 Task: Buy 4 Straws from Kitchen Utensils & Gadgets section under best seller category for shipping address: Mia Wilson, 1983 Bartlett Avenue, Southfield, Michigan 48076, Cell Number 2485598029. Pay from credit card ending with 7965, CVV 549
Action: Mouse moved to (9, 83)
Screenshot: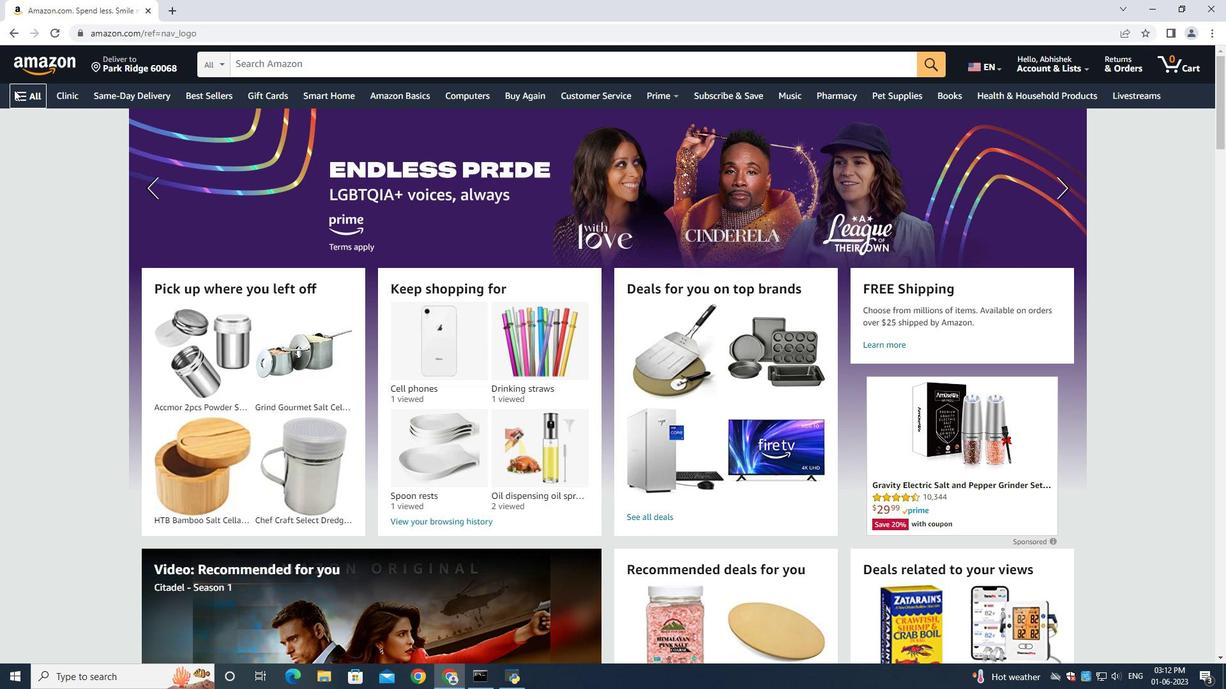 
Action: Mouse pressed left at (9, 83)
Screenshot: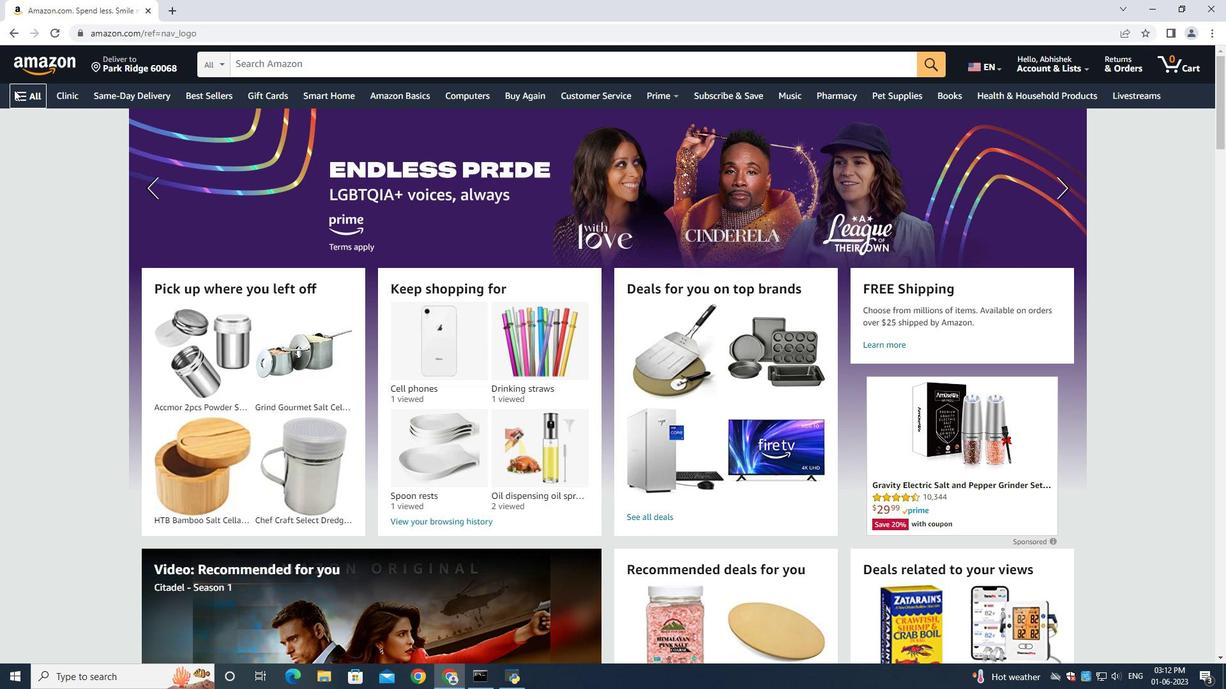 
Action: Mouse moved to (14, 90)
Screenshot: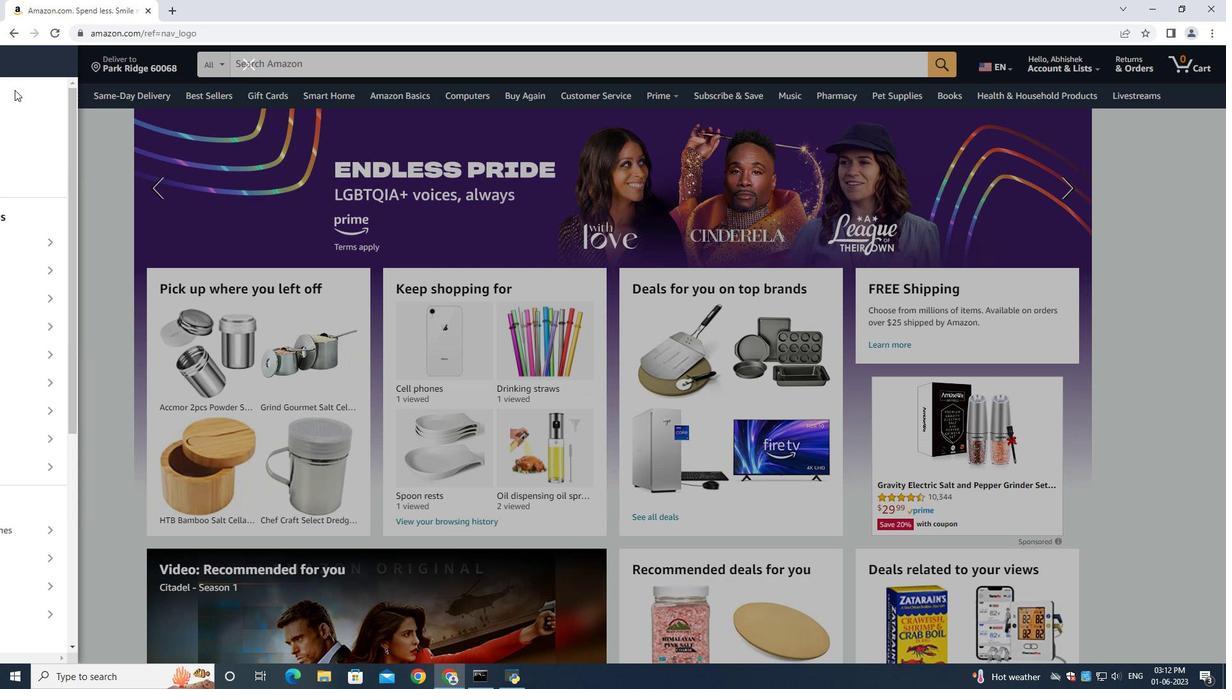 
Action: Mouse pressed left at (14, 90)
Screenshot: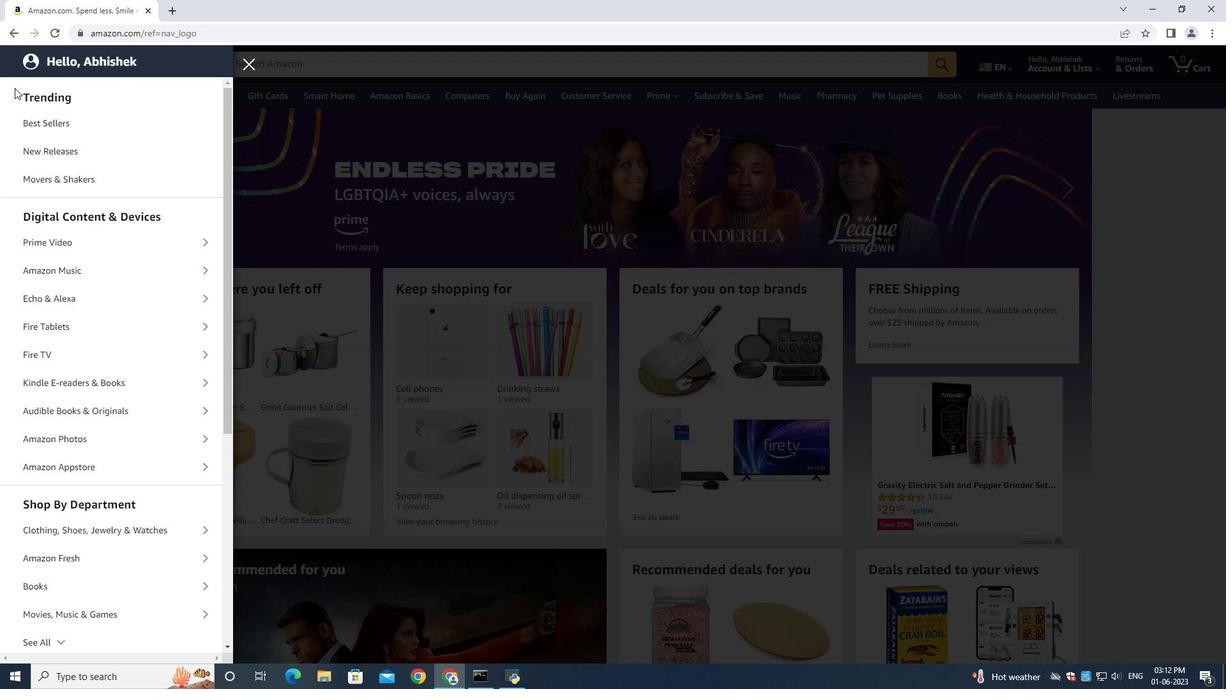 
Action: Mouse moved to (63, 123)
Screenshot: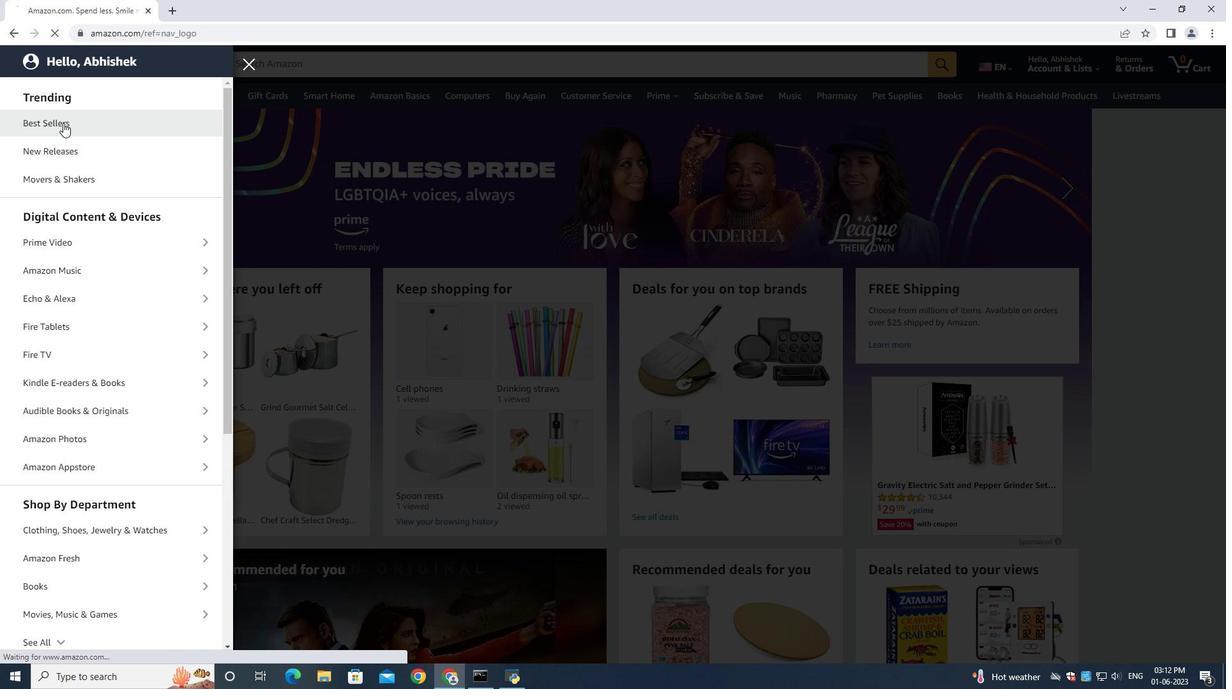 
Action: Mouse pressed left at (63, 123)
Screenshot: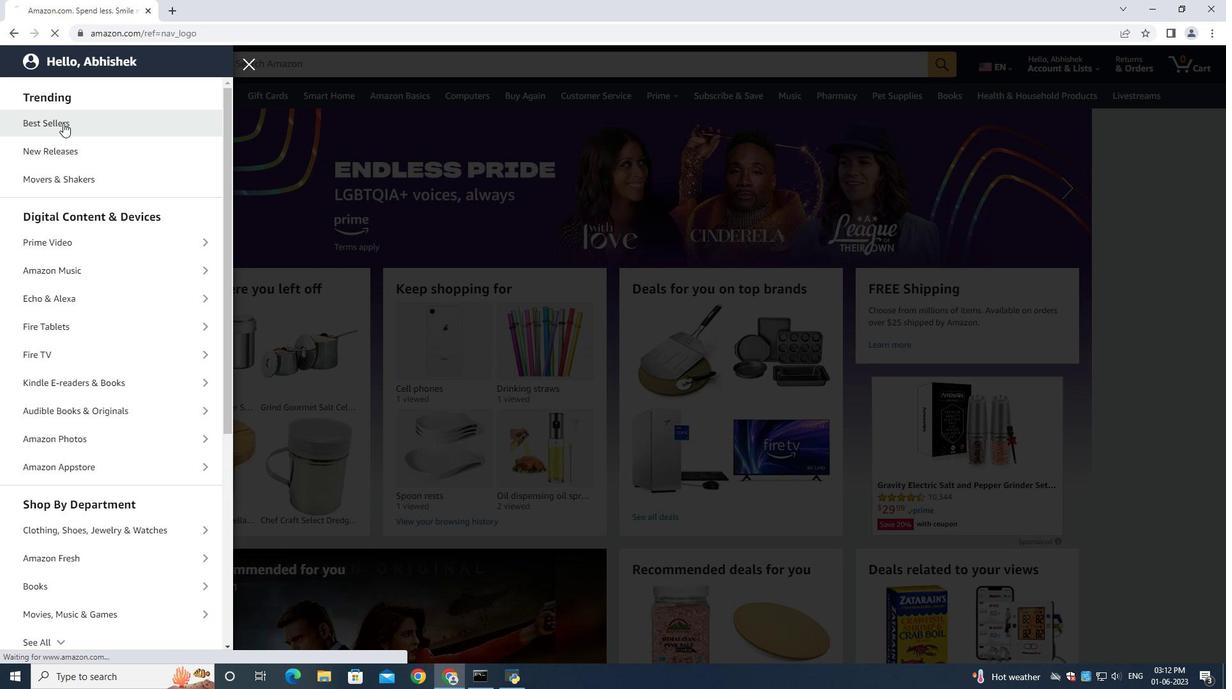 
Action: Mouse moved to (290, 66)
Screenshot: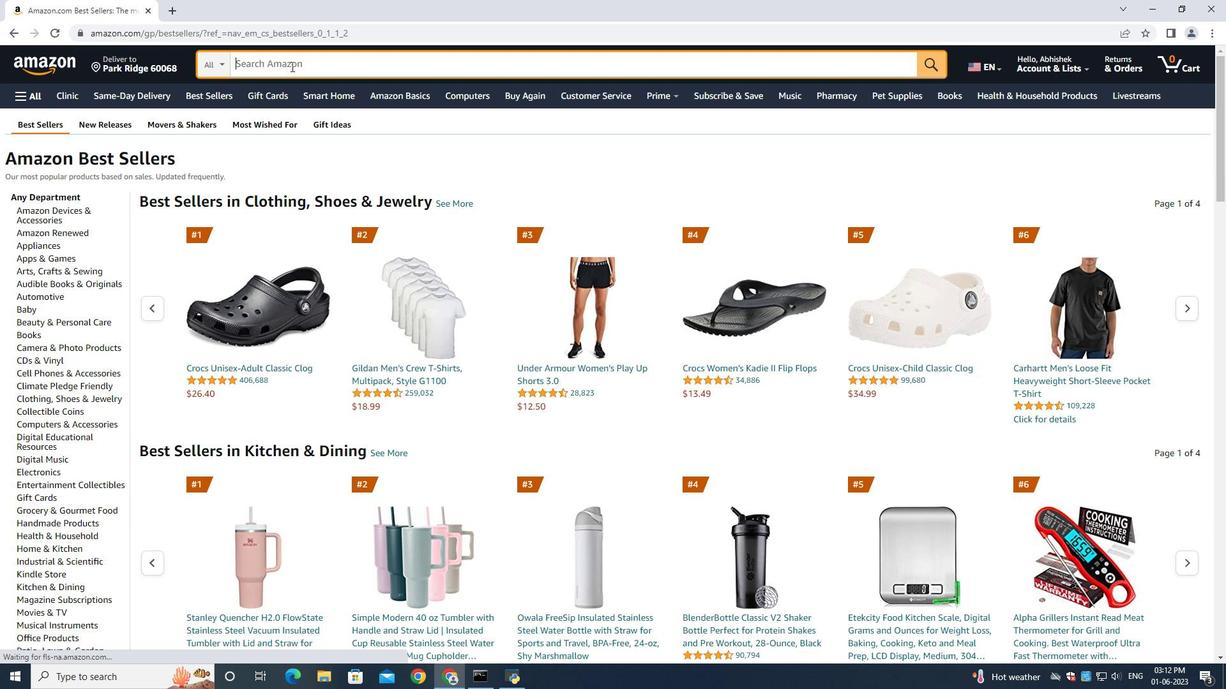 
Action: Mouse pressed left at (290, 66)
Screenshot: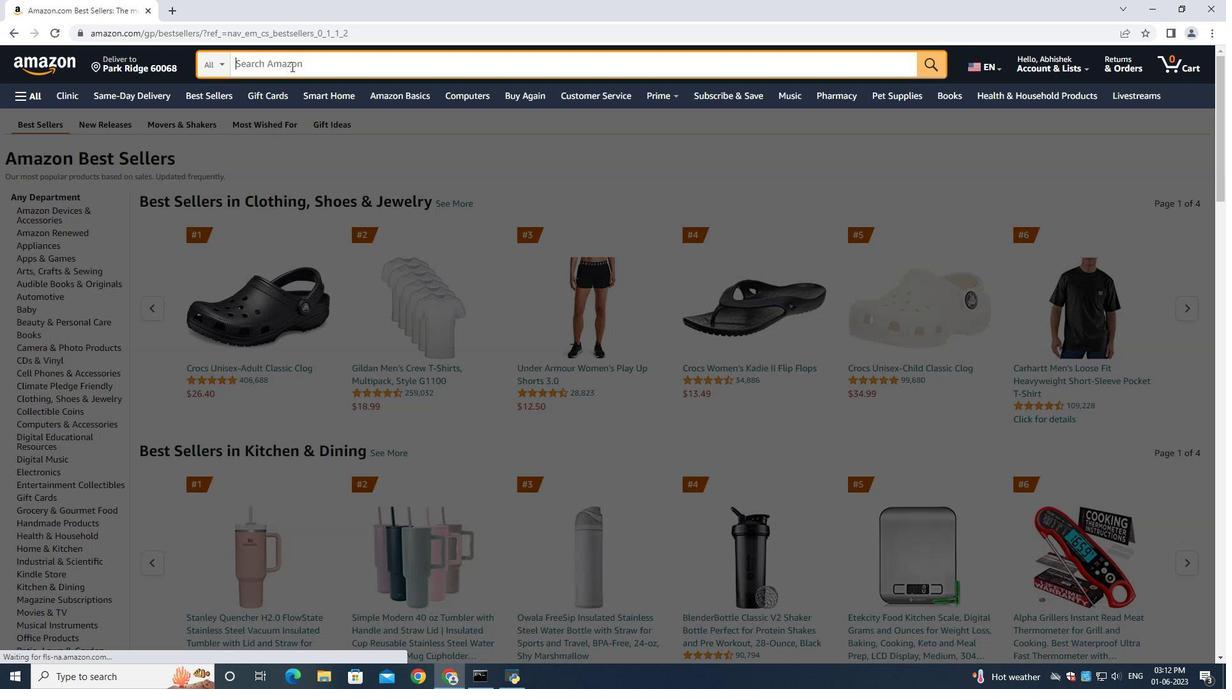 
Action: Mouse moved to (291, 66)
Screenshot: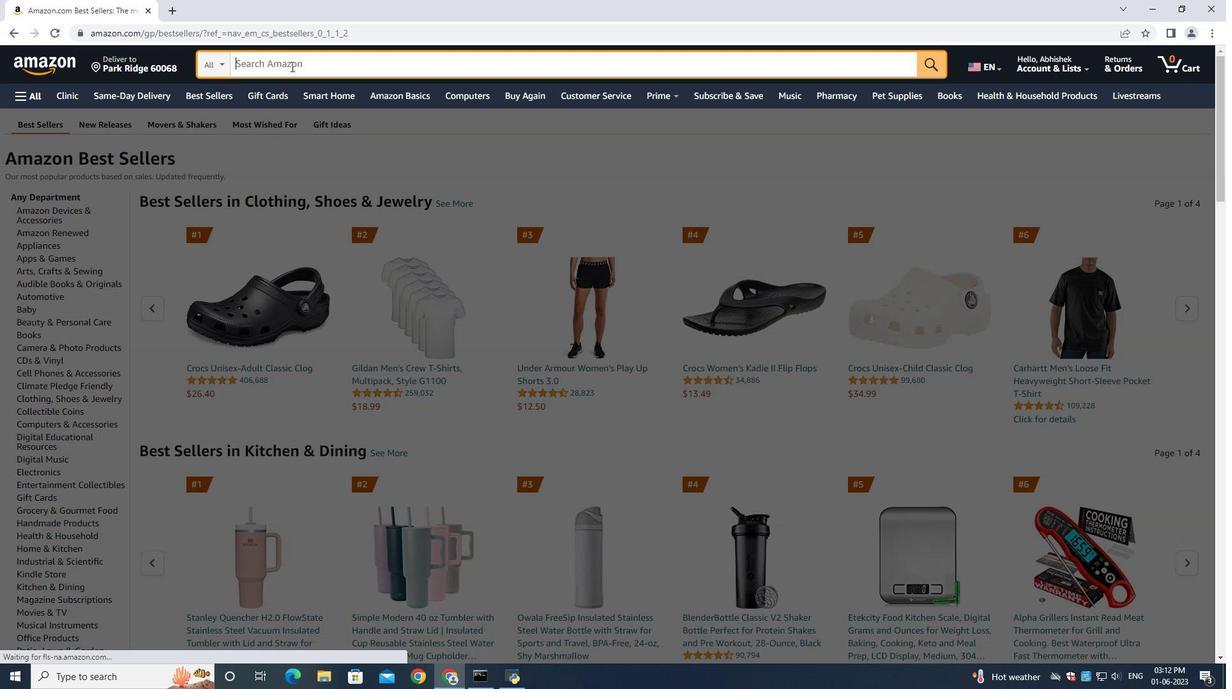 
Action: Key pressed straws<Key.enter>
Screenshot: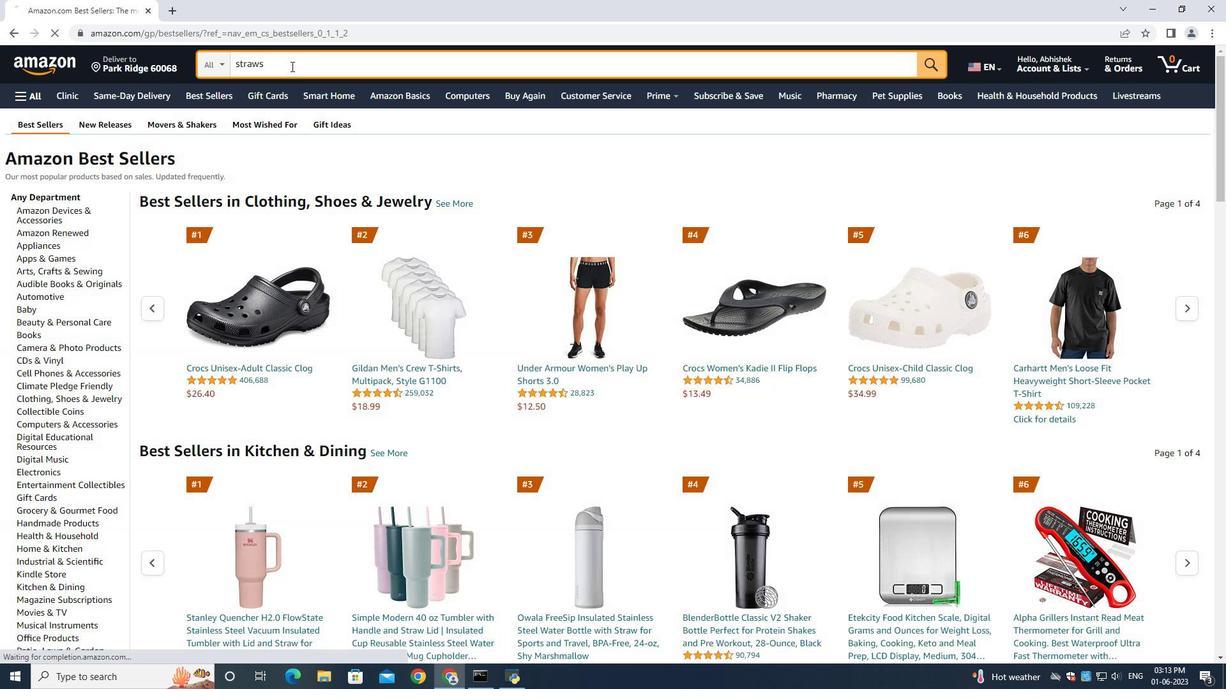 
Action: Mouse moved to (327, 65)
Screenshot: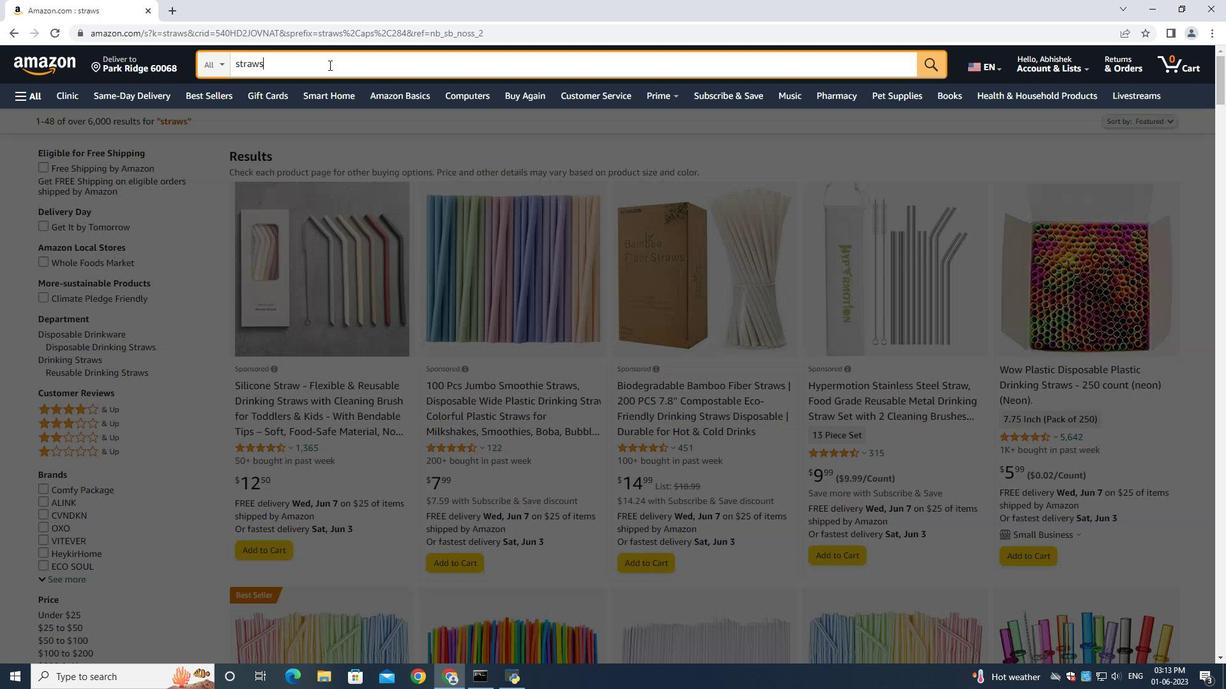 
Action: Mouse pressed left at (327, 65)
Screenshot: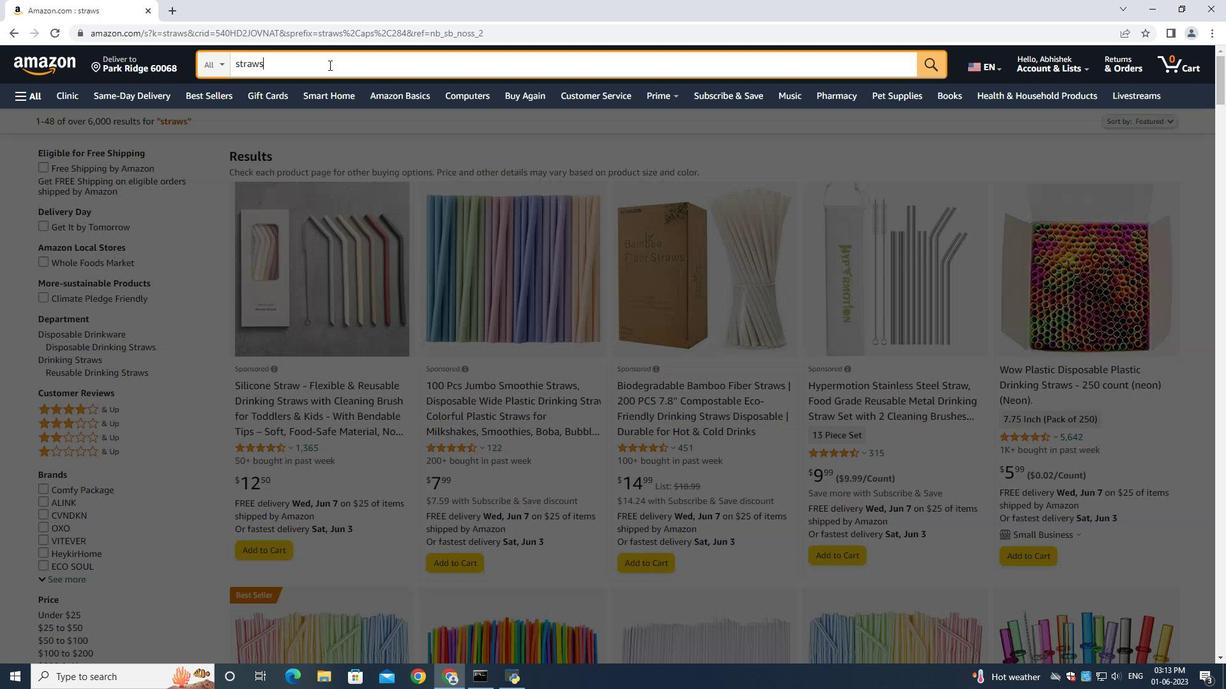 
Action: Mouse moved to (328, 65)
Screenshot: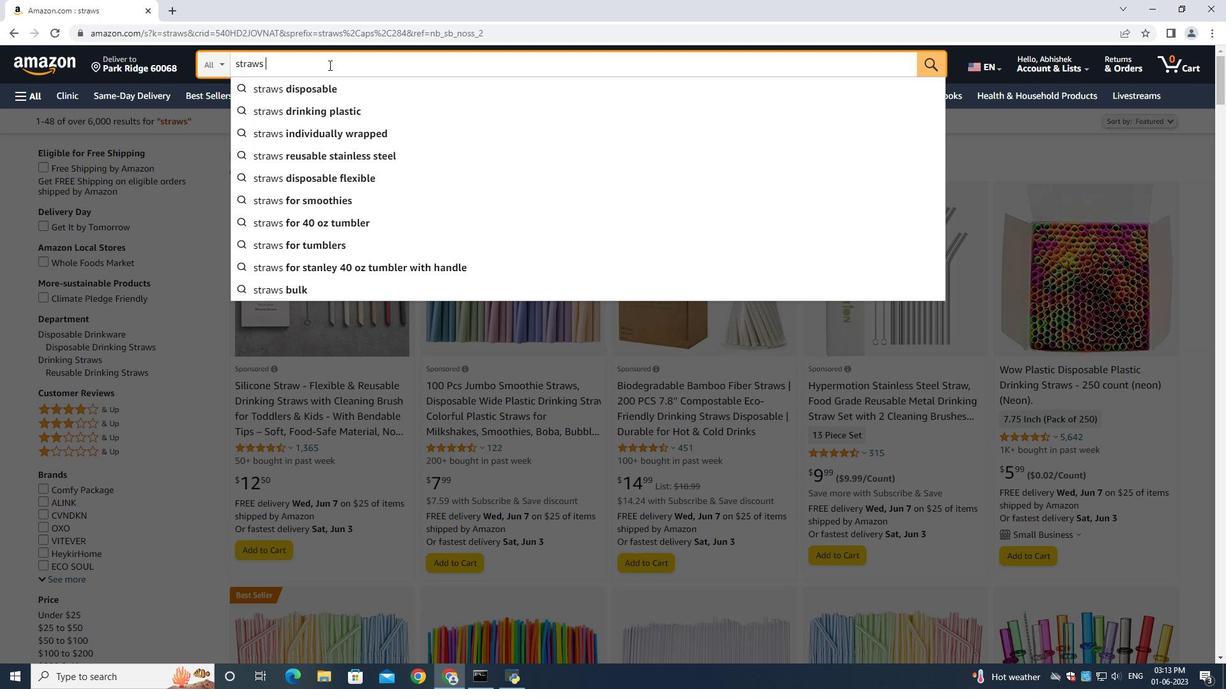 
Action: Key pressed <Key.space>jit<Key.enter>
Screenshot: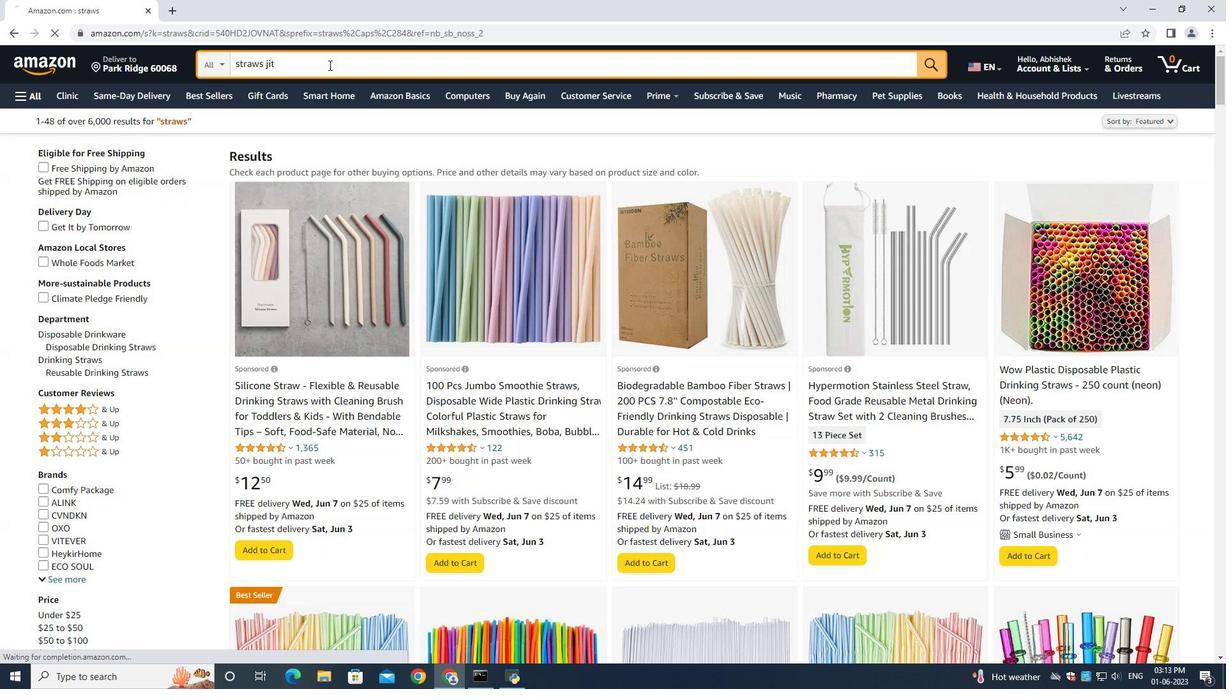 
Action: Mouse moved to (302, 65)
Screenshot: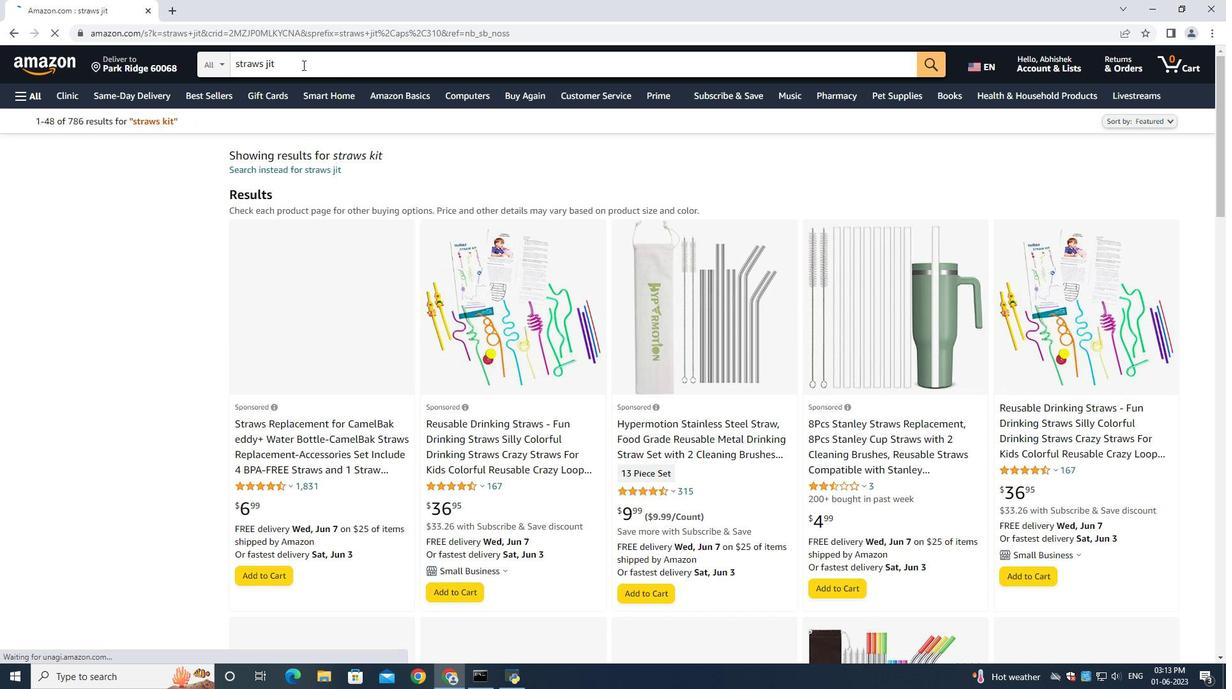 
Action: Mouse pressed left at (302, 65)
Screenshot: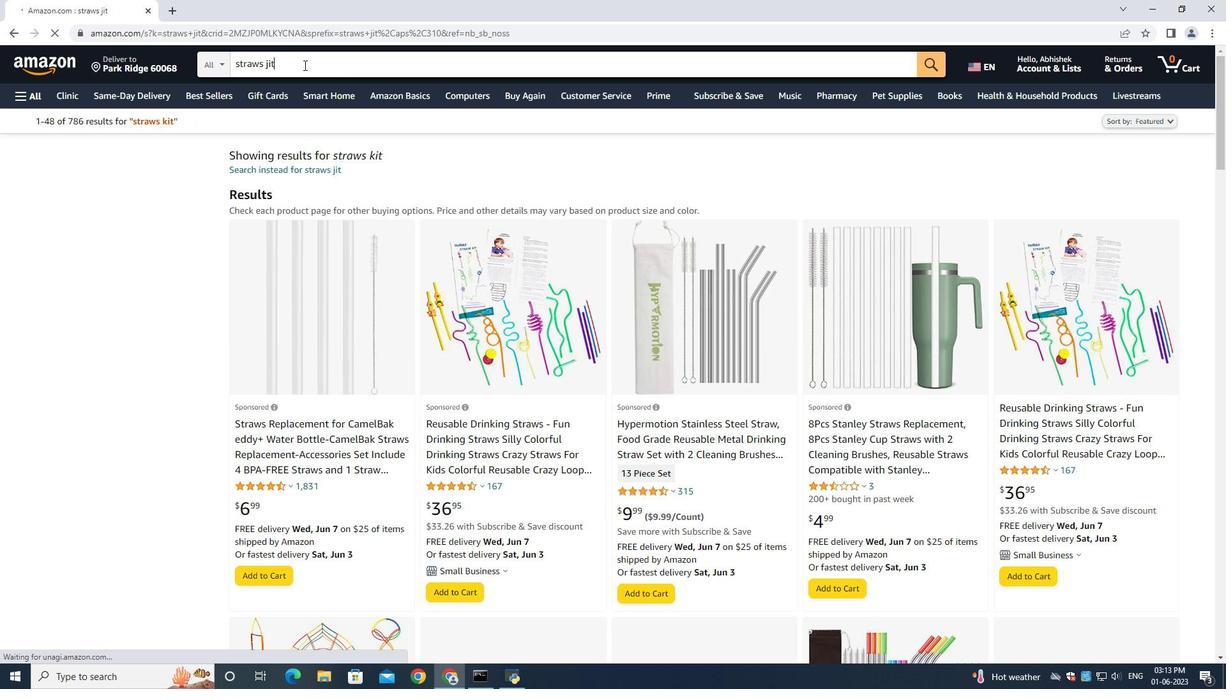 
Action: Mouse moved to (304, 65)
Screenshot: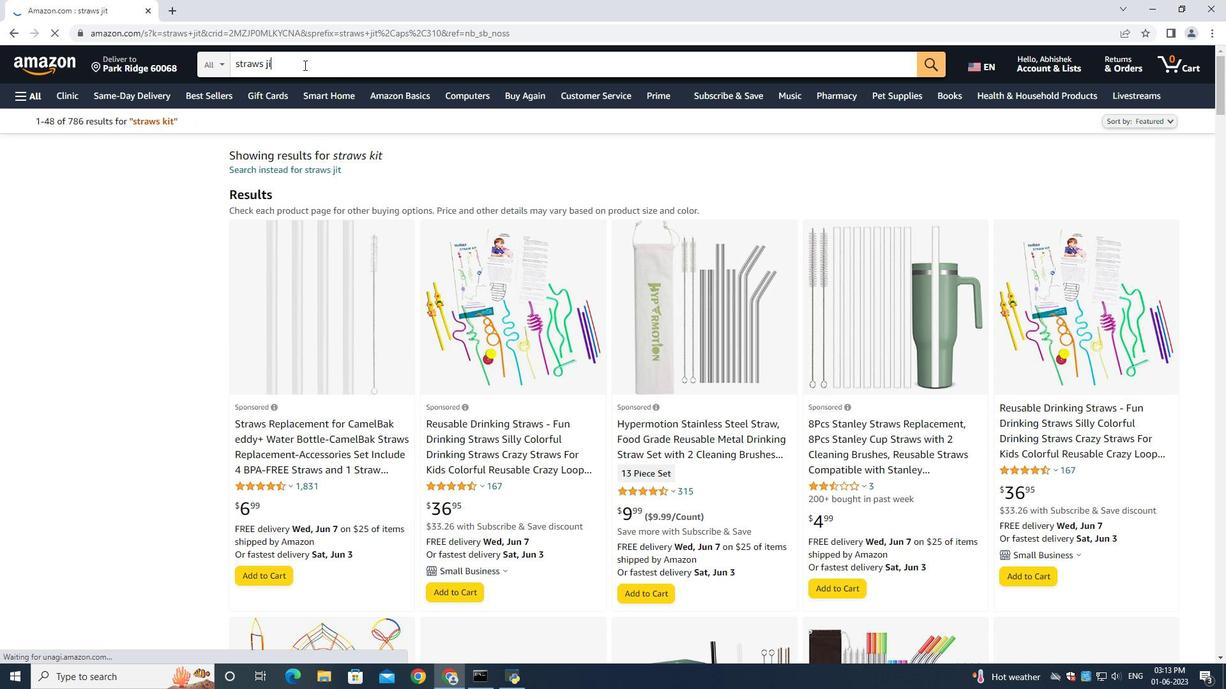 
Action: Key pressed <Key.backspace><Key.backspace><Key.backspace>kit<Key.enter>
Screenshot: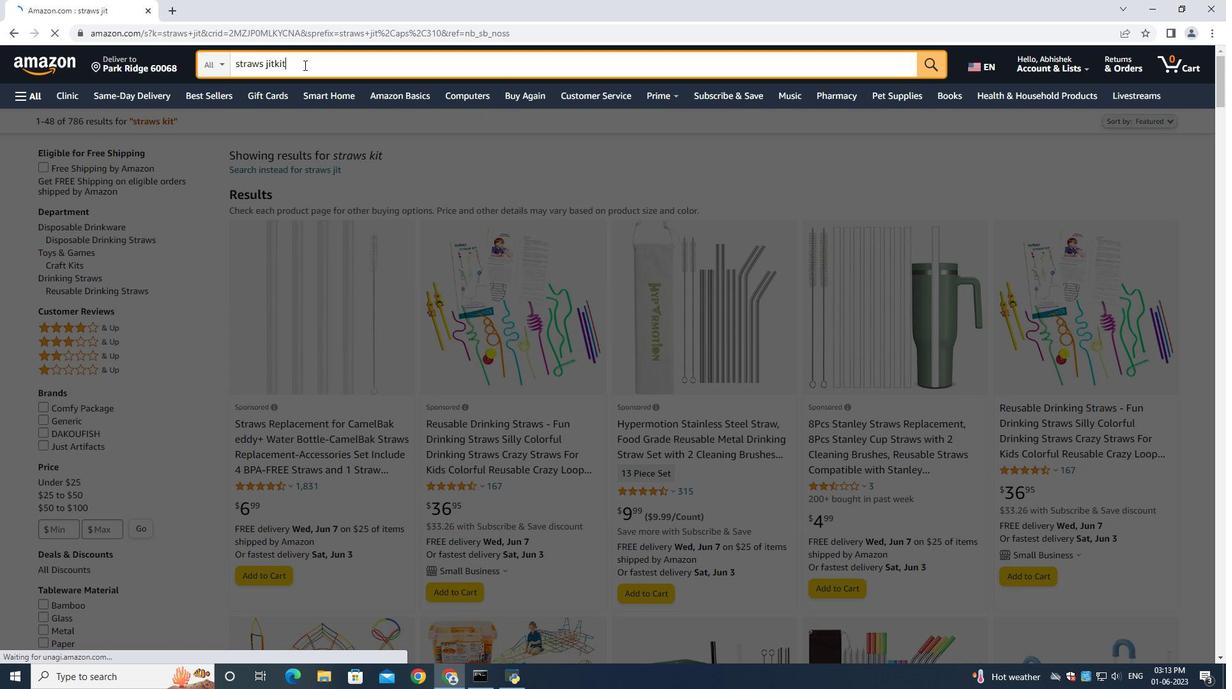 
Action: Mouse moved to (272, 64)
Screenshot: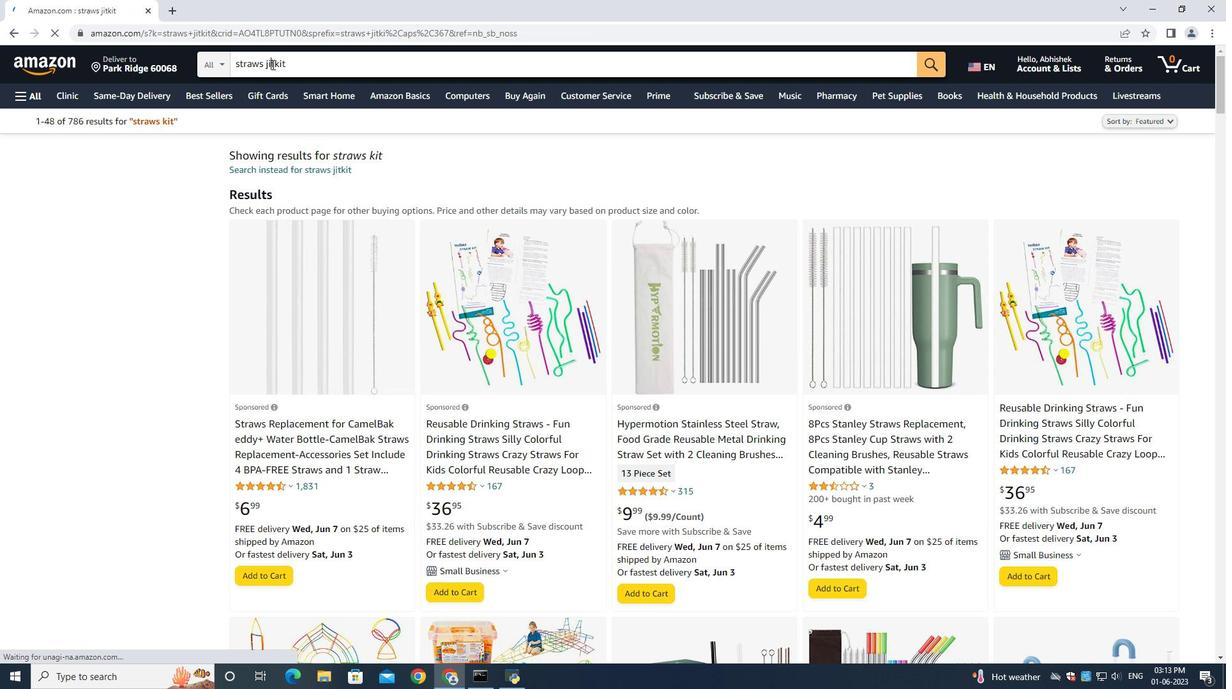 
Action: Mouse pressed left at (272, 64)
Screenshot: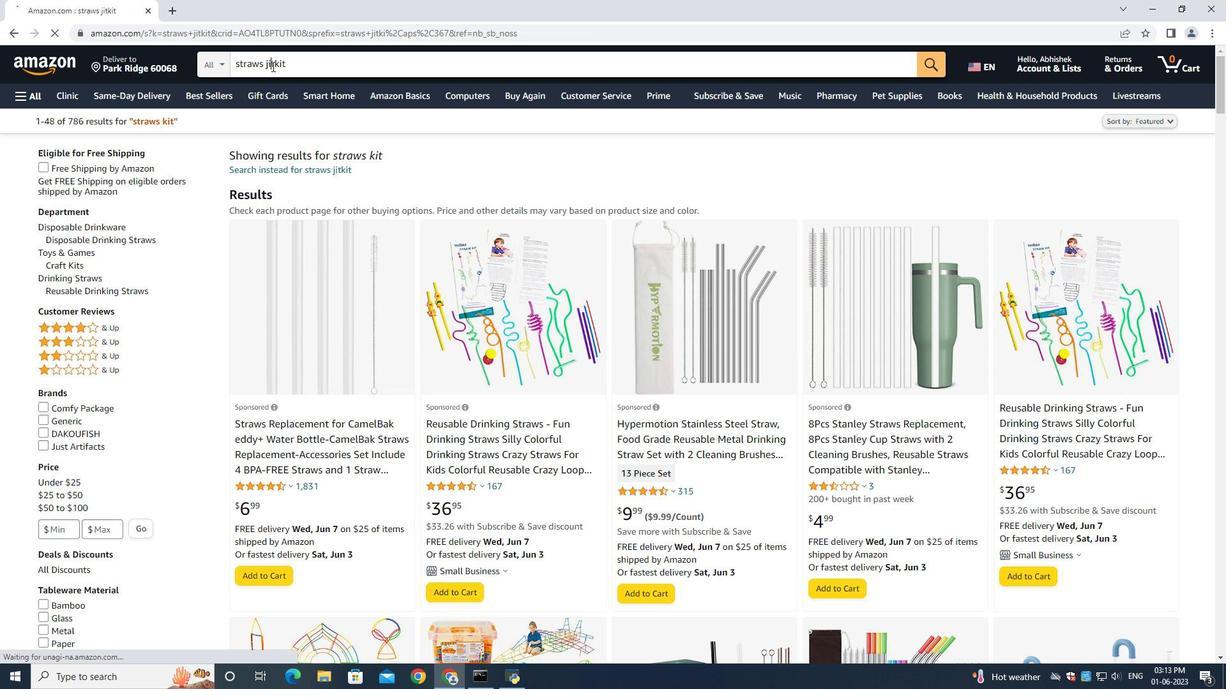 
Action: Mouse moved to (272, 67)
Screenshot: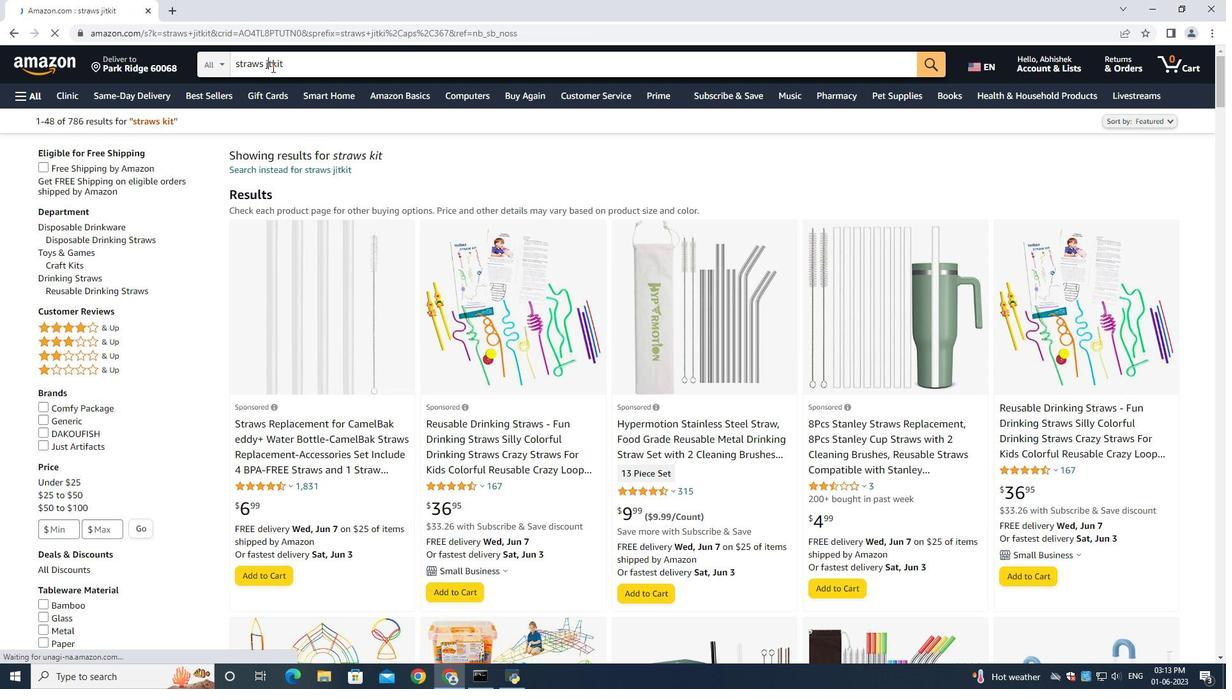 
Action: Key pressed <Key.backspace>
Screenshot: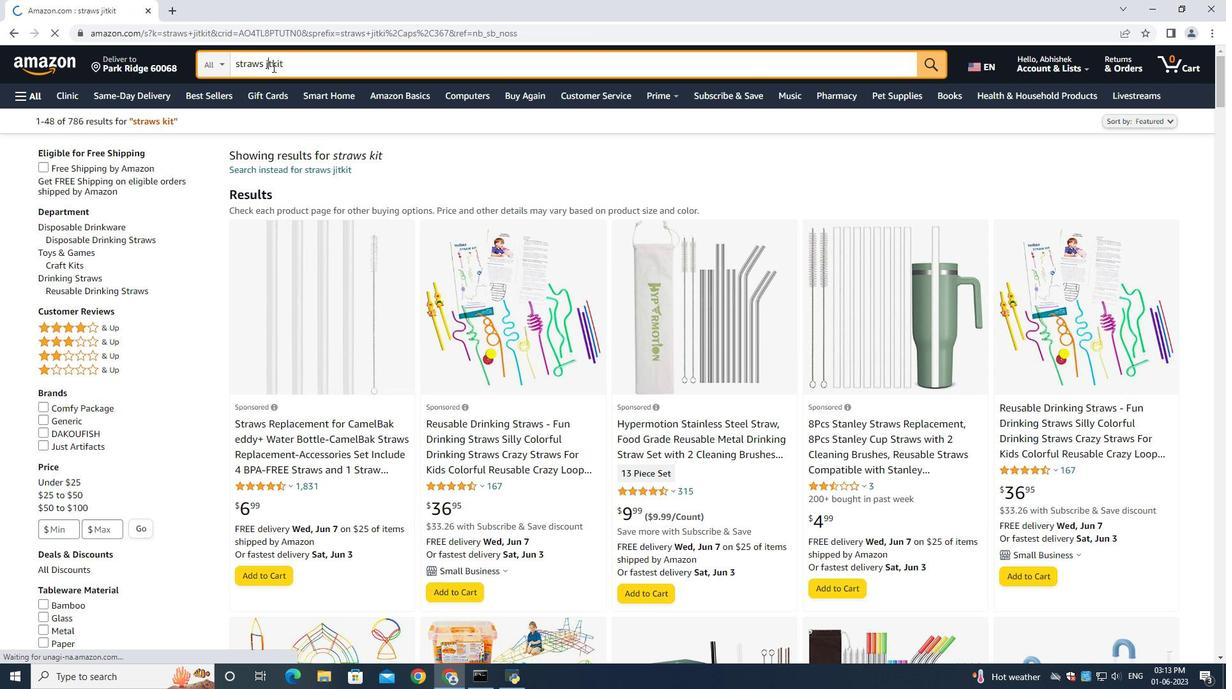 
Action: Mouse moved to (274, 63)
Screenshot: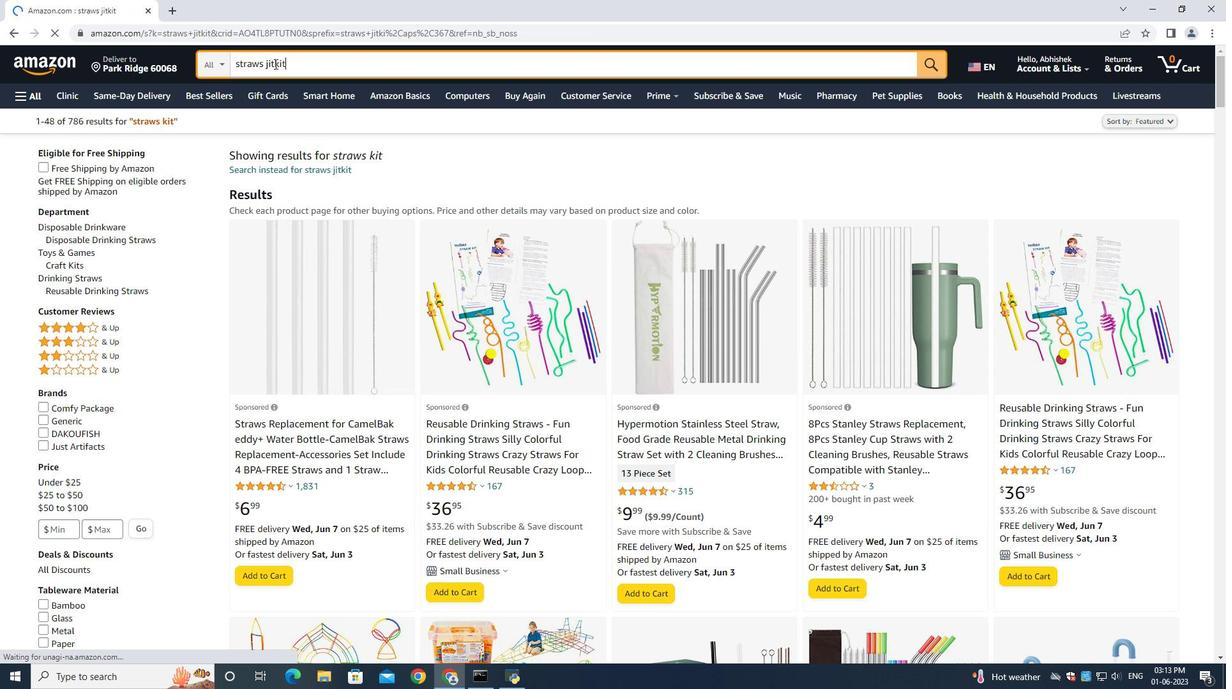 
Action: Mouse pressed left at (274, 63)
Screenshot: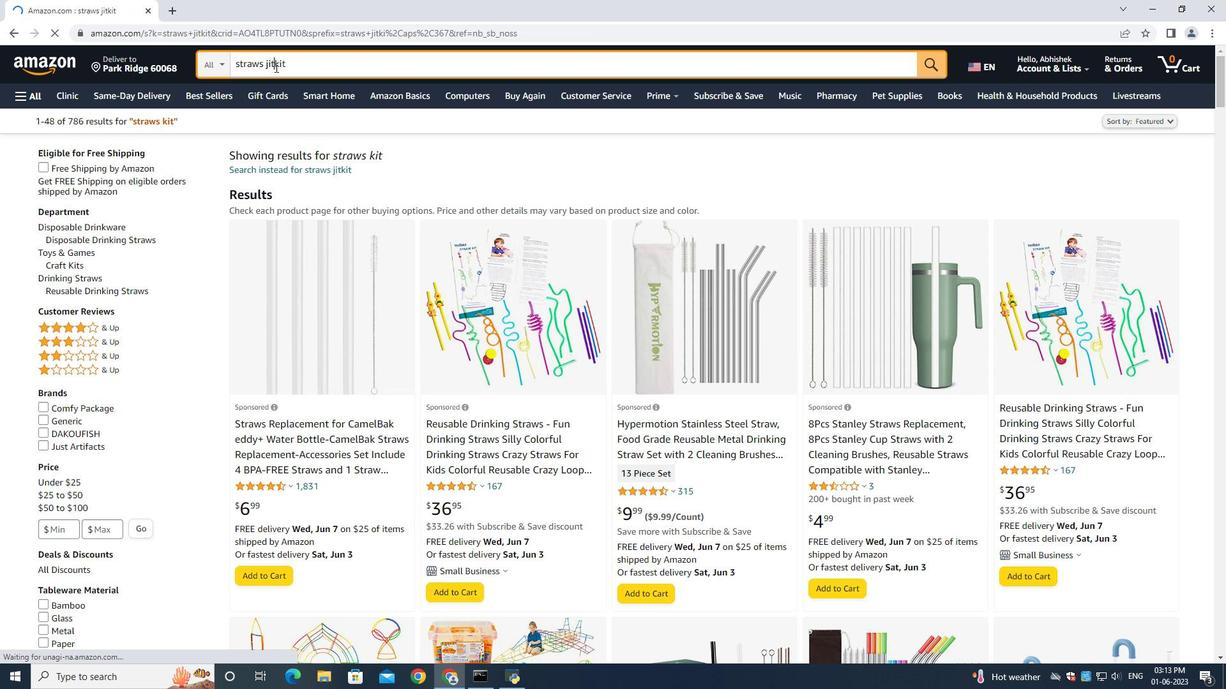 
Action: Mouse moved to (278, 71)
Screenshot: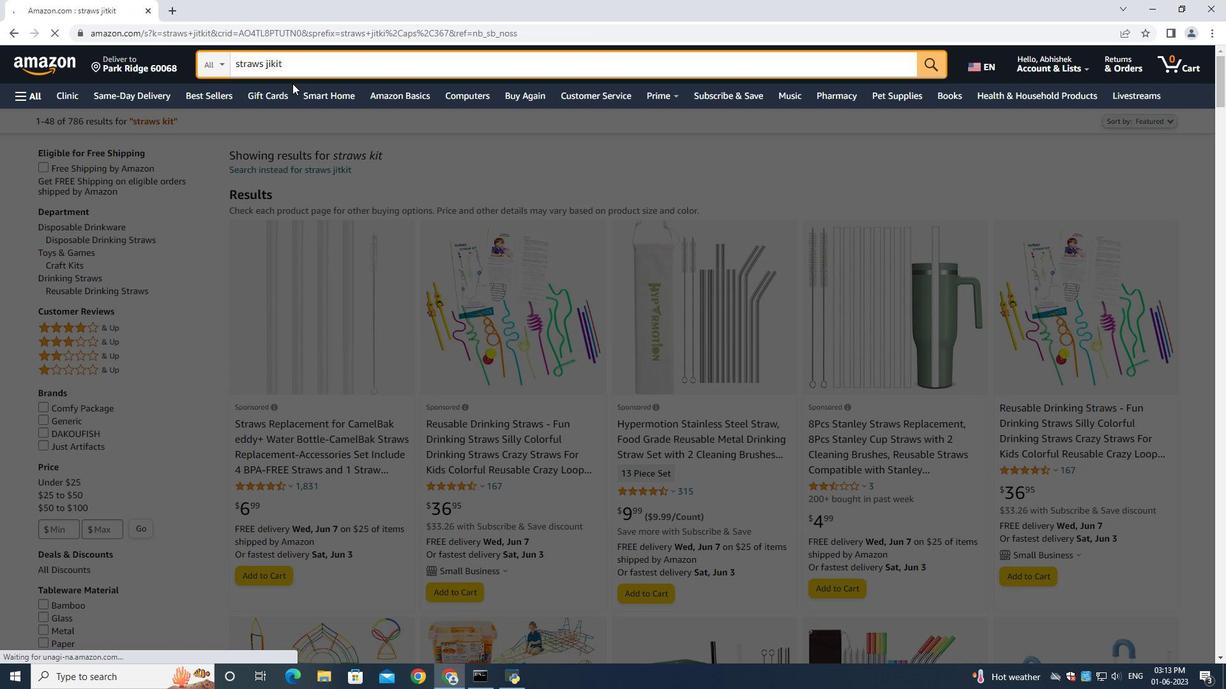 
Action: Key pressed <Key.backspace>
Screenshot: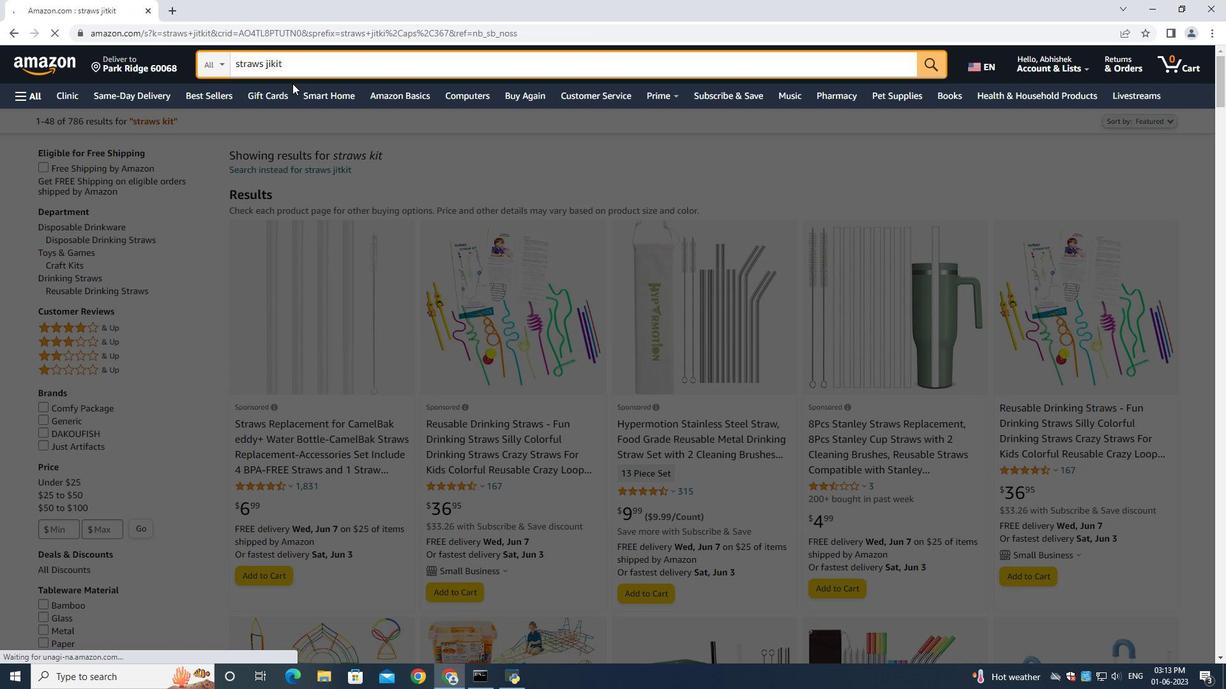 
Action: Mouse moved to (292, 83)
Screenshot: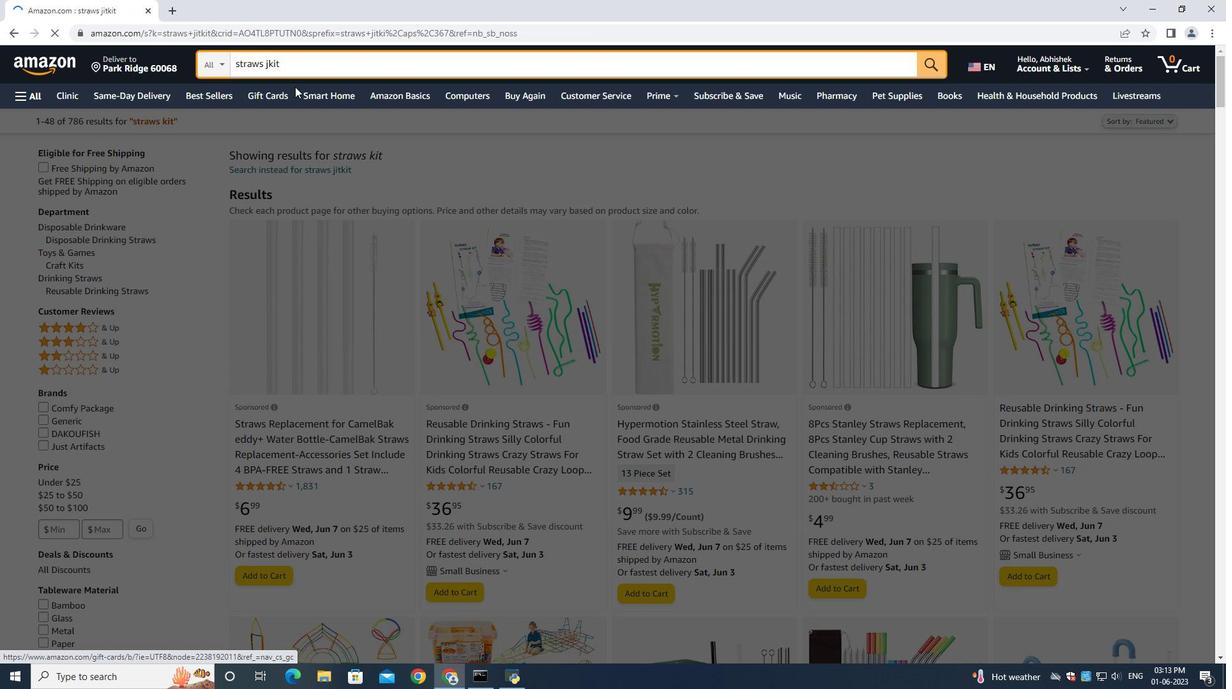 
Action: Key pressed <Key.backspace>
Screenshot: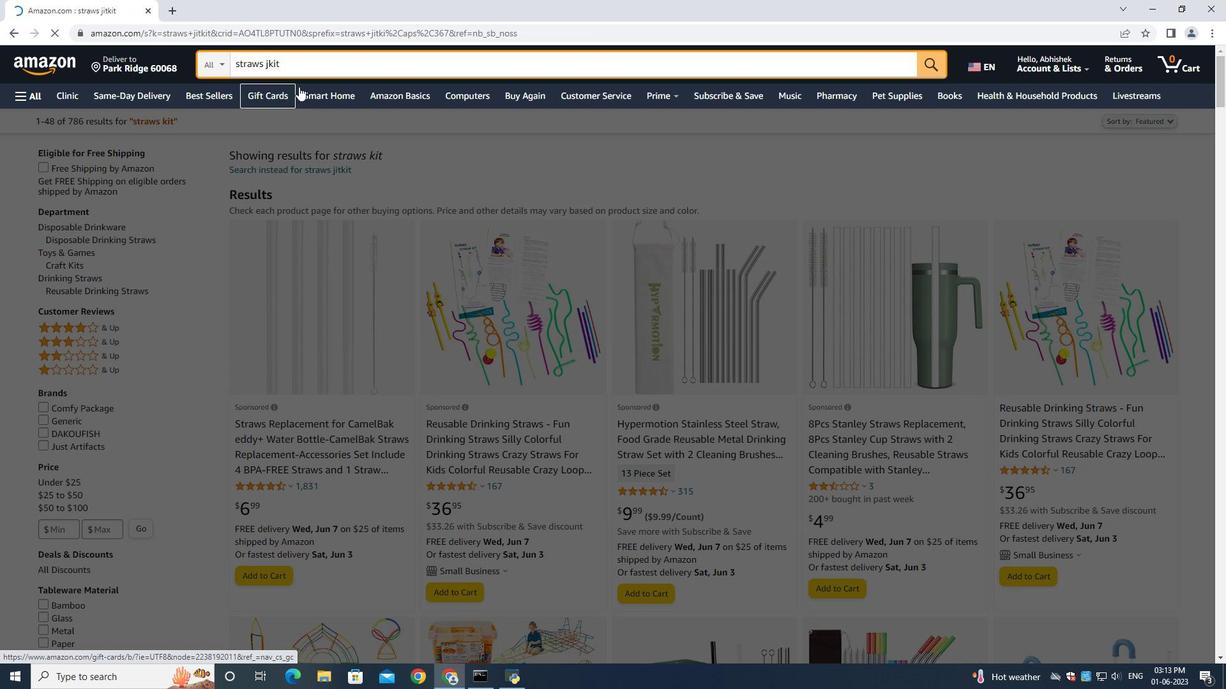 
Action: Mouse moved to (301, 90)
Screenshot: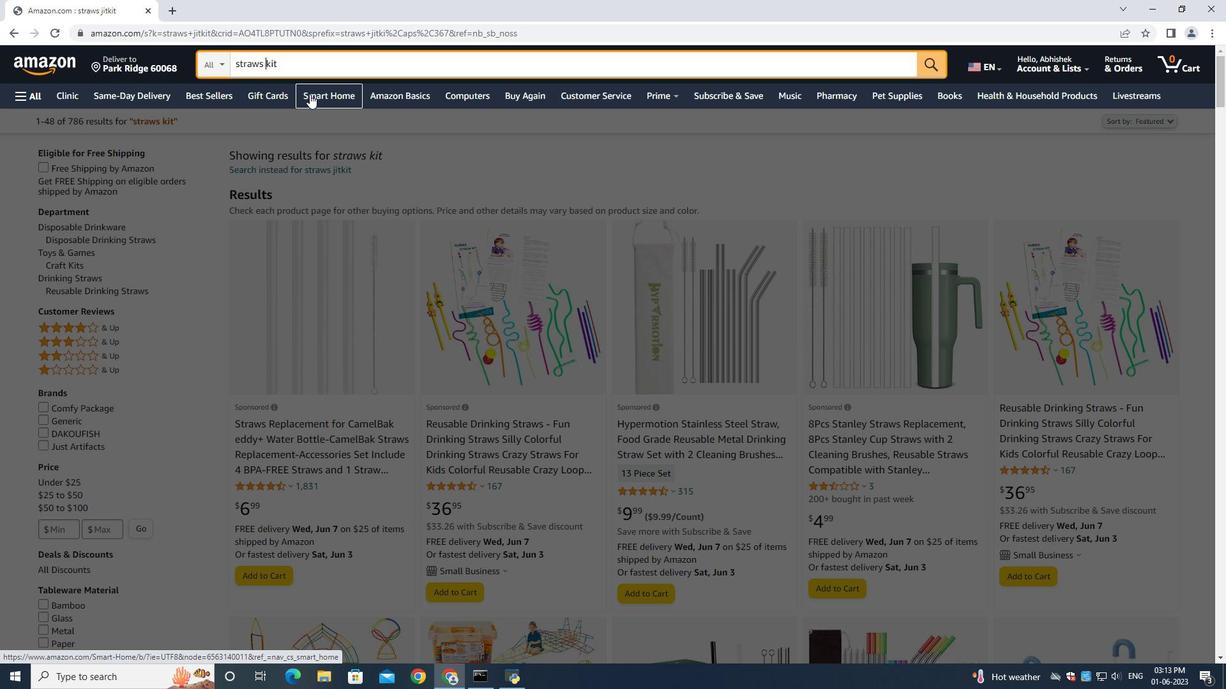 
Action: Key pressed <Key.backspace>
Screenshot: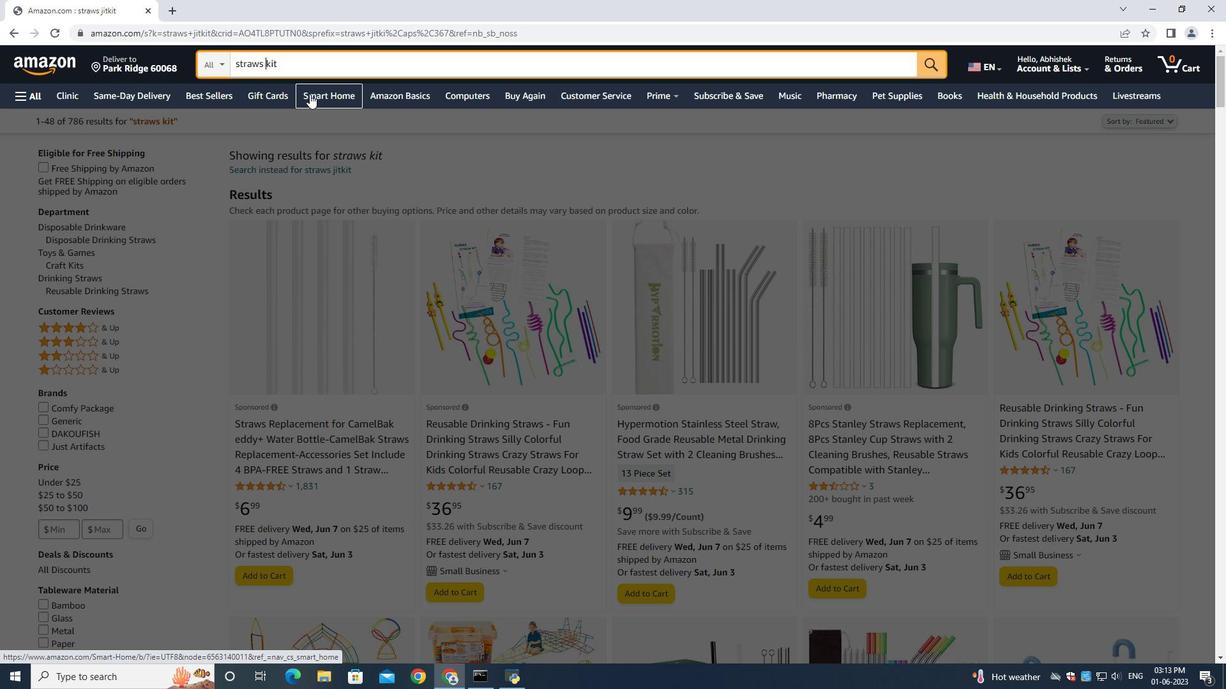 
Action: Mouse moved to (319, 62)
Screenshot: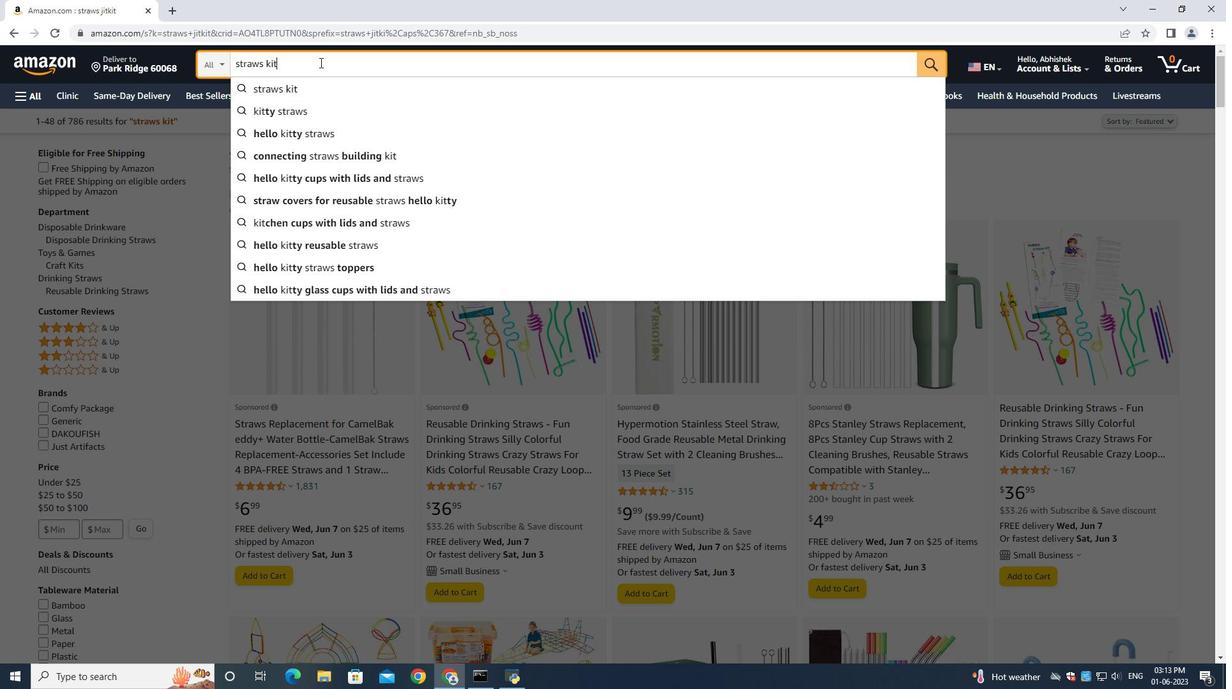 
Action: Mouse pressed left at (319, 62)
Screenshot: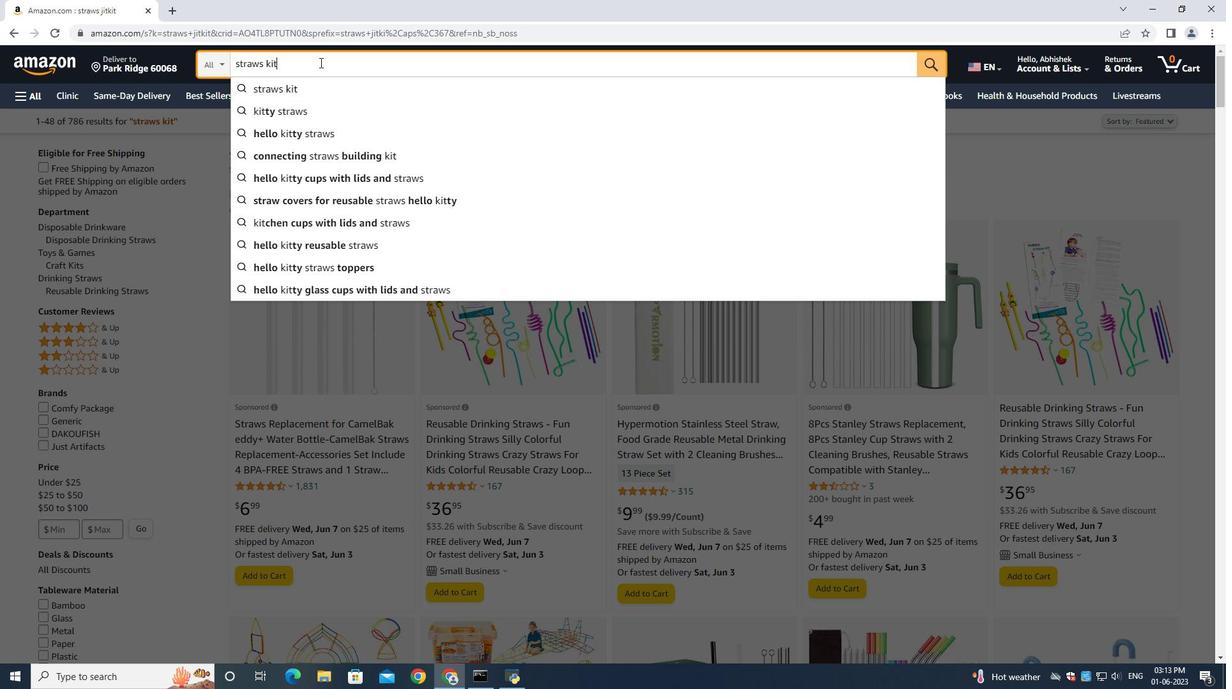 
Action: Mouse moved to (319, 62)
Screenshot: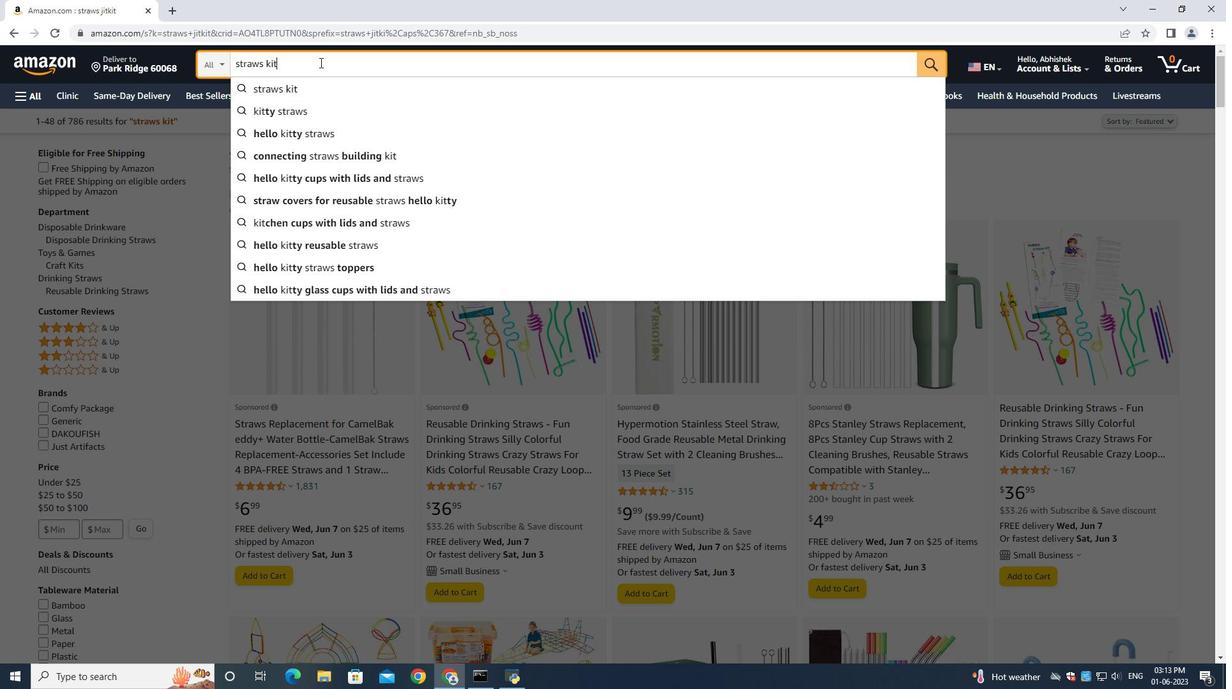
Action: Key pressed chen<Key.enter>
Screenshot: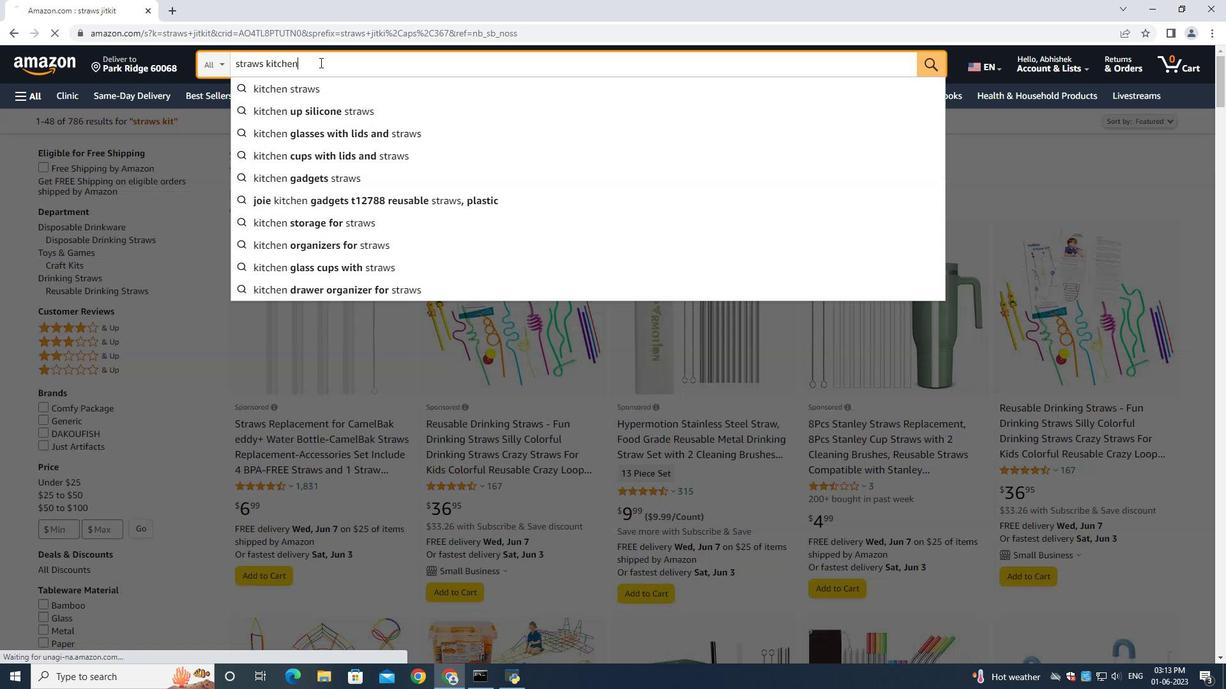 
Action: Mouse moved to (86, 358)
Screenshot: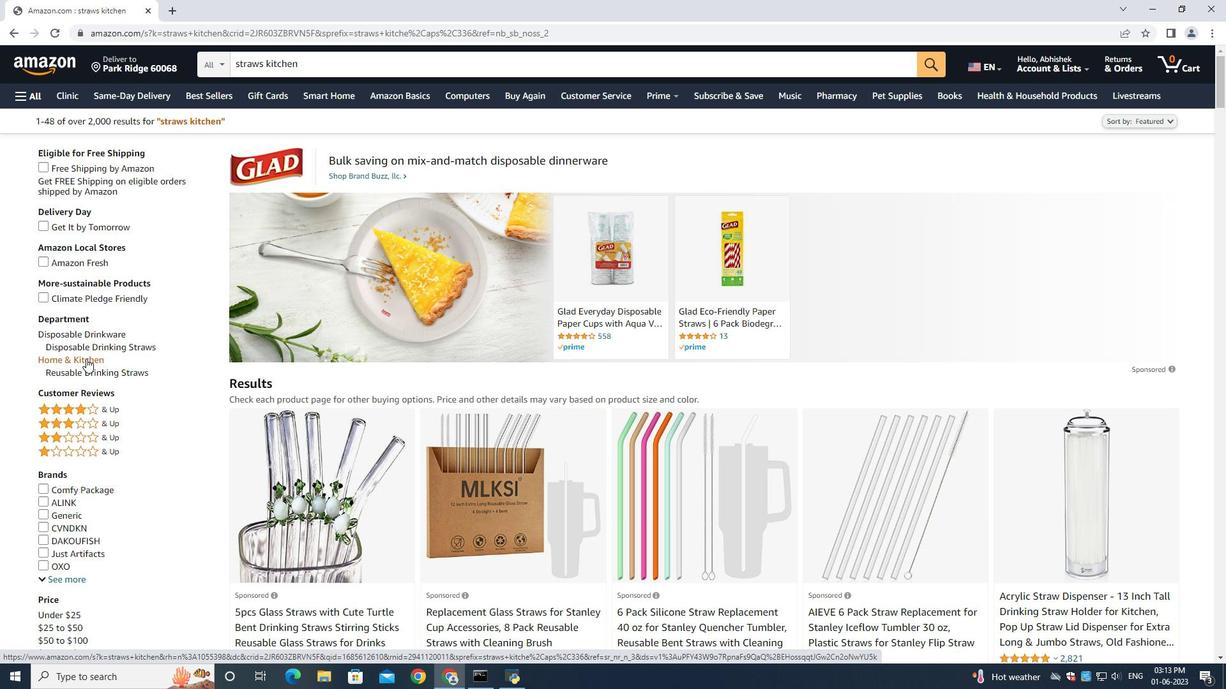 
Action: Mouse pressed left at (86, 358)
Screenshot: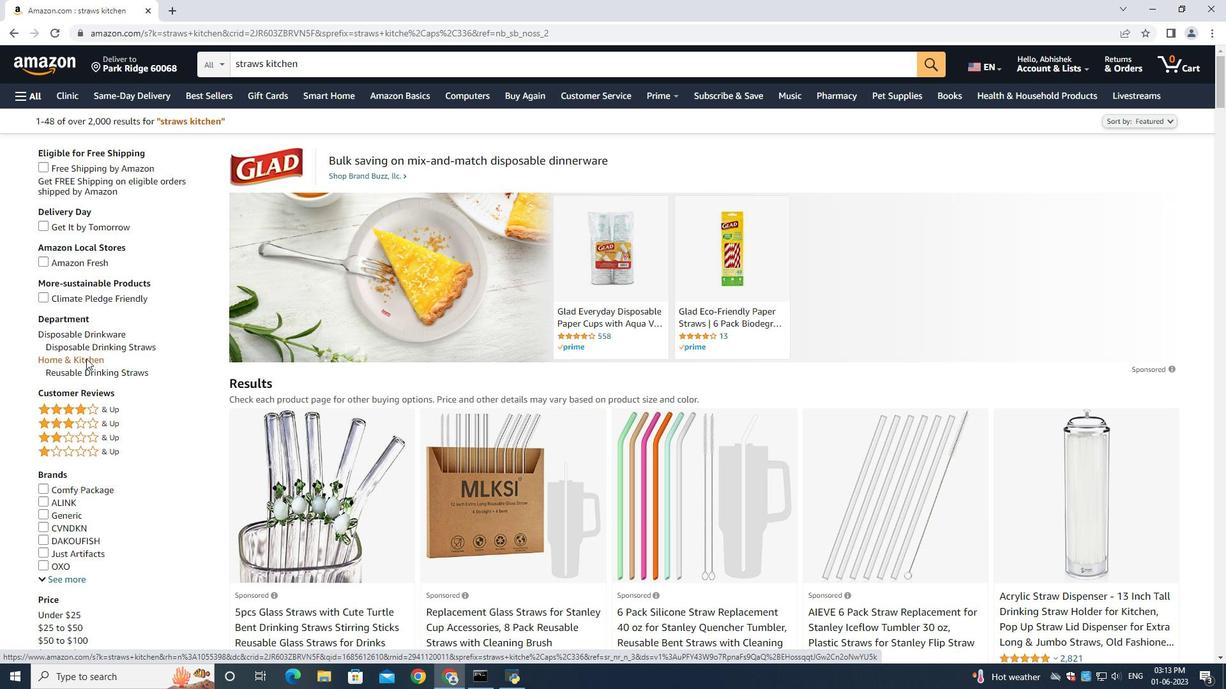 
Action: Mouse moved to (417, 436)
Screenshot: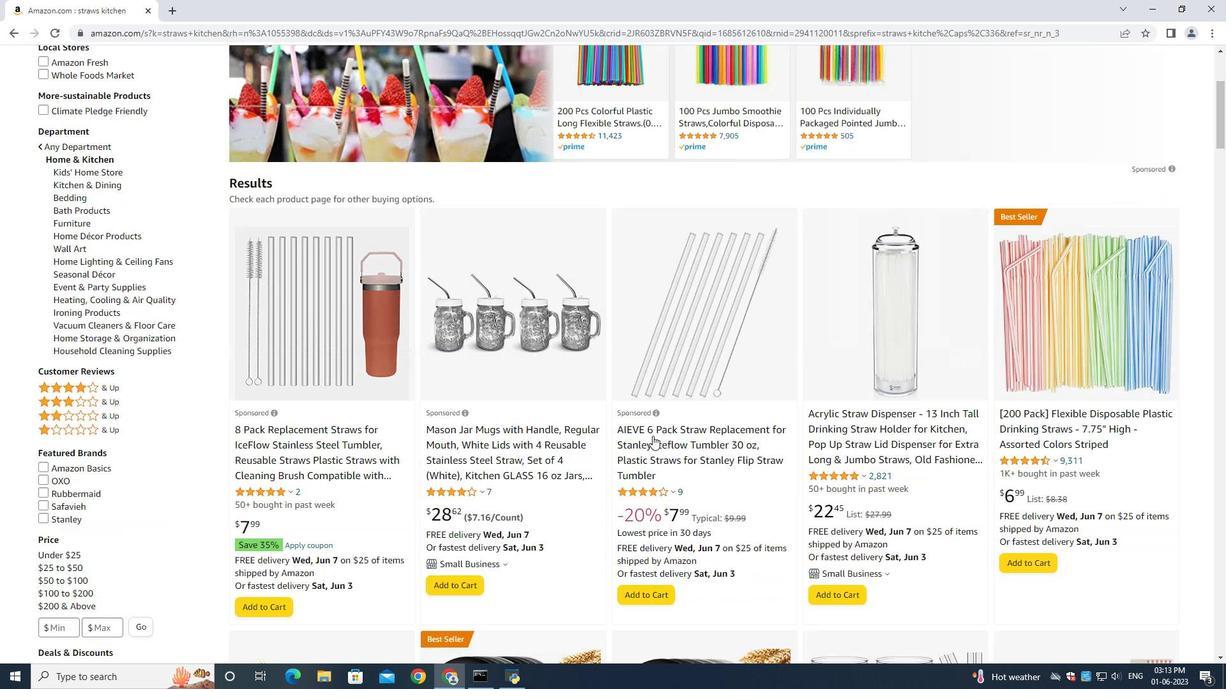 
Action: Mouse scrolled (404, 433) with delta (0, 0)
Screenshot: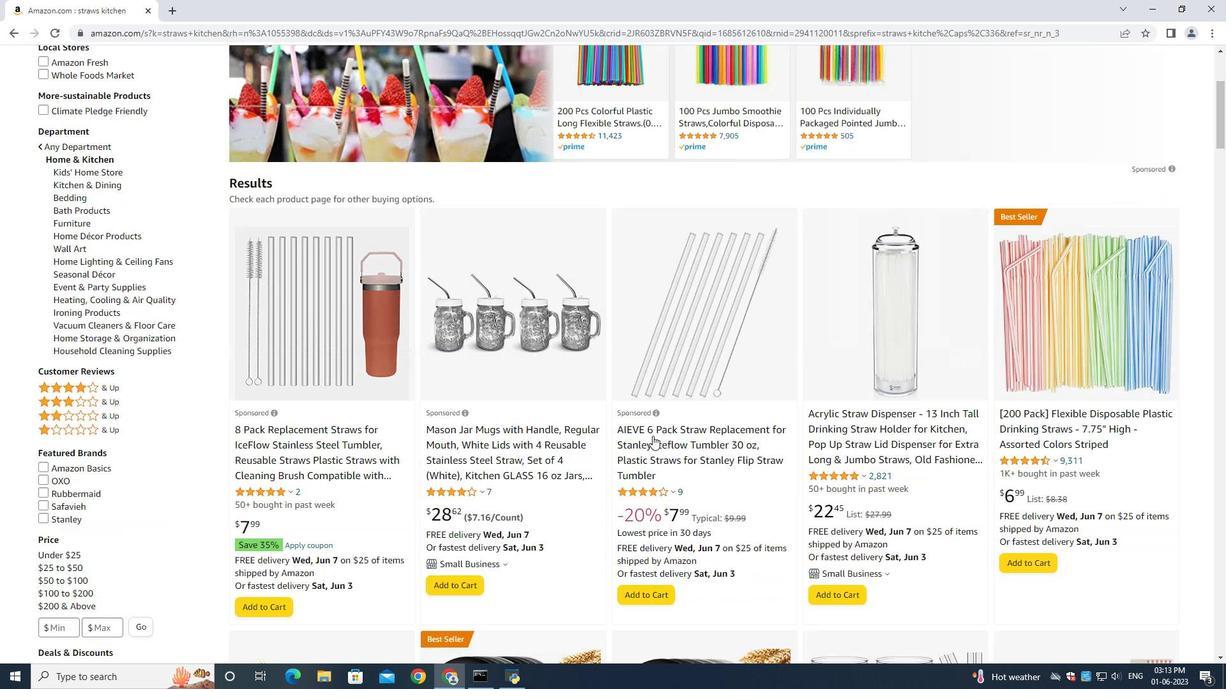 
Action: Mouse moved to (420, 436)
Screenshot: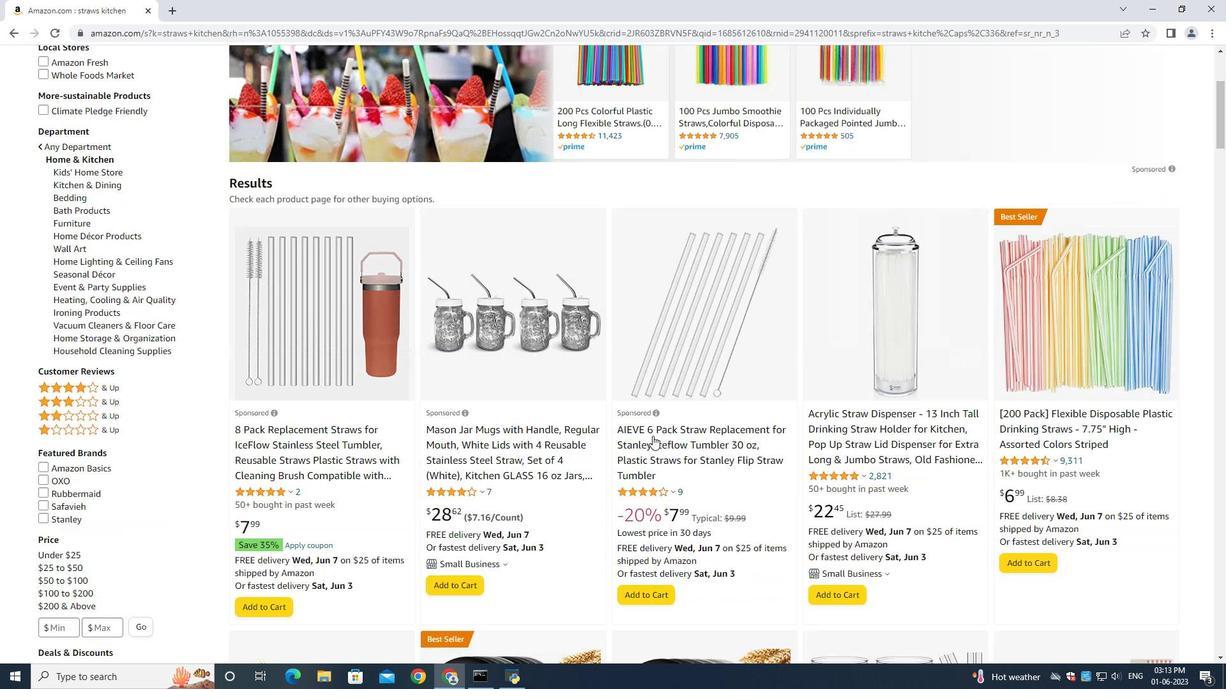 
Action: Mouse scrolled (413, 435) with delta (0, 0)
Screenshot: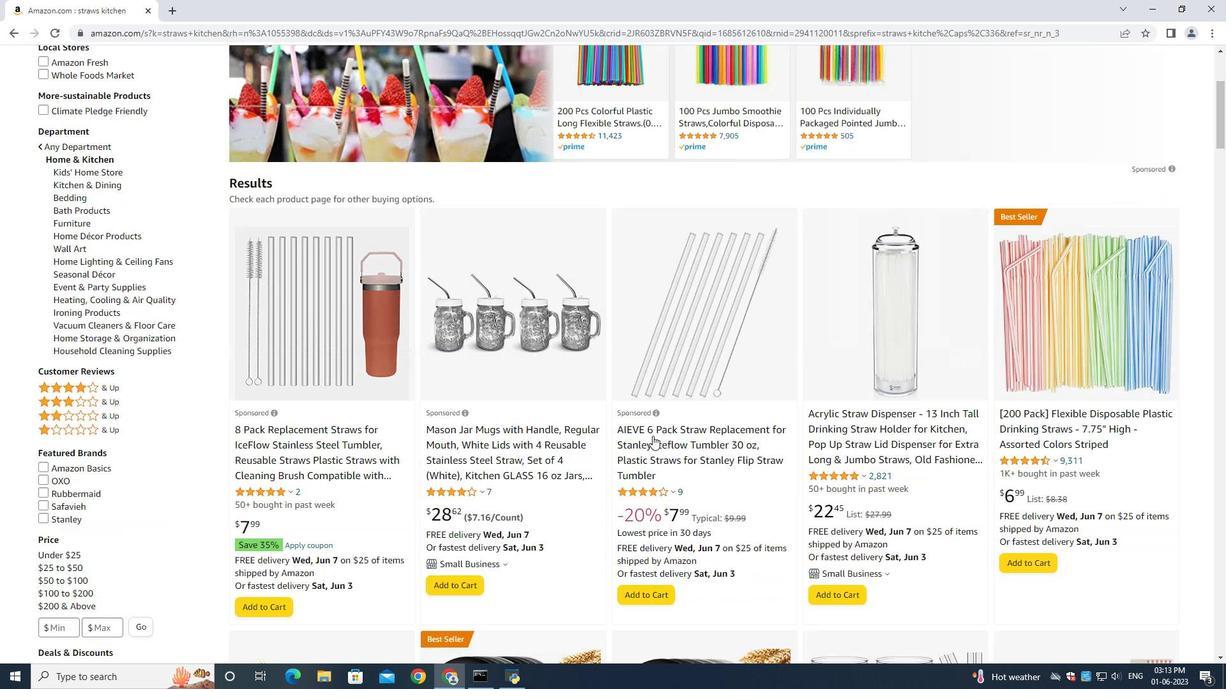 
Action: Mouse moved to (425, 436)
Screenshot: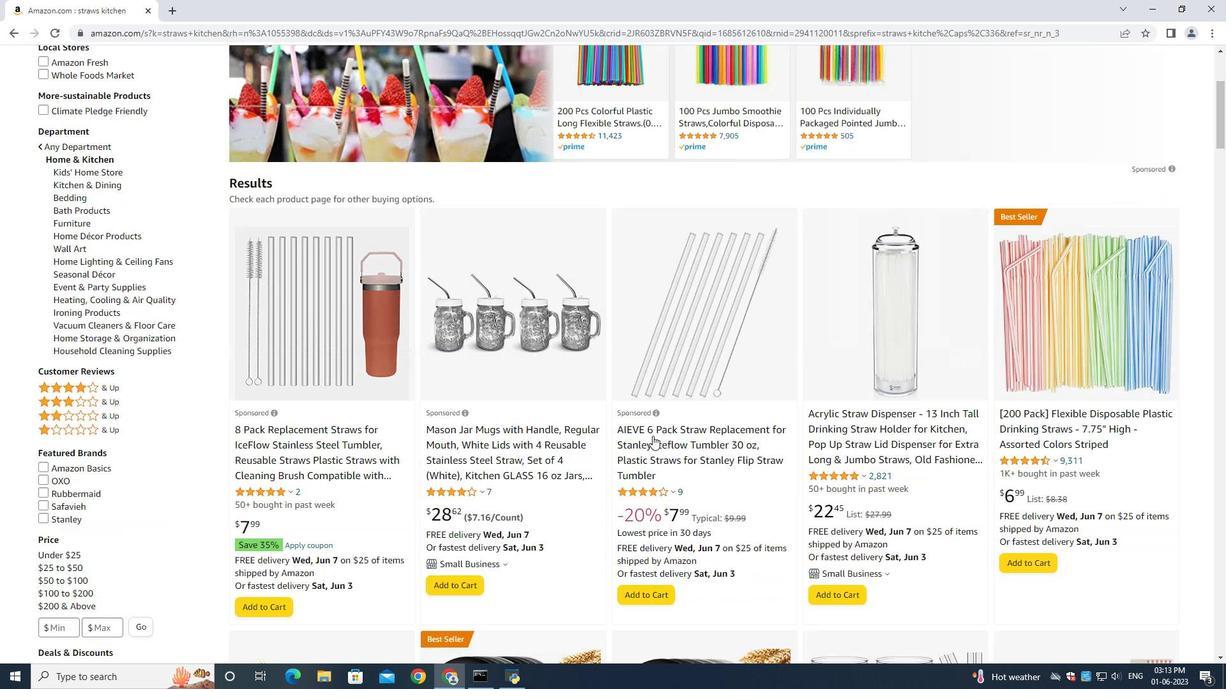 
Action: Mouse scrolled (420, 435) with delta (0, 0)
Screenshot: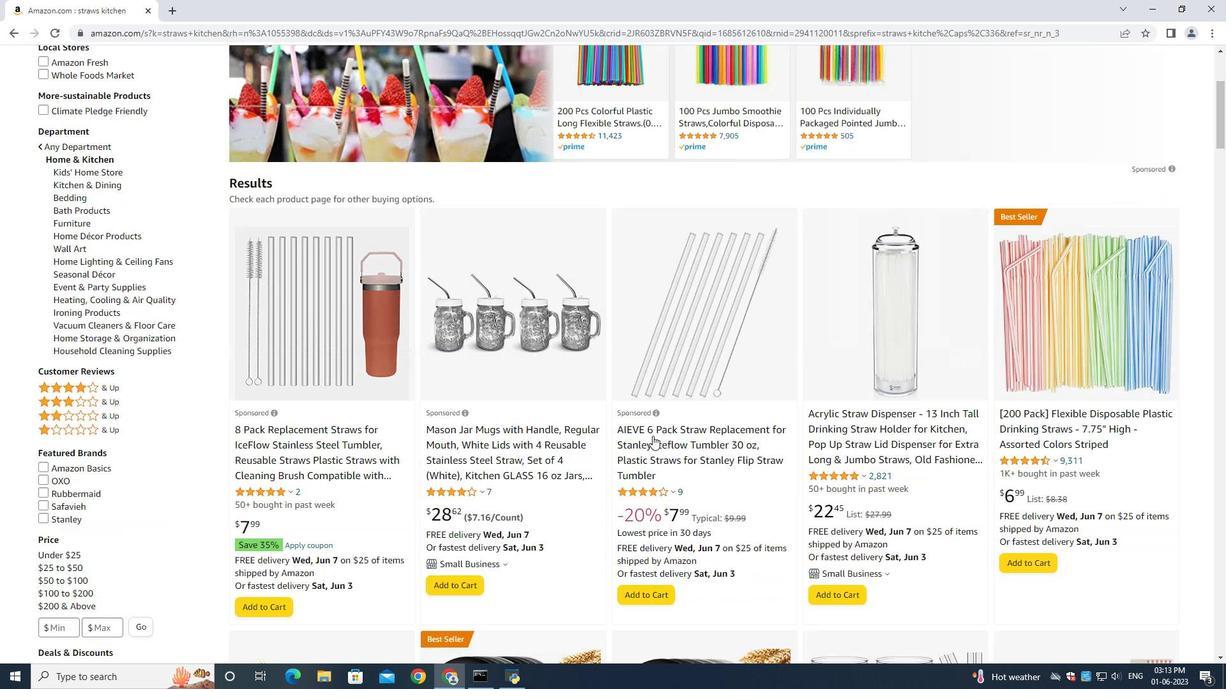 
Action: Mouse moved to (479, 435)
Screenshot: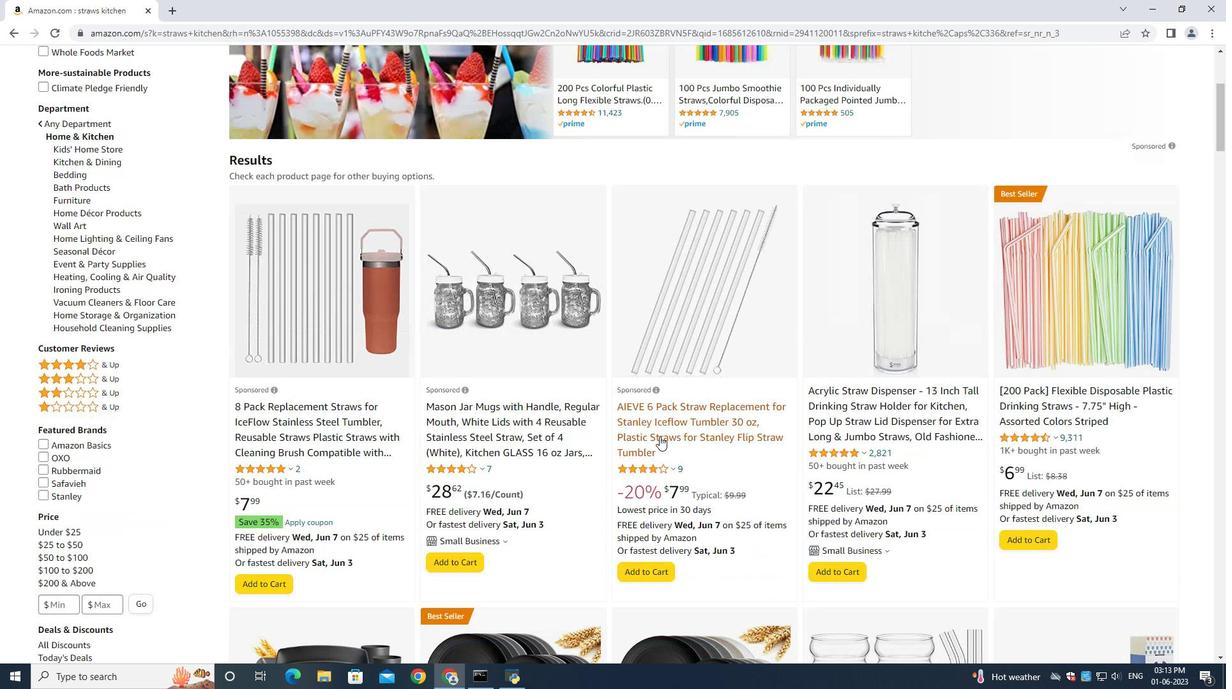 
Action: Mouse scrolled (437, 435) with delta (0, 0)
Screenshot: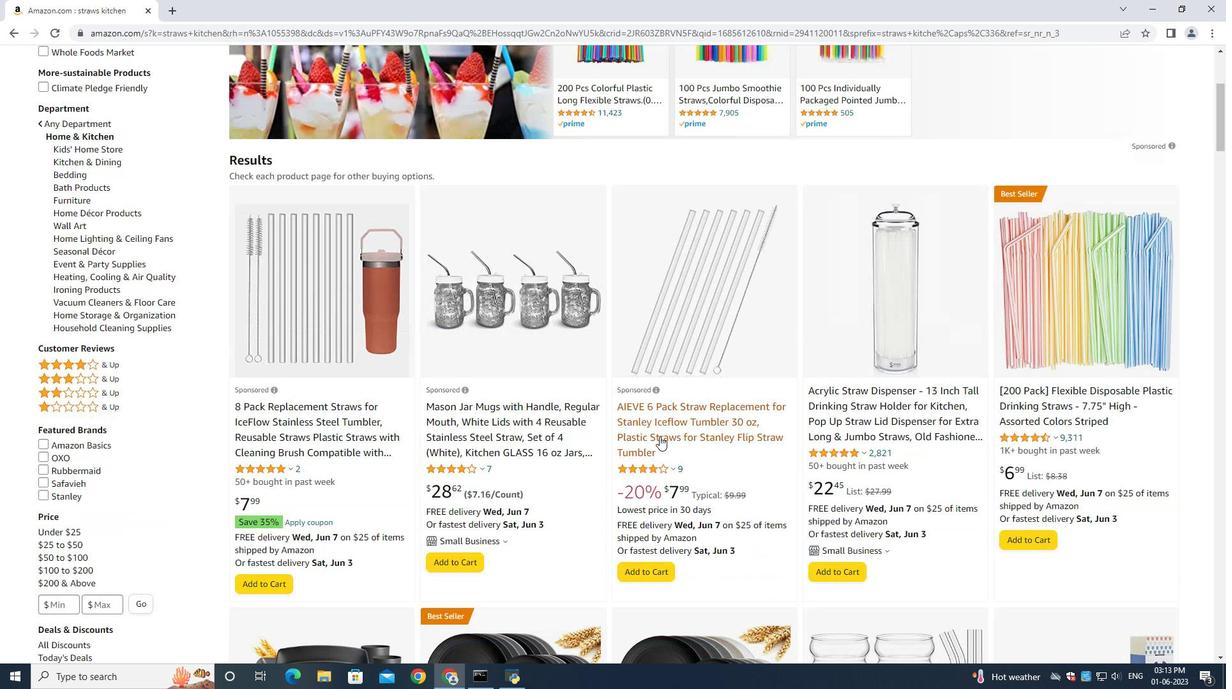 
Action: Mouse moved to (724, 439)
Screenshot: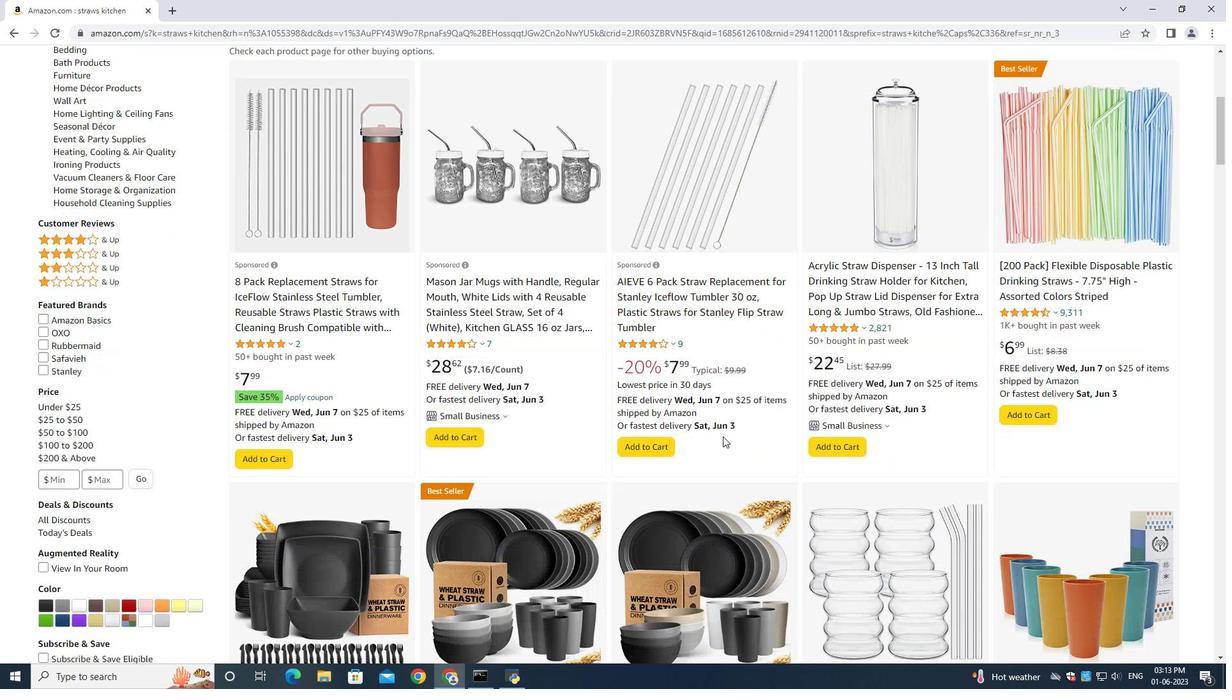 
Action: Mouse scrolled (724, 438) with delta (0, 0)
Screenshot: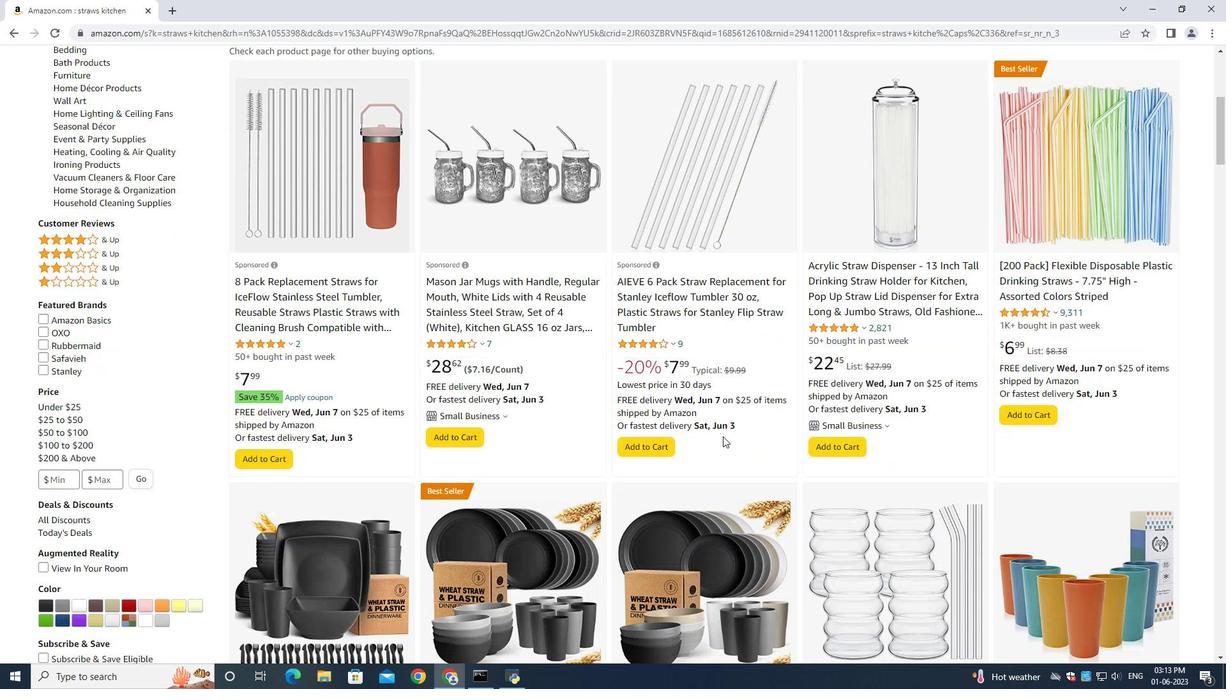 
Action: Mouse scrolled (724, 438) with delta (0, 0)
Screenshot: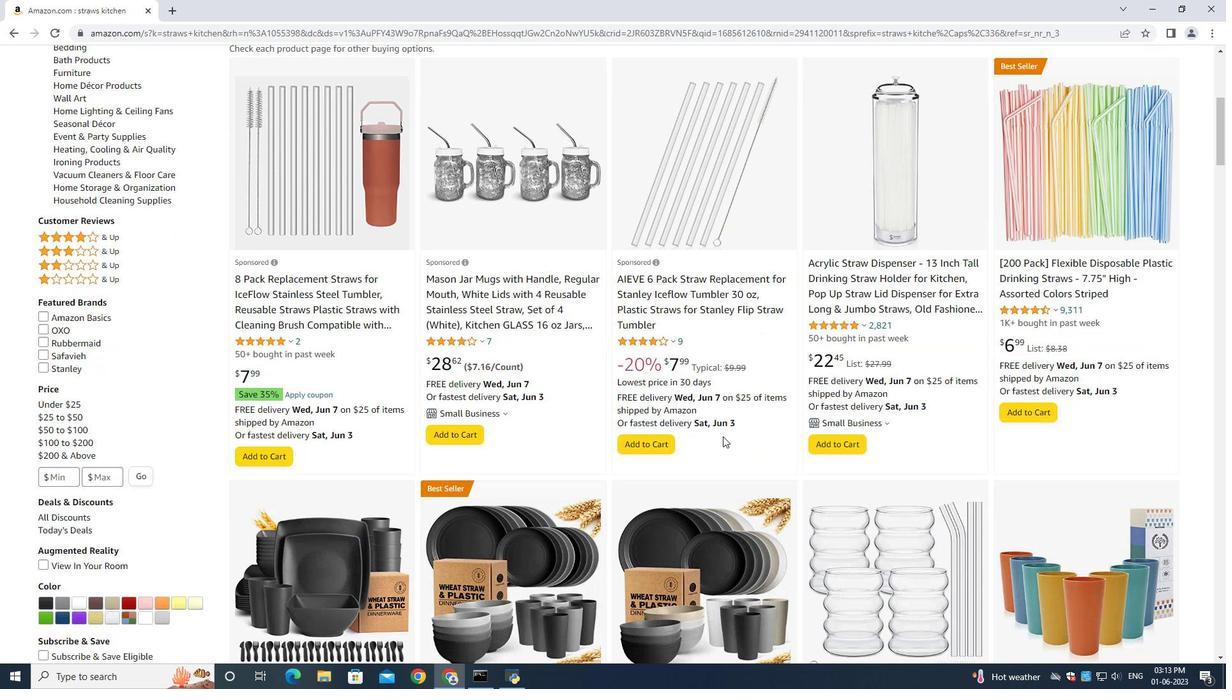 
Action: Mouse moved to (696, 429)
Screenshot: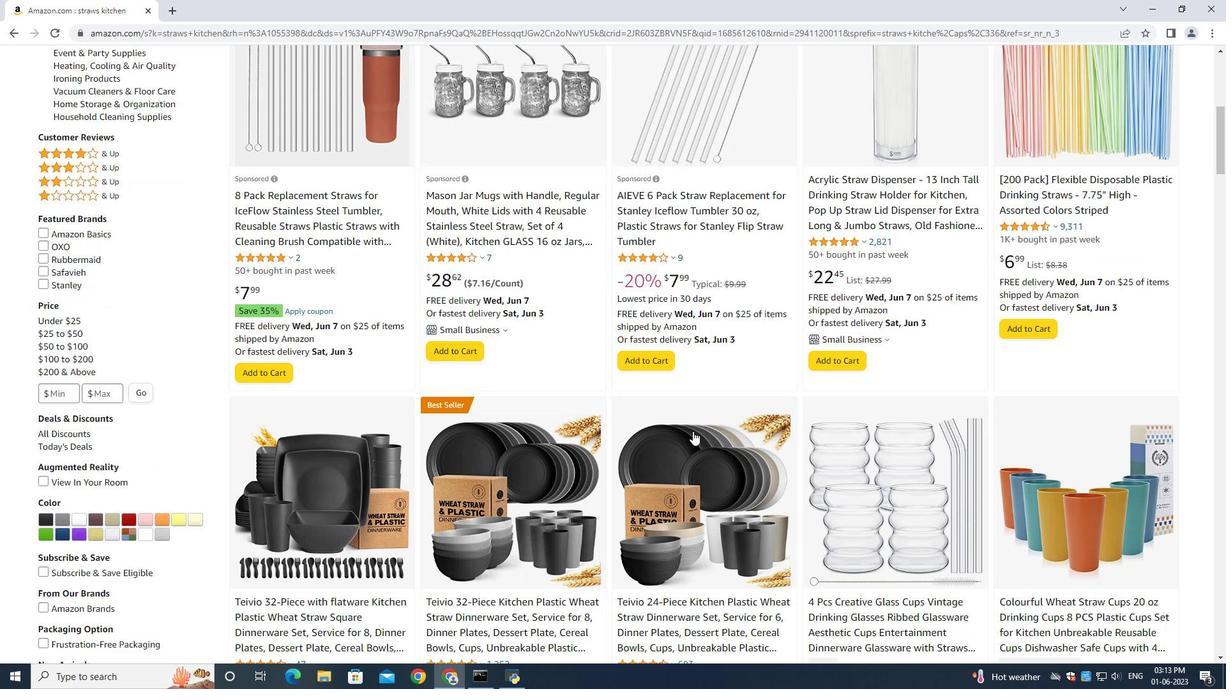 
Action: Mouse scrolled (696, 428) with delta (0, 0)
Screenshot: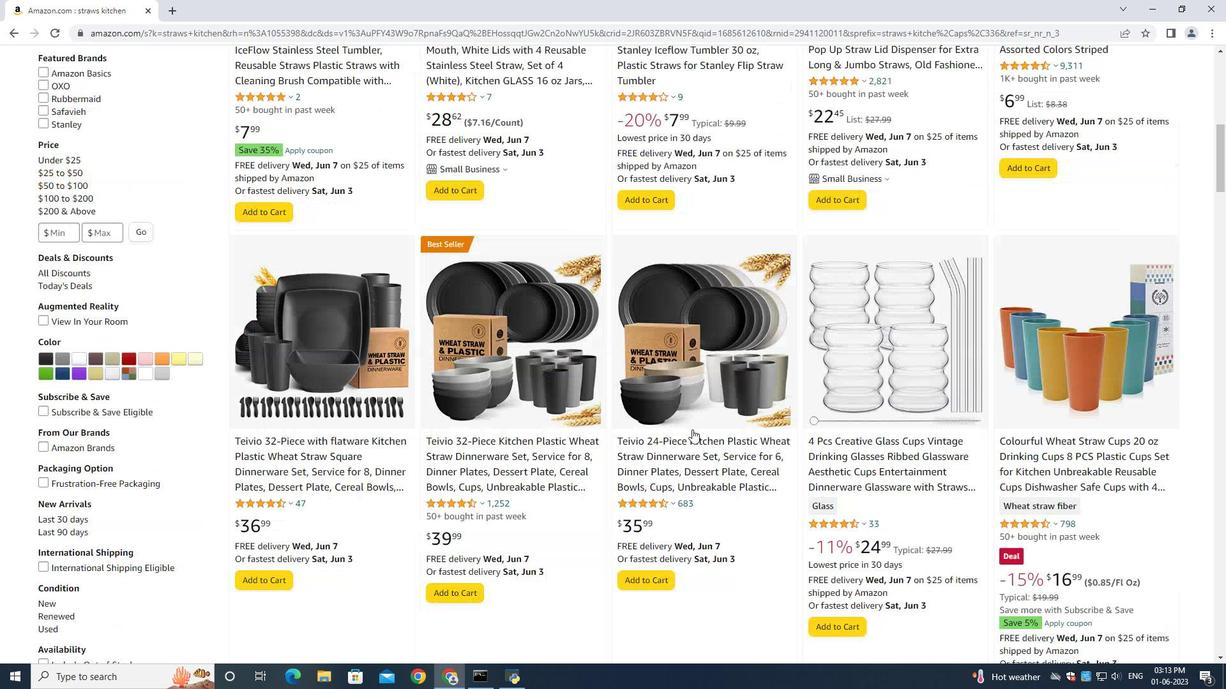 
Action: Mouse moved to (695, 433)
Screenshot: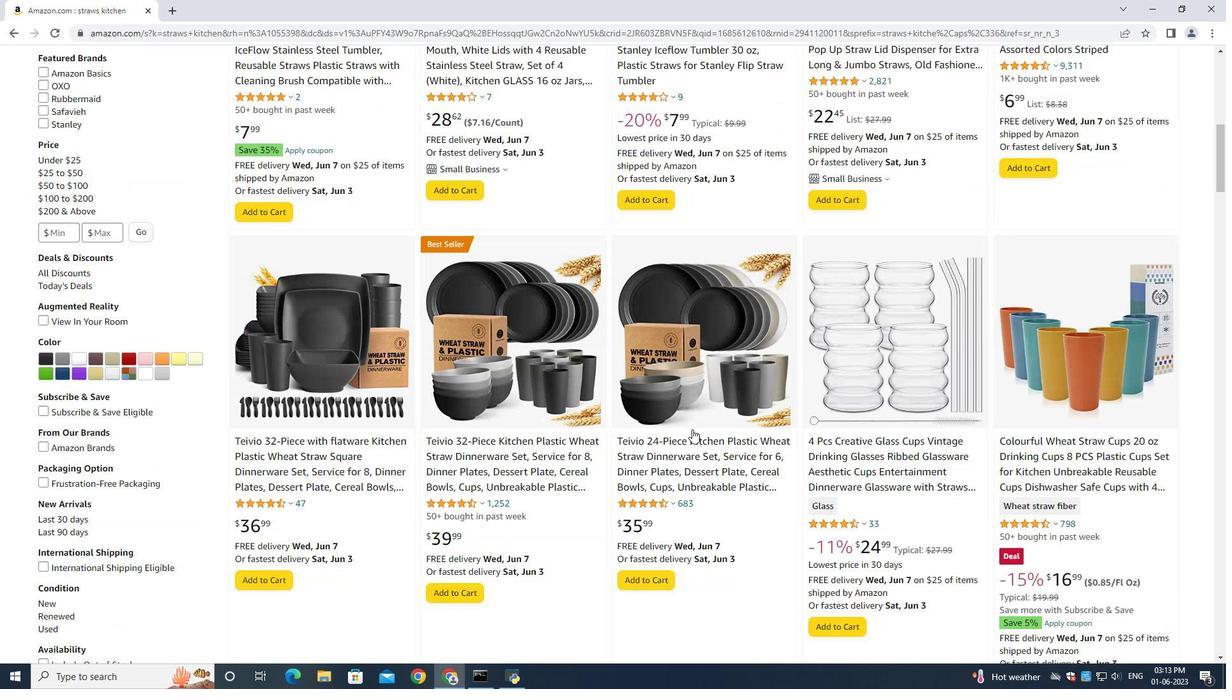 
Action: Mouse scrolled (695, 433) with delta (0, 0)
Screenshot: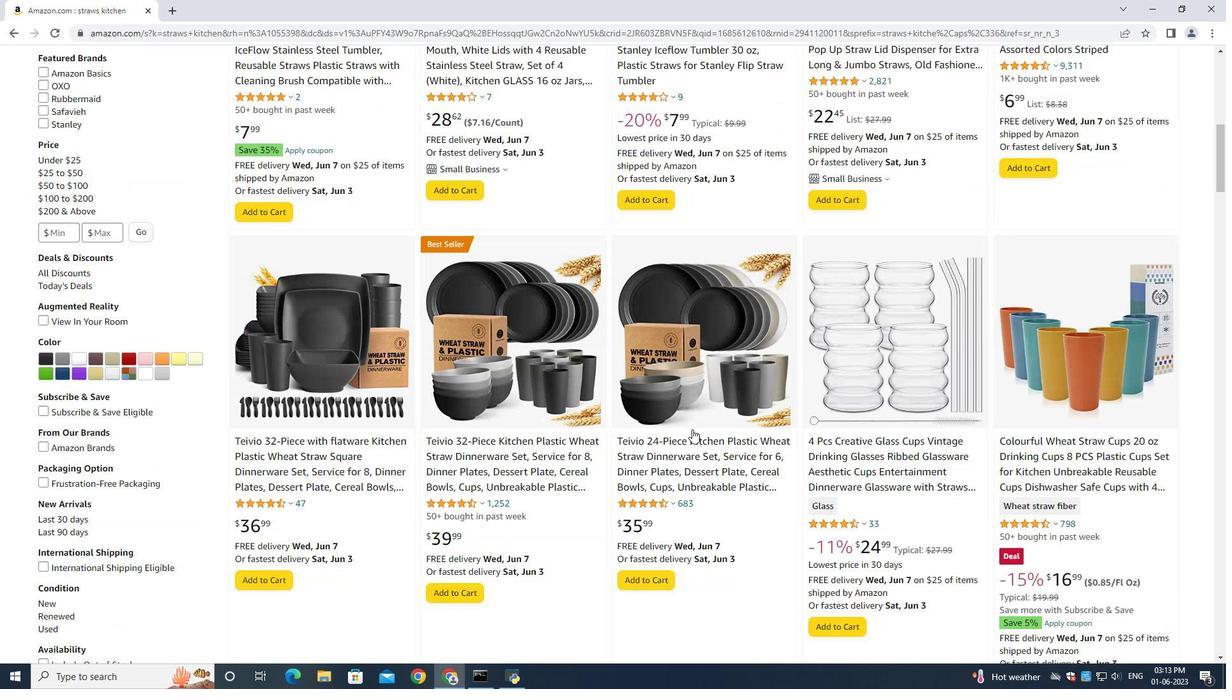 
Action: Mouse moved to (694, 436)
Screenshot: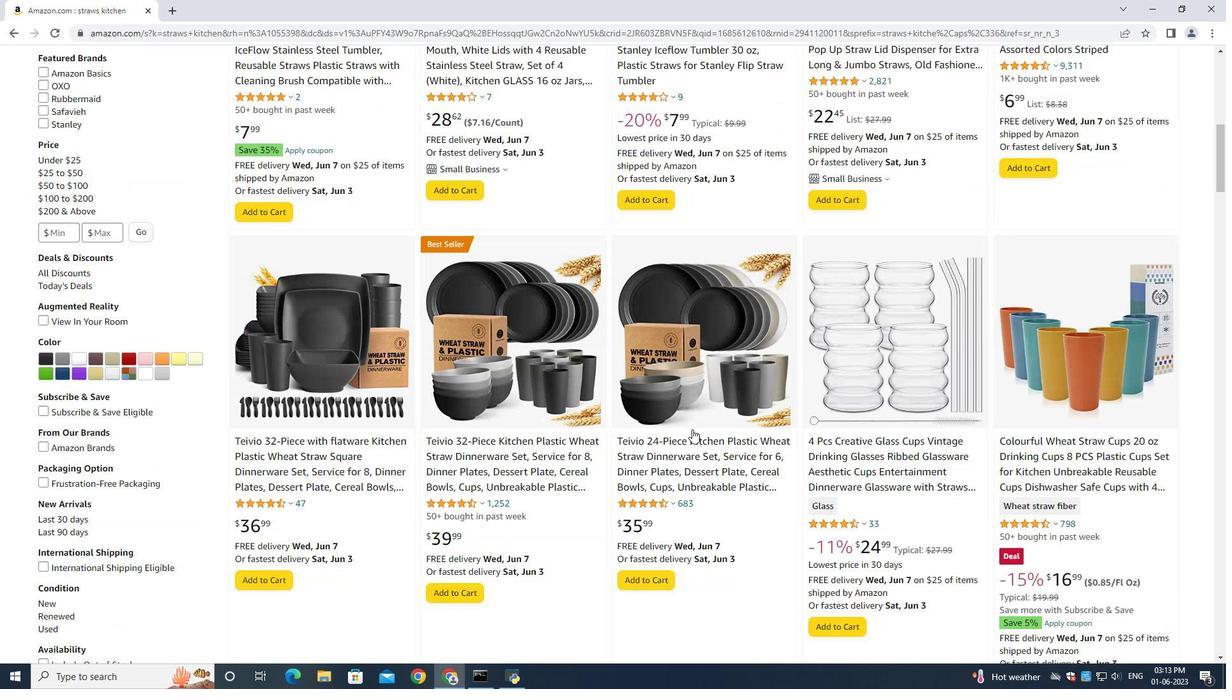 
Action: Mouse scrolled (694, 436) with delta (0, 0)
Screenshot: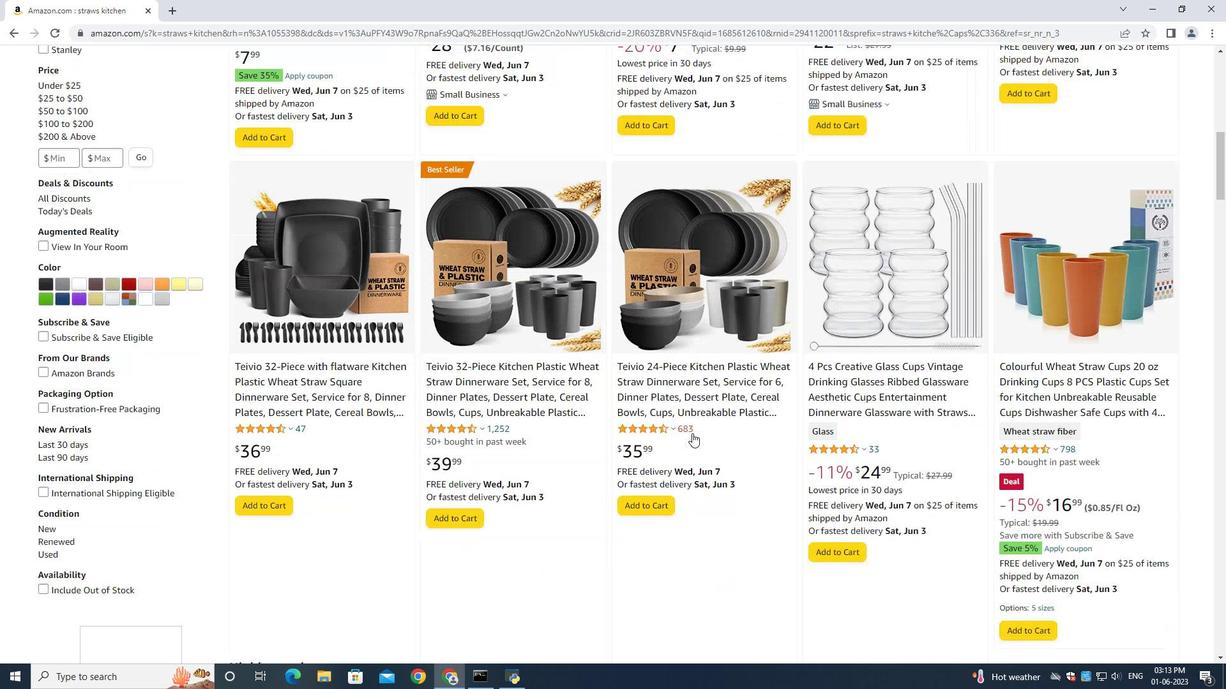 
Action: Mouse scrolled (694, 436) with delta (0, 0)
Screenshot: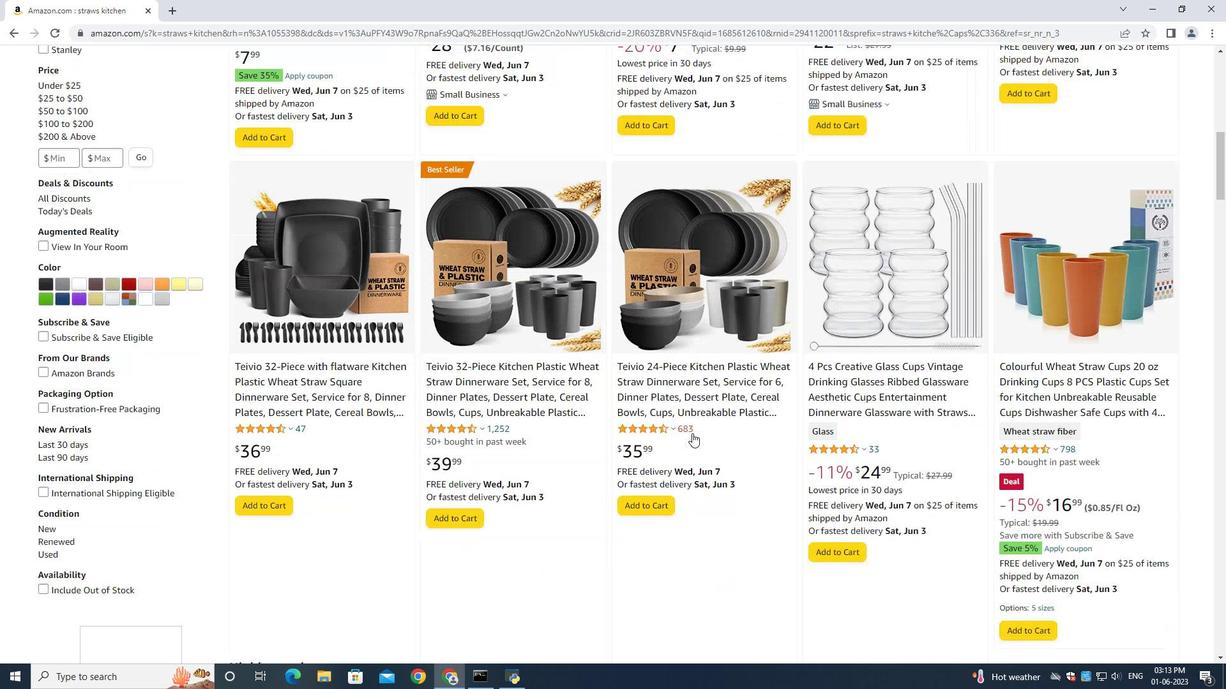 
Action: Mouse scrolled (694, 436) with delta (0, 0)
Screenshot: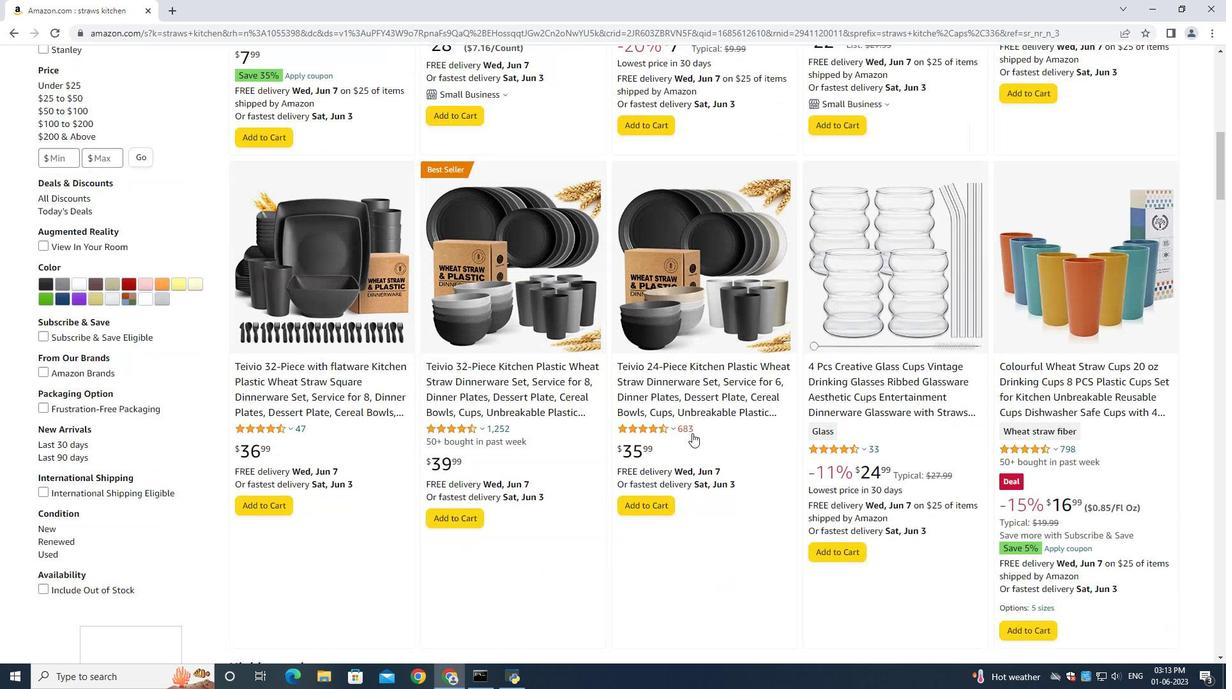 
Action: Mouse moved to (850, 378)
Screenshot: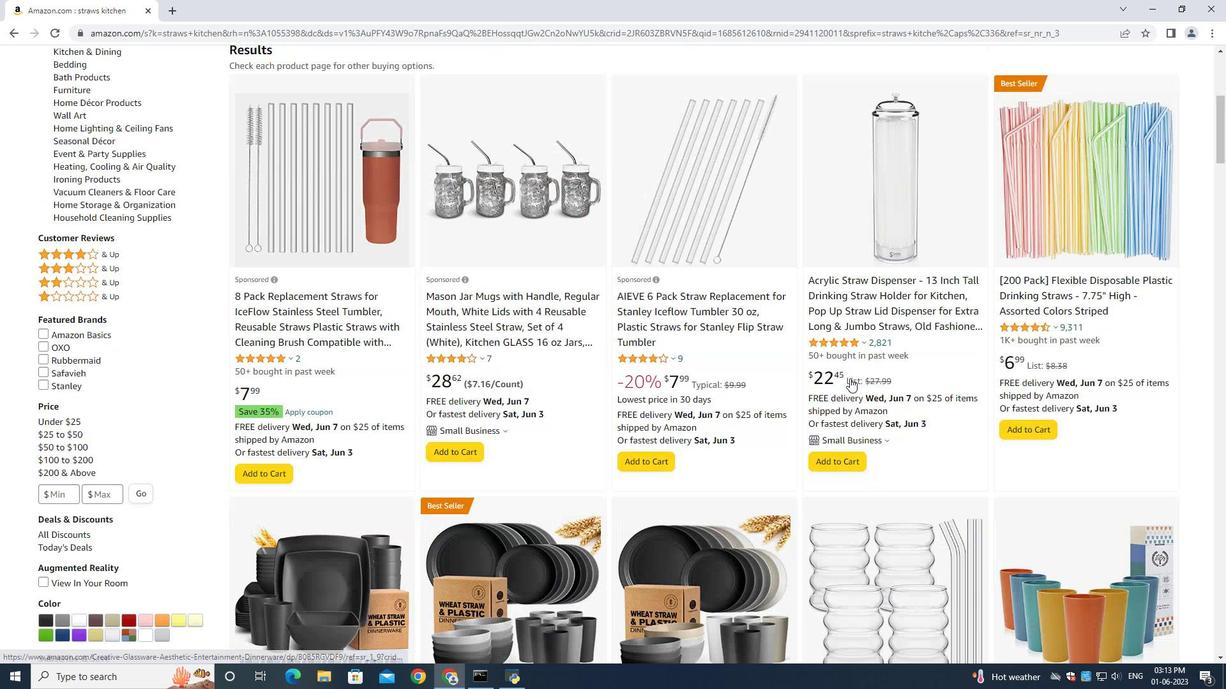 
Action: Mouse scrolled (850, 379) with delta (0, 0)
Screenshot: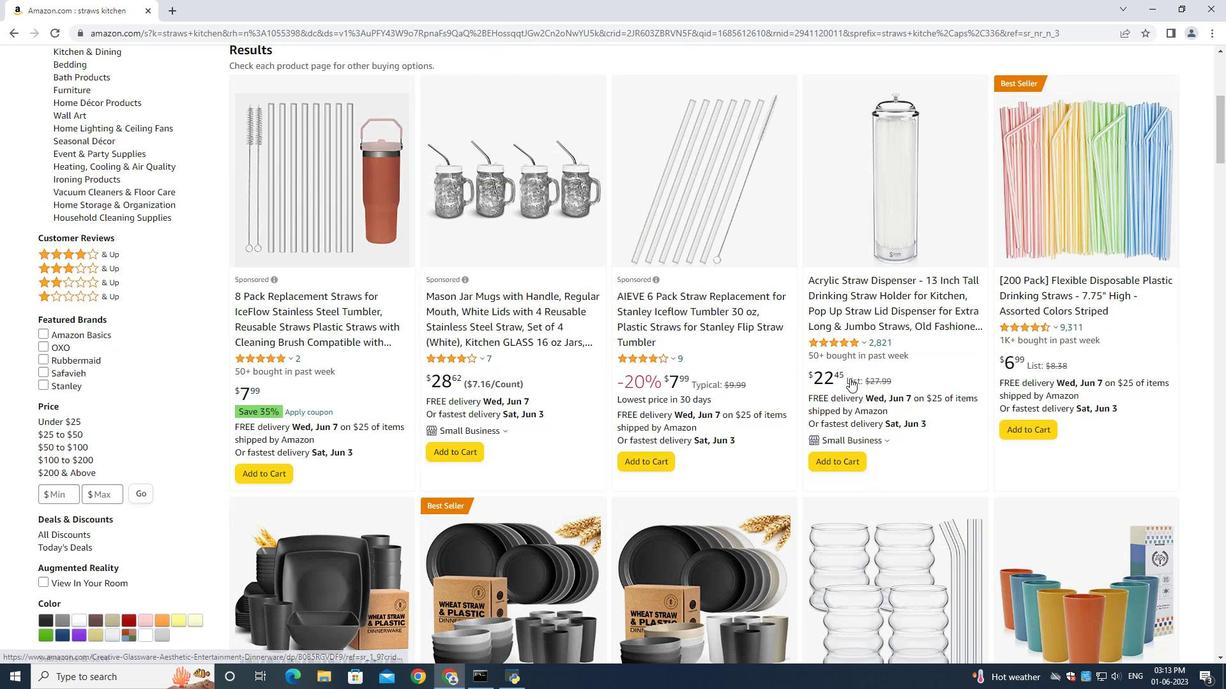 
Action: Mouse scrolled (850, 379) with delta (0, 0)
Screenshot: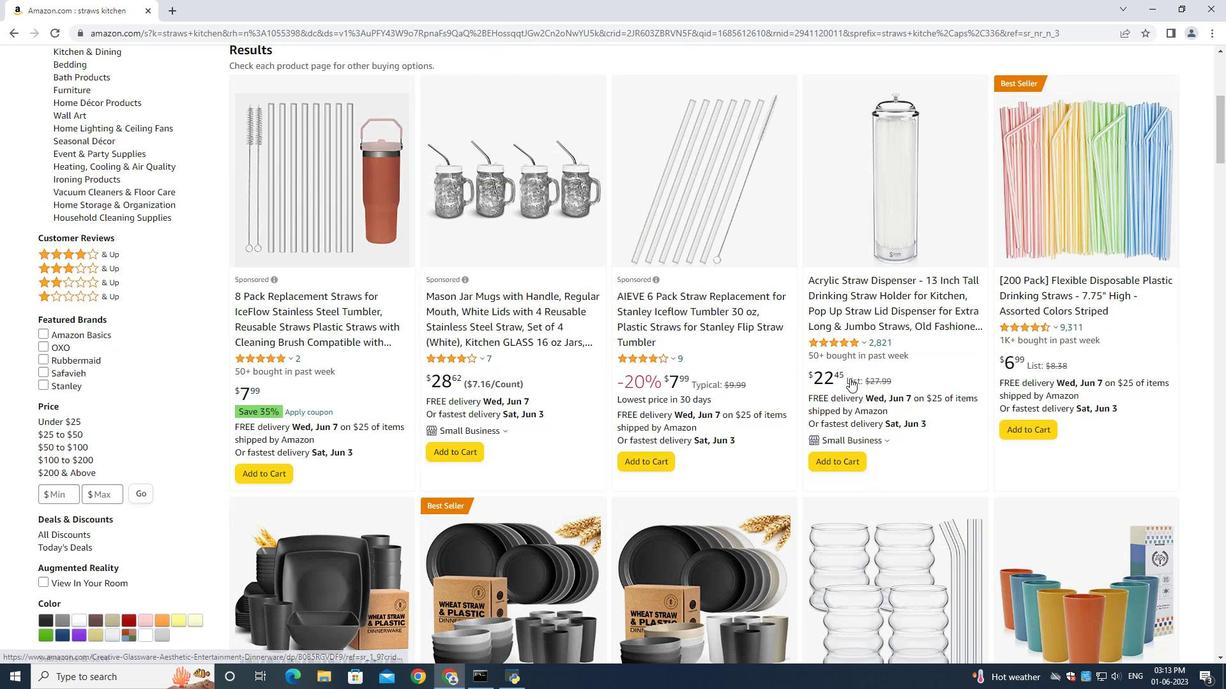 
Action: Mouse scrolled (850, 379) with delta (0, 0)
Screenshot: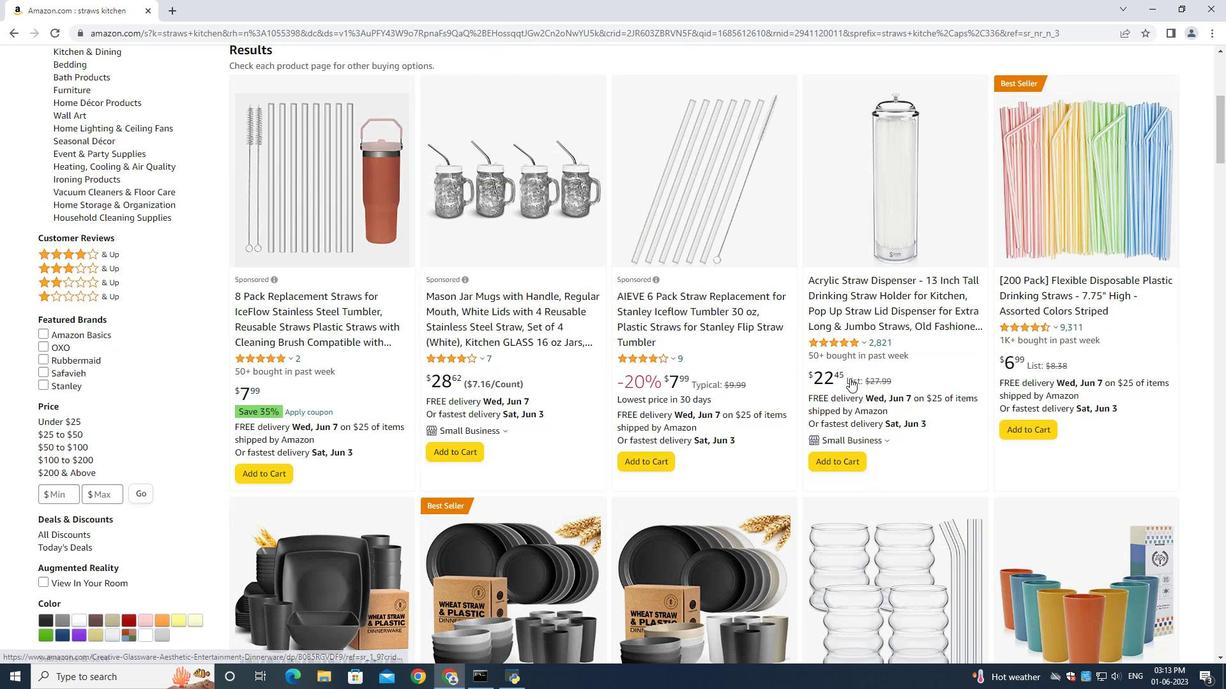 
Action: Mouse scrolled (850, 379) with delta (0, 0)
Screenshot: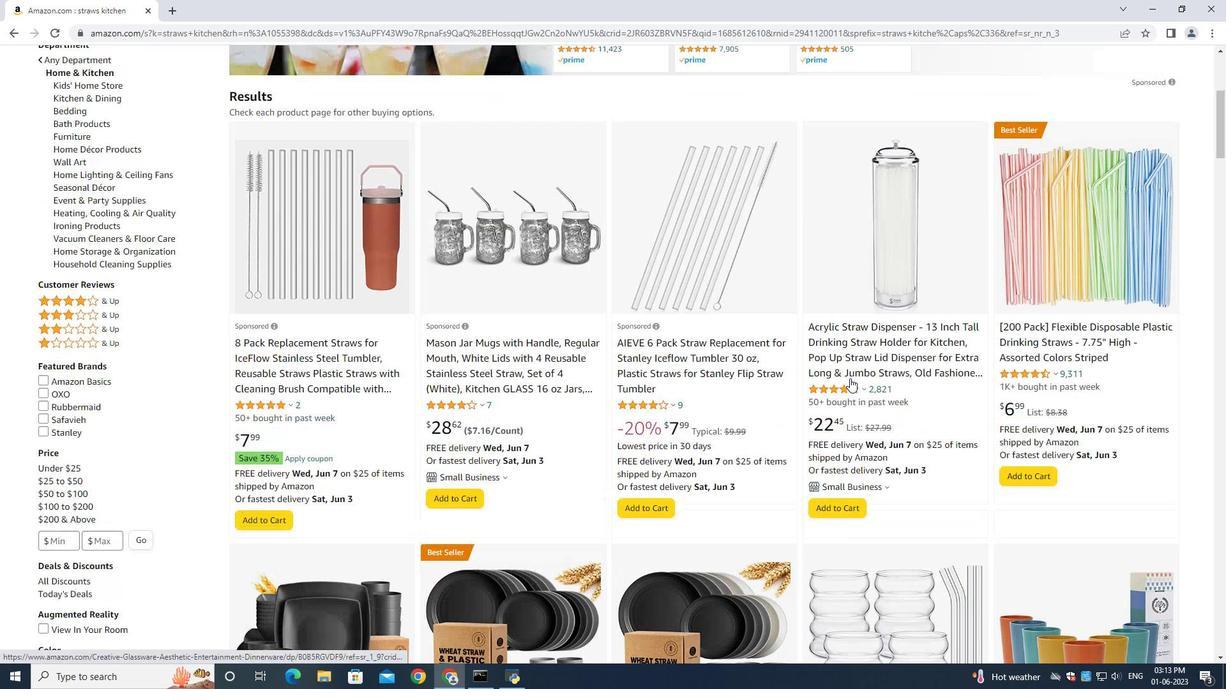 
Action: Mouse scrolled (850, 379) with delta (0, 0)
Screenshot: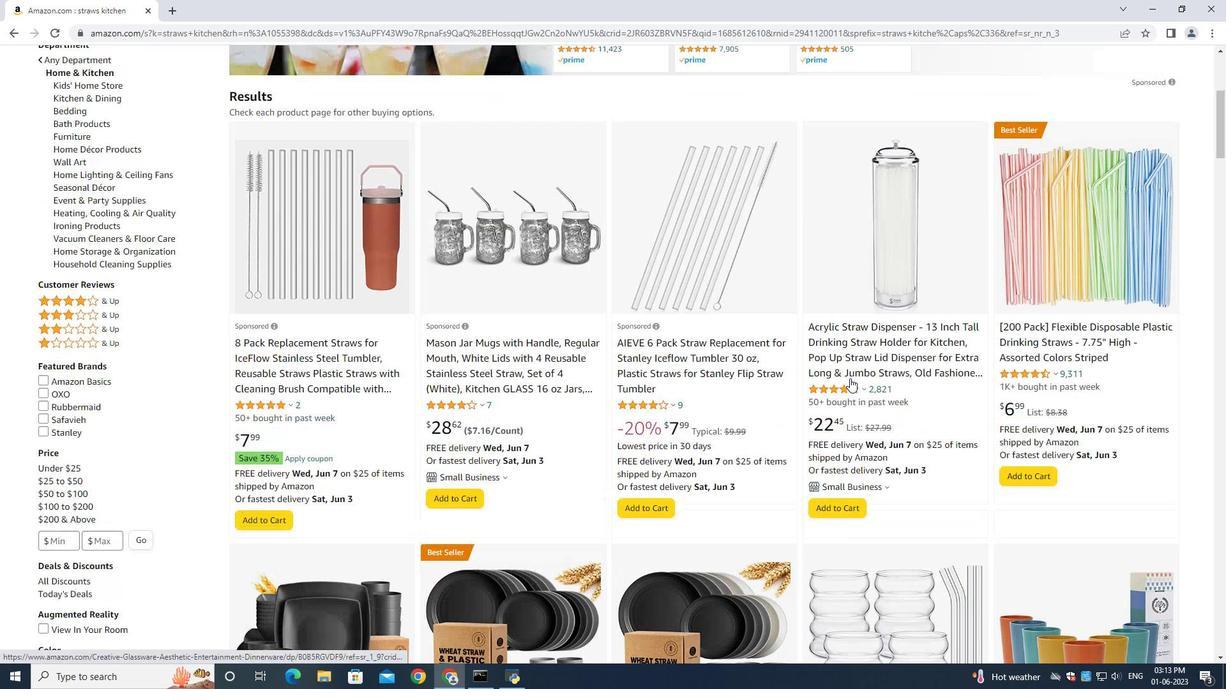 
Action: Mouse scrolled (850, 379) with delta (0, 0)
Screenshot: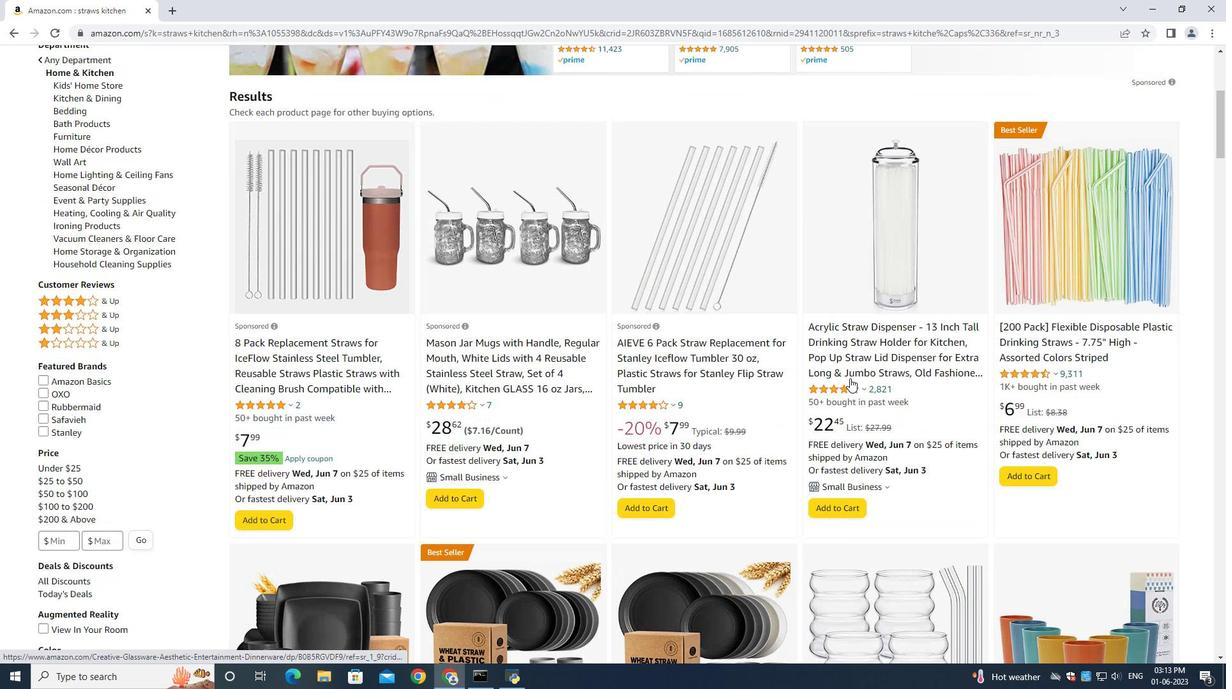 
Action: Mouse moved to (1036, 328)
Screenshot: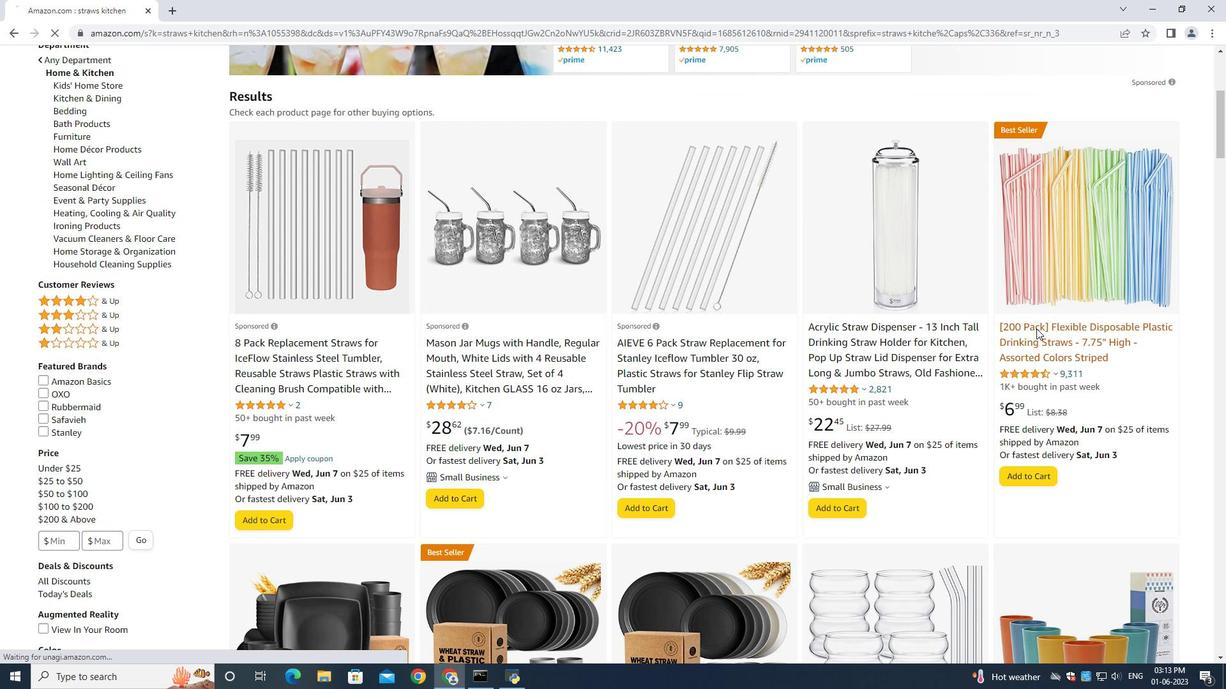 
Action: Mouse pressed left at (1036, 328)
Screenshot: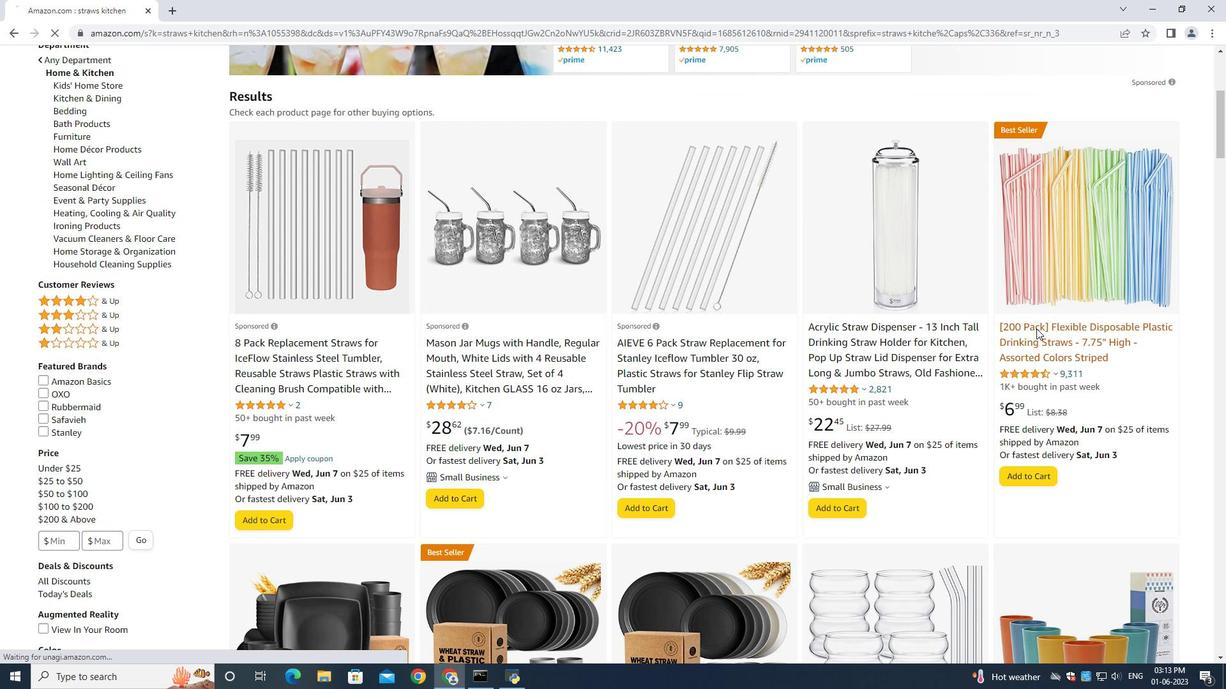 
Action: Mouse moved to (964, 485)
Screenshot: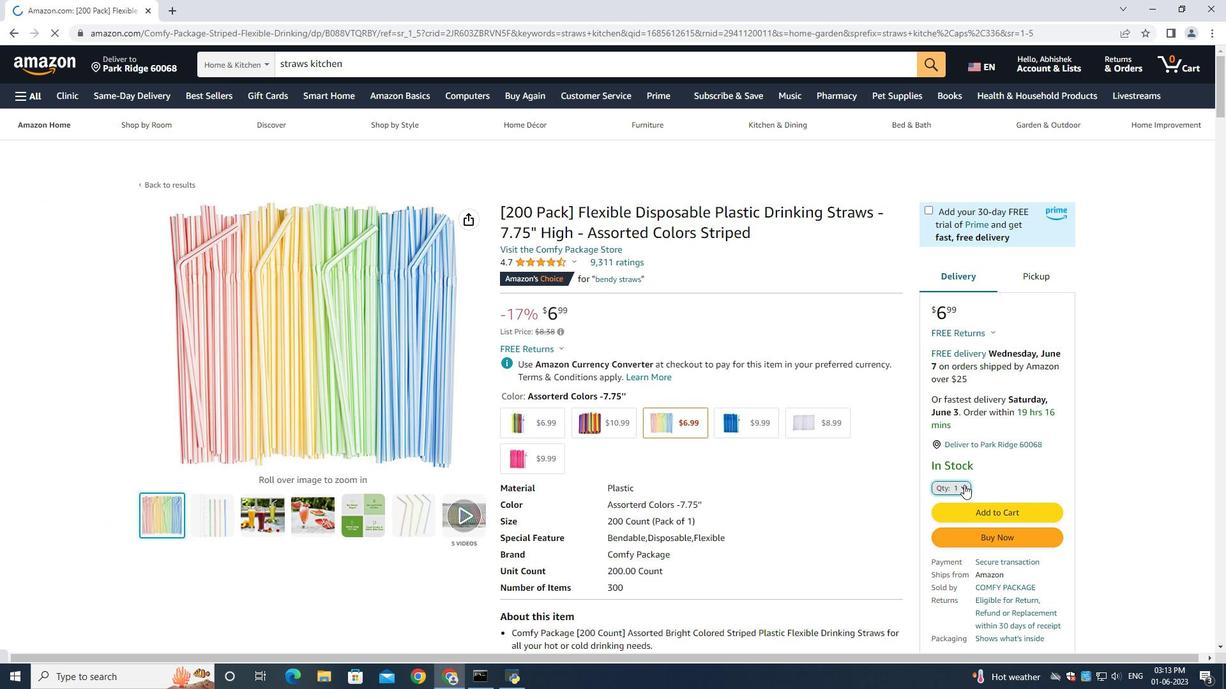 
Action: Mouse pressed left at (964, 485)
Screenshot: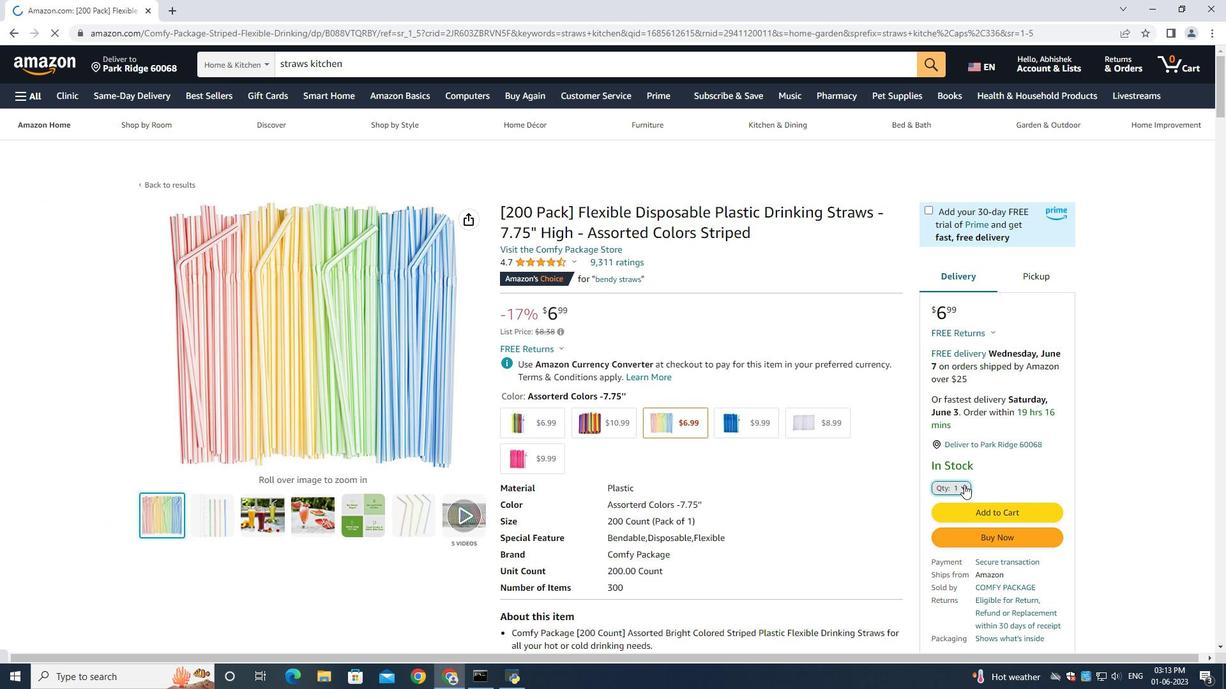 
Action: Mouse moved to (952, 126)
Screenshot: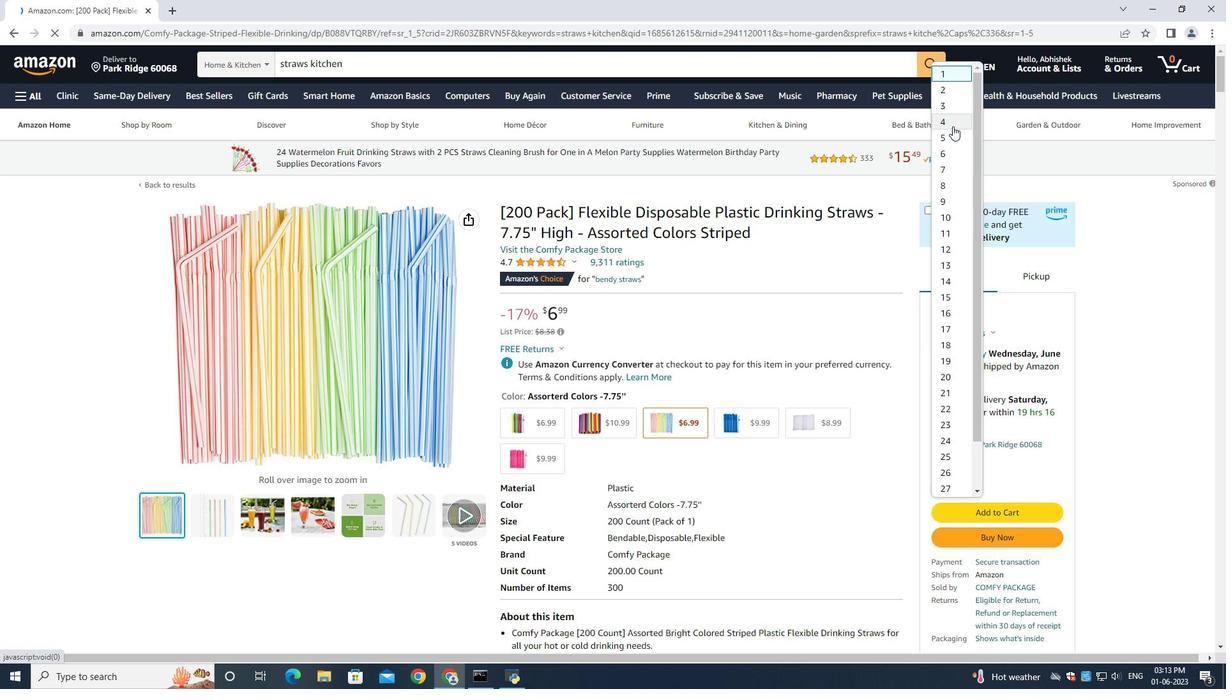 
Action: Mouse pressed left at (952, 126)
Screenshot: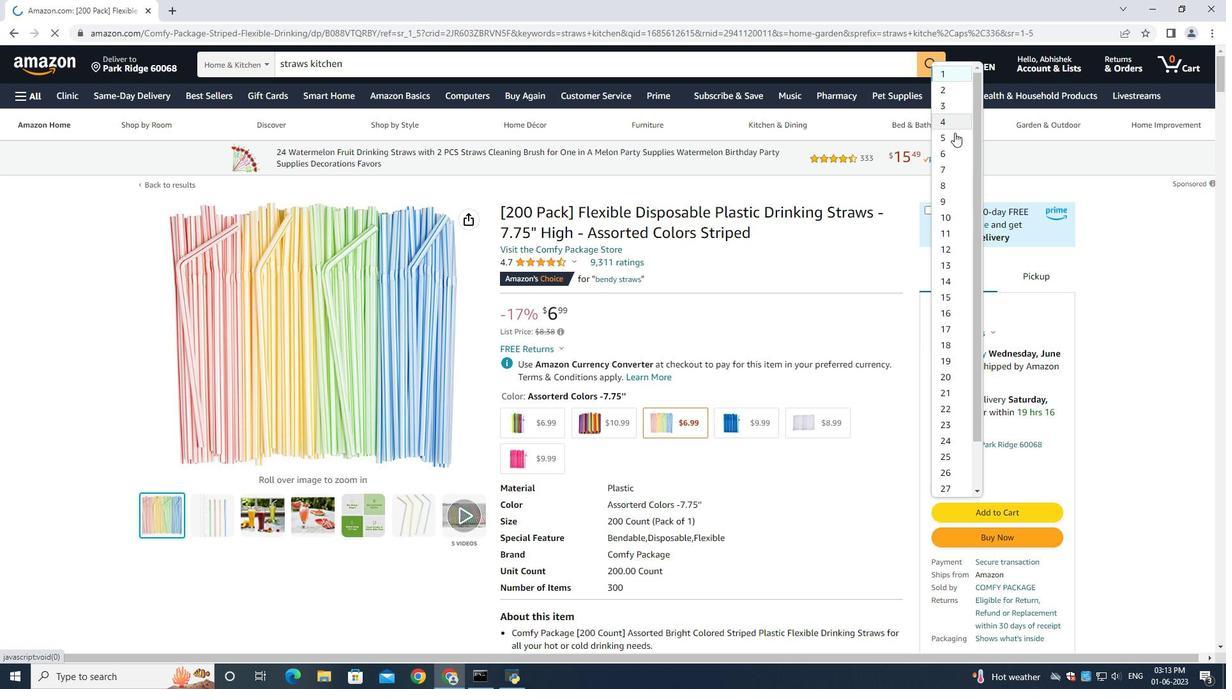 
Action: Mouse moved to (996, 527)
Screenshot: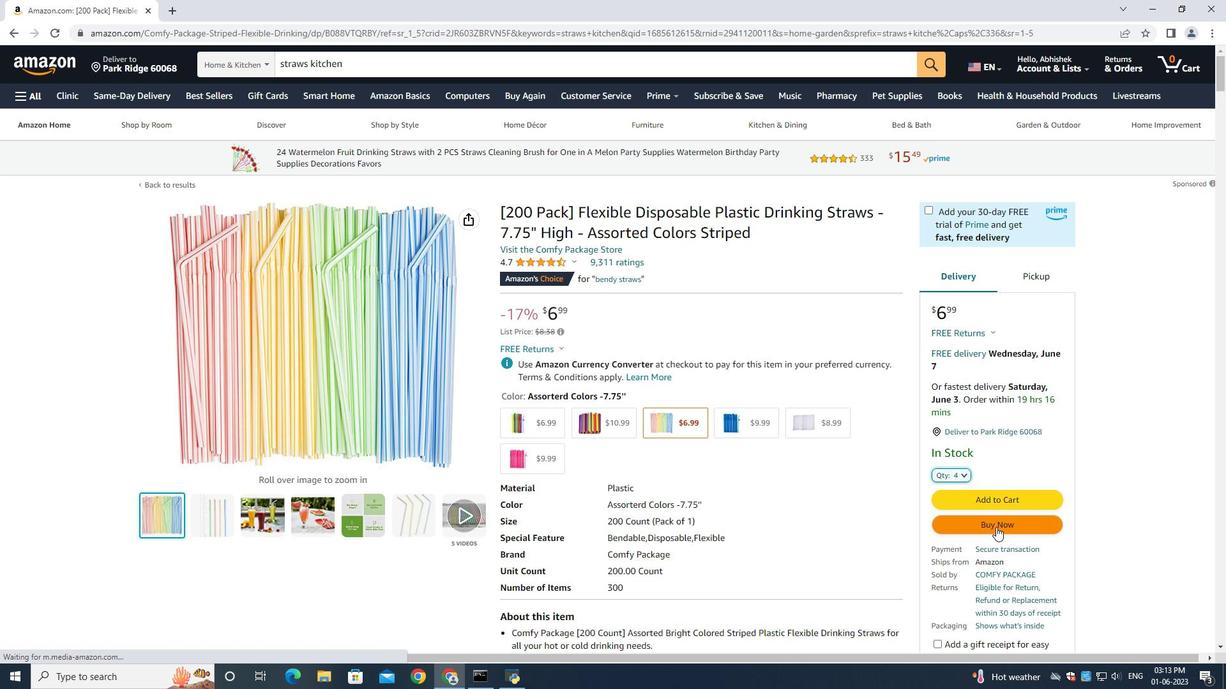 
Action: Mouse pressed left at (996, 527)
Screenshot: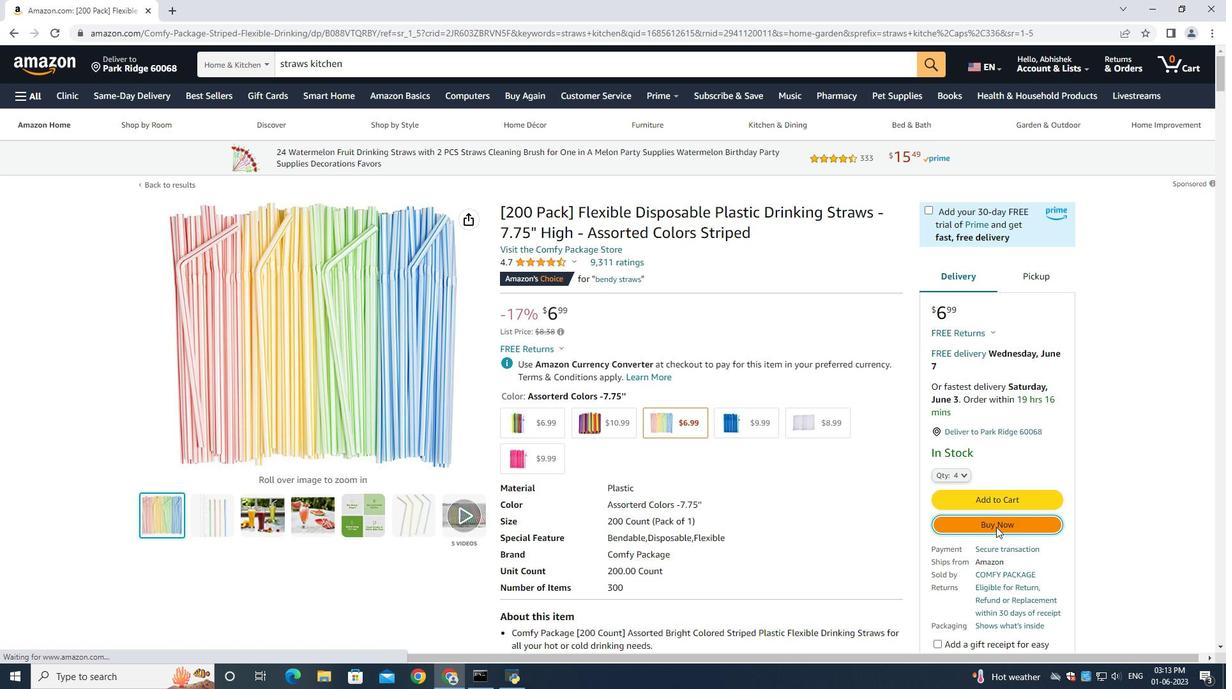 
Action: Mouse moved to (432, 456)
Screenshot: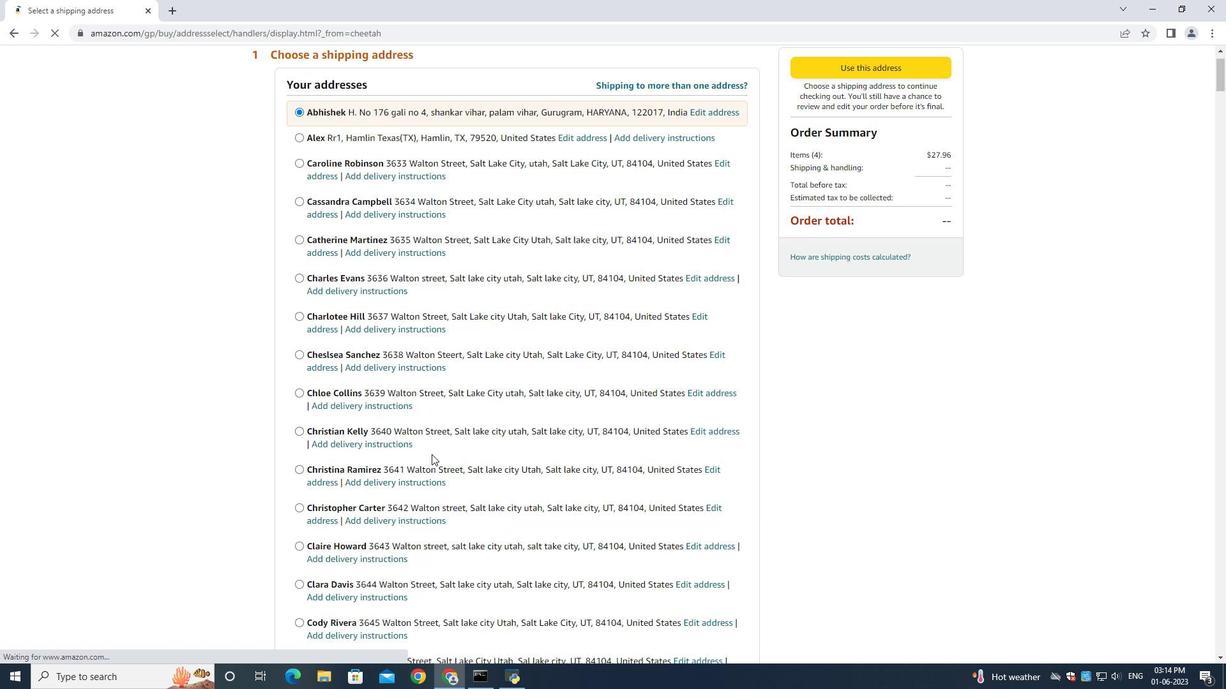 
Action: Mouse scrolled (432, 455) with delta (0, 0)
Screenshot: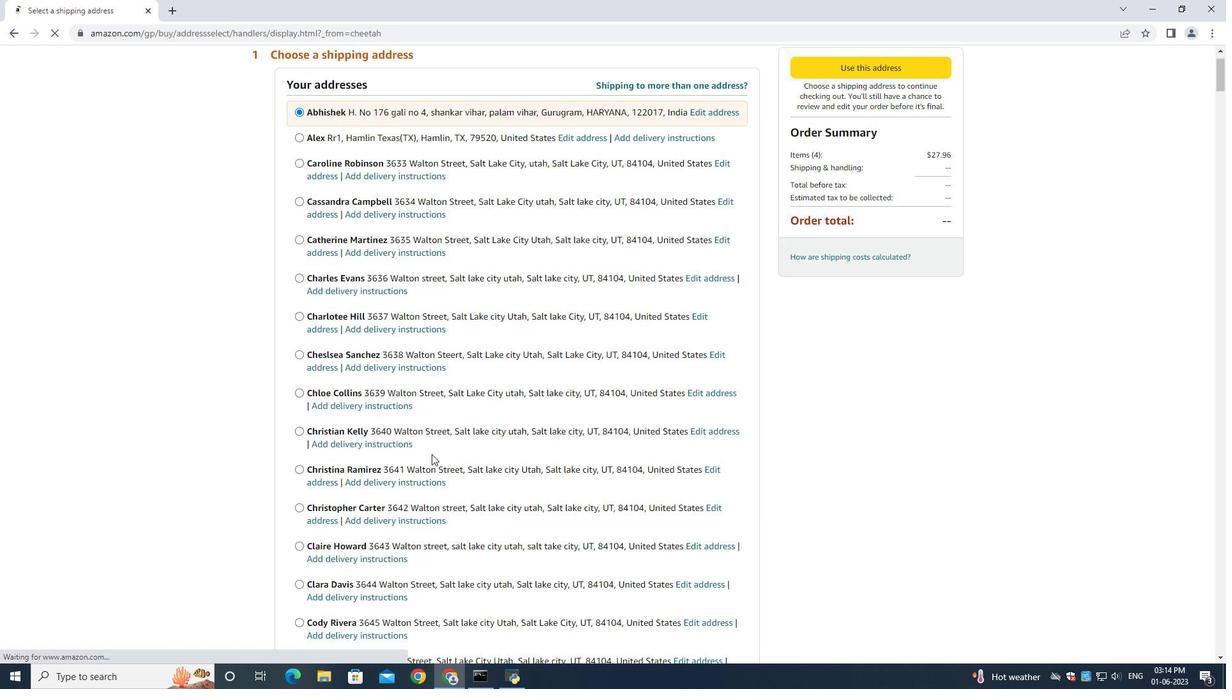 
Action: Mouse moved to (432, 456)
Screenshot: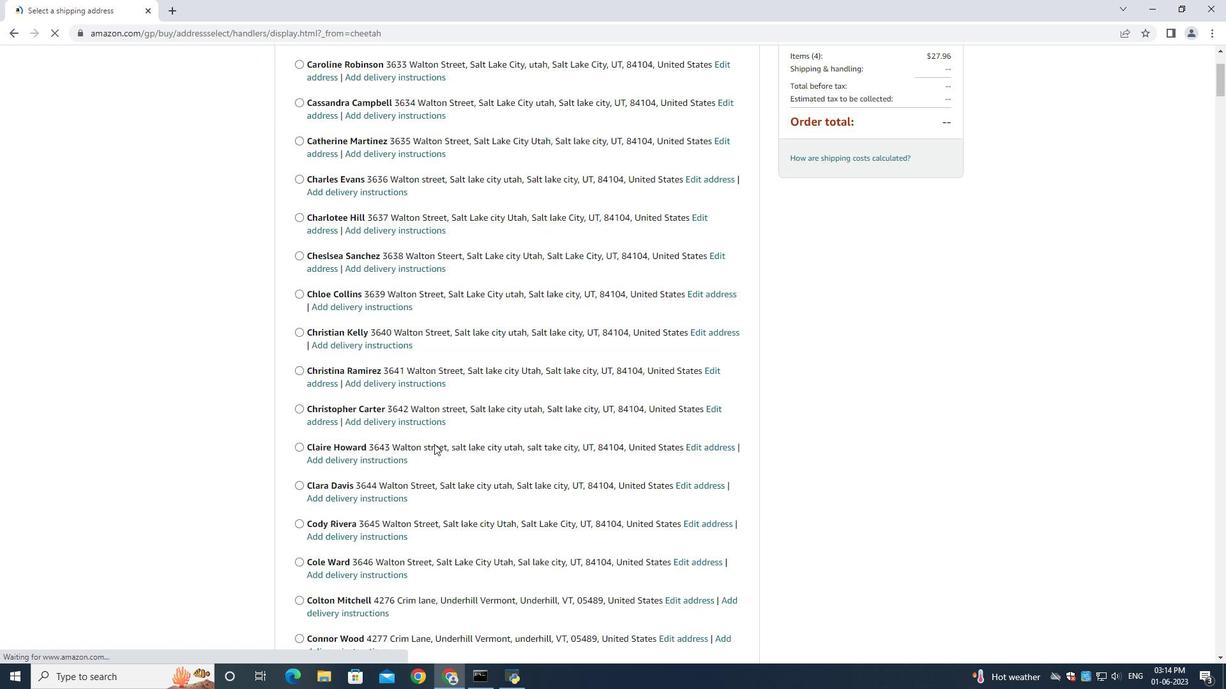 
Action: Mouse scrolled (432, 455) with delta (0, 0)
Screenshot: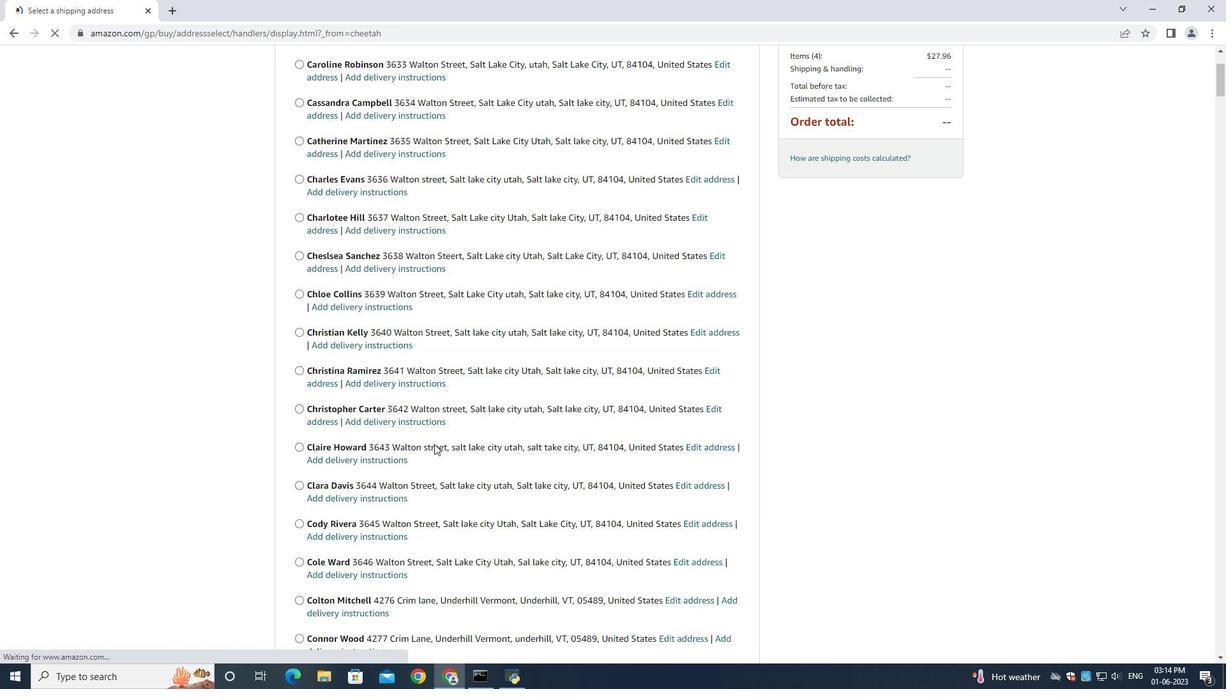 
Action: Mouse moved to (431, 454)
Screenshot: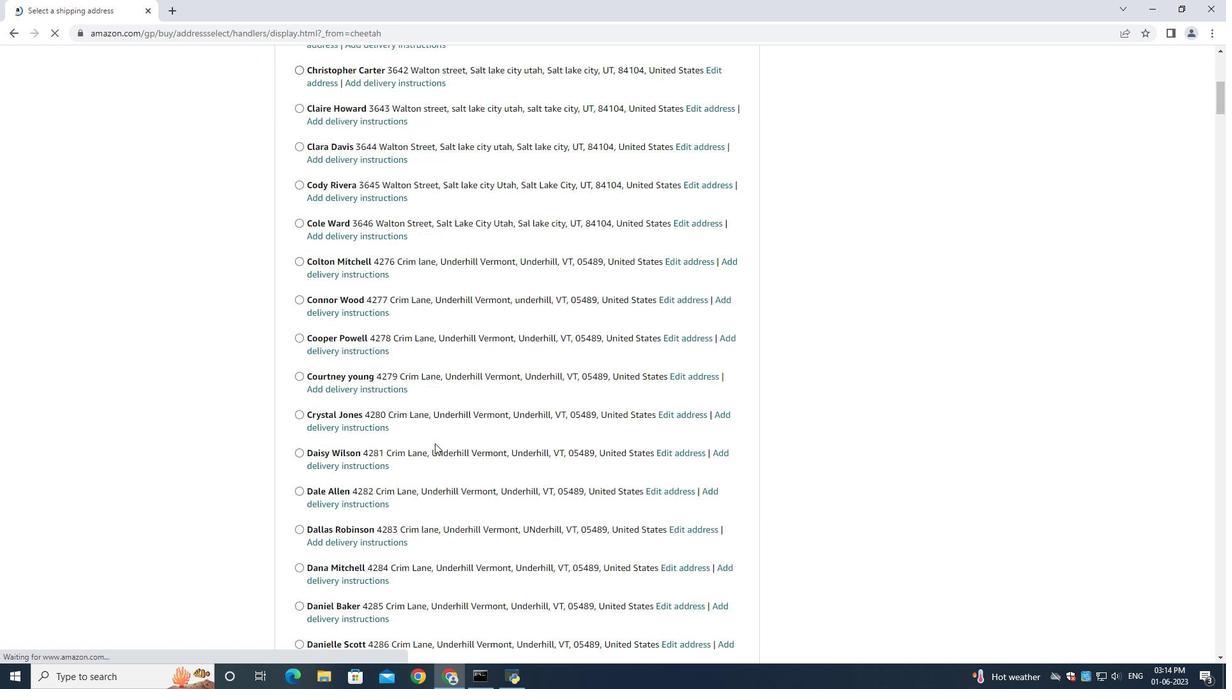 
Action: Mouse scrolled (432, 455) with delta (0, 0)
Screenshot: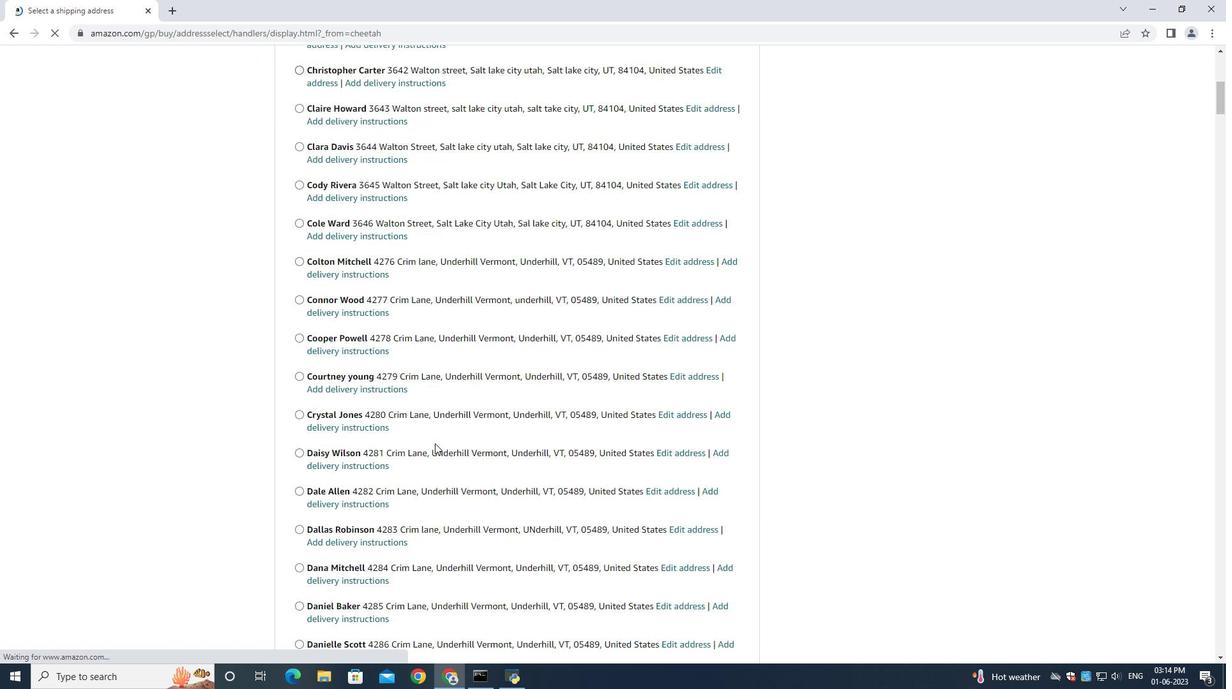 
Action: Mouse moved to (431, 452)
Screenshot: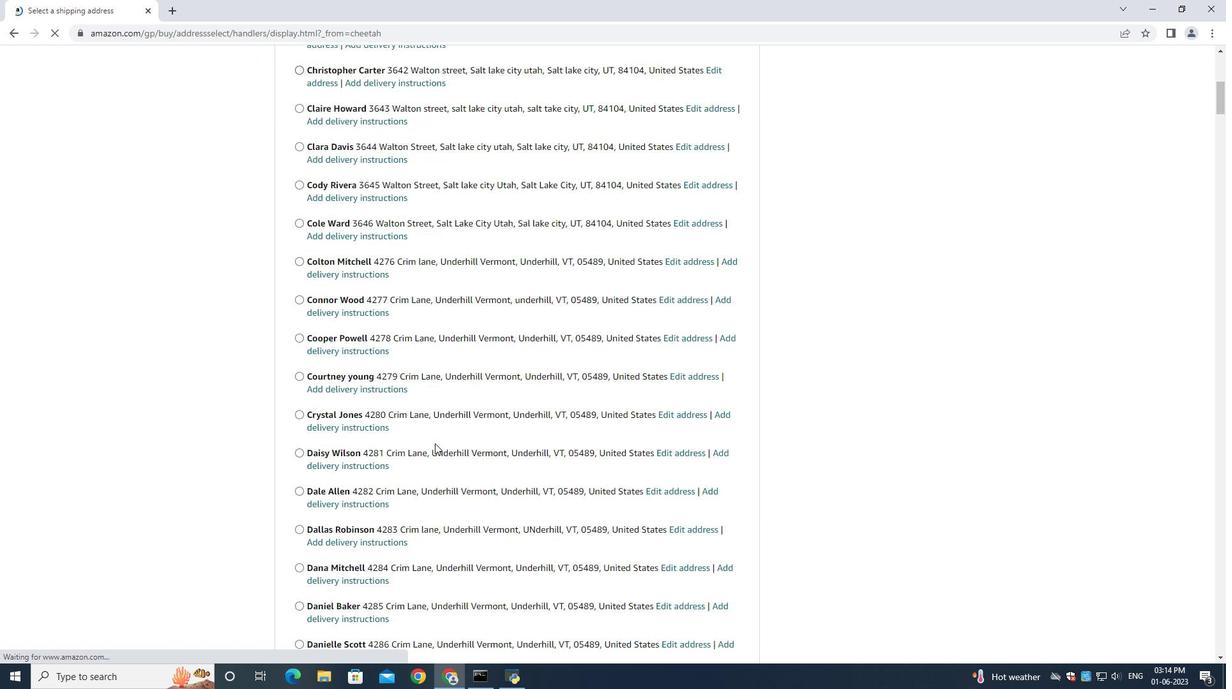 
Action: Mouse scrolled (432, 455) with delta (0, 0)
Screenshot: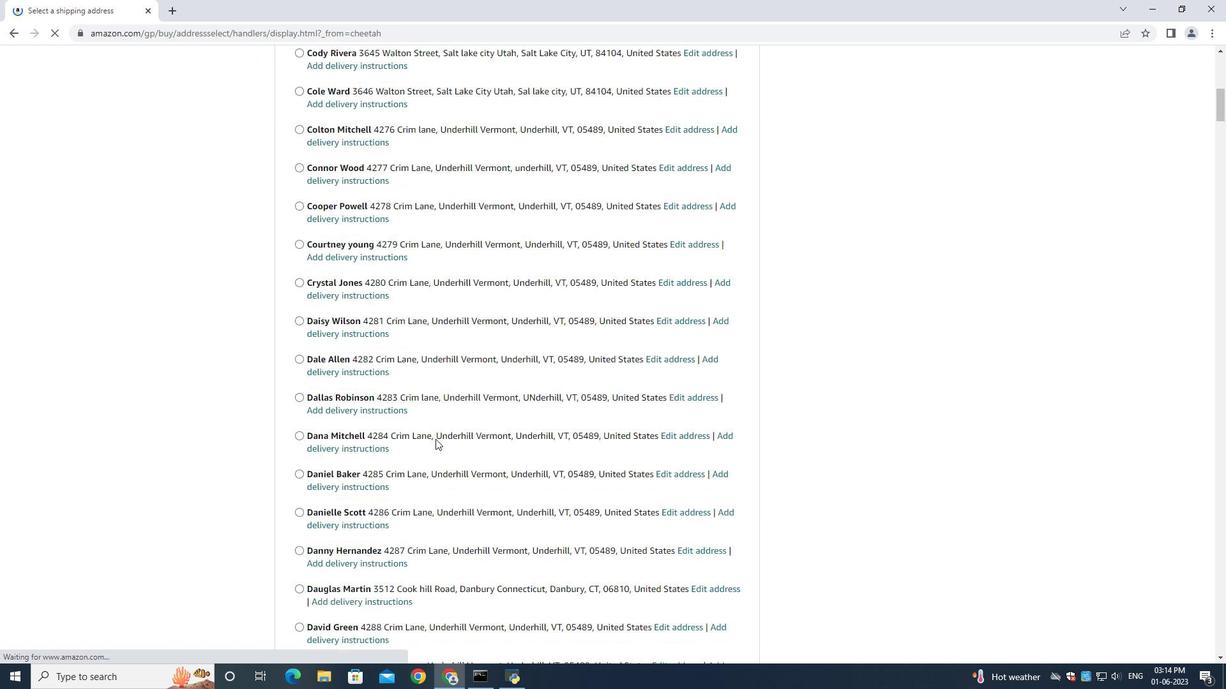 
Action: Mouse moved to (431, 447)
Screenshot: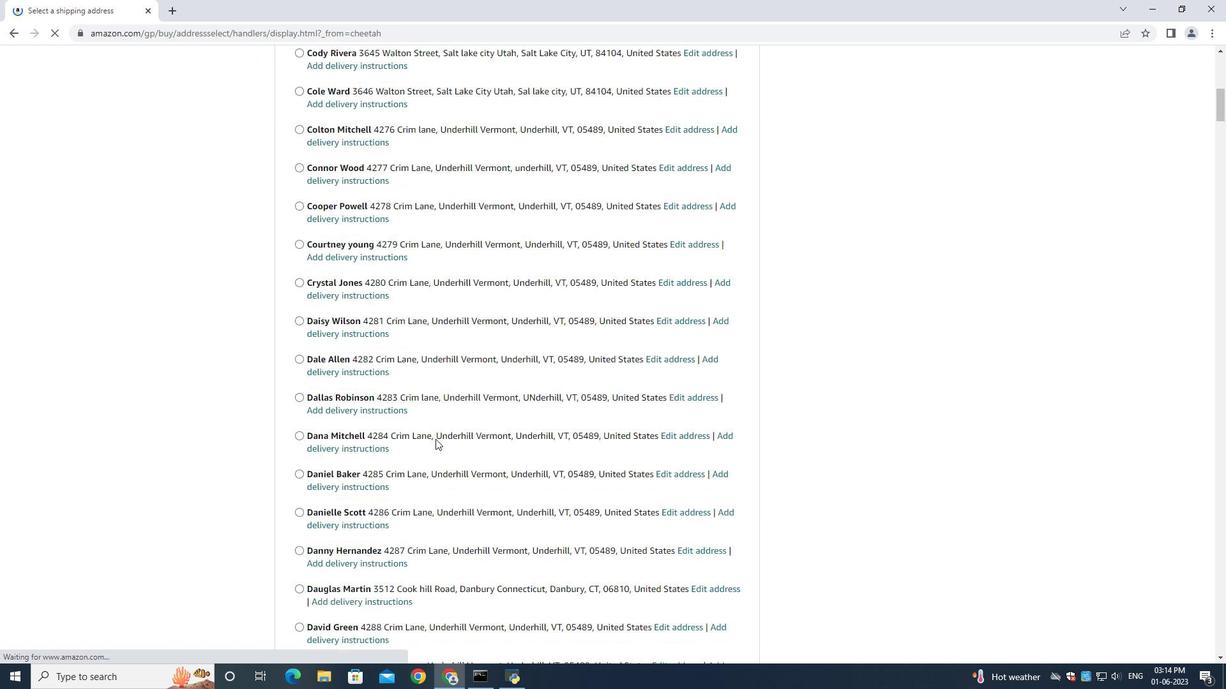 
Action: Mouse scrolled (432, 454) with delta (0, -1)
Screenshot: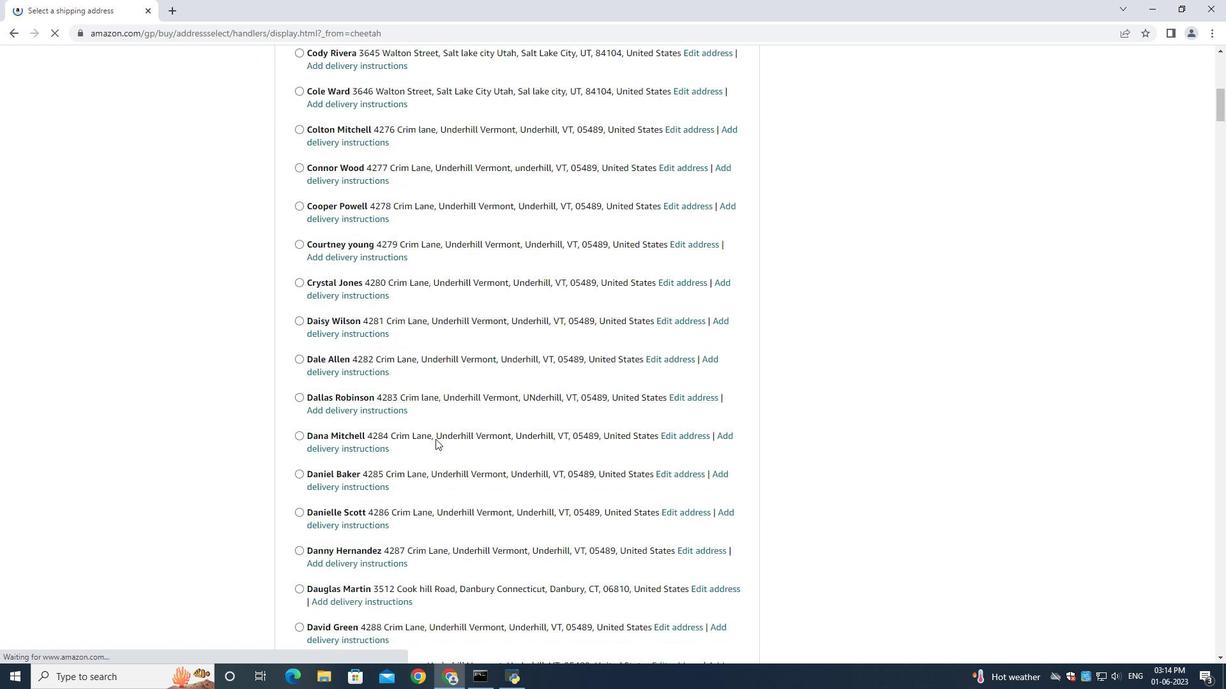 
Action: Mouse moved to (432, 444)
Screenshot: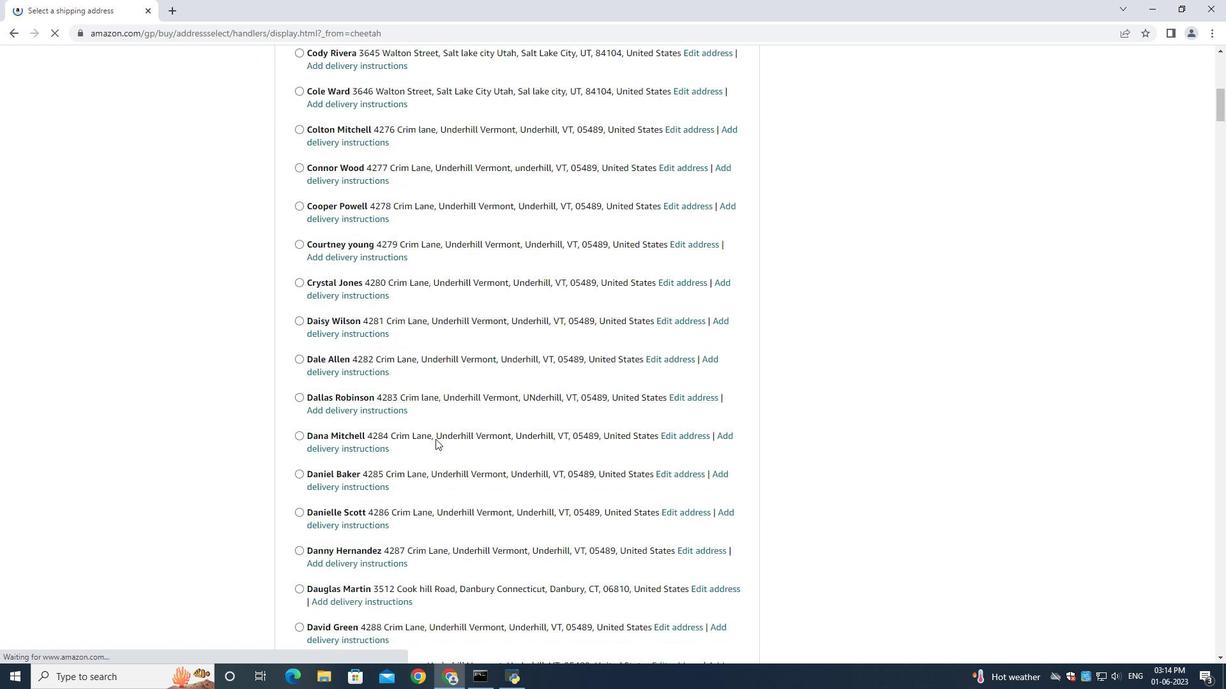 
Action: Mouse scrolled (431, 454) with delta (0, 0)
Screenshot: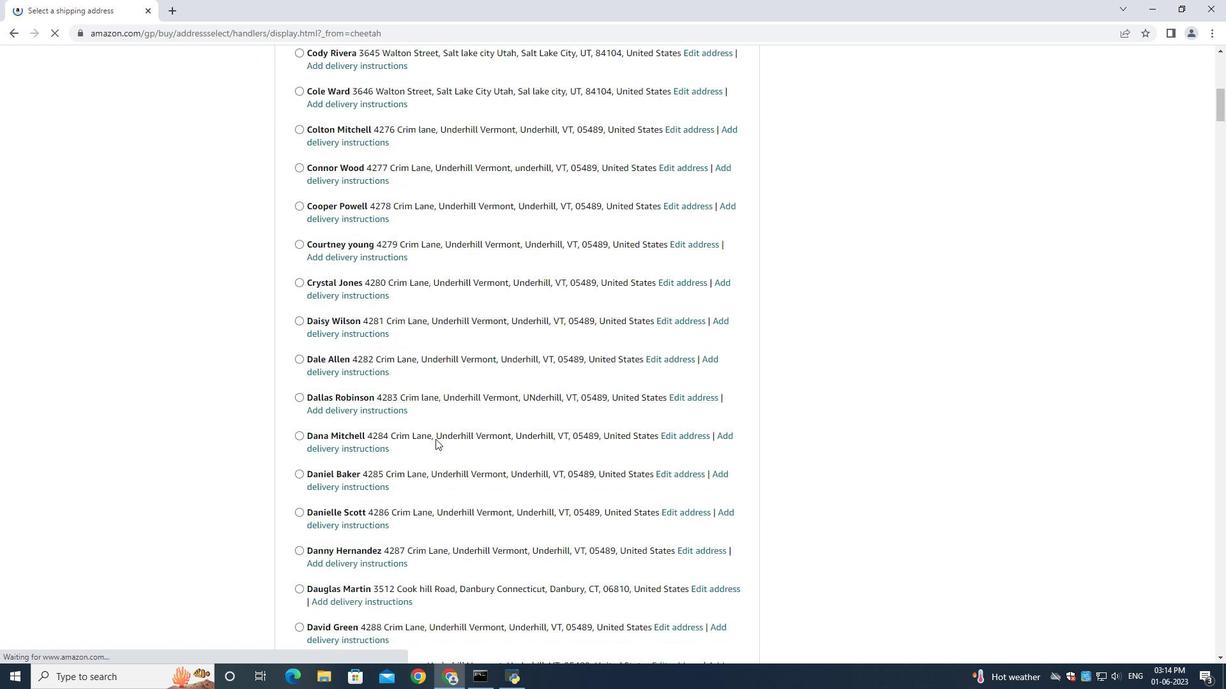 
Action: Mouse moved to (433, 444)
Screenshot: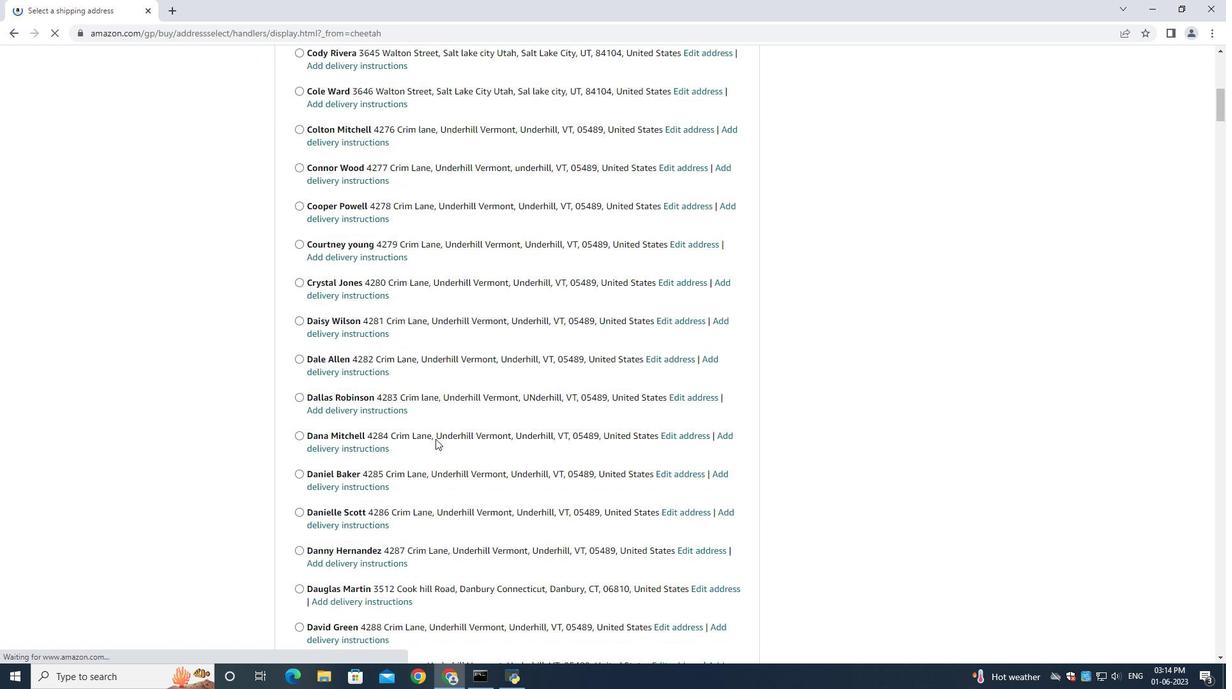 
Action: Mouse scrolled (431, 451) with delta (0, 0)
Screenshot: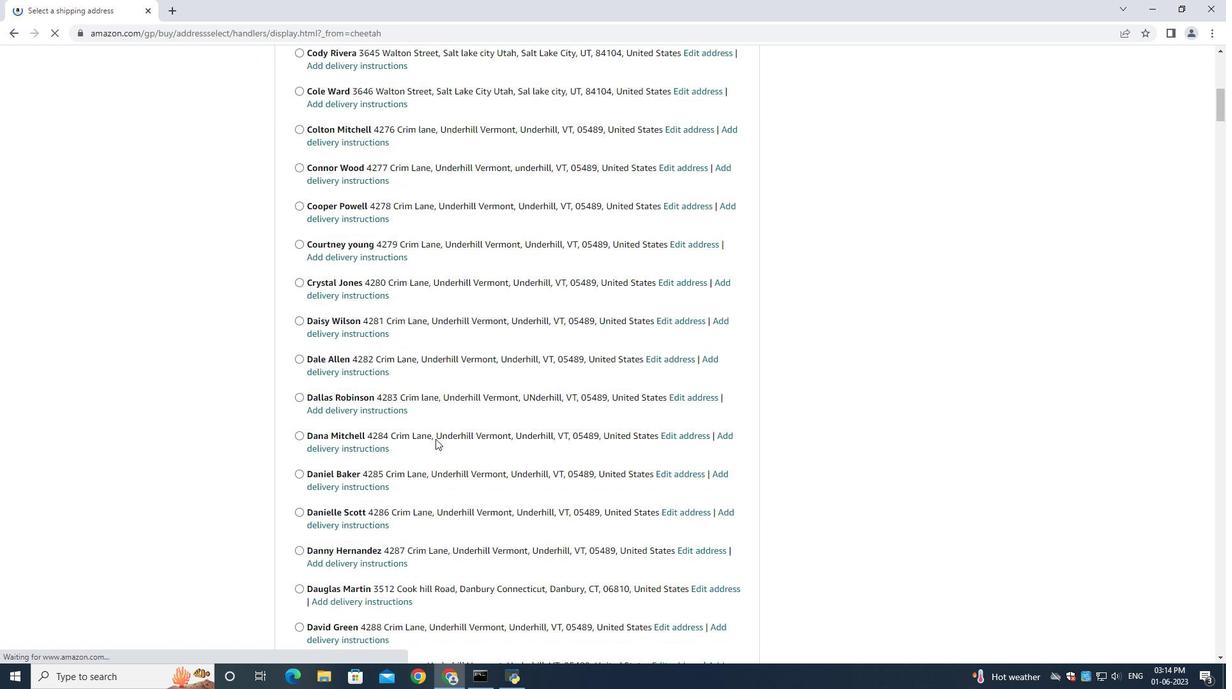 
Action: Mouse moved to (434, 444)
Screenshot: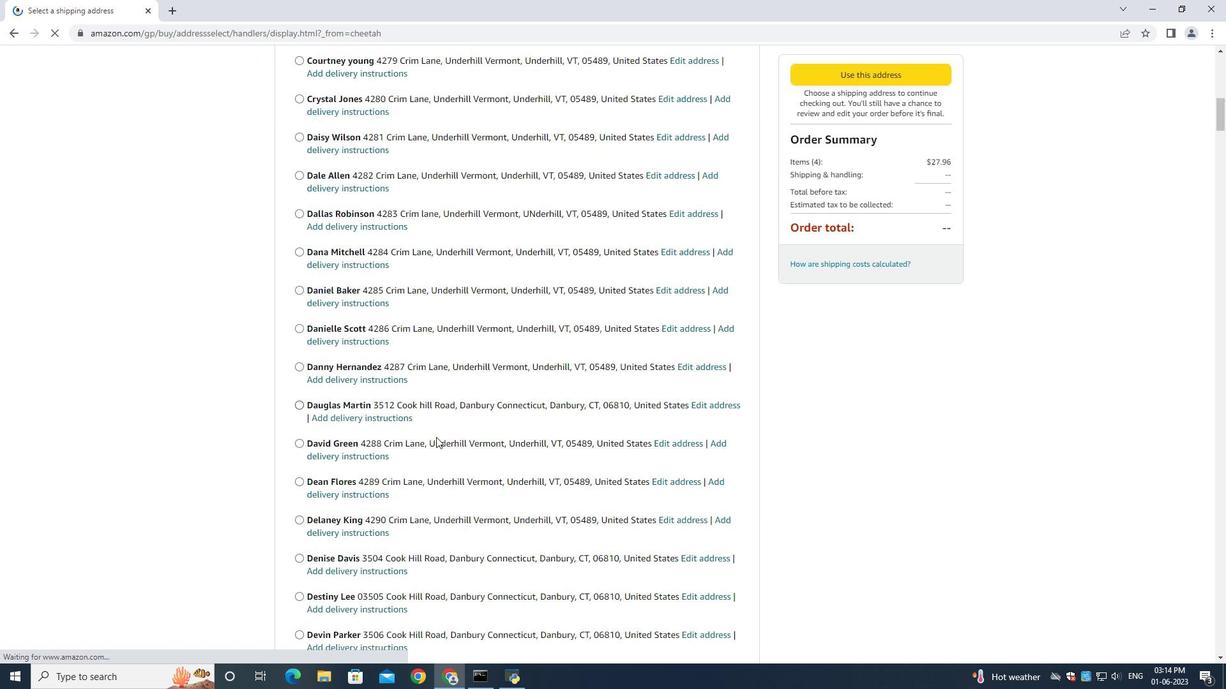 
Action: Mouse scrolled (434, 443) with delta (0, 0)
Screenshot: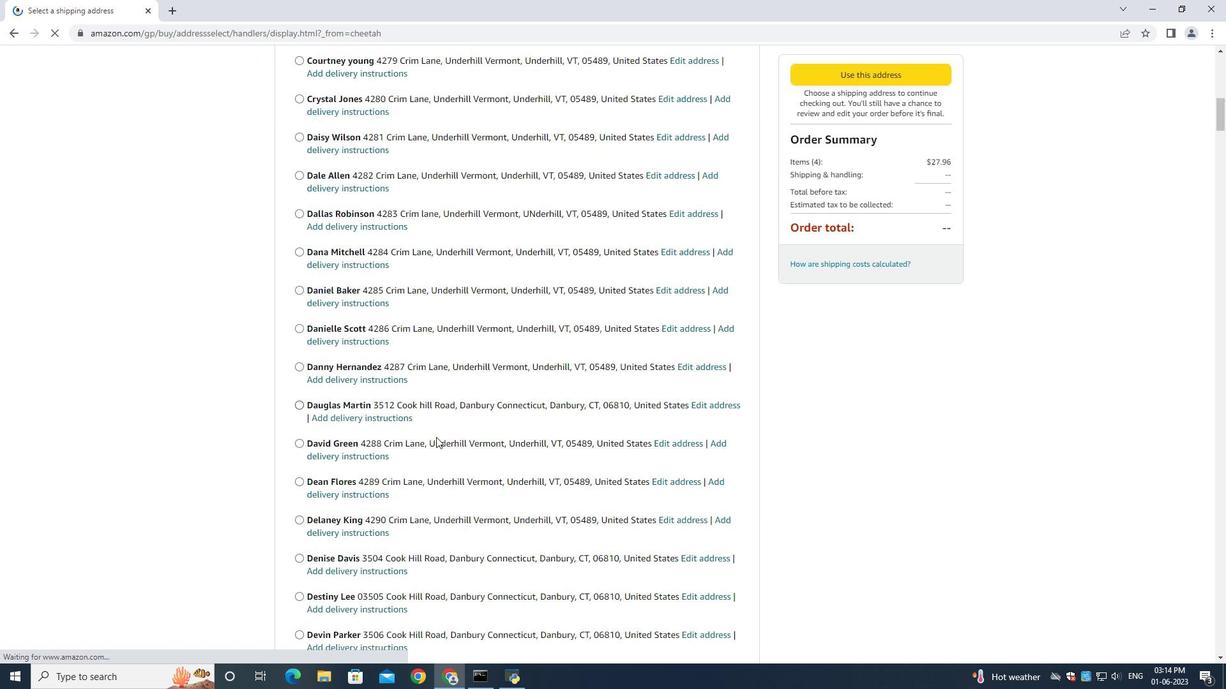 
Action: Mouse scrolled (434, 443) with delta (0, 0)
Screenshot: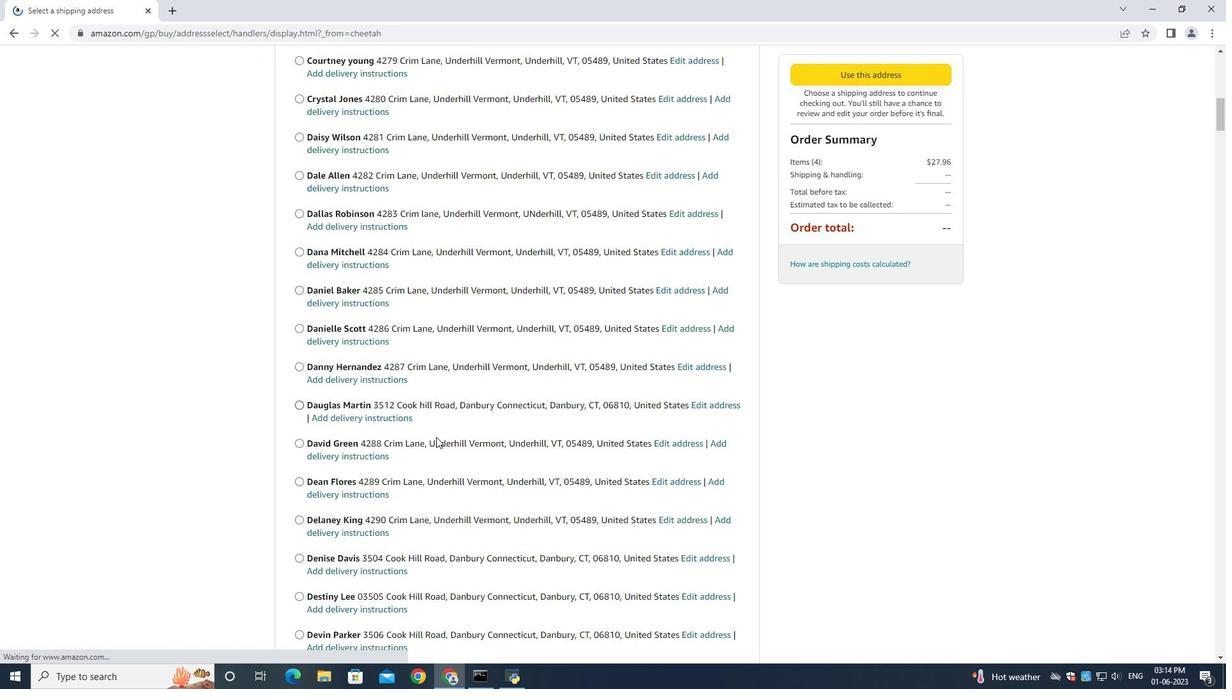 
Action: Mouse moved to (434, 443)
Screenshot: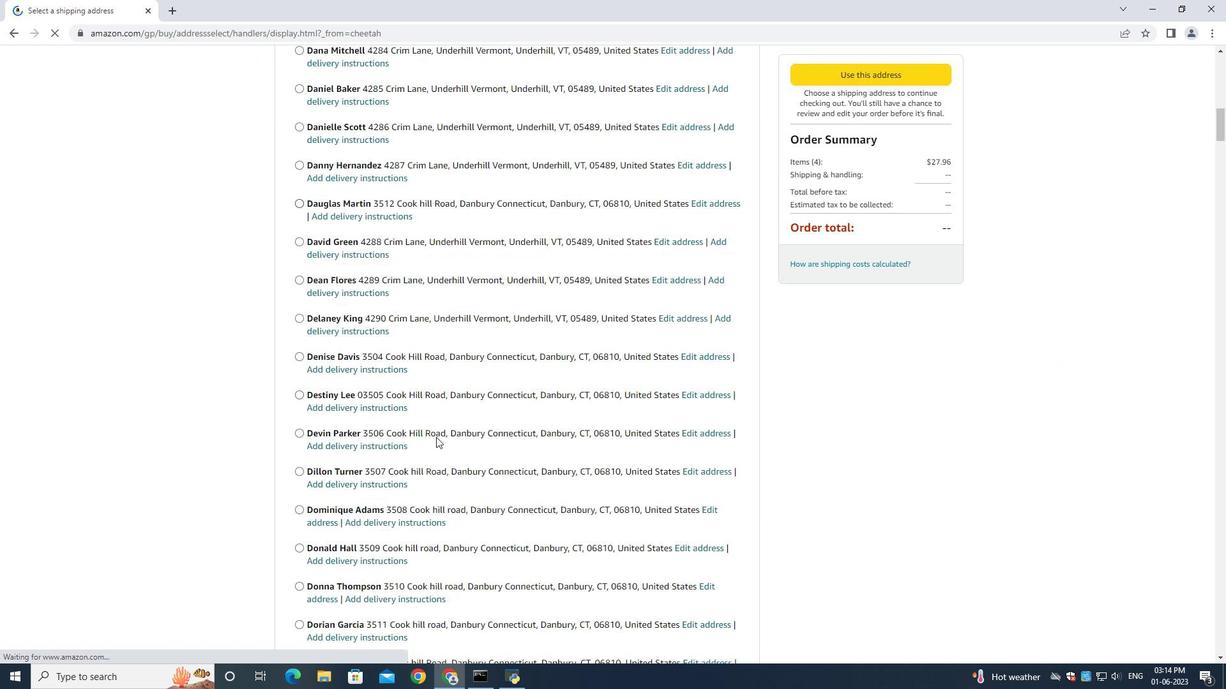 
Action: Mouse scrolled (434, 443) with delta (0, 0)
Screenshot: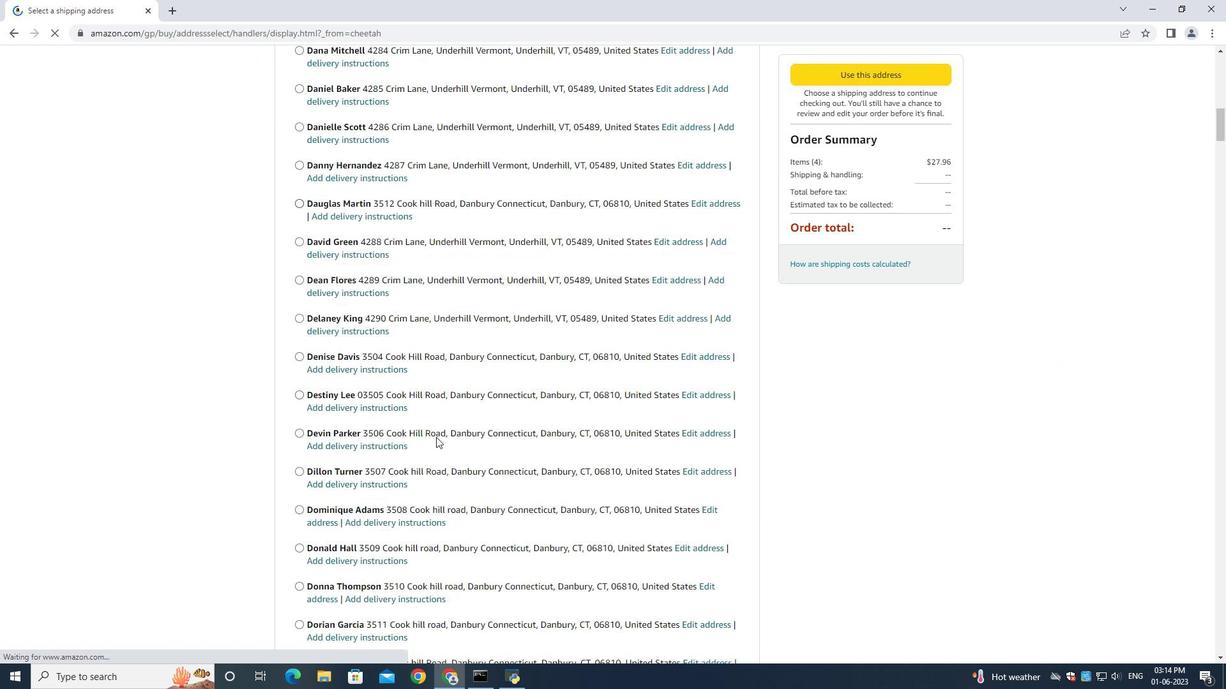 
Action: Mouse moved to (435, 440)
Screenshot: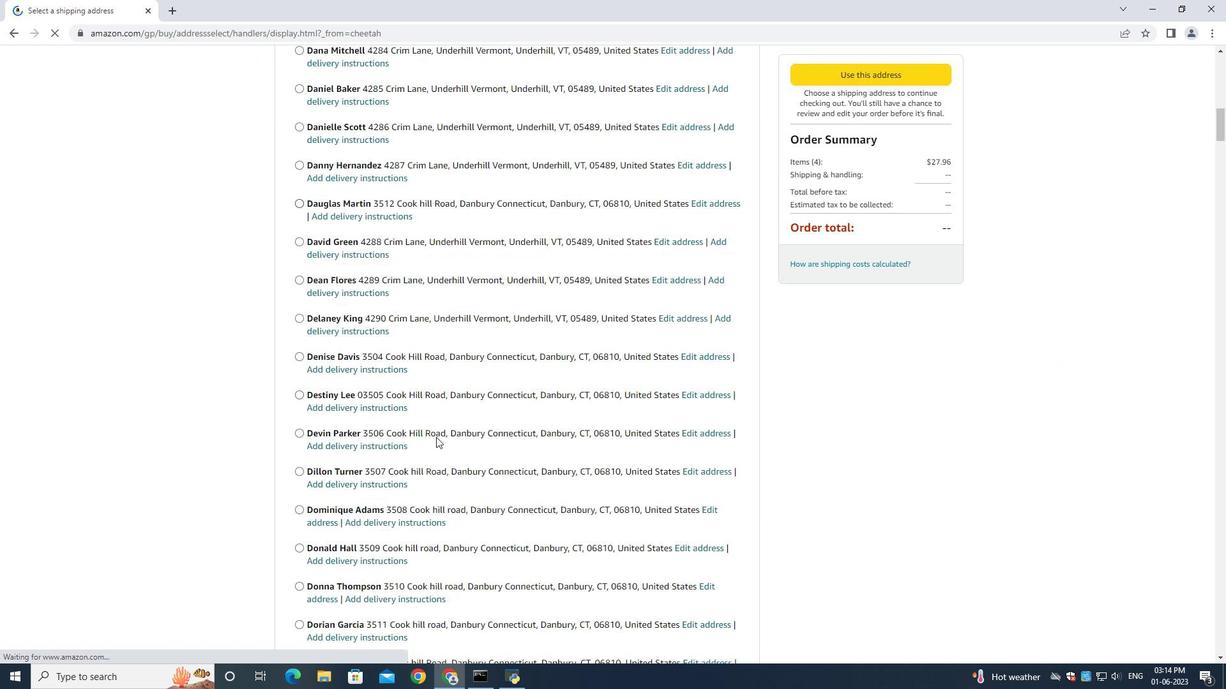 
Action: Mouse scrolled (434, 443) with delta (0, 0)
Screenshot: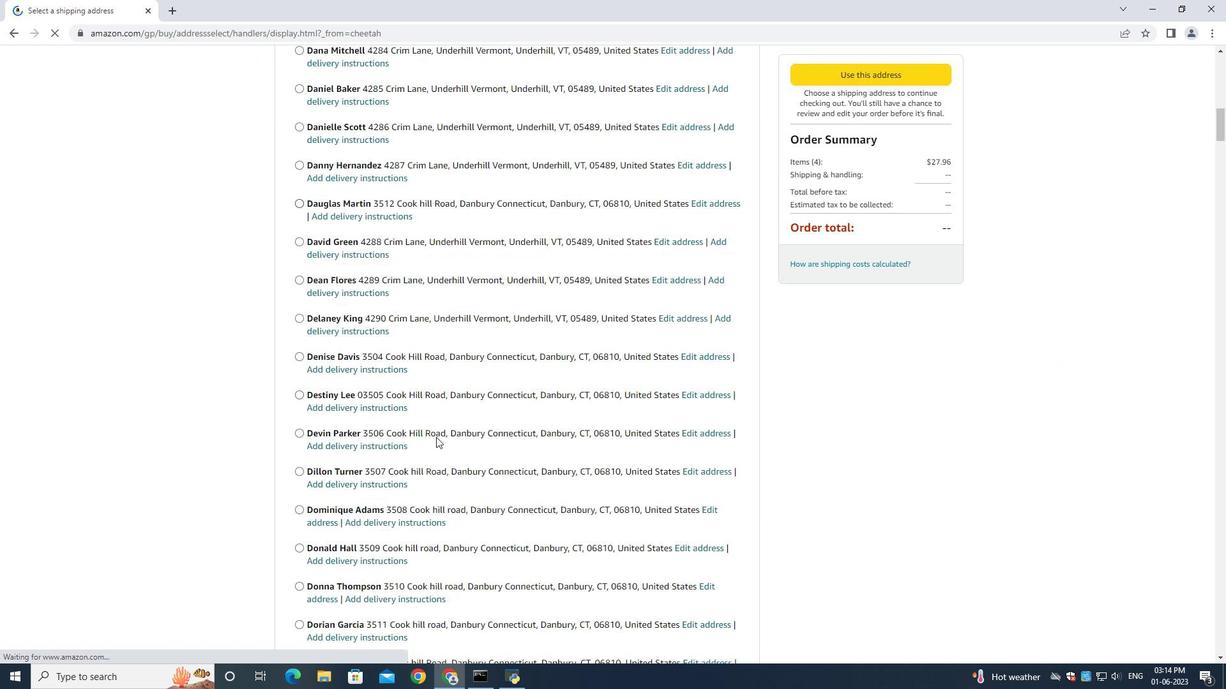 
Action: Mouse moved to (435, 439)
Screenshot: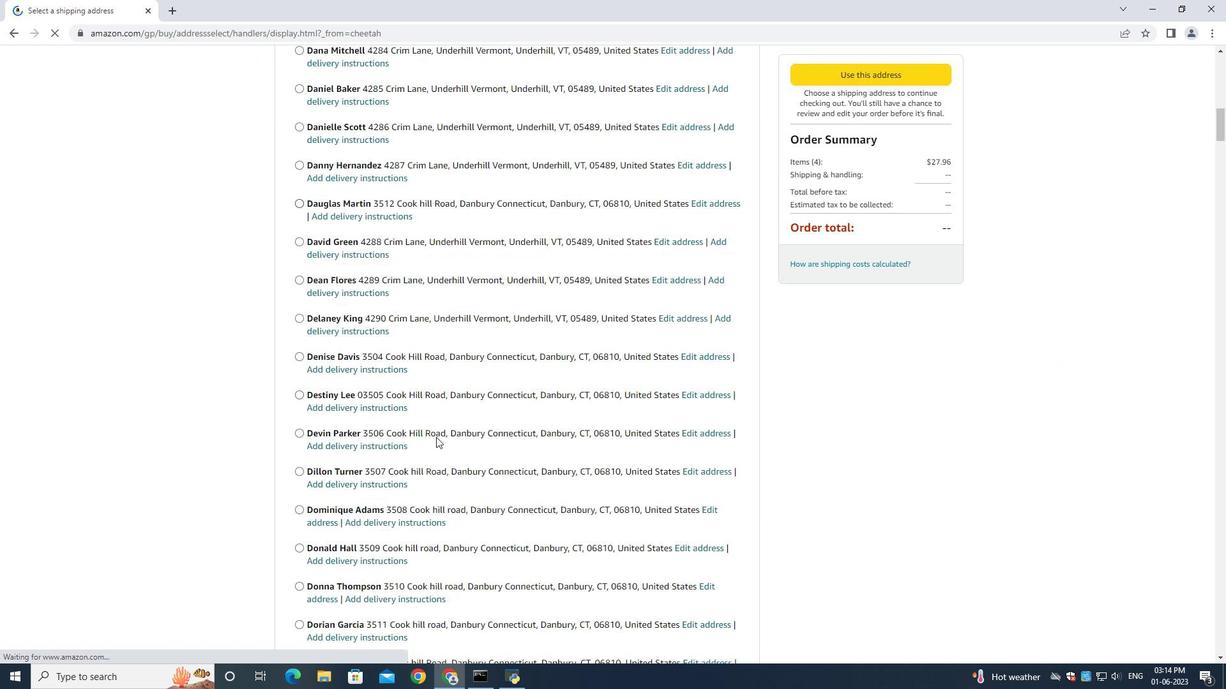 
Action: Mouse scrolled (434, 443) with delta (0, 0)
Screenshot: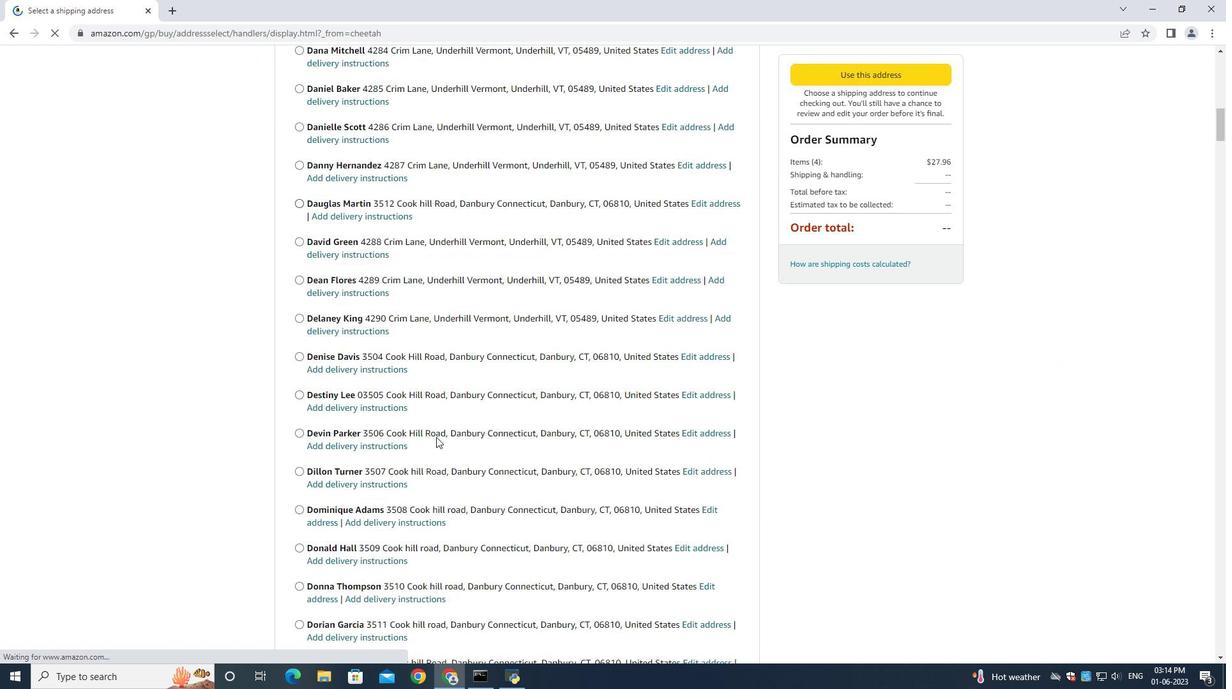 
Action: Mouse moved to (435, 438)
Screenshot: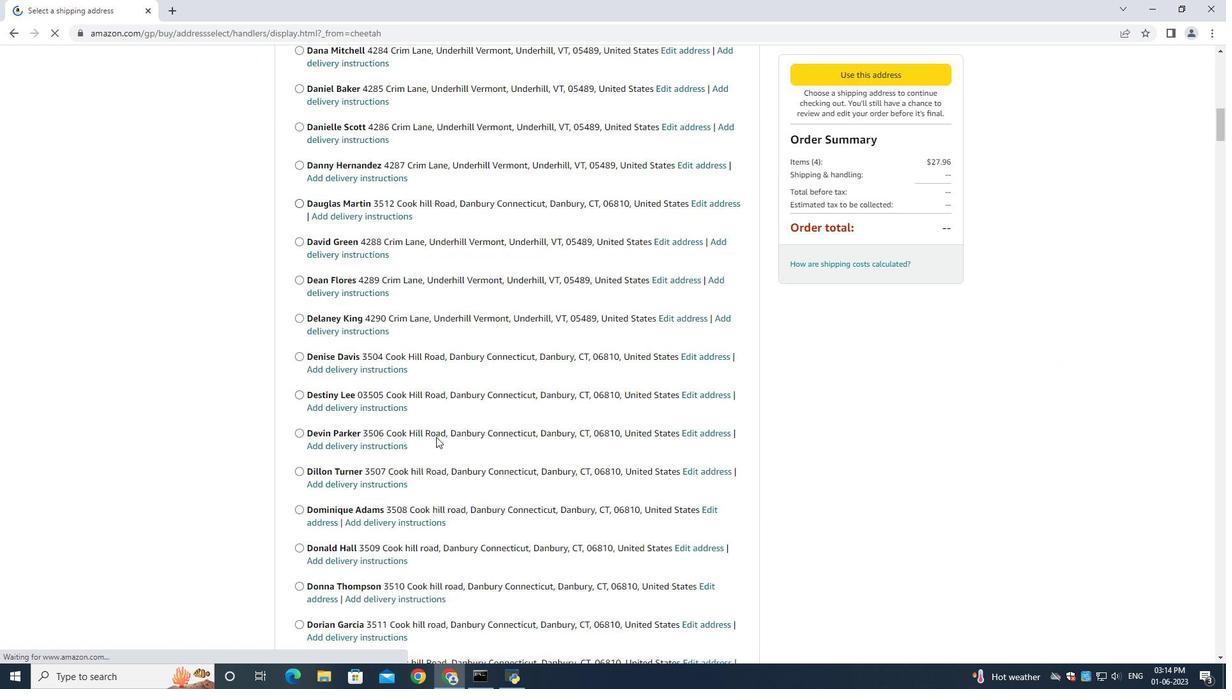 
Action: Mouse scrolled (435, 440) with delta (0, 0)
Screenshot: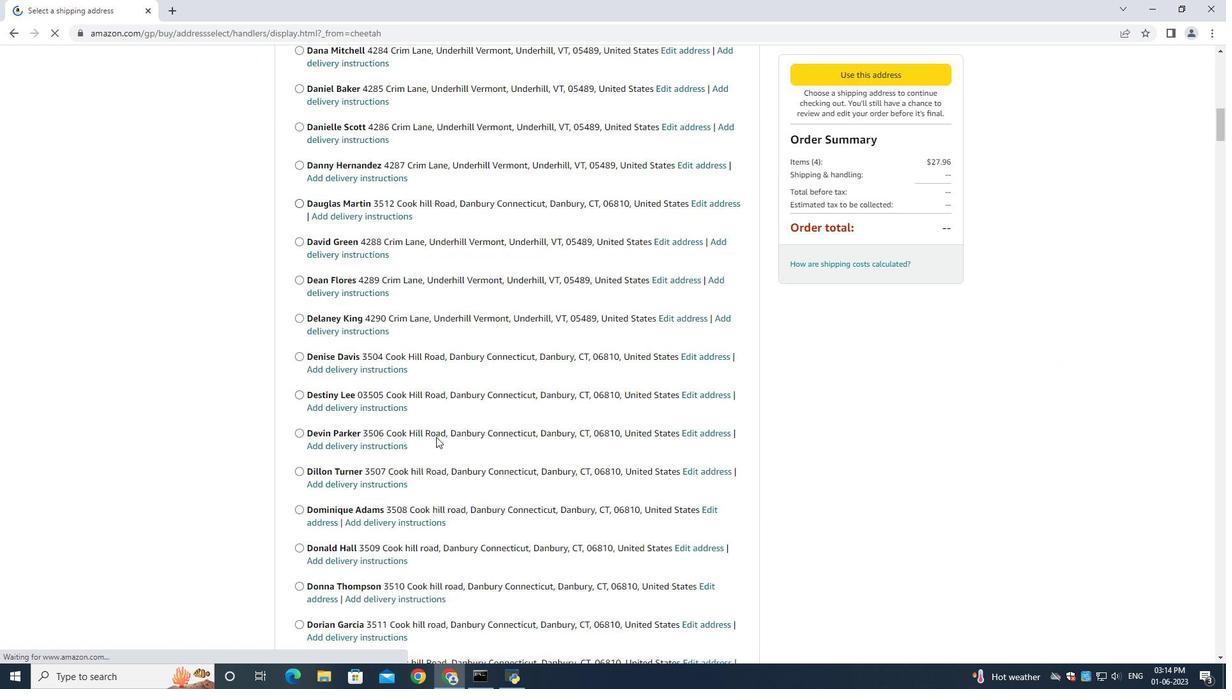 
Action: Mouse moved to (435, 438)
Screenshot: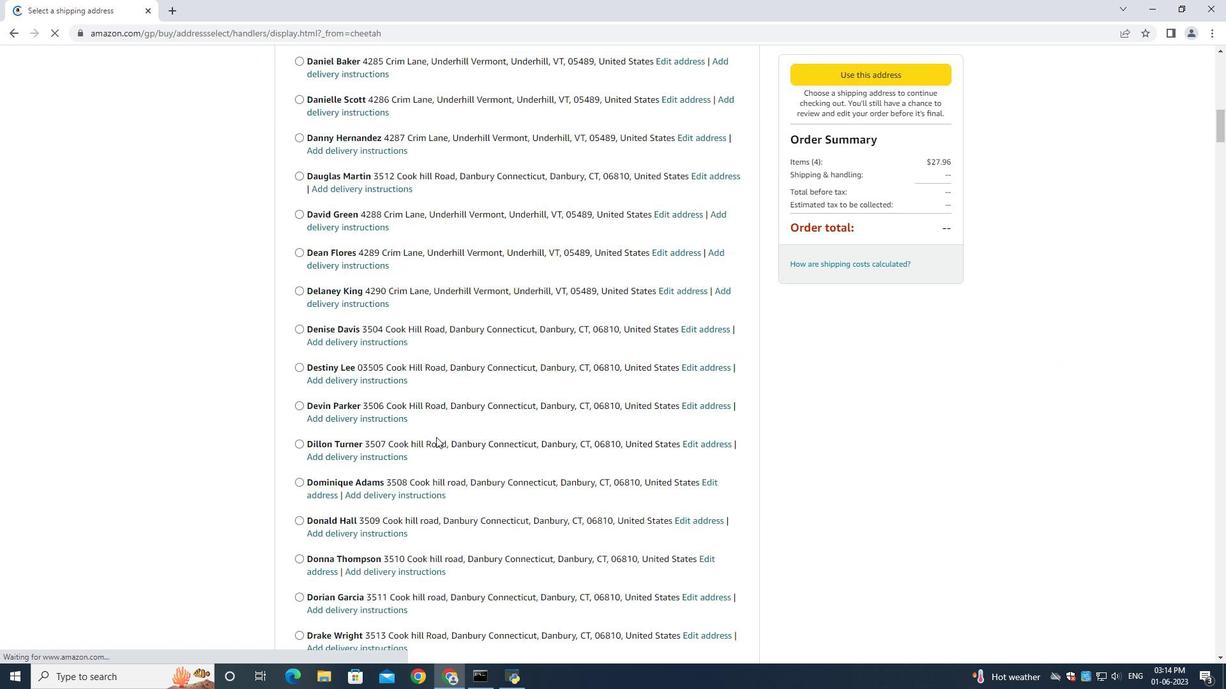 
Action: Mouse scrolled (435, 438) with delta (0, 0)
Screenshot: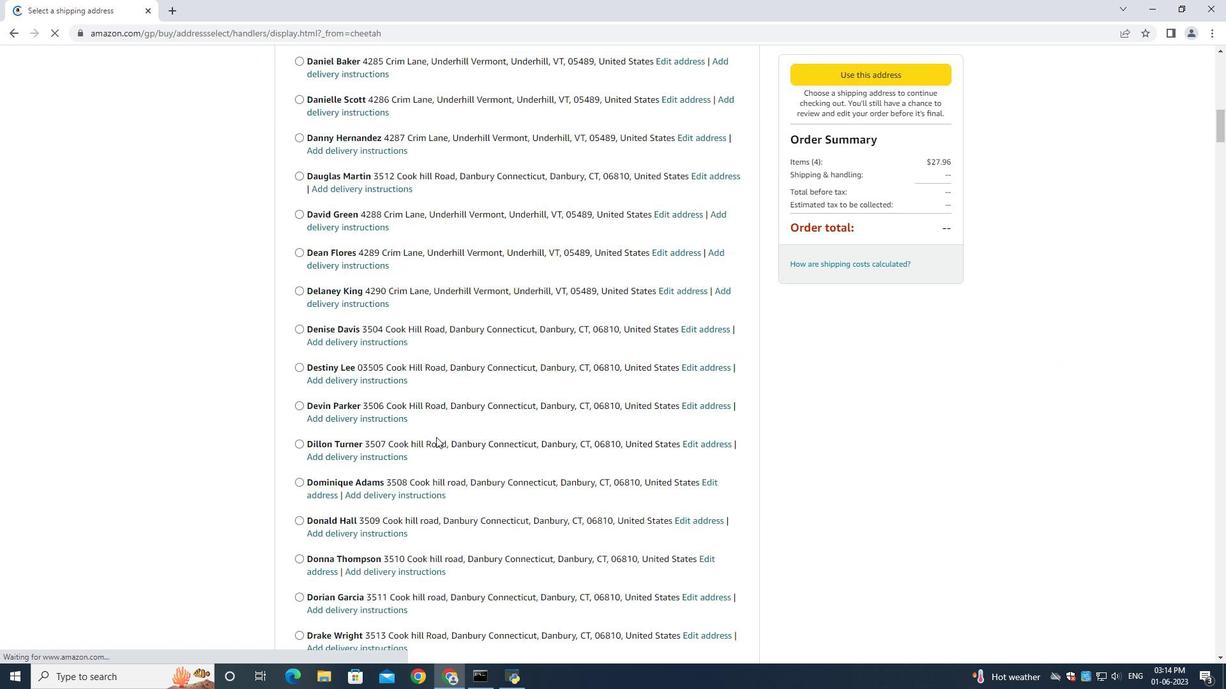 
Action: Mouse scrolled (435, 438) with delta (0, 0)
Screenshot: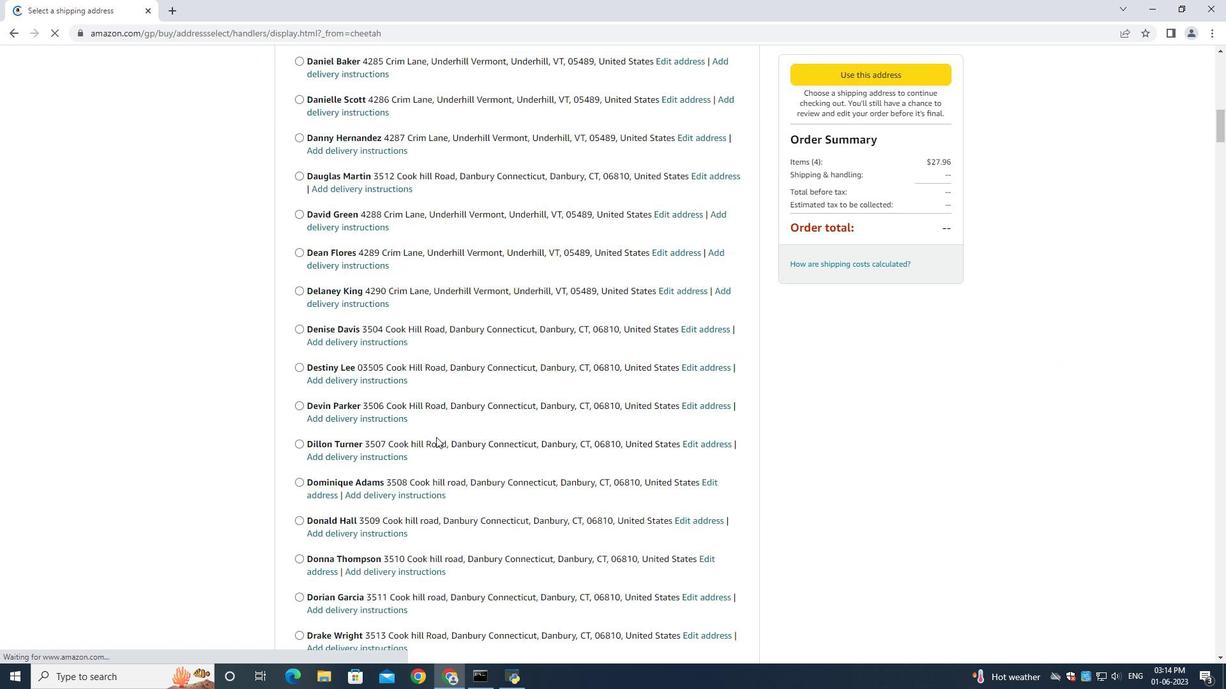 
Action: Mouse moved to (436, 437)
Screenshot: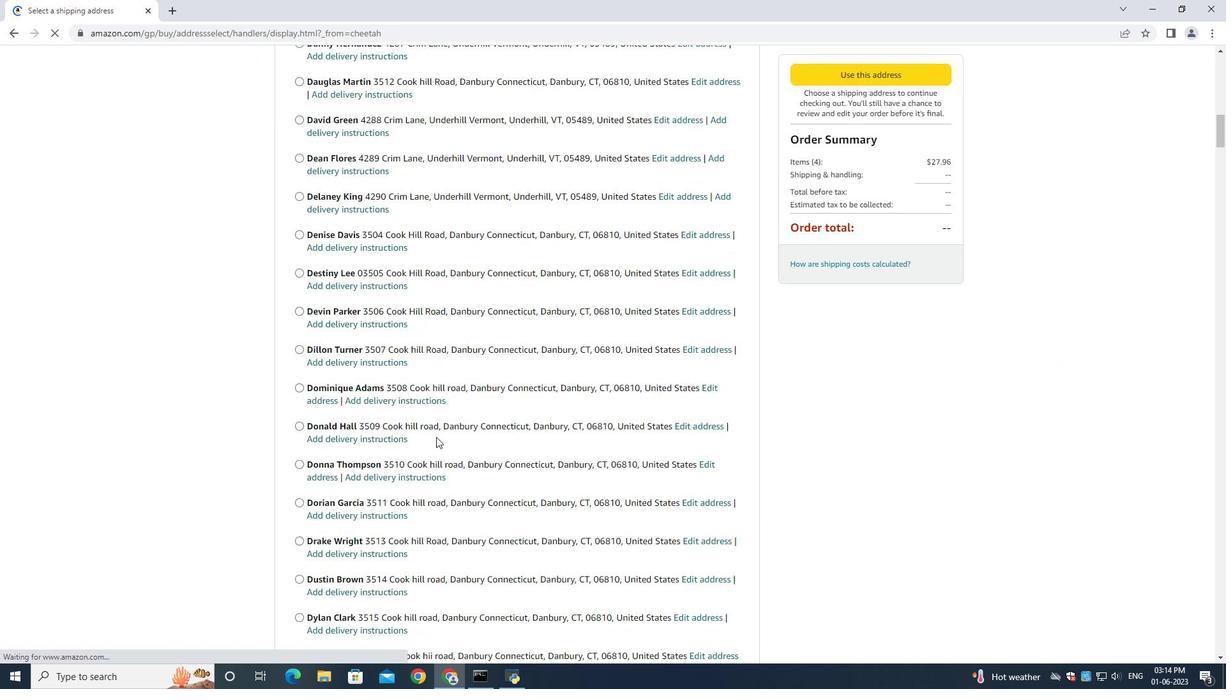 
Action: Mouse scrolled (436, 436) with delta (0, 0)
Screenshot: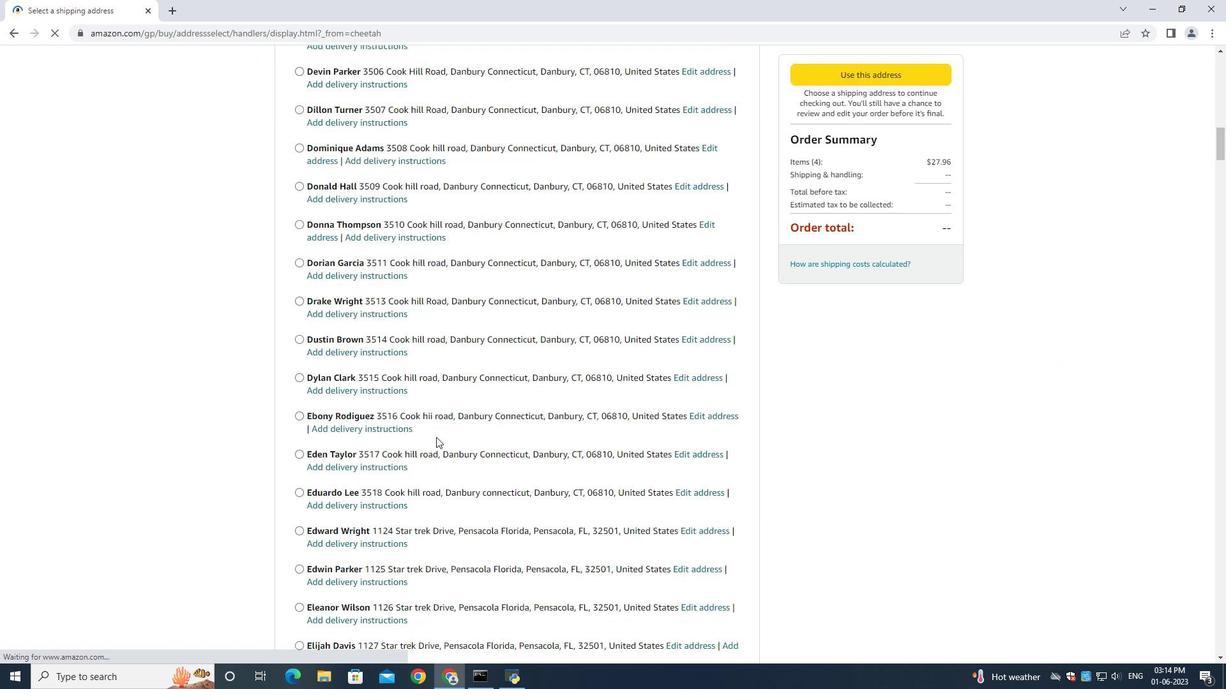 
Action: Mouse scrolled (436, 436) with delta (0, 0)
Screenshot: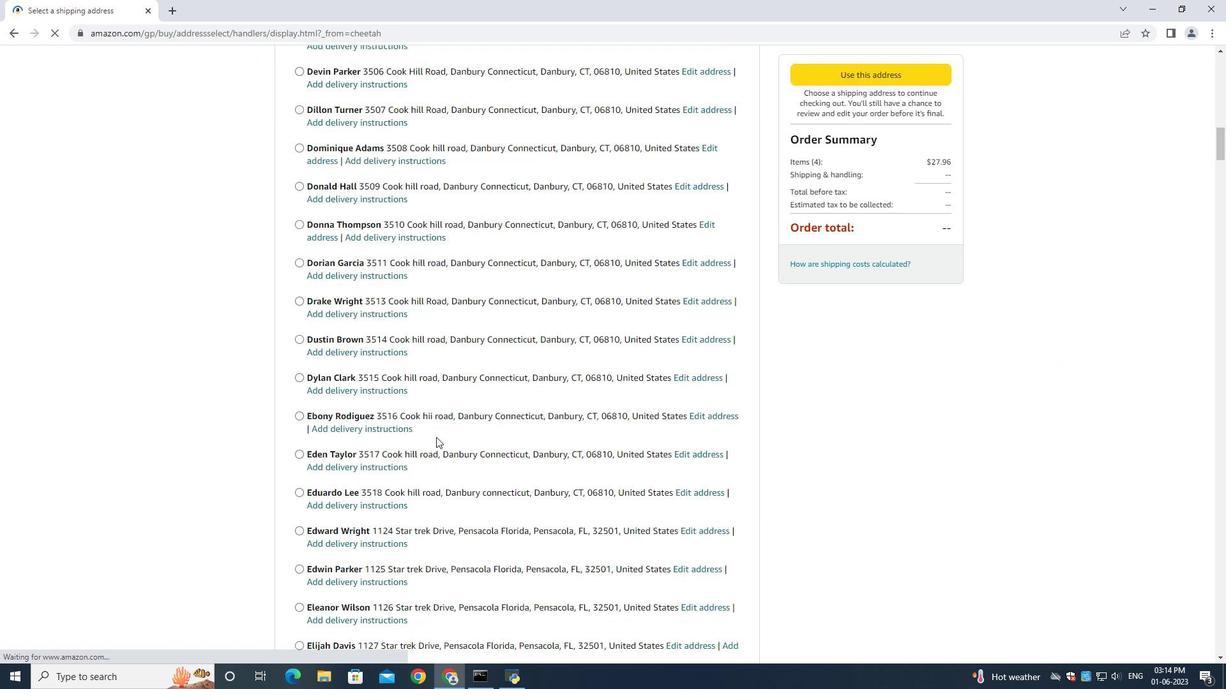 
Action: Mouse scrolled (436, 436) with delta (0, 0)
Screenshot: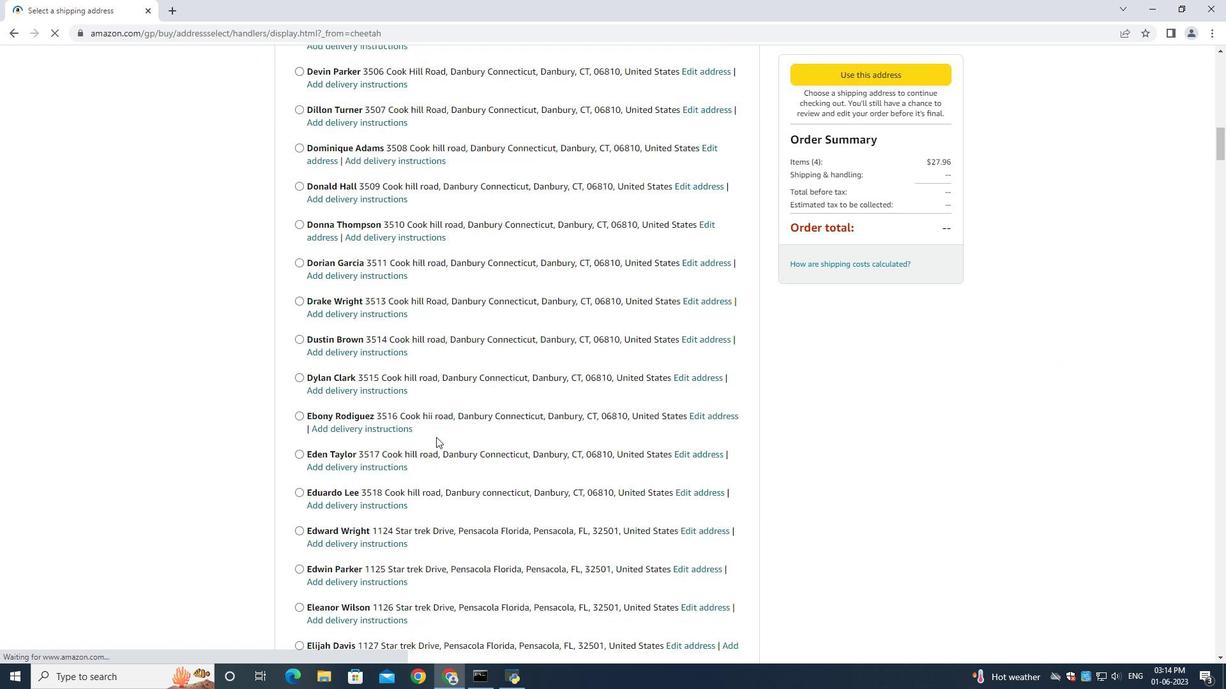
Action: Mouse moved to (436, 436)
Screenshot: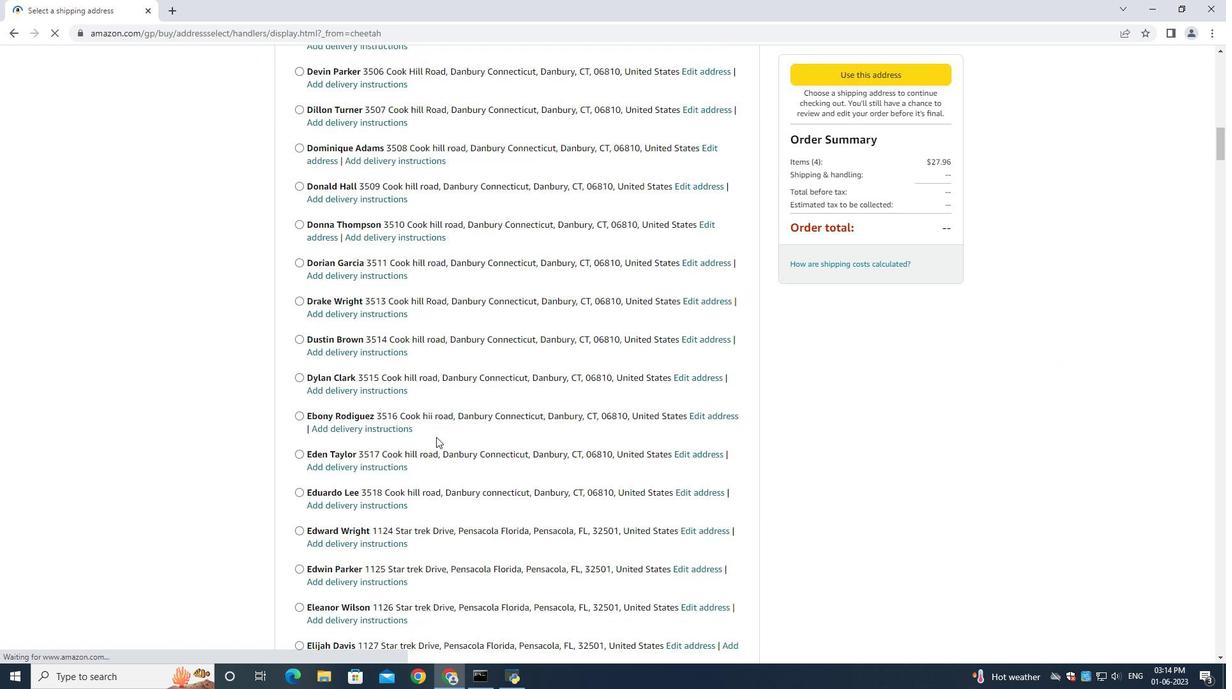 
Action: Mouse scrolled (436, 436) with delta (0, 0)
Screenshot: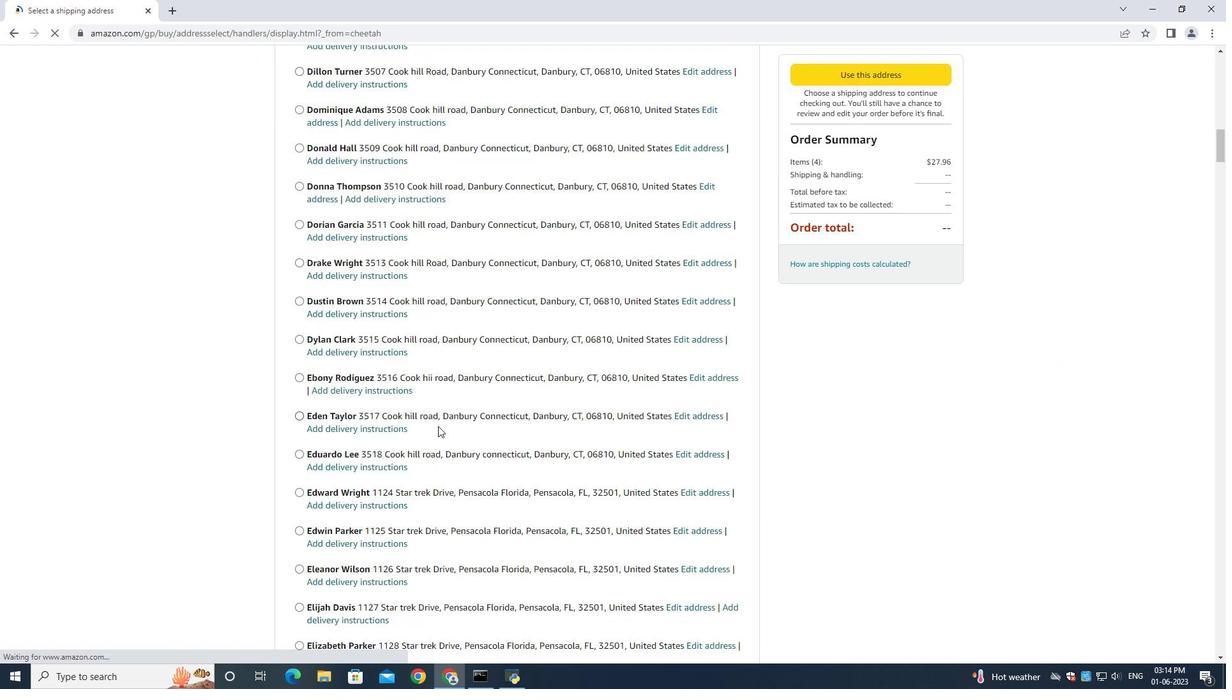 
Action: Mouse moved to (436, 436)
Screenshot: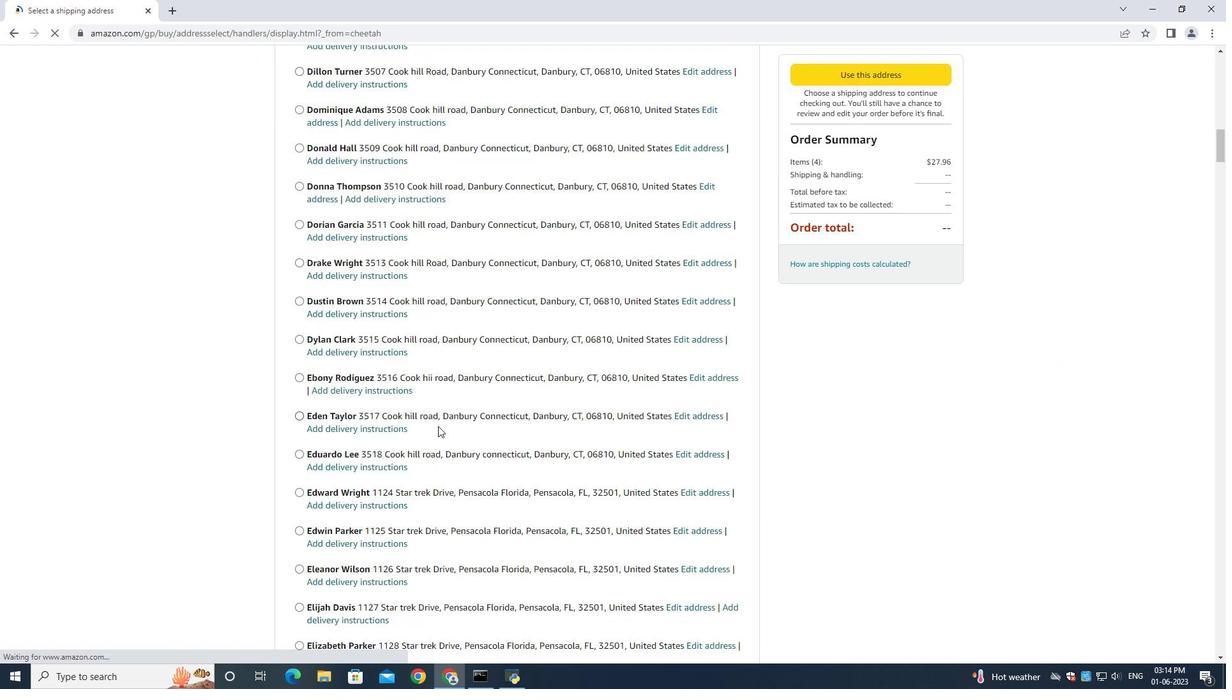 
Action: Mouse scrolled (436, 436) with delta (0, 0)
Screenshot: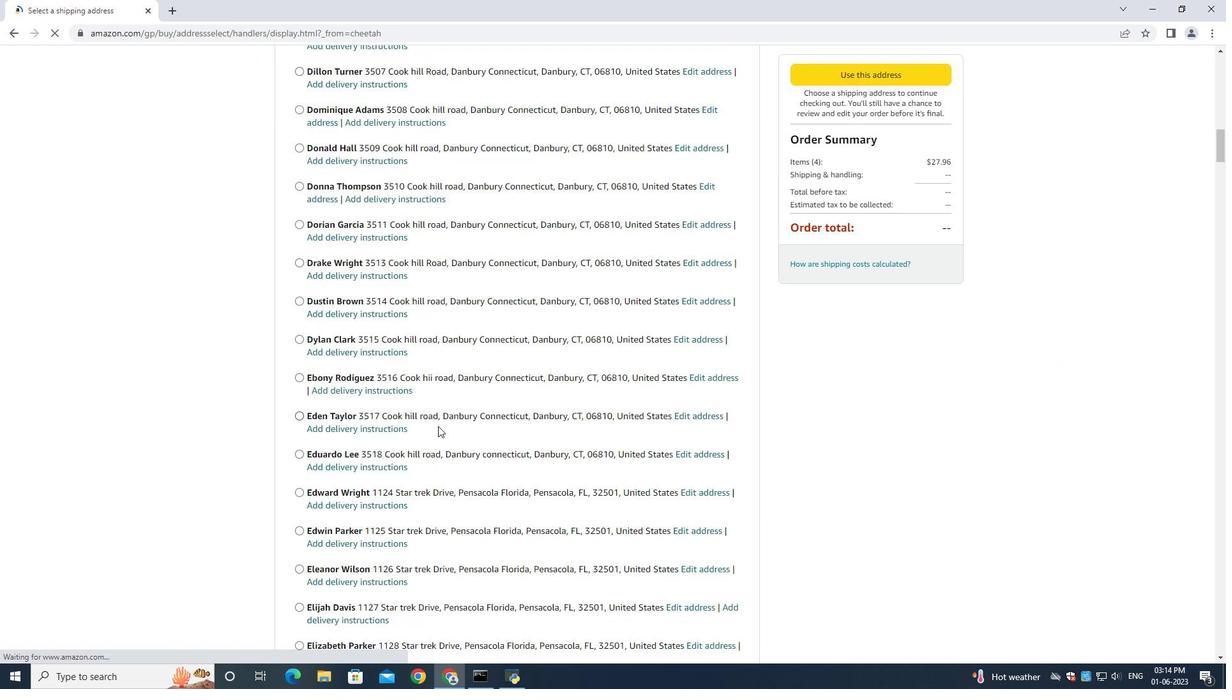 
Action: Mouse moved to (436, 434)
Screenshot: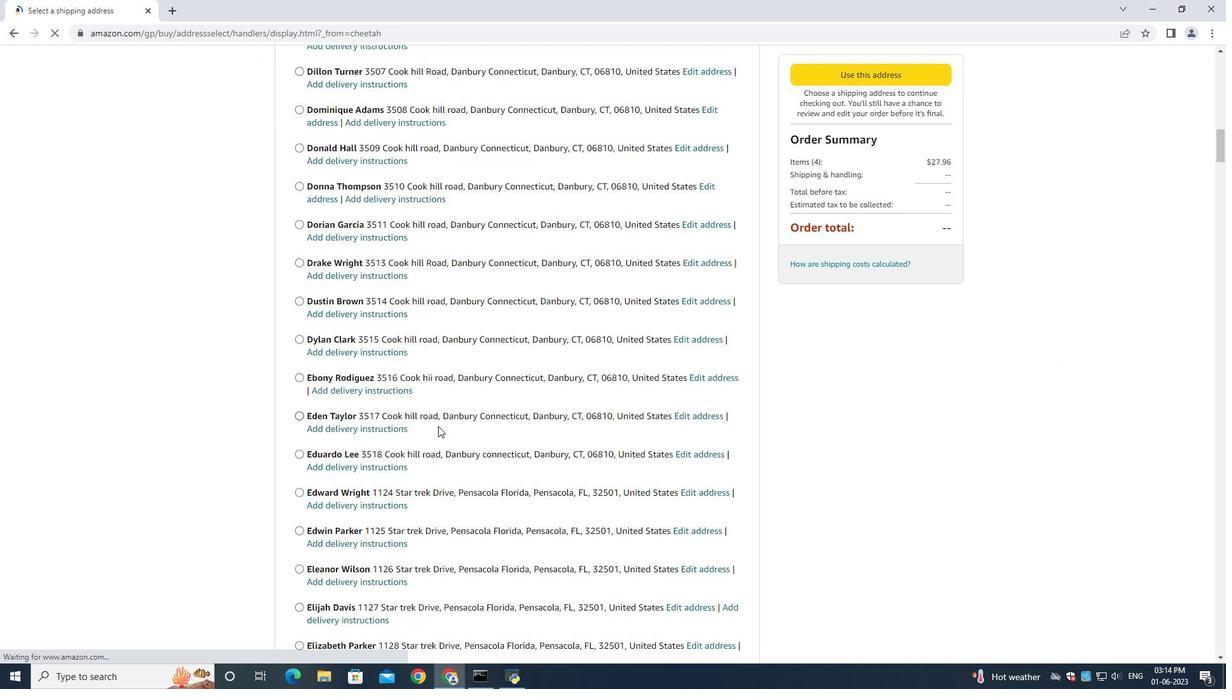 
Action: Mouse scrolled (436, 436) with delta (0, 0)
Screenshot: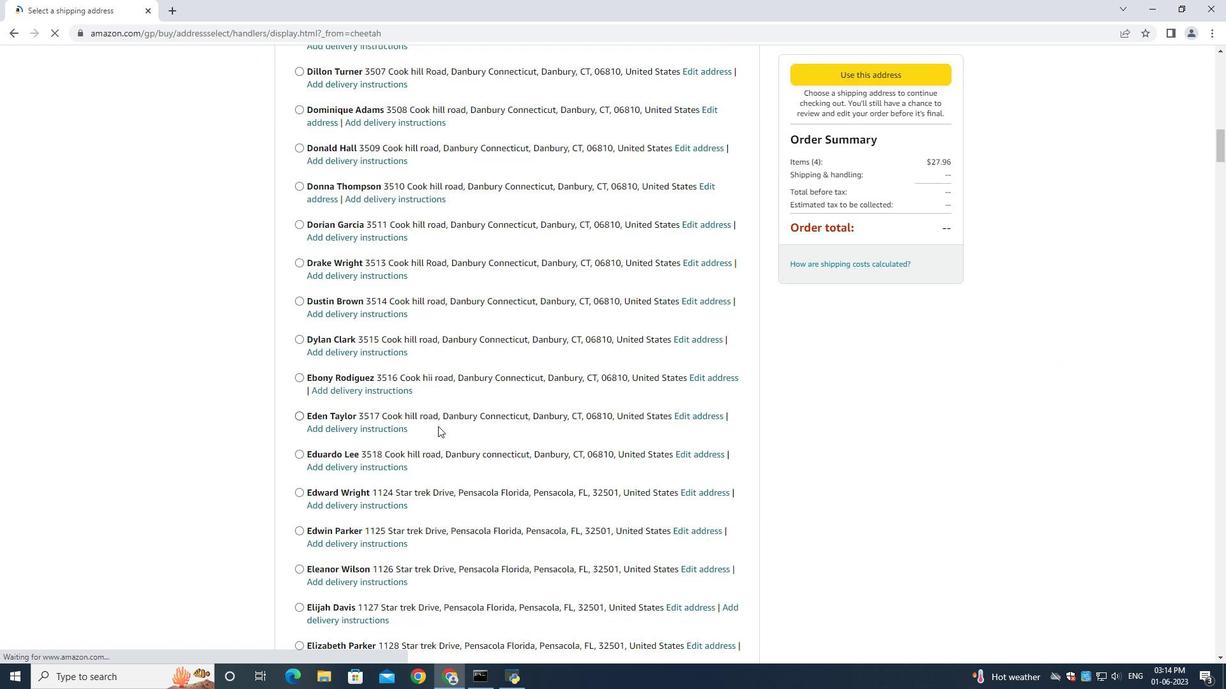 
Action: Mouse moved to (437, 427)
Screenshot: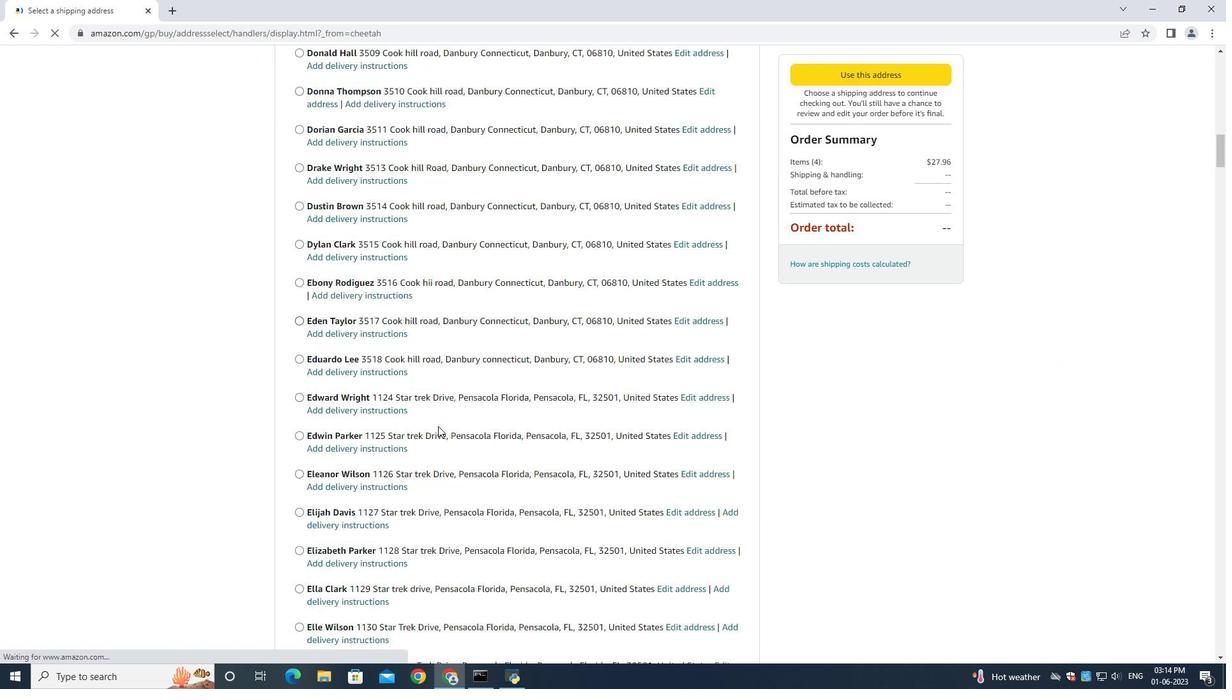 
Action: Mouse scrolled (436, 436) with delta (0, 0)
Screenshot: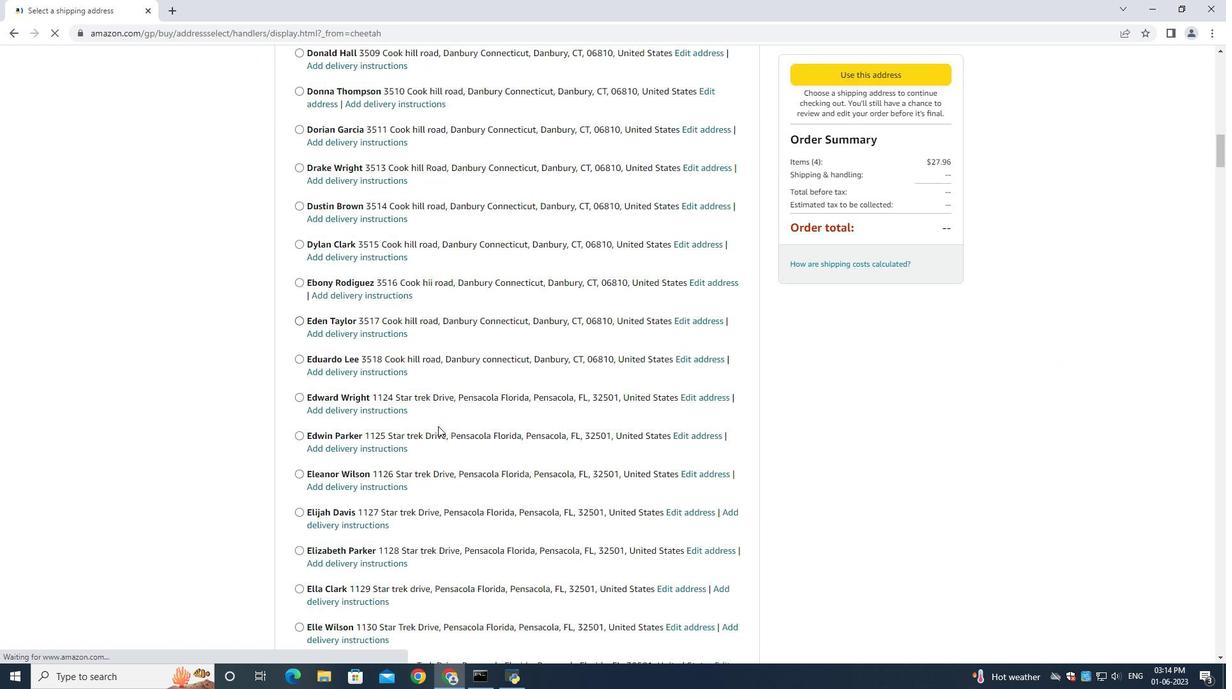 
Action: Mouse moved to (438, 426)
Screenshot: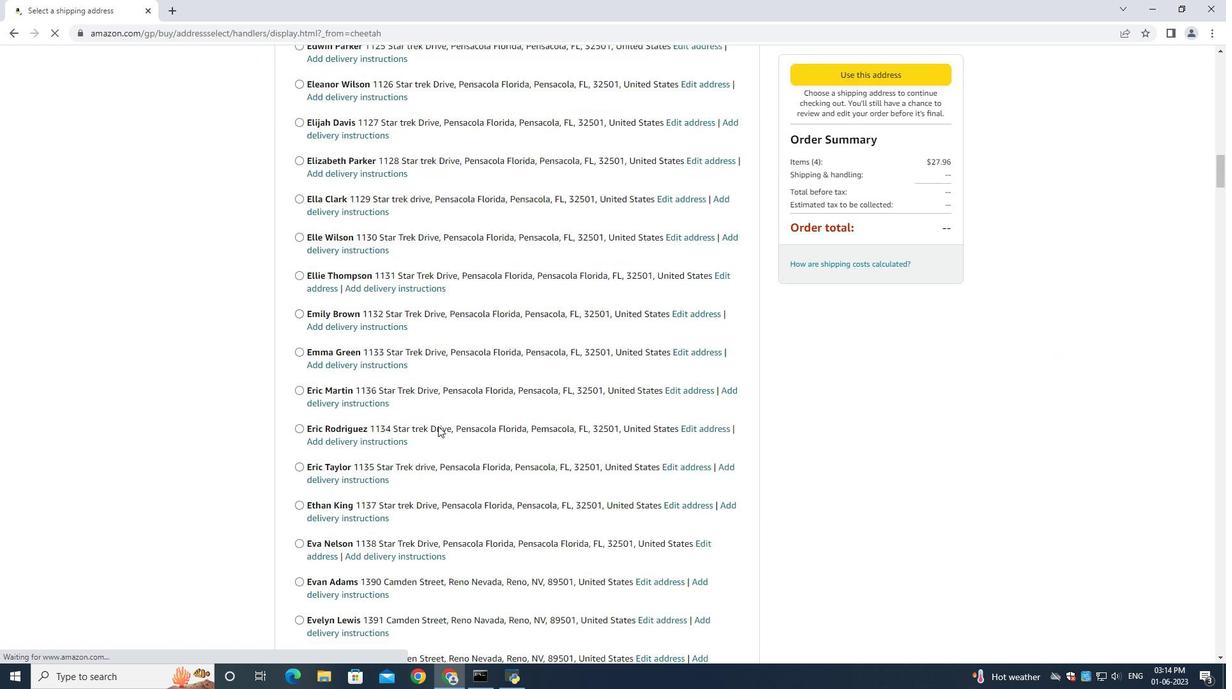 
Action: Mouse scrolled (436, 436) with delta (0, 0)
Screenshot: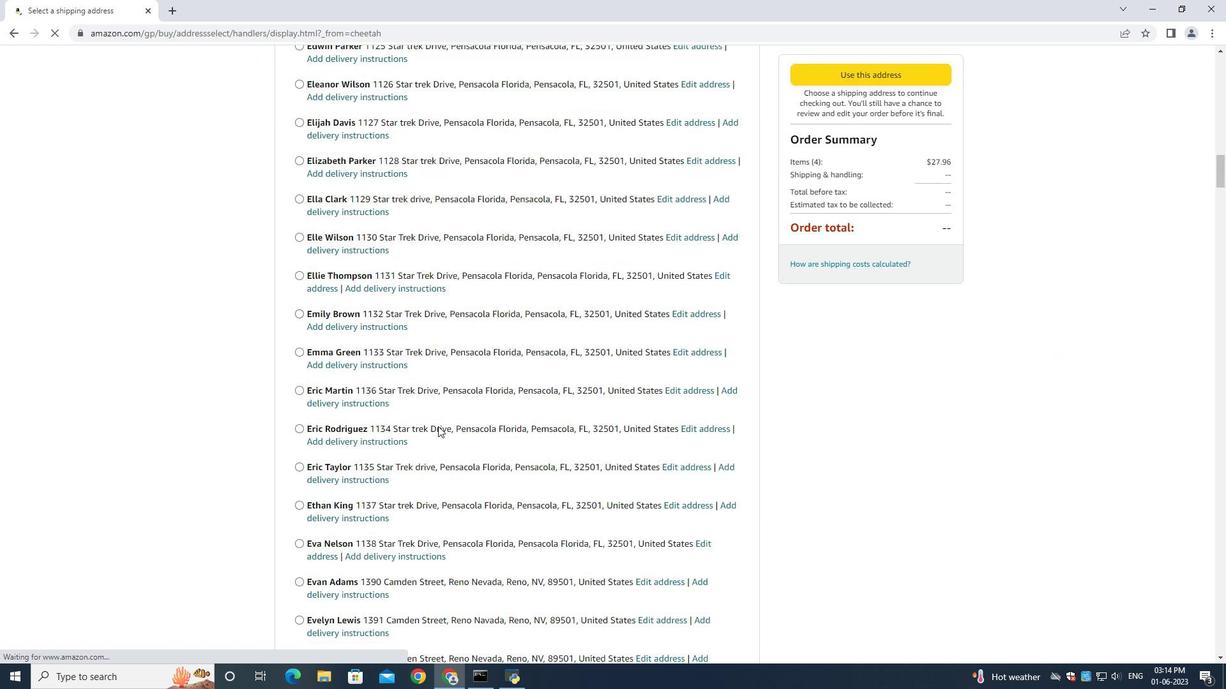 
Action: Mouse scrolled (438, 425) with delta (0, 0)
Screenshot: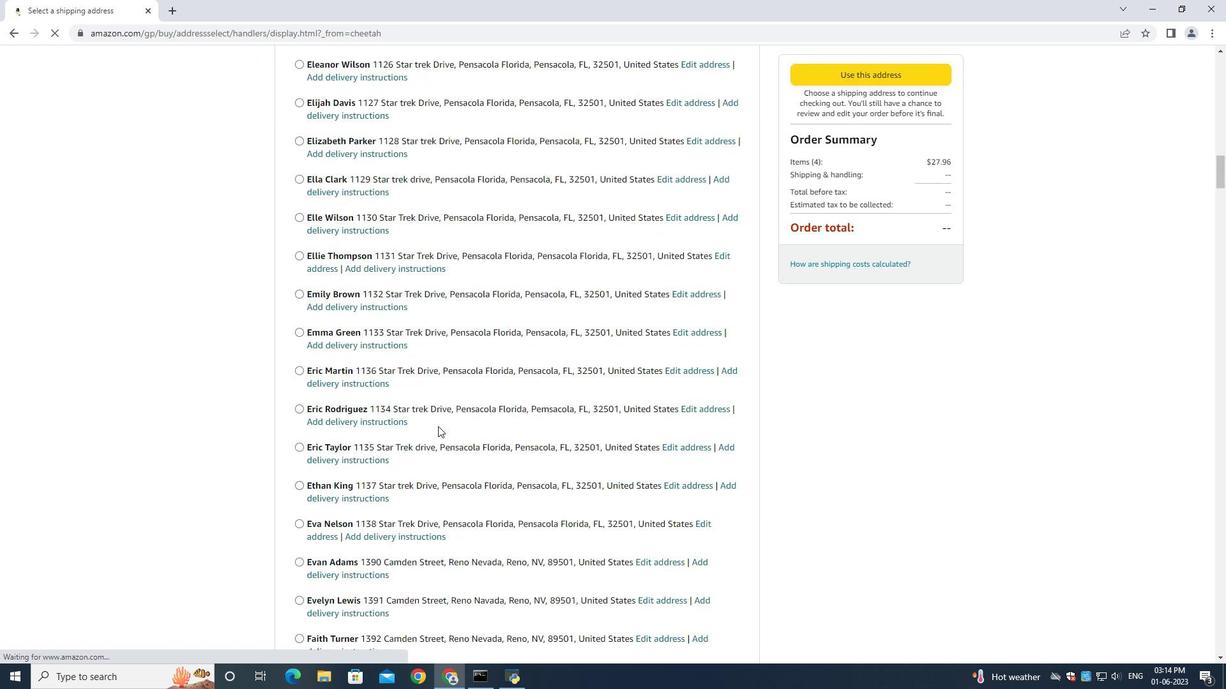 
Action: Mouse scrolled (438, 425) with delta (0, 0)
Screenshot: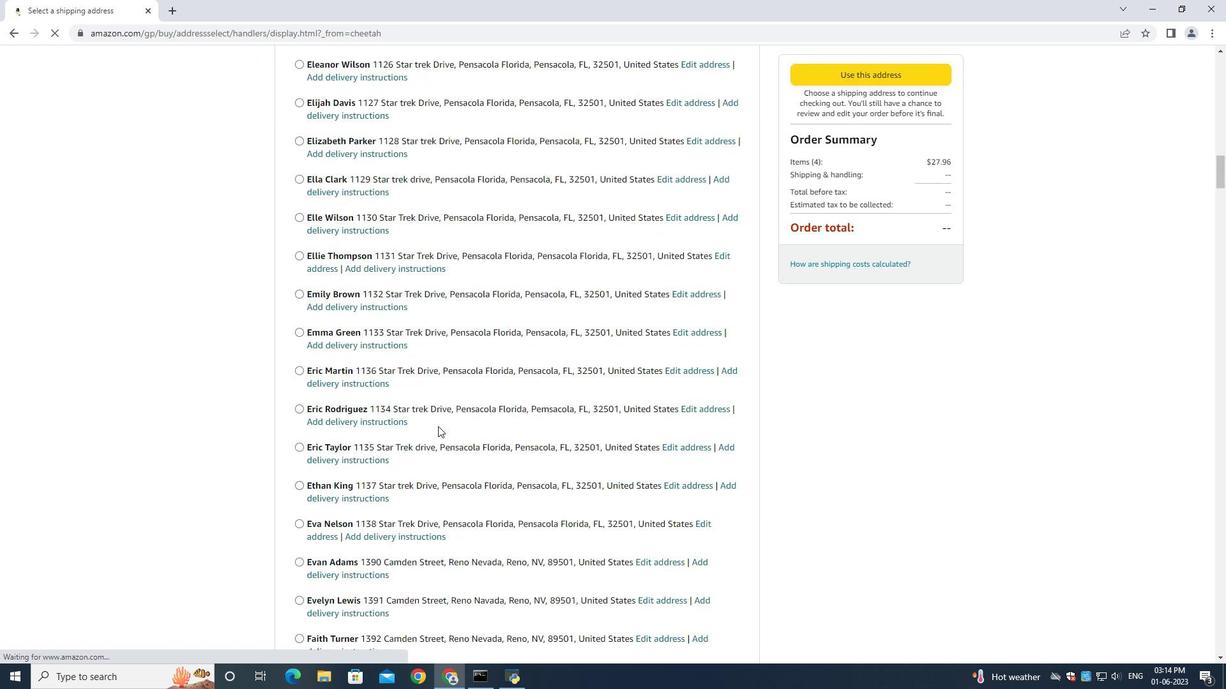 
Action: Mouse scrolled (438, 425) with delta (0, 0)
Screenshot: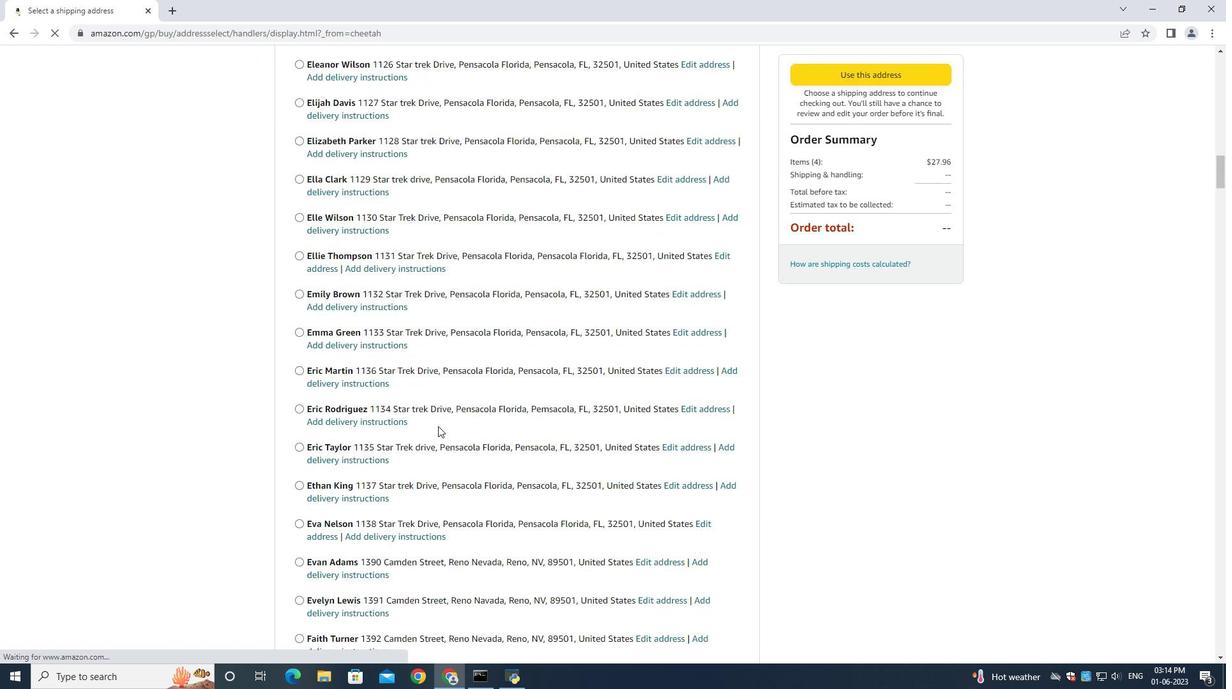 
Action: Mouse scrolled (438, 425) with delta (0, 0)
Screenshot: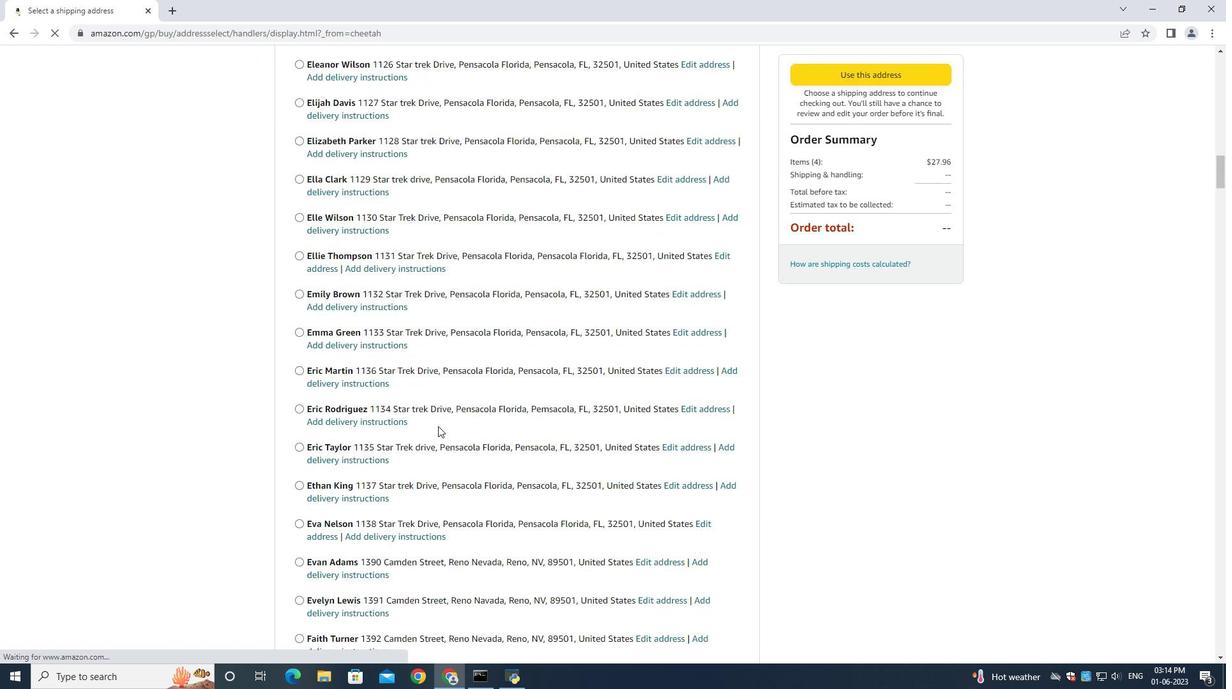 
Action: Mouse scrolled (438, 425) with delta (0, 0)
Screenshot: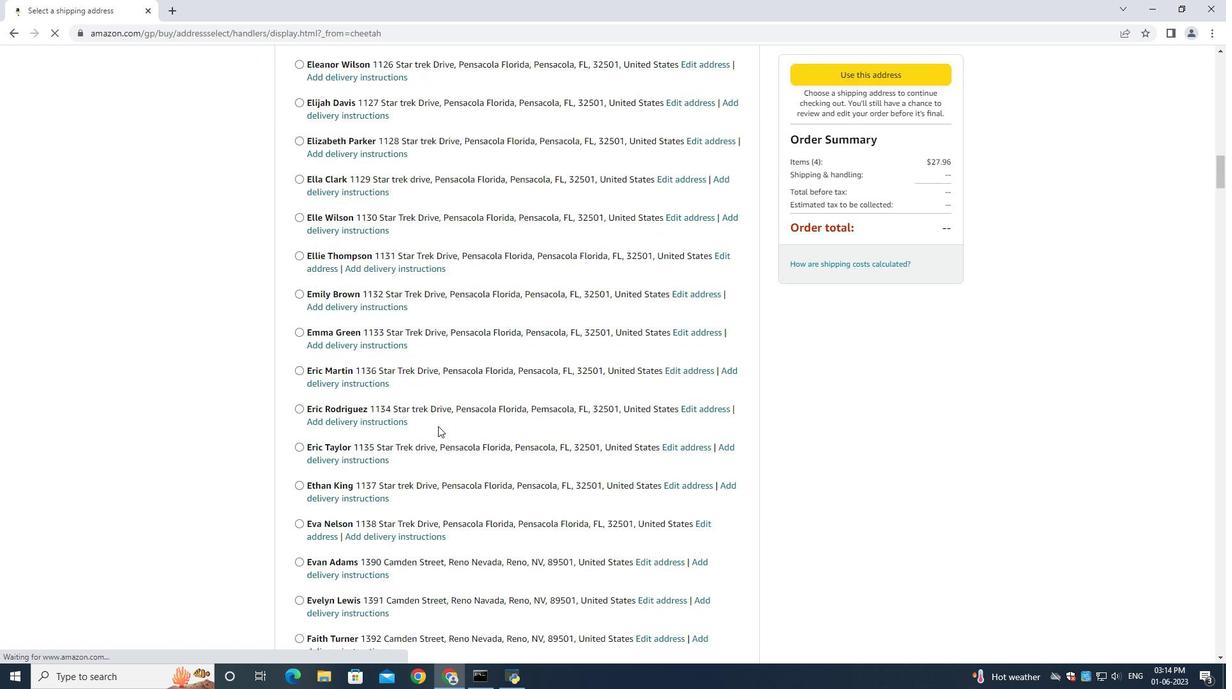 
Action: Mouse scrolled (438, 425) with delta (0, 0)
Screenshot: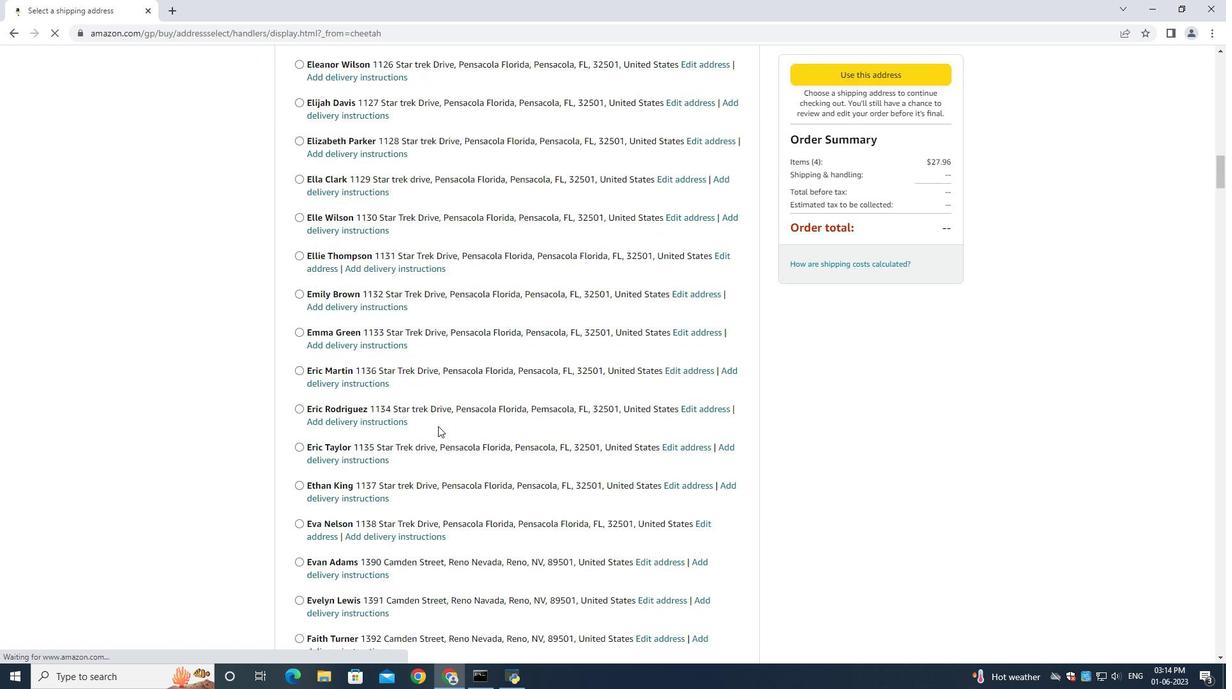 
Action: Mouse scrolled (438, 425) with delta (0, 0)
Screenshot: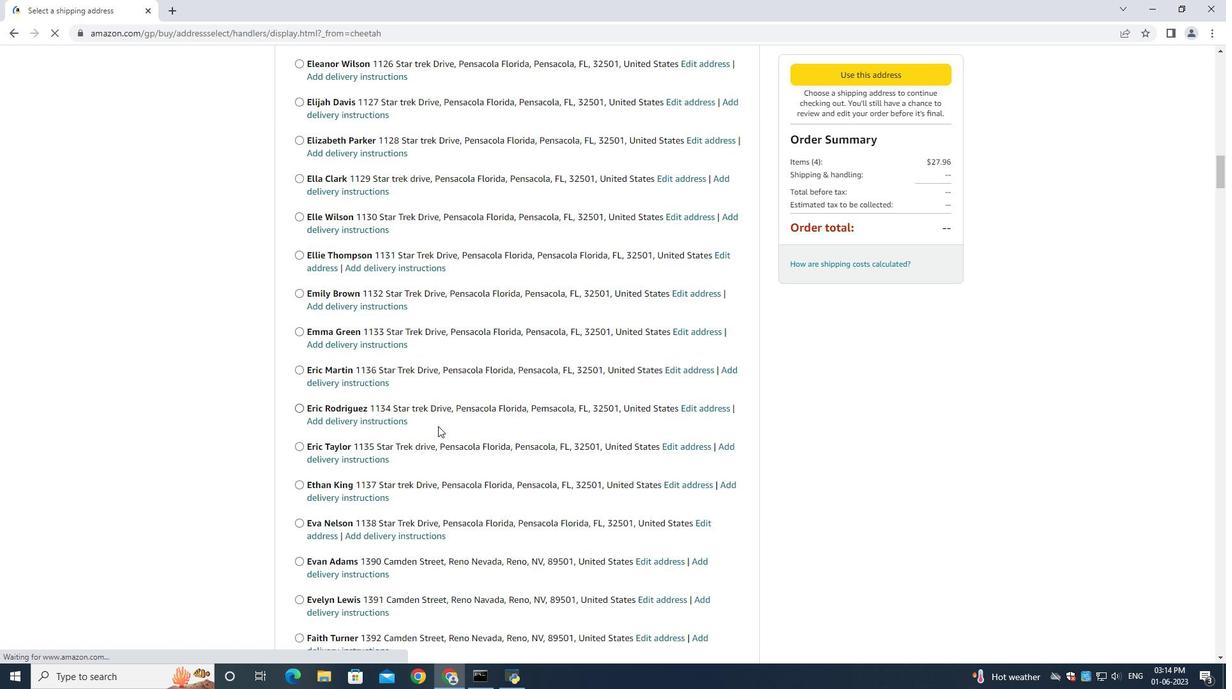 
Action: Mouse moved to (438, 426)
Screenshot: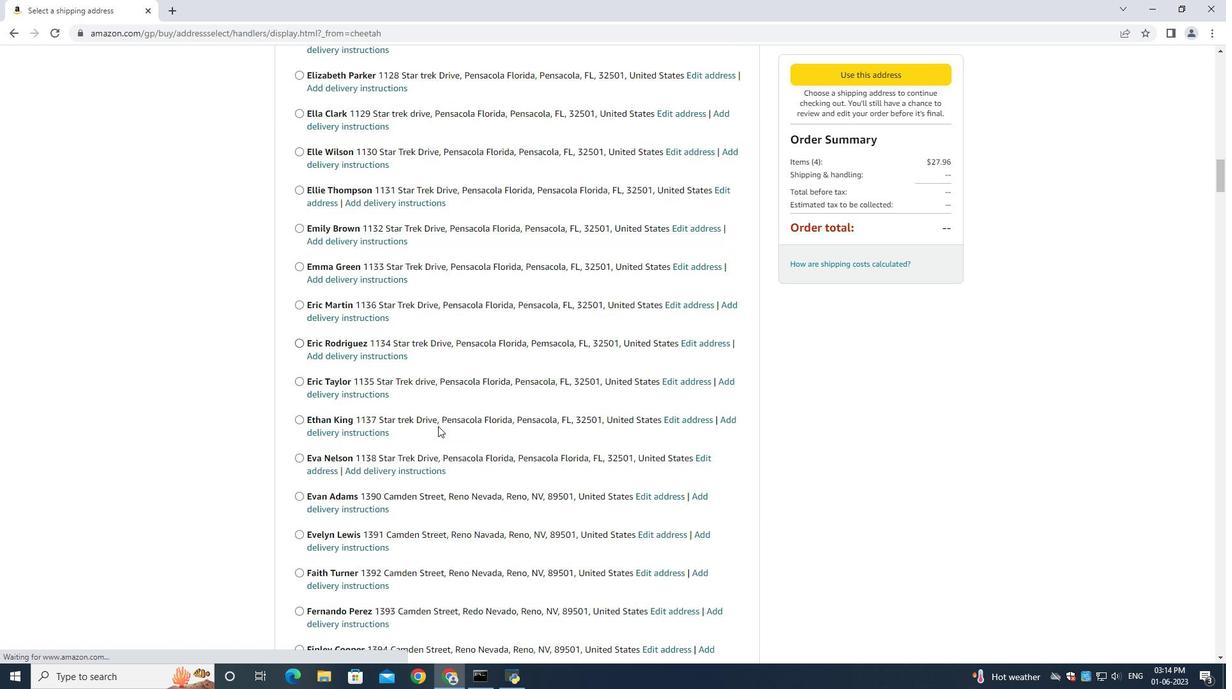 
Action: Mouse scrolled (438, 425) with delta (0, 0)
Screenshot: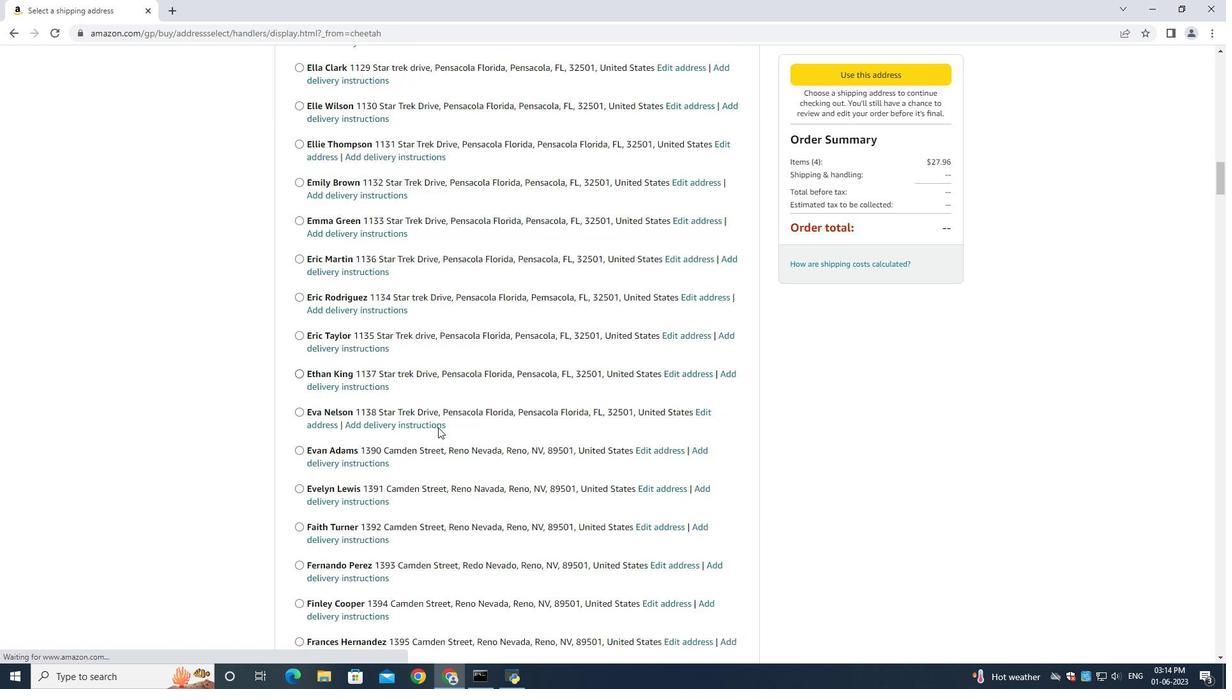 
Action: Mouse moved to (438, 429)
Screenshot: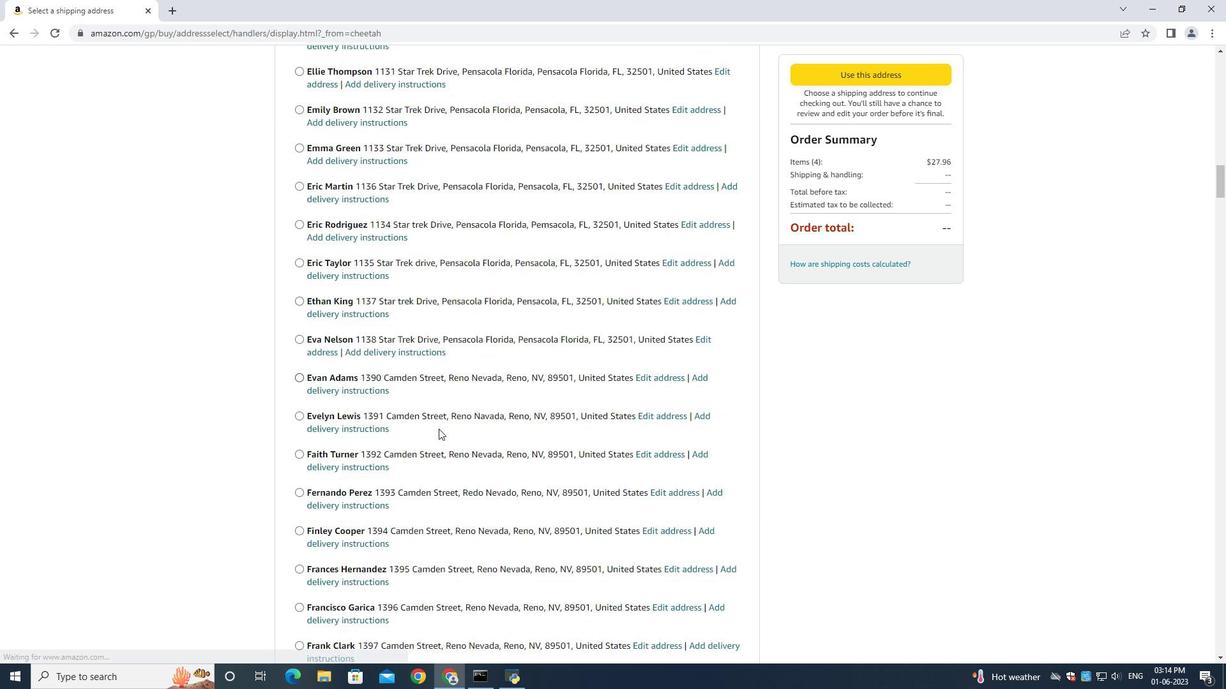 
Action: Mouse scrolled (438, 427) with delta (0, 0)
Screenshot: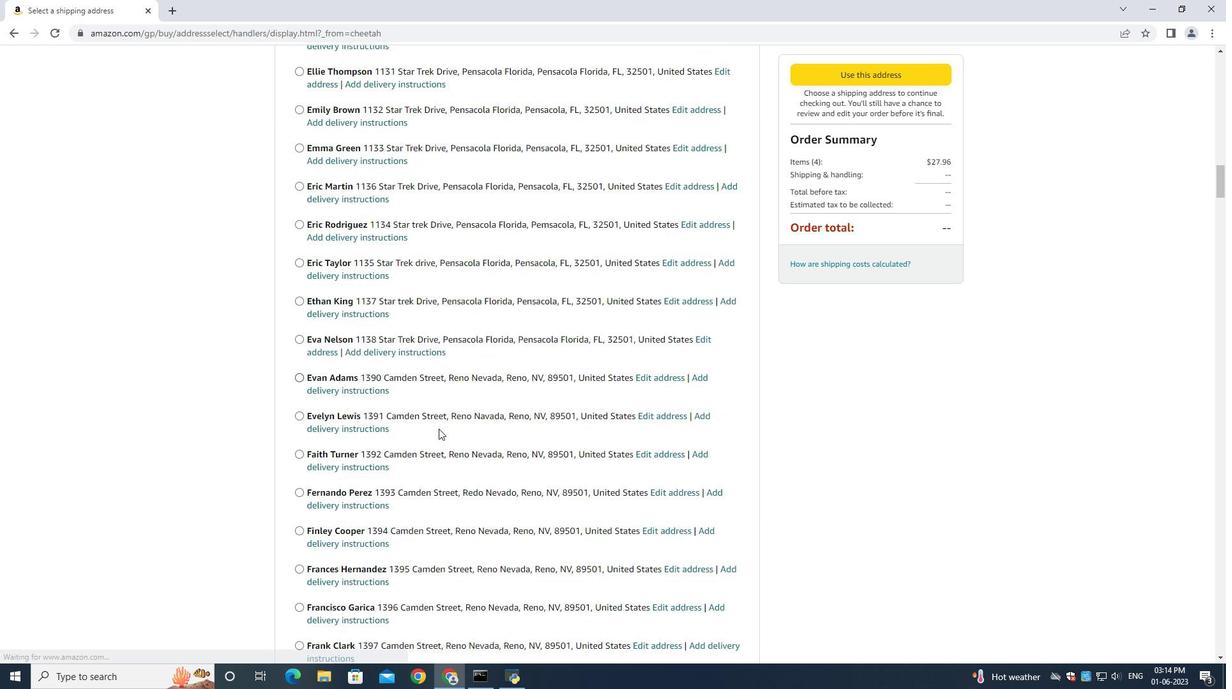 
Action: Mouse moved to (439, 427)
Screenshot: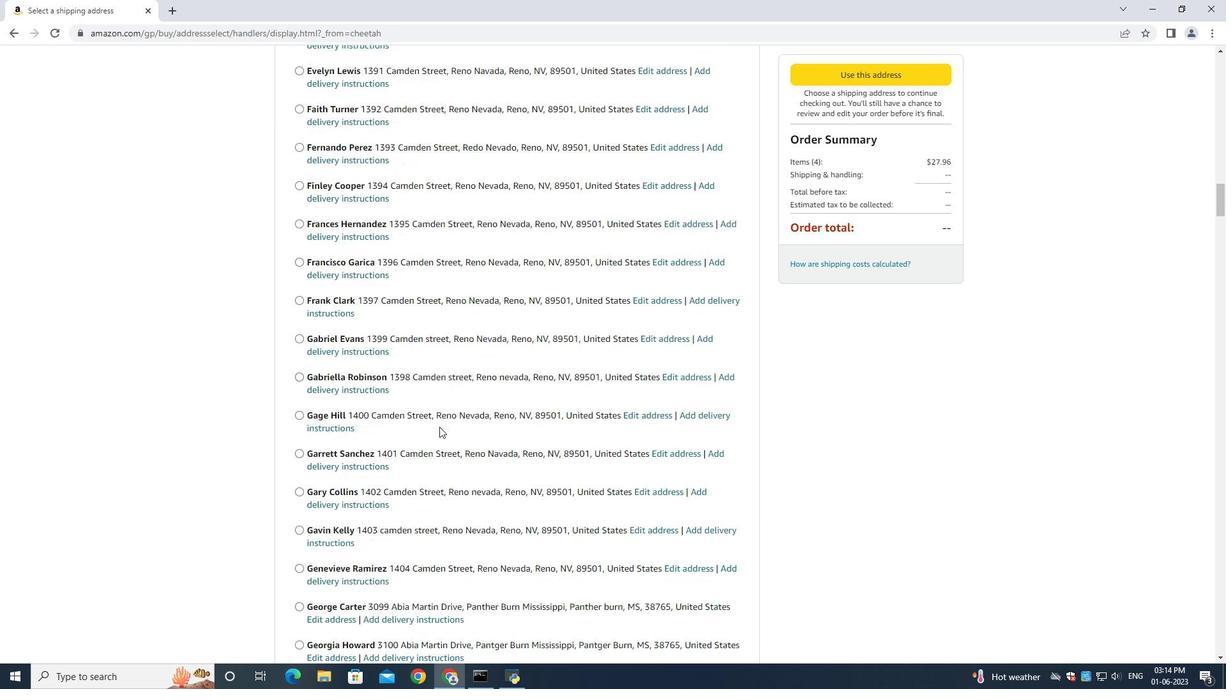 
Action: Mouse scrolled (438, 429) with delta (0, 0)
Screenshot: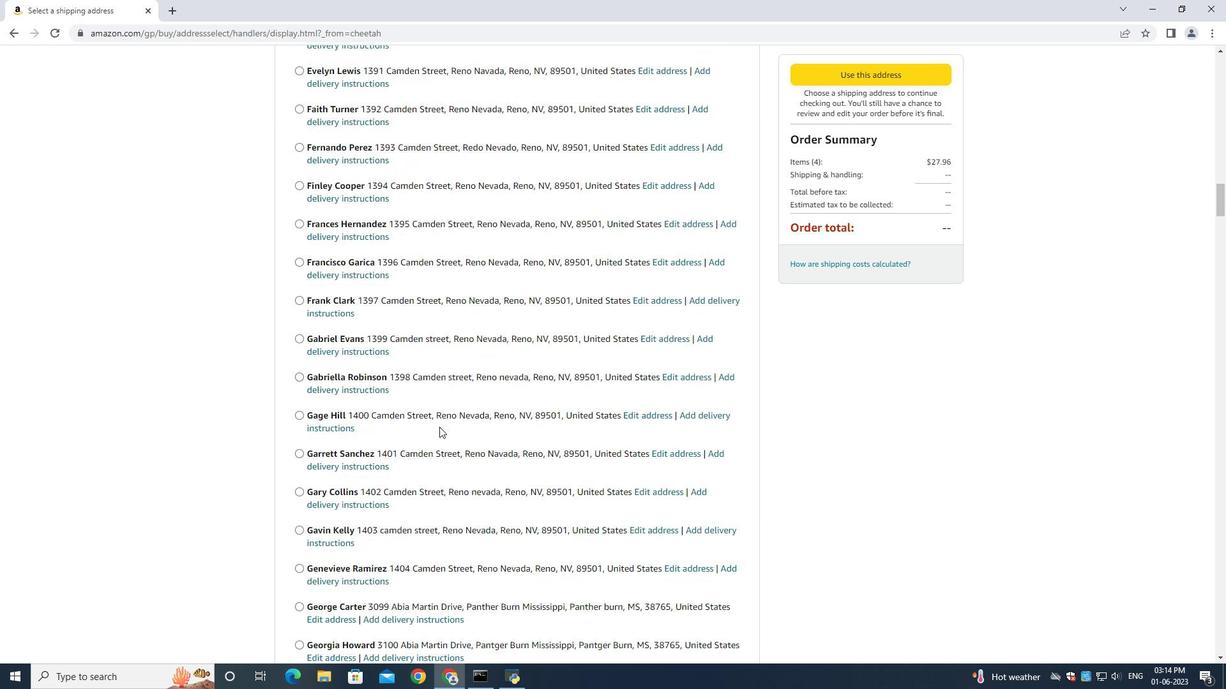 
Action: Mouse moved to (439, 427)
Screenshot: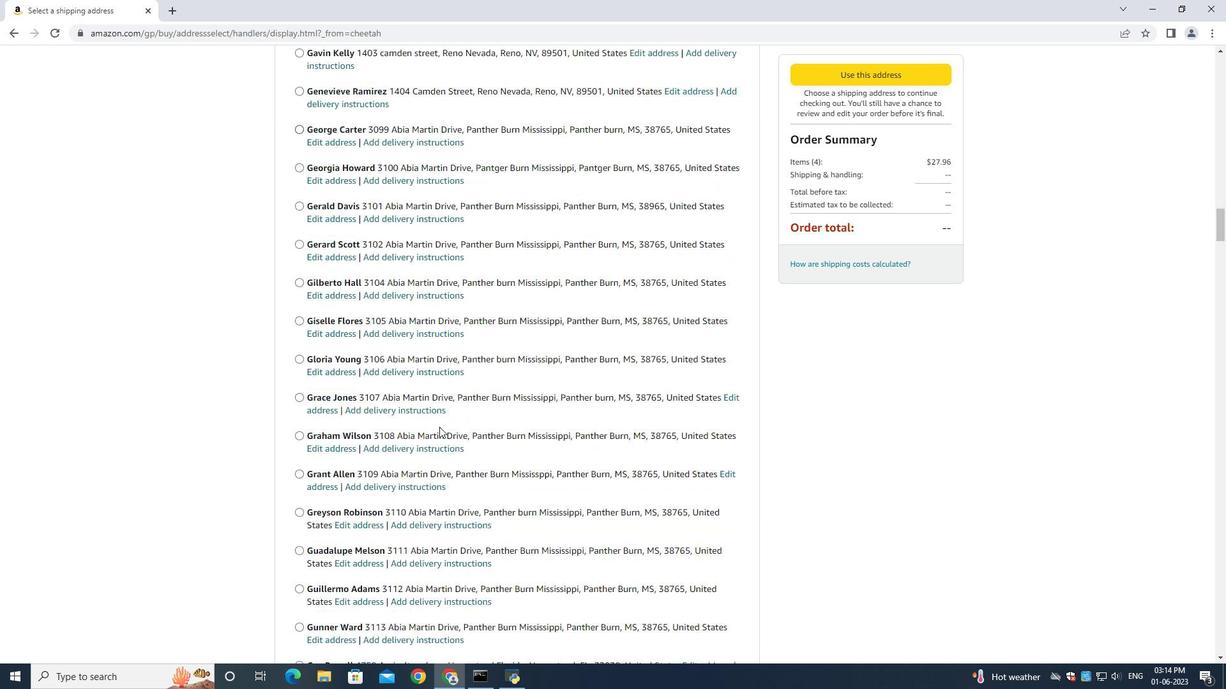 
Action: Mouse scrolled (438, 429) with delta (0, 0)
Screenshot: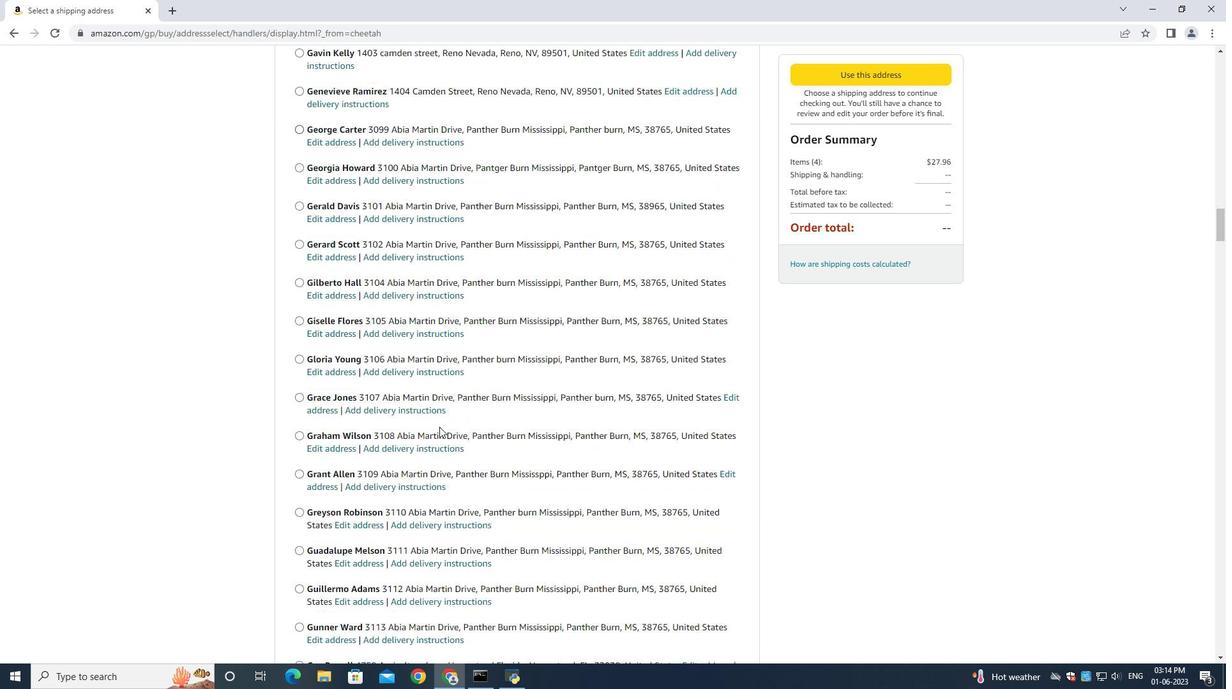 
Action: Mouse moved to (439, 427)
Screenshot: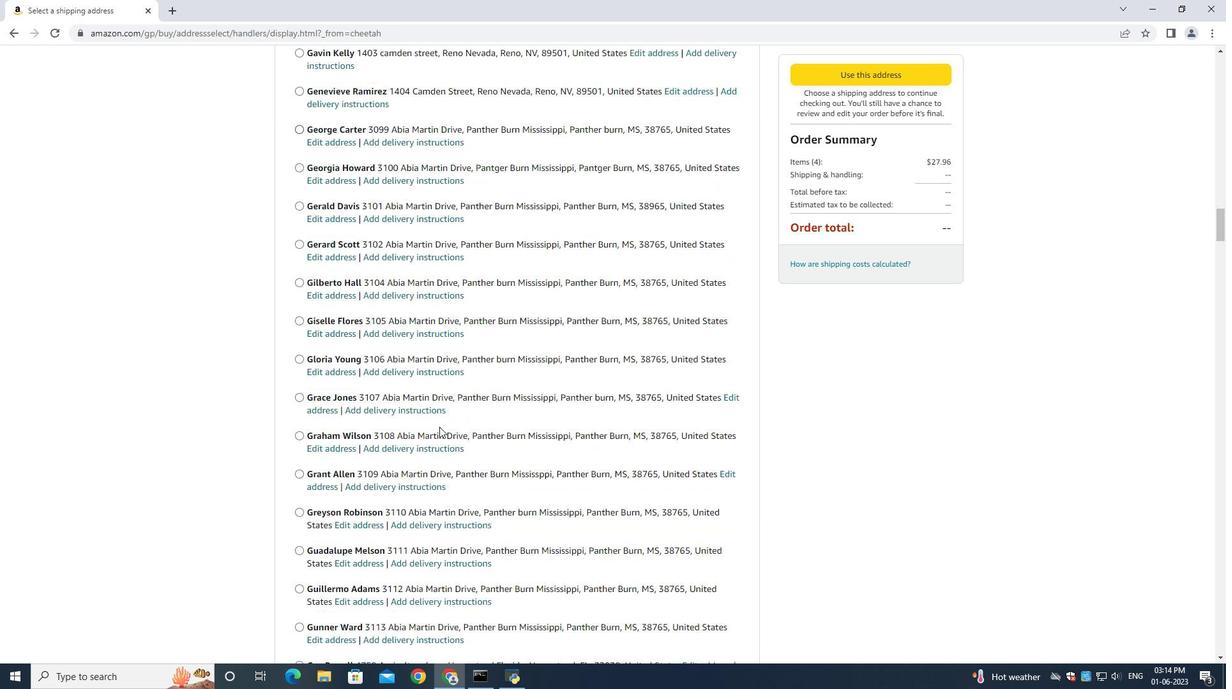 
Action: Mouse scrolled (438, 429) with delta (0, 0)
Screenshot: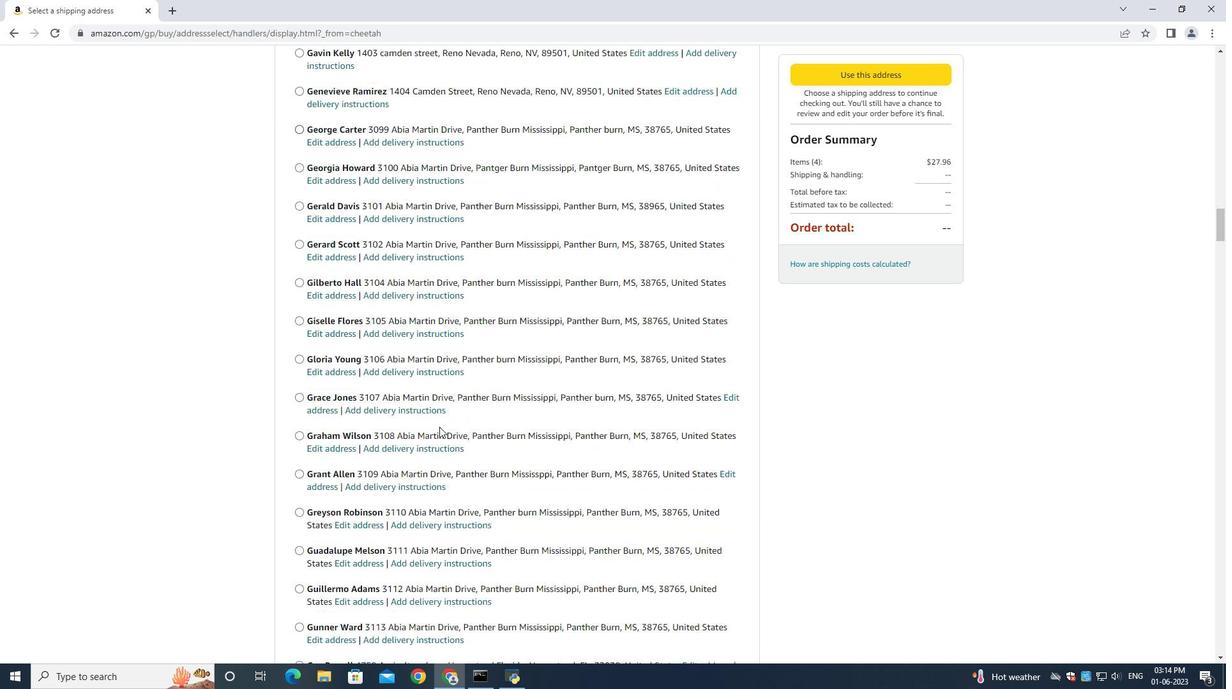 
Action: Mouse scrolled (438, 429) with delta (0, 0)
Screenshot: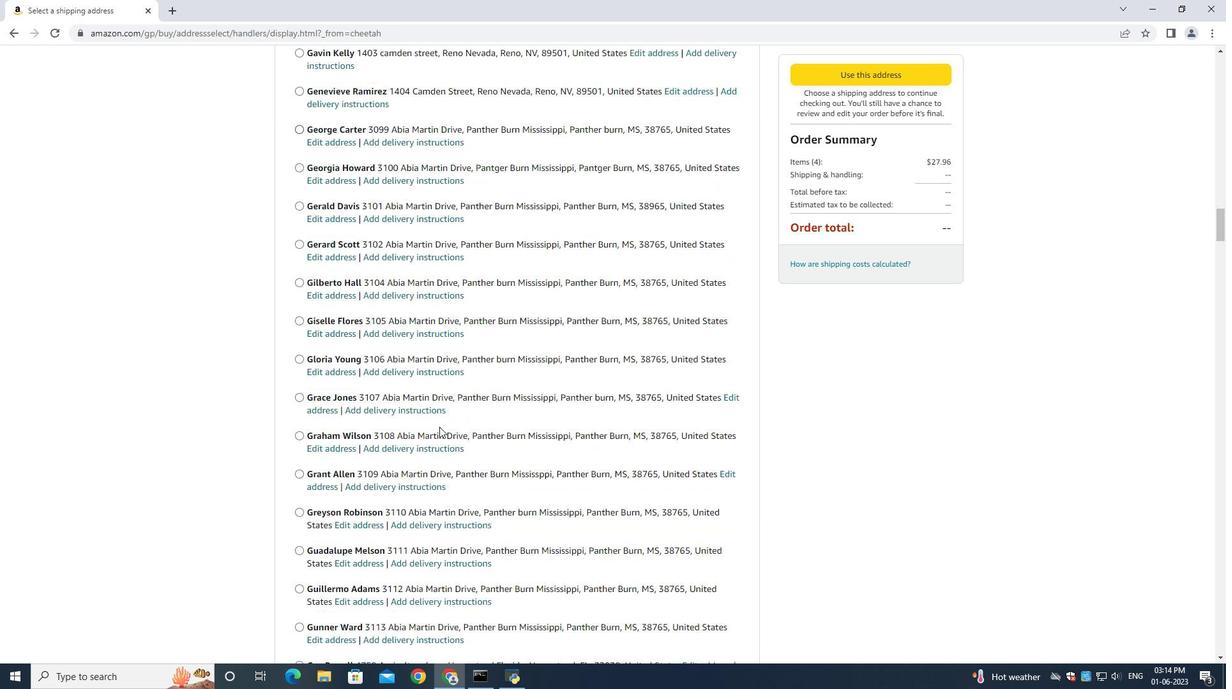 
Action: Mouse scrolled (438, 429) with delta (0, 0)
Screenshot: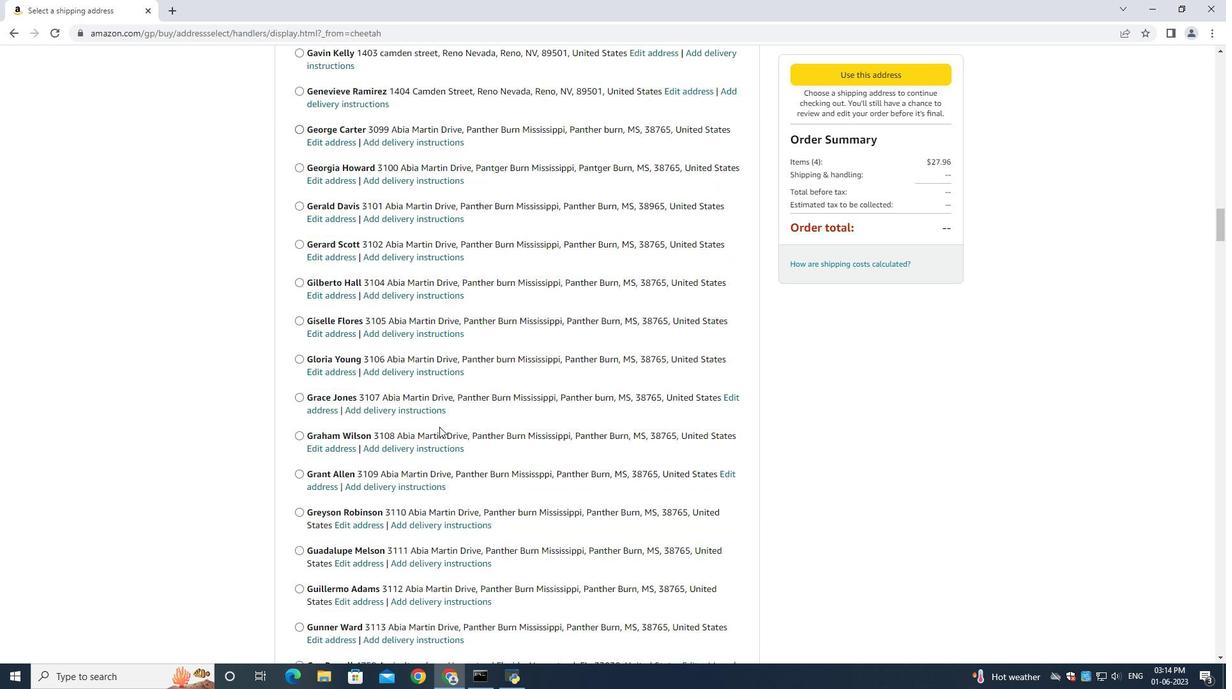 
Action: Mouse scrolled (438, 428) with delta (0, 0)
Screenshot: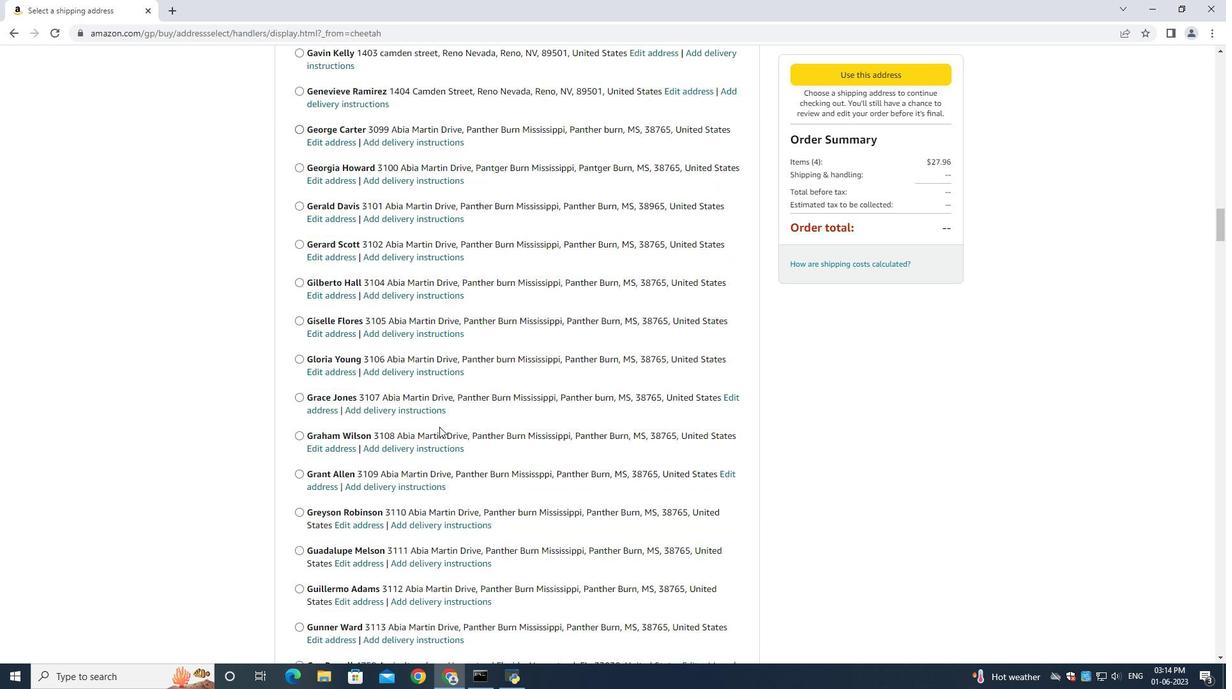 
Action: Mouse scrolled (438, 428) with delta (0, 0)
Screenshot: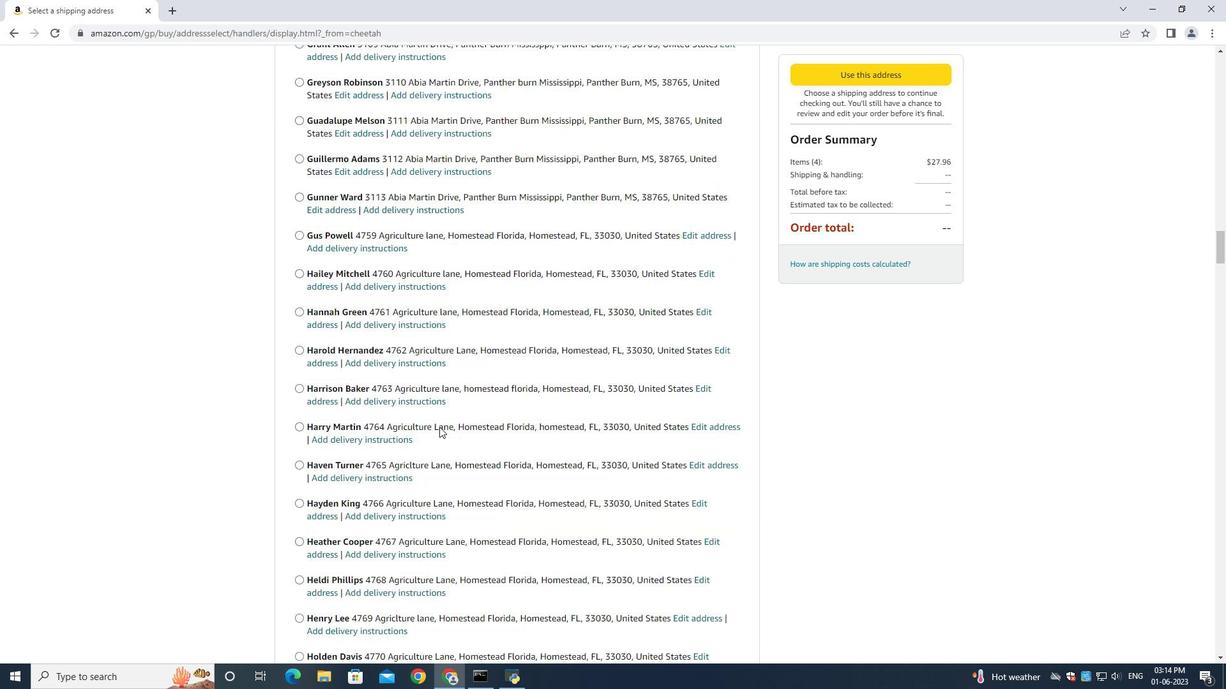 
Action: Mouse scrolled (438, 428) with delta (0, 0)
Screenshot: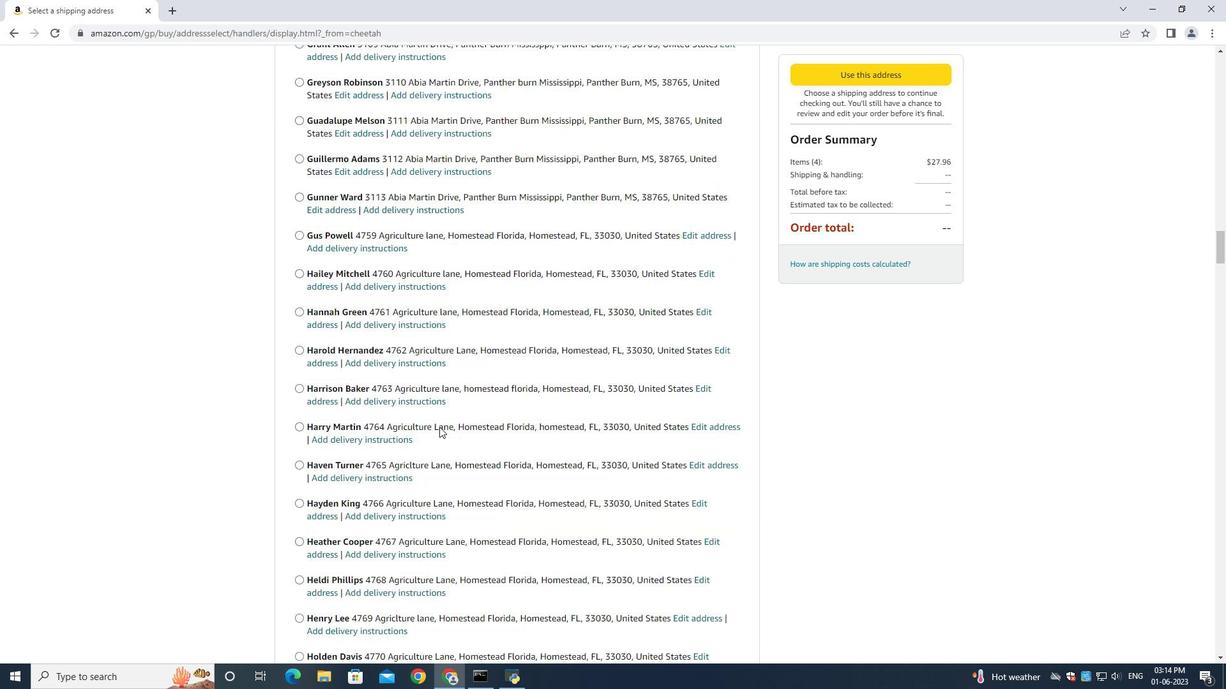 
Action: Mouse scrolled (438, 428) with delta (0, 0)
Screenshot: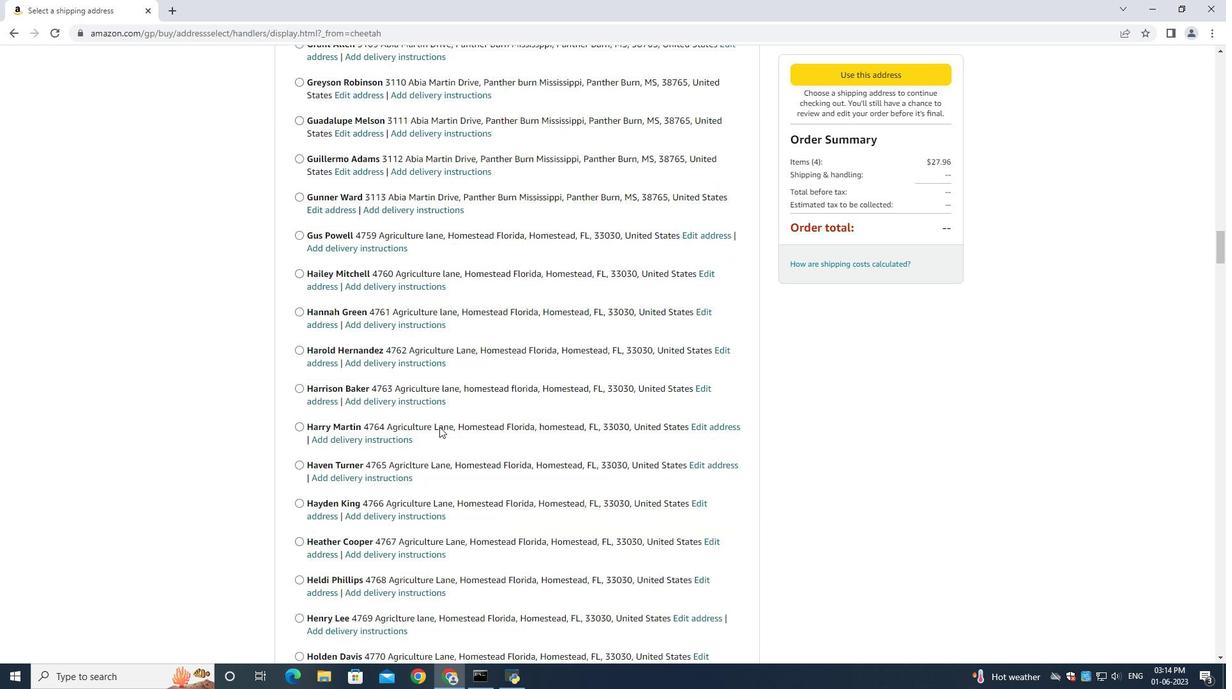 
Action: Mouse scrolled (438, 428) with delta (0, 0)
Screenshot: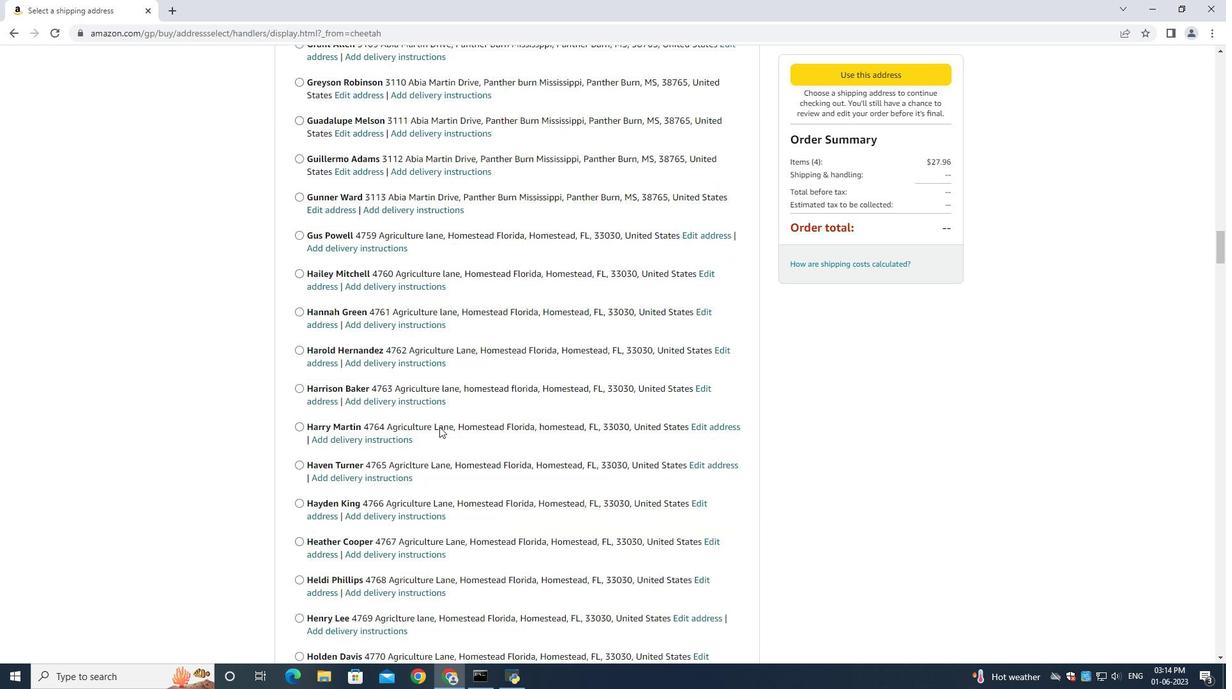 
Action: Mouse scrolled (438, 428) with delta (0, 0)
Screenshot: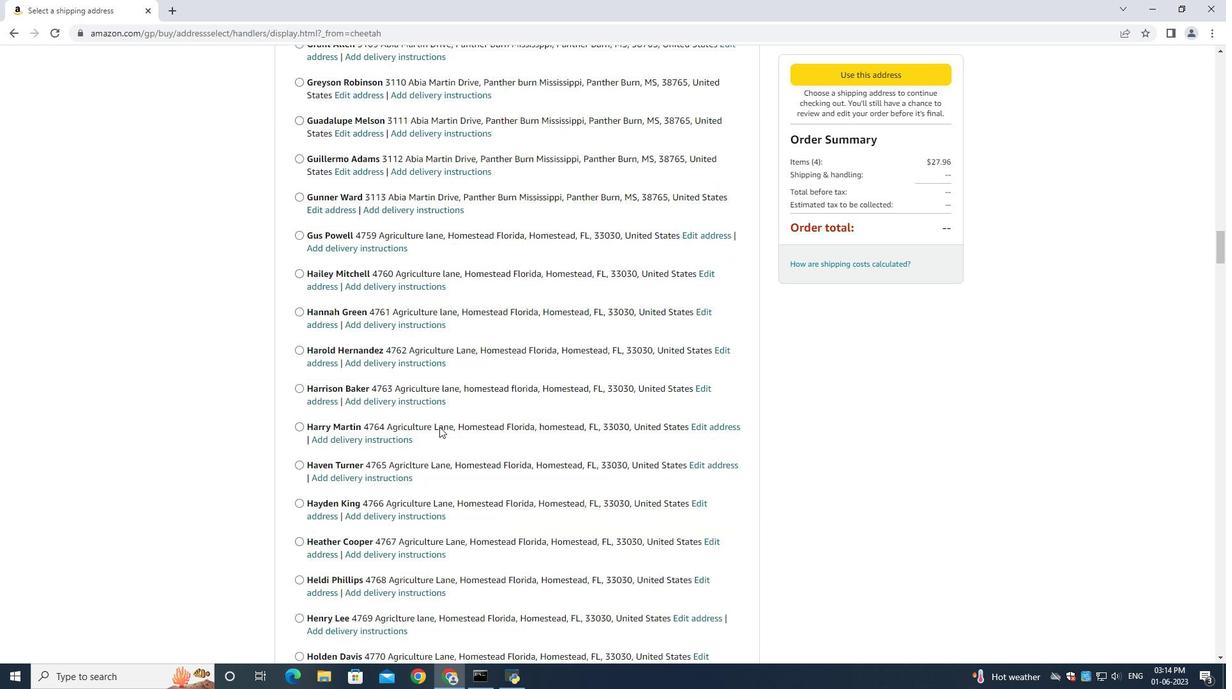 
Action: Mouse scrolled (438, 428) with delta (0, 0)
Screenshot: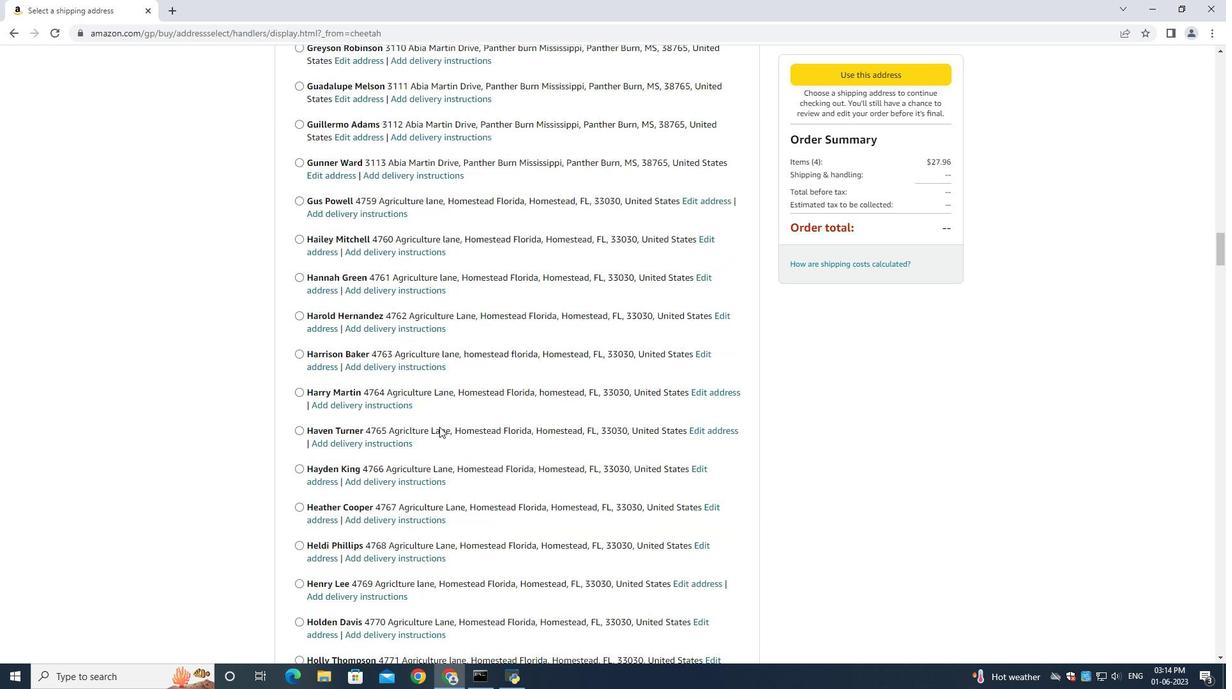
Action: Mouse scrolled (439, 426) with delta (0, 0)
Screenshot: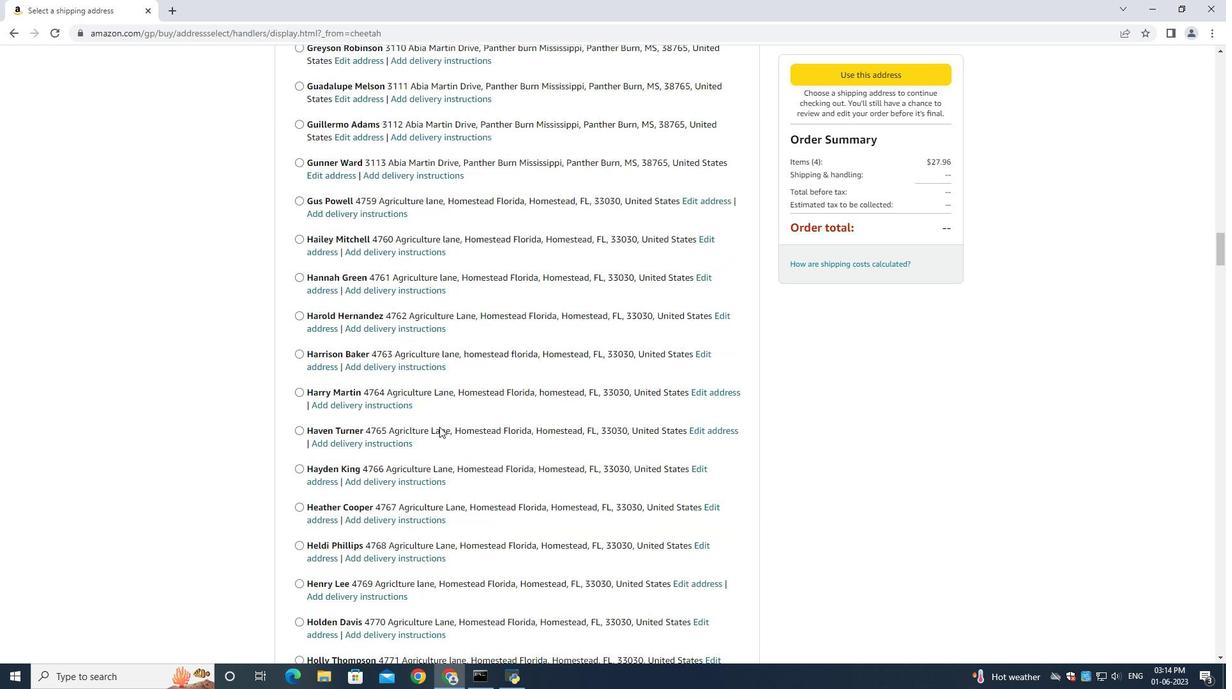 
Action: Mouse scrolled (439, 426) with delta (0, 0)
Screenshot: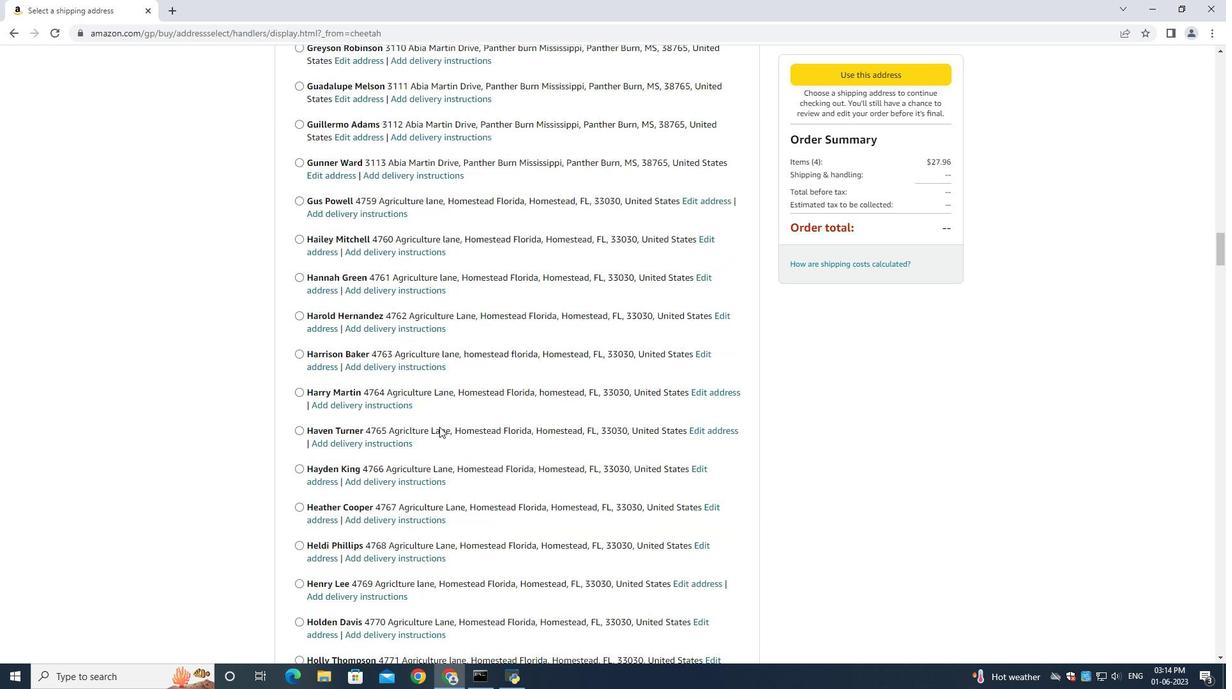 
Action: Mouse scrolled (439, 426) with delta (0, 0)
Screenshot: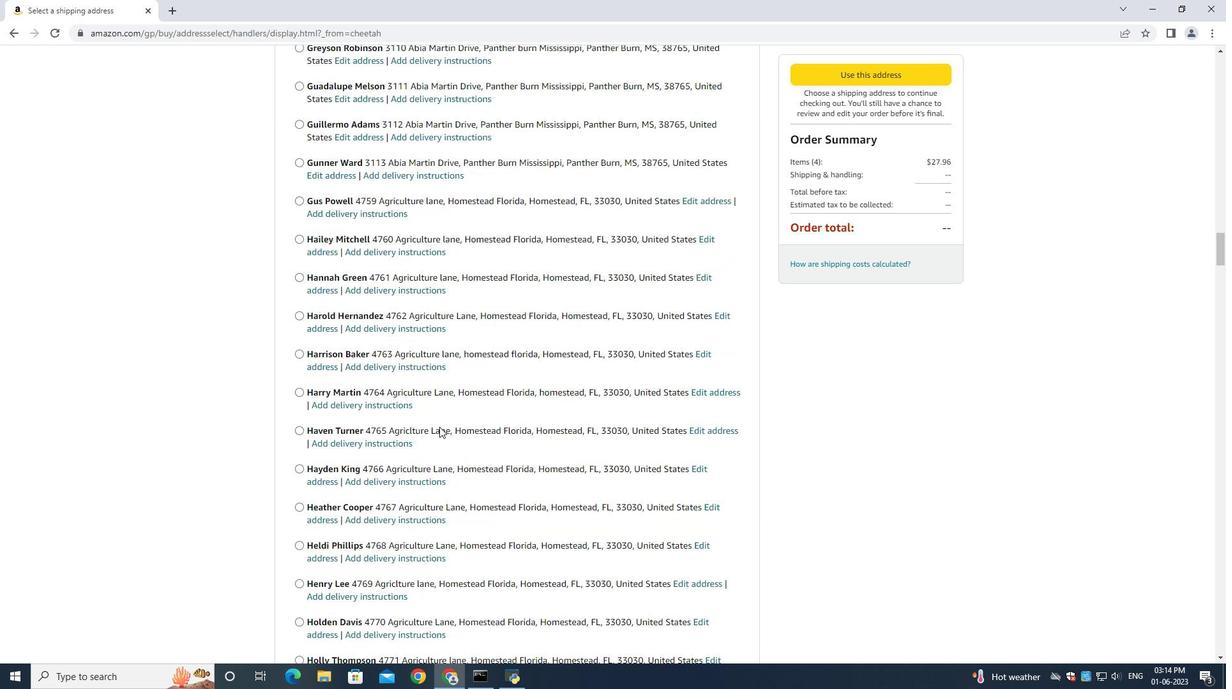 
Action: Mouse scrolled (439, 426) with delta (0, 0)
Screenshot: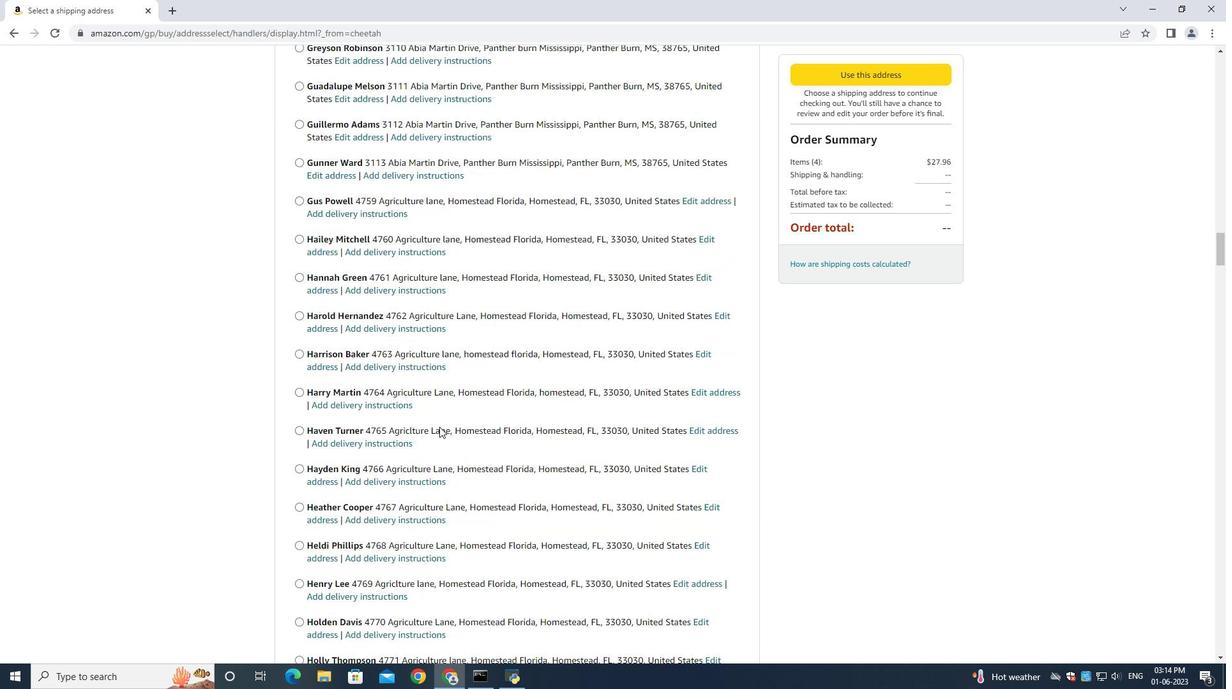 
Action: Mouse scrolled (439, 426) with delta (0, 0)
Screenshot: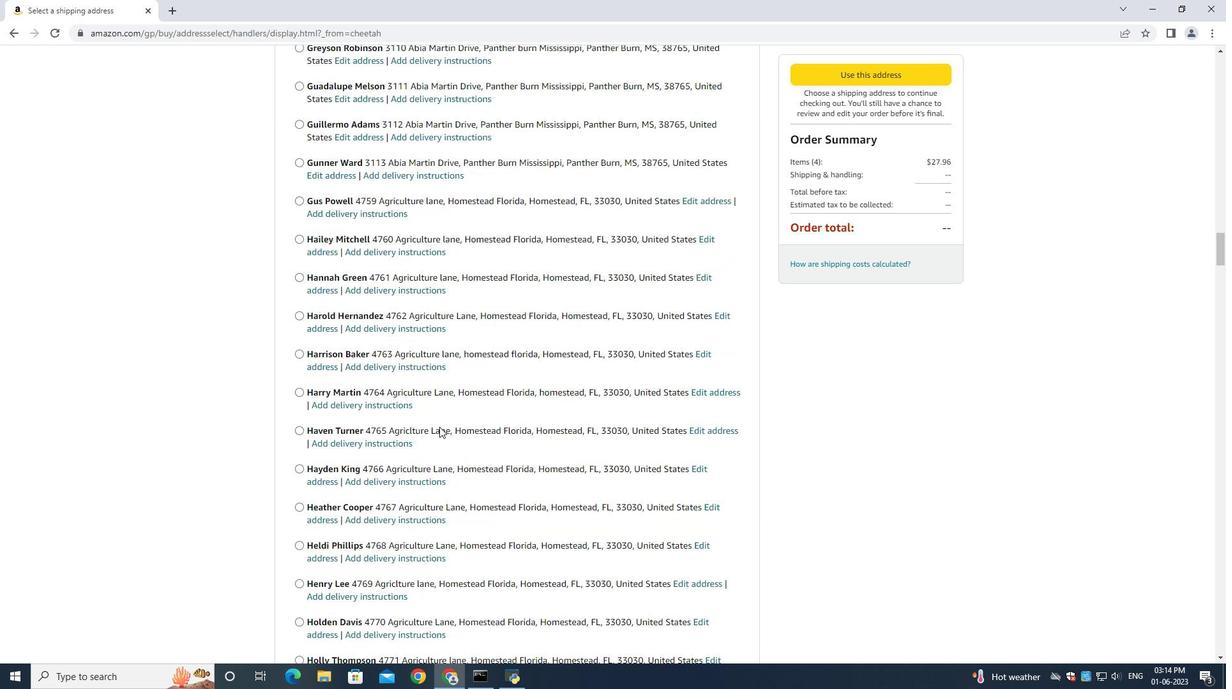 
Action: Mouse scrolled (439, 426) with delta (0, 0)
Screenshot: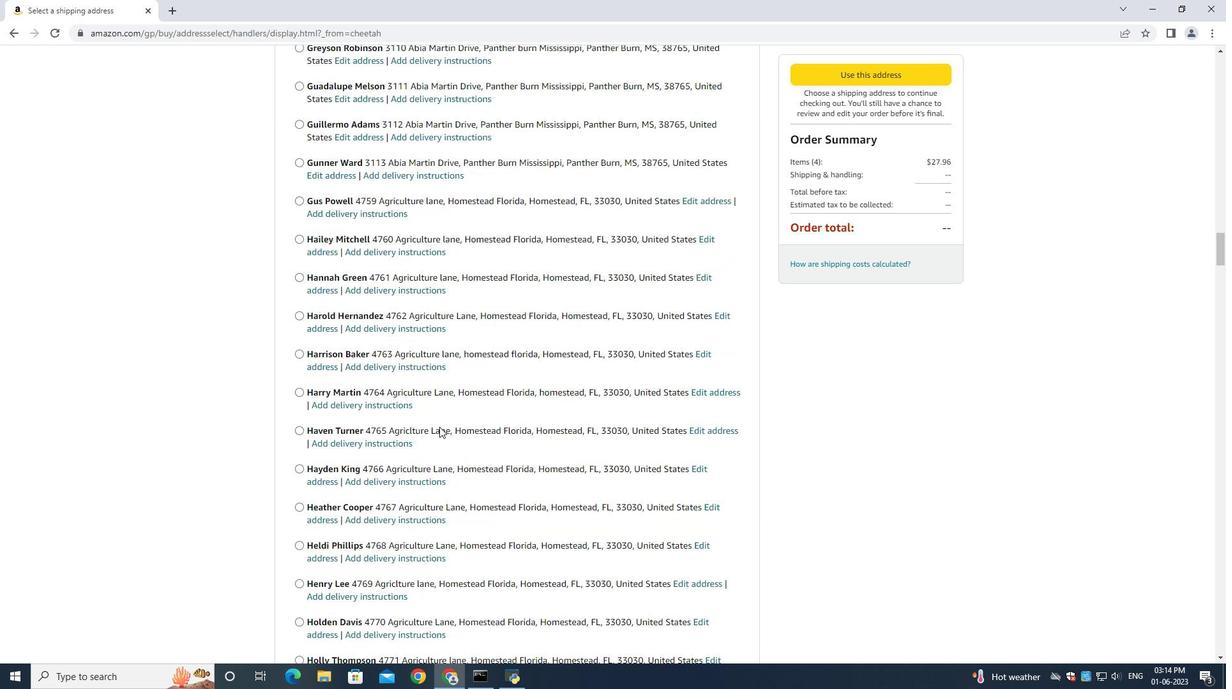 
Action: Mouse scrolled (439, 426) with delta (0, 0)
Screenshot: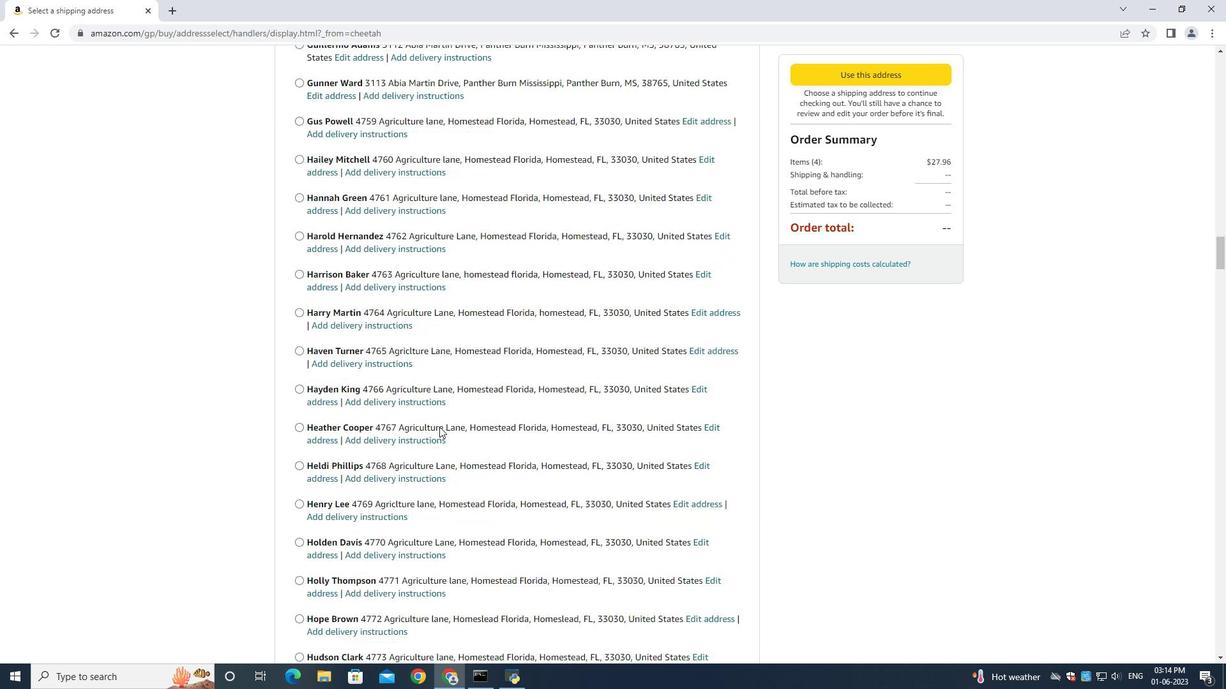 
Action: Mouse scrolled (439, 426) with delta (0, 0)
Screenshot: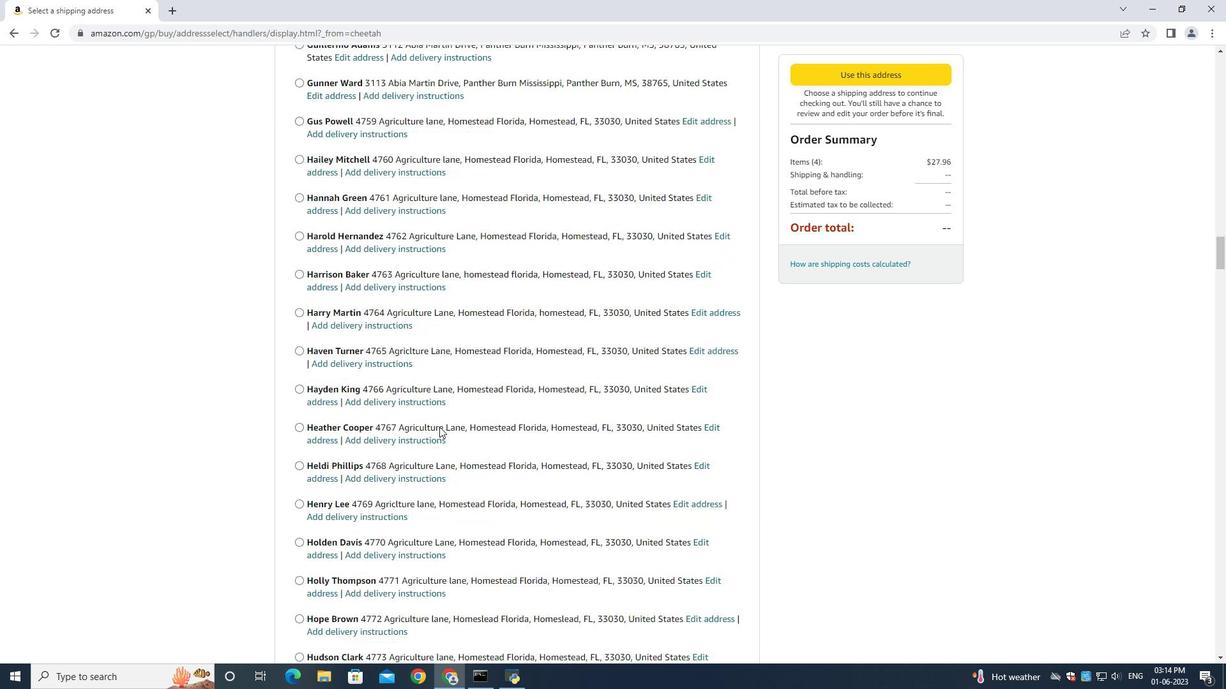
Action: Mouse scrolled (439, 426) with delta (0, 0)
Screenshot: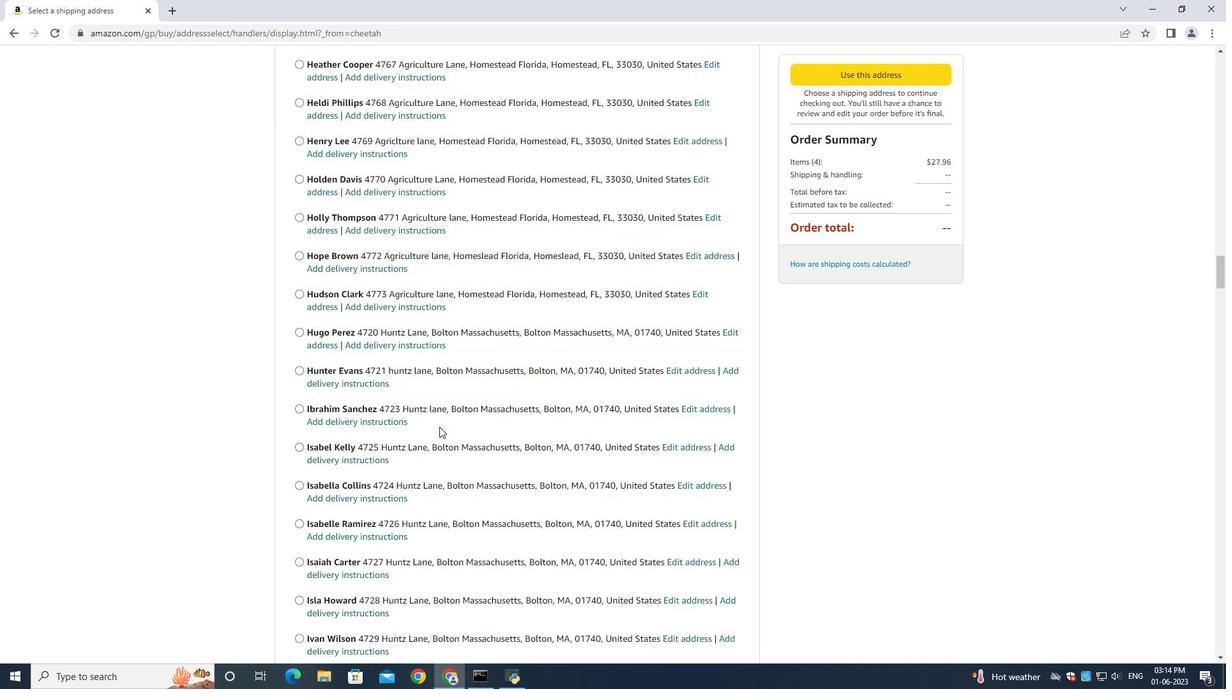 
Action: Mouse scrolled (439, 426) with delta (0, 0)
Screenshot: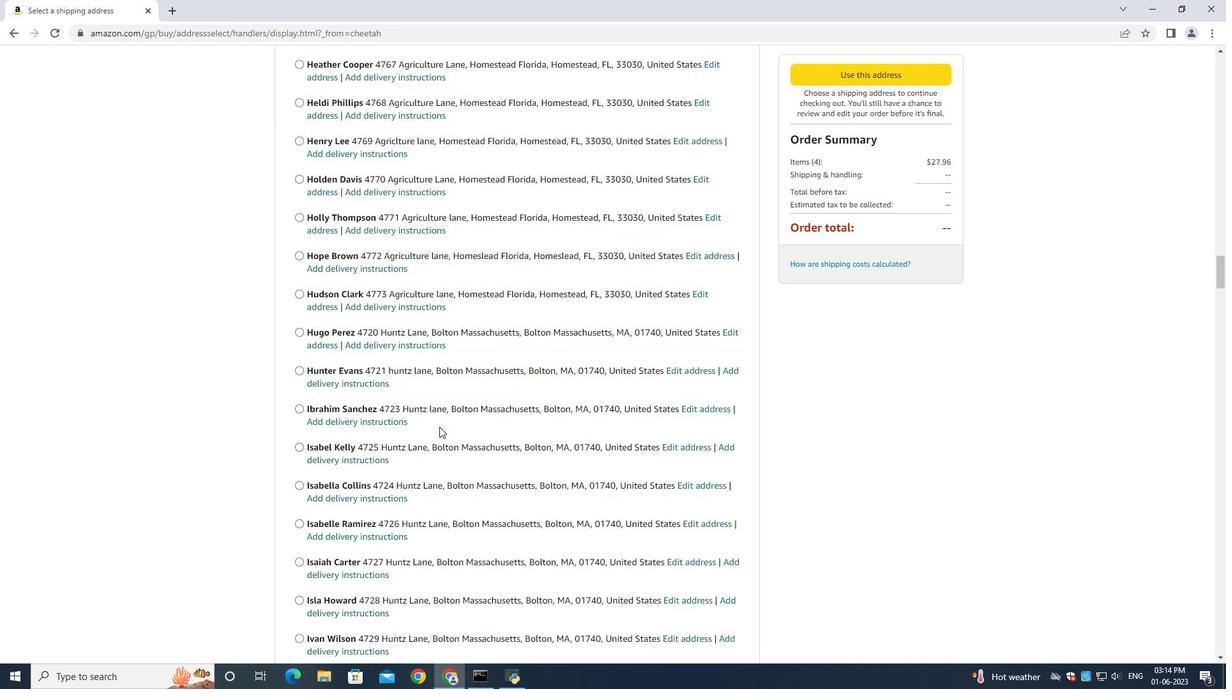 
Action: Mouse scrolled (439, 426) with delta (0, 0)
Screenshot: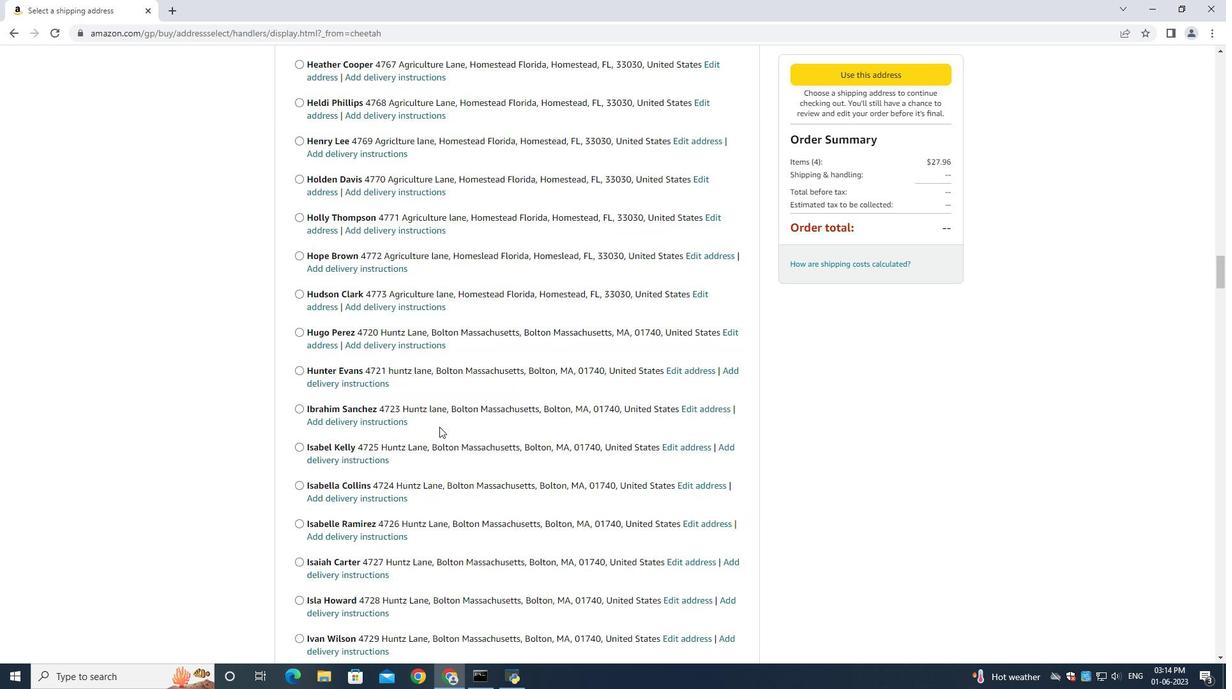 
Action: Mouse scrolled (439, 426) with delta (0, 0)
Screenshot: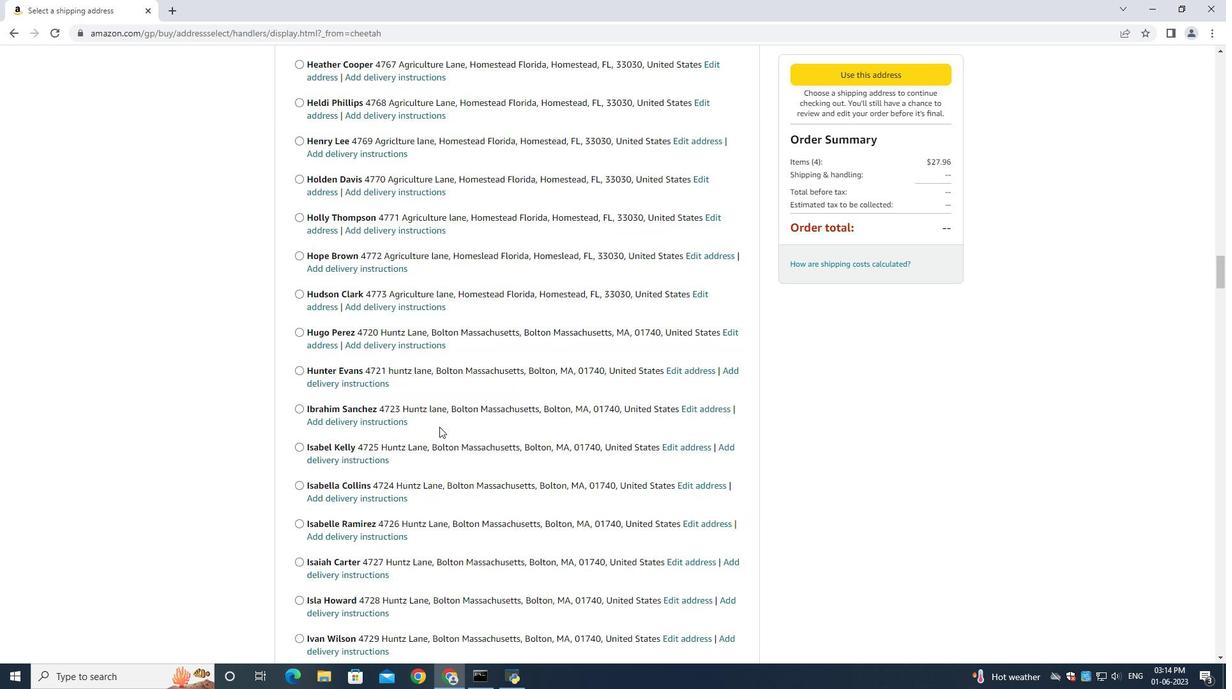 
Action: Mouse scrolled (439, 426) with delta (0, 0)
Screenshot: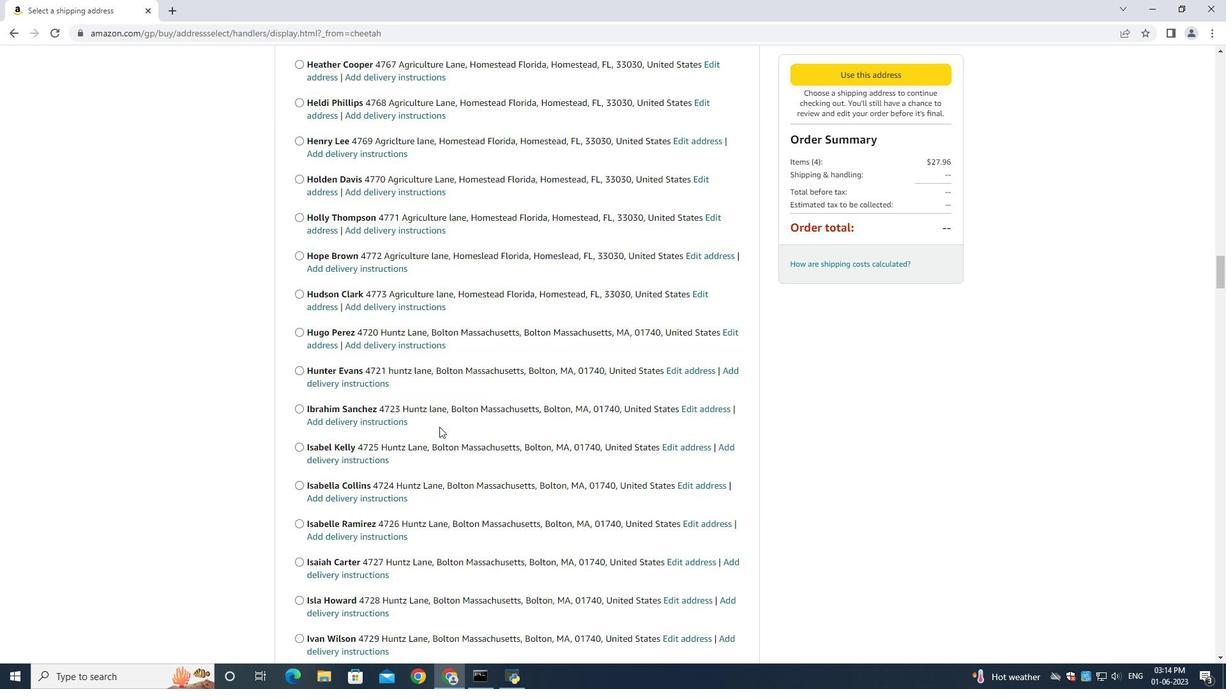 
Action: Mouse scrolled (439, 426) with delta (0, 0)
Screenshot: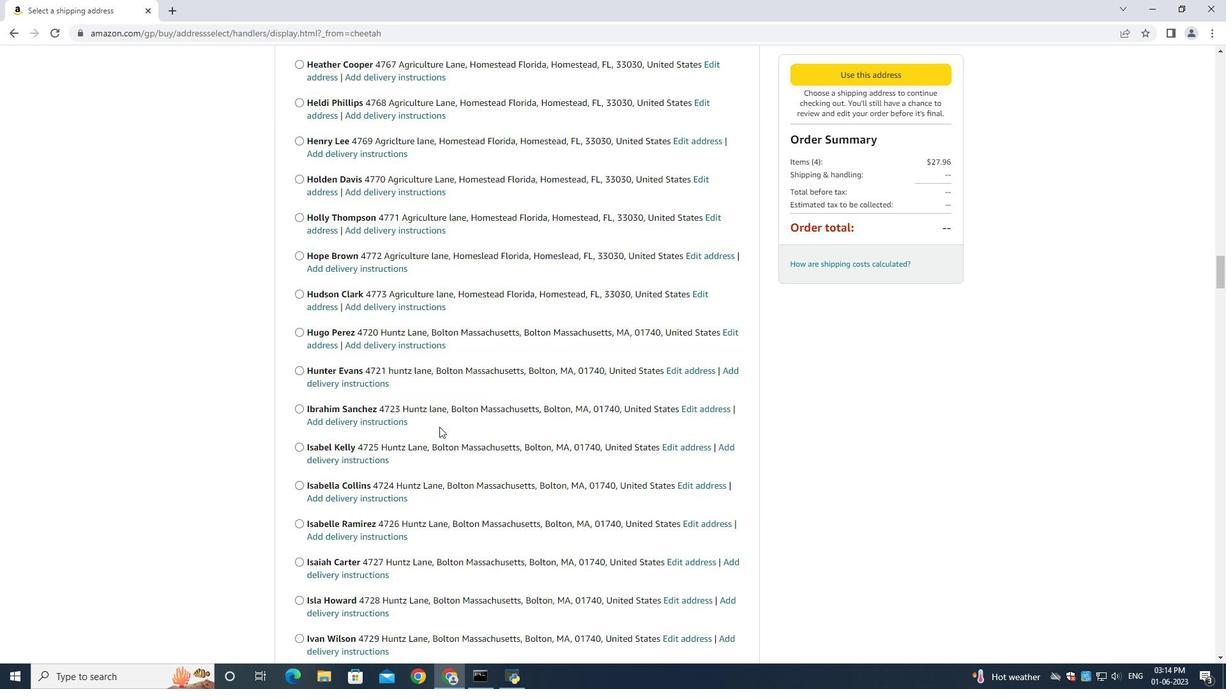 
Action: Mouse scrolled (439, 426) with delta (0, 0)
Screenshot: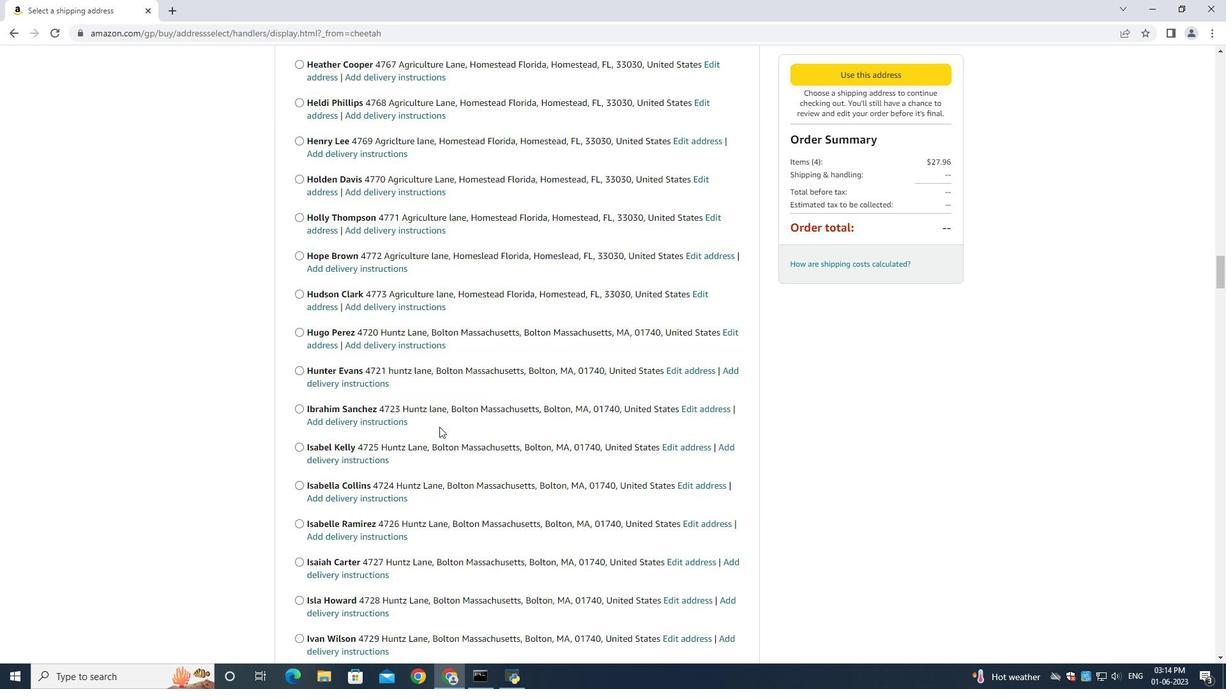 
Action: Mouse moved to (439, 429)
Screenshot: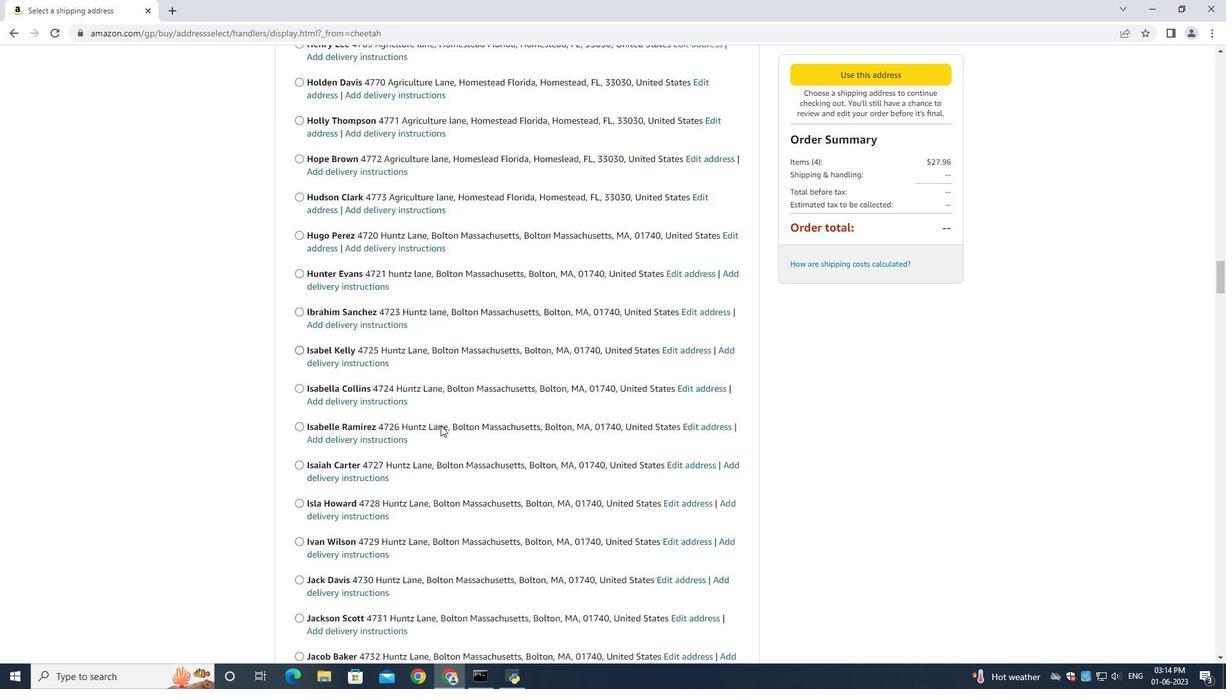 
Action: Mouse scrolled (439, 427) with delta (0, 0)
Screenshot: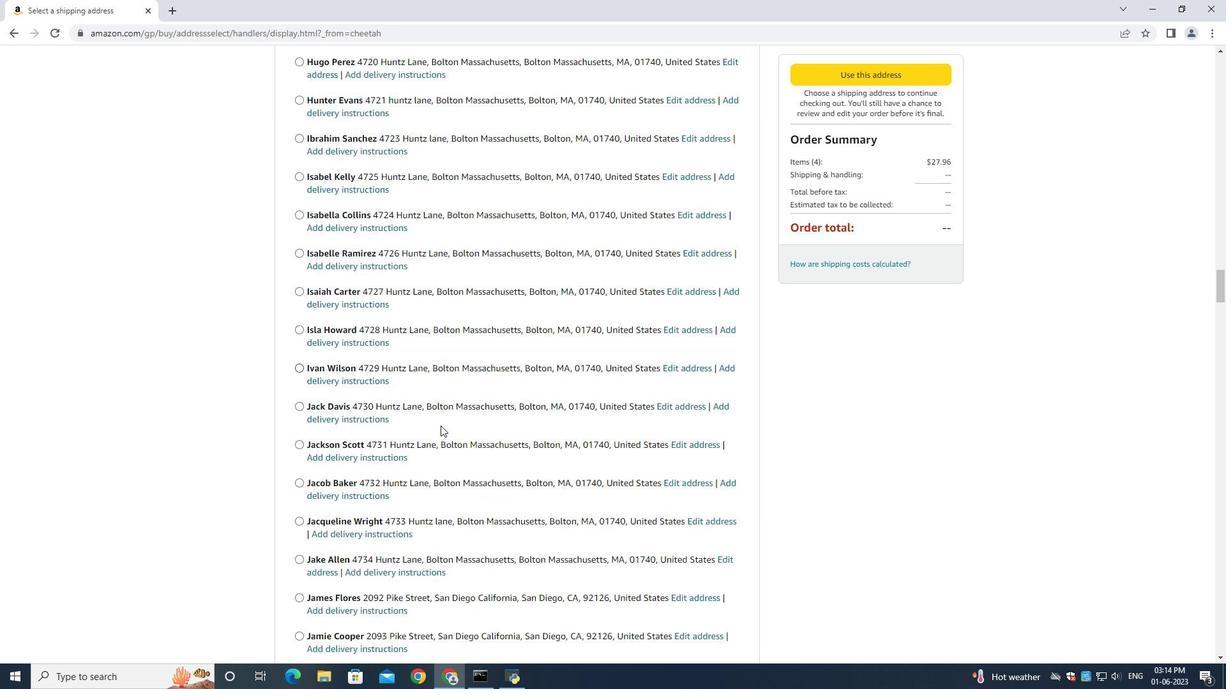 
Action: Mouse moved to (439, 429)
Screenshot: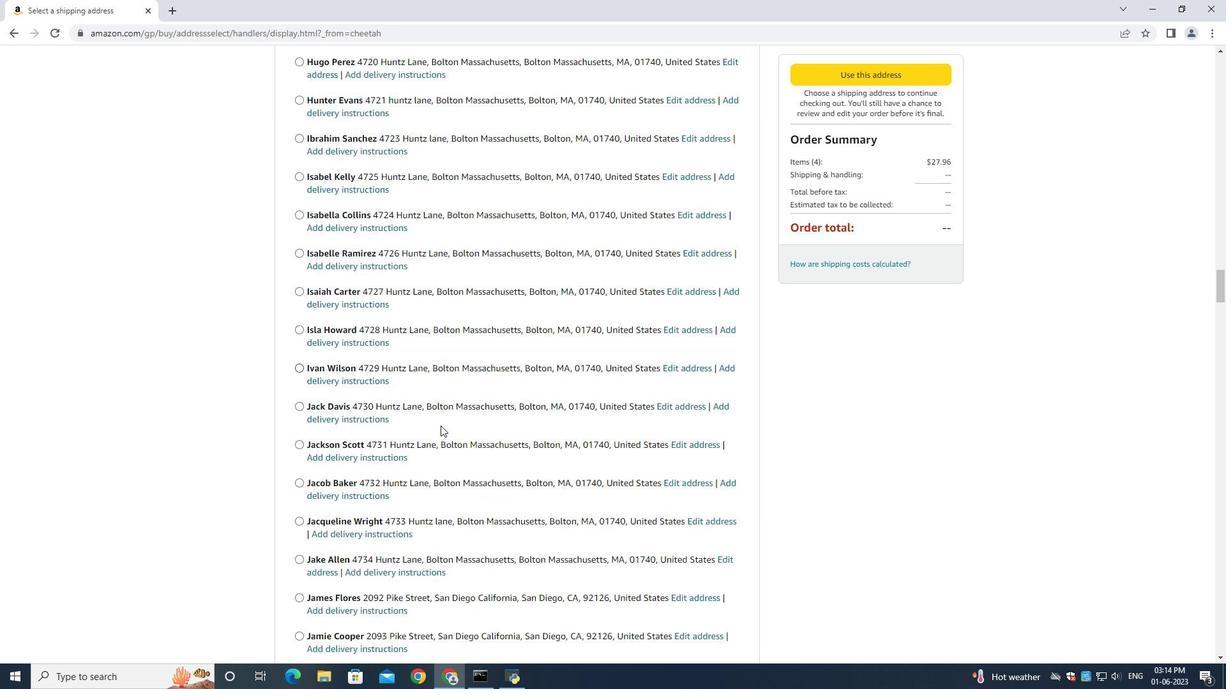 
Action: Mouse scrolled (439, 428) with delta (0, 0)
Screenshot: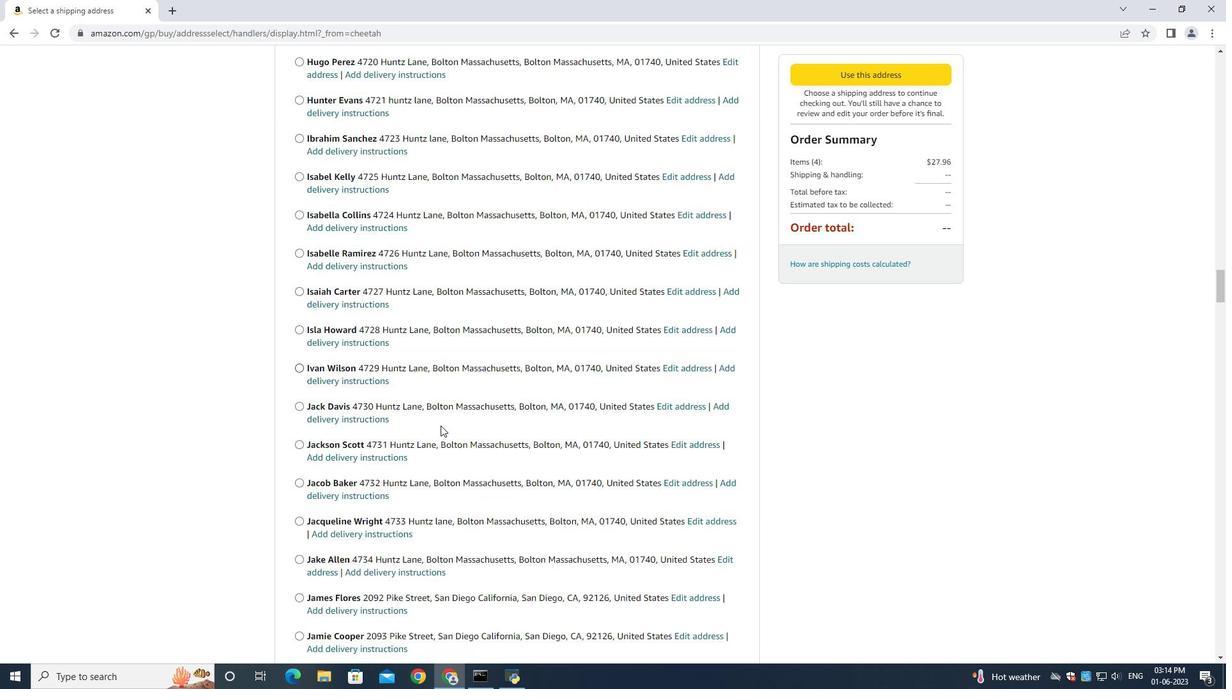 
Action: Mouse moved to (439, 425)
Screenshot: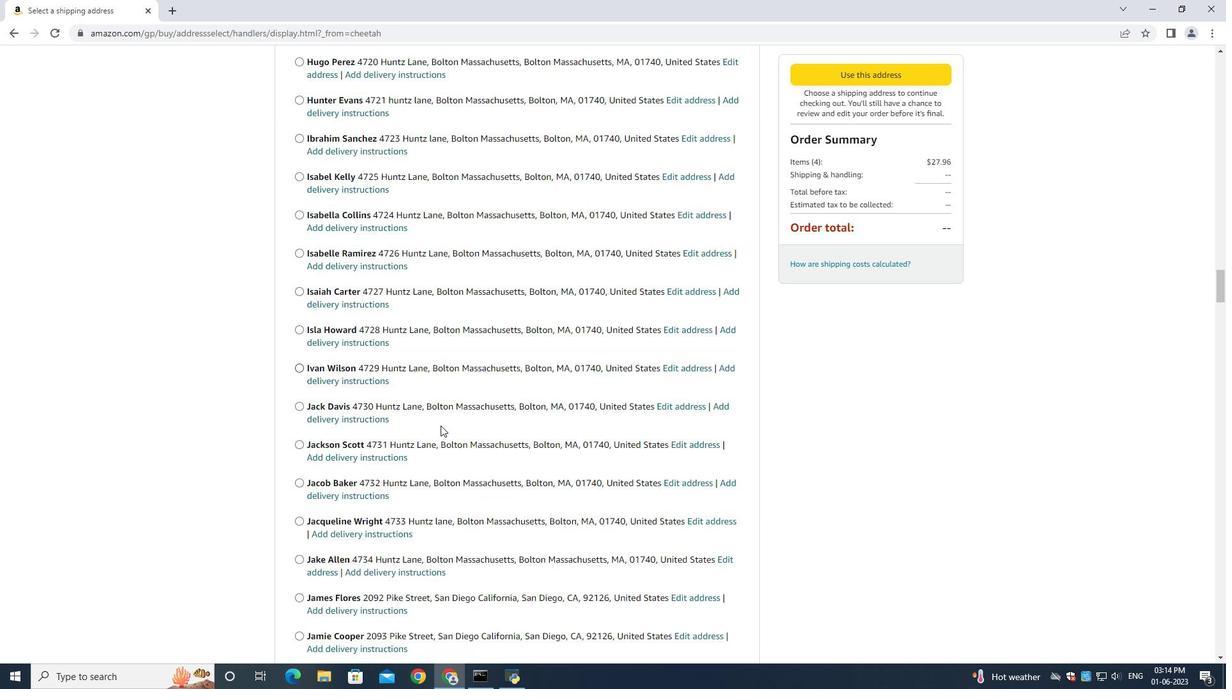 
Action: Mouse scrolled (439, 429) with delta (0, 0)
Screenshot: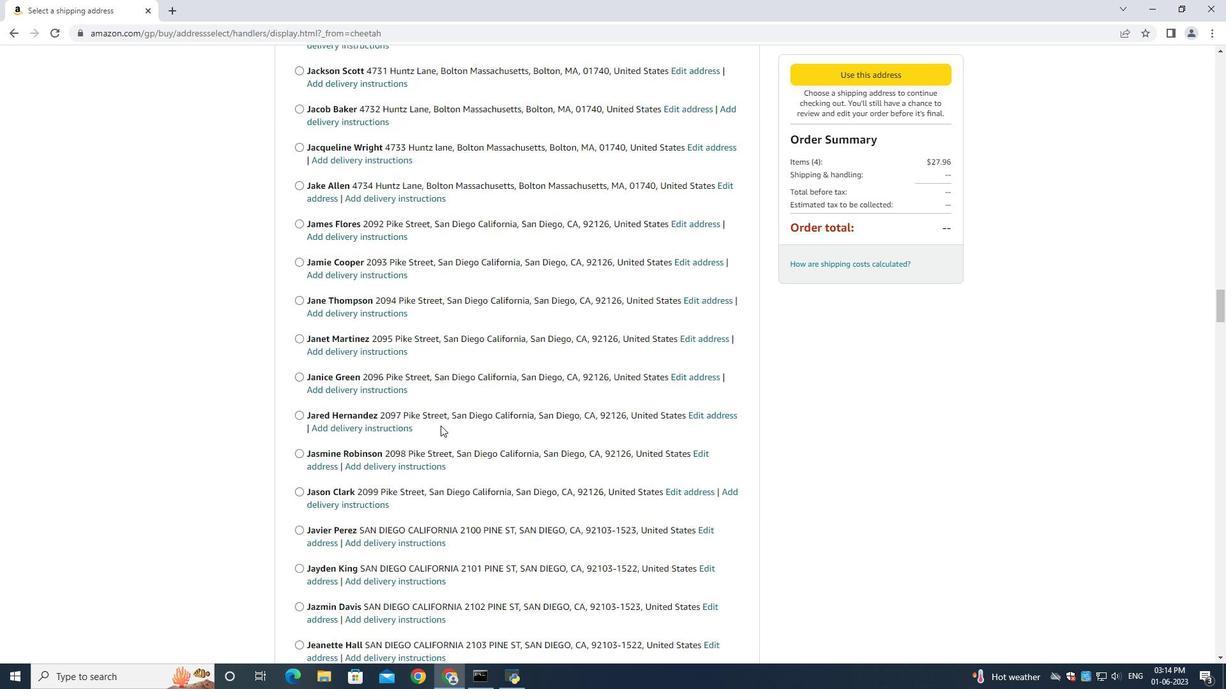 
Action: Mouse moved to (440, 425)
Screenshot: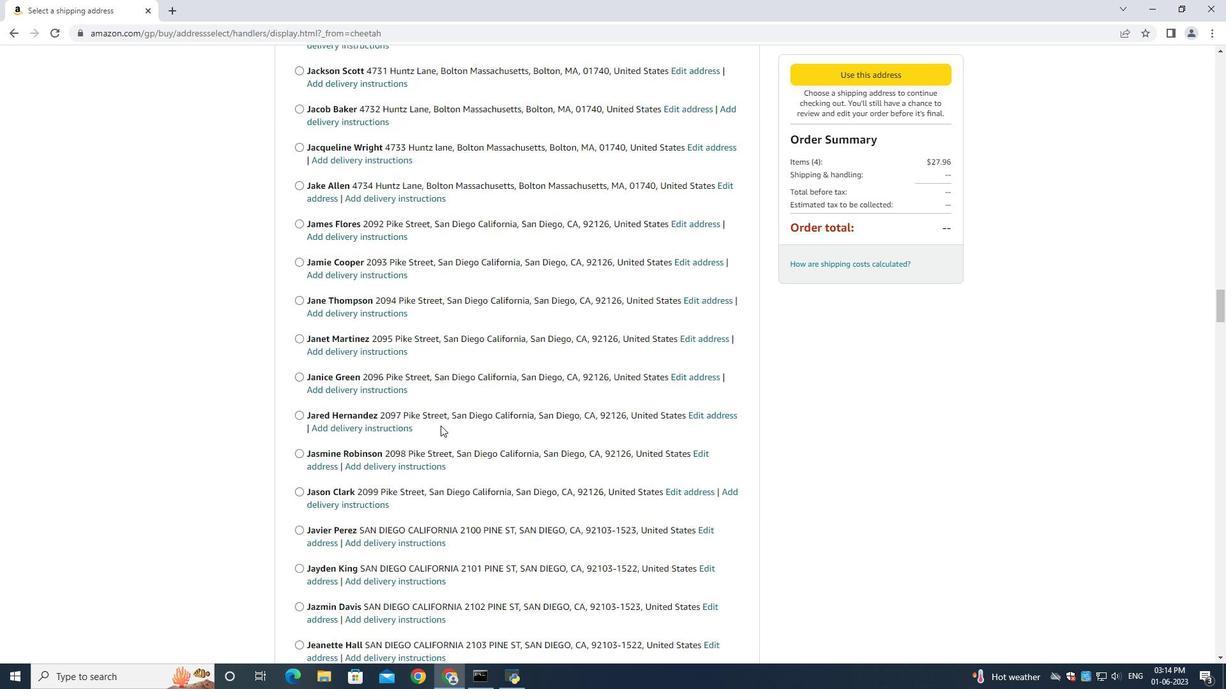
Action: Mouse scrolled (439, 429) with delta (0, 0)
Screenshot: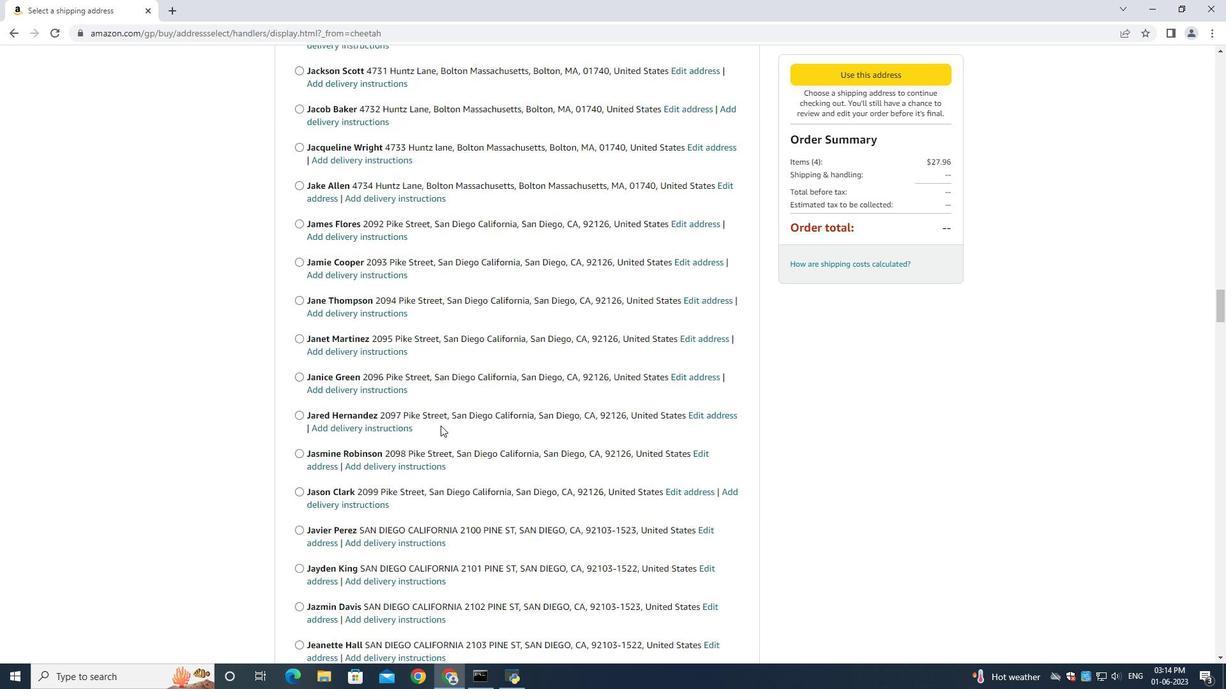 
Action: Mouse moved to (440, 425)
Screenshot: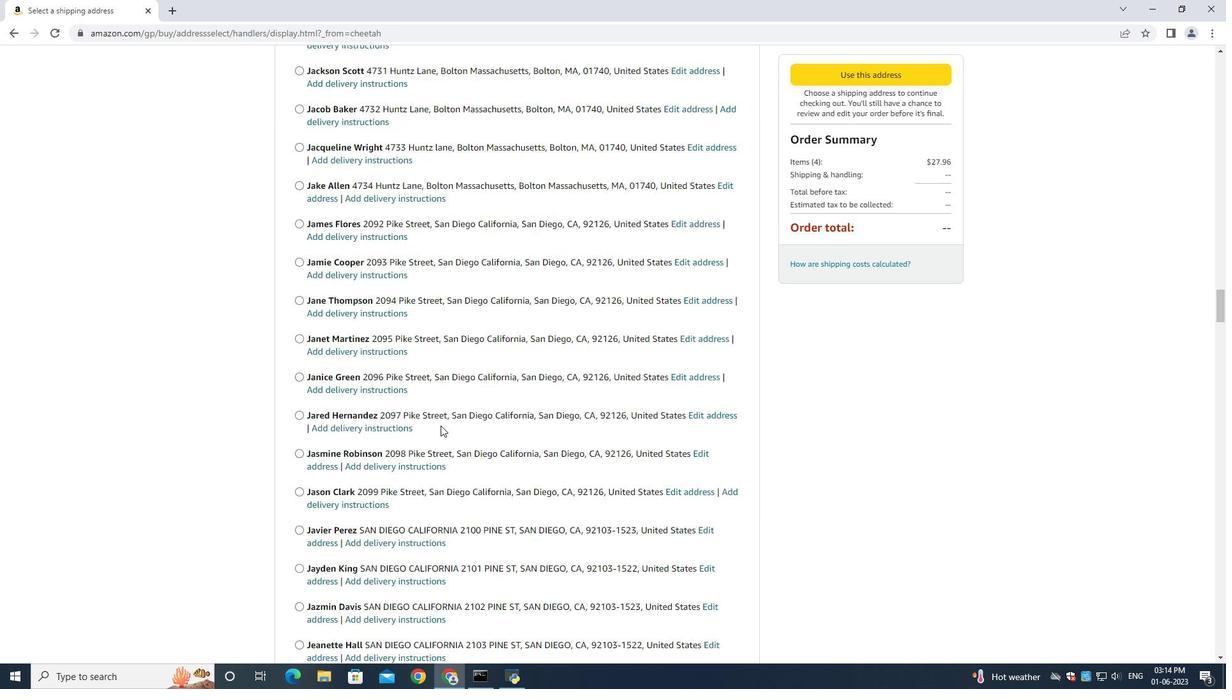 
Action: Mouse scrolled (439, 429) with delta (0, 0)
Screenshot: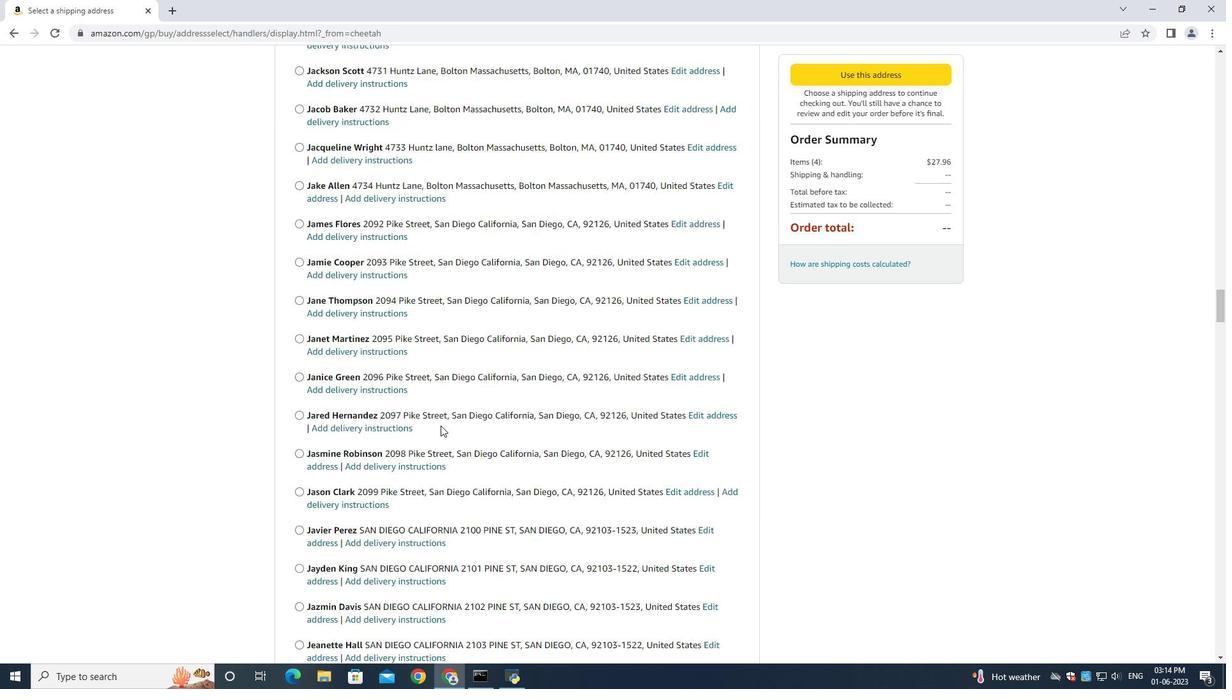
Action: Mouse scrolled (439, 429) with delta (0, 0)
Screenshot: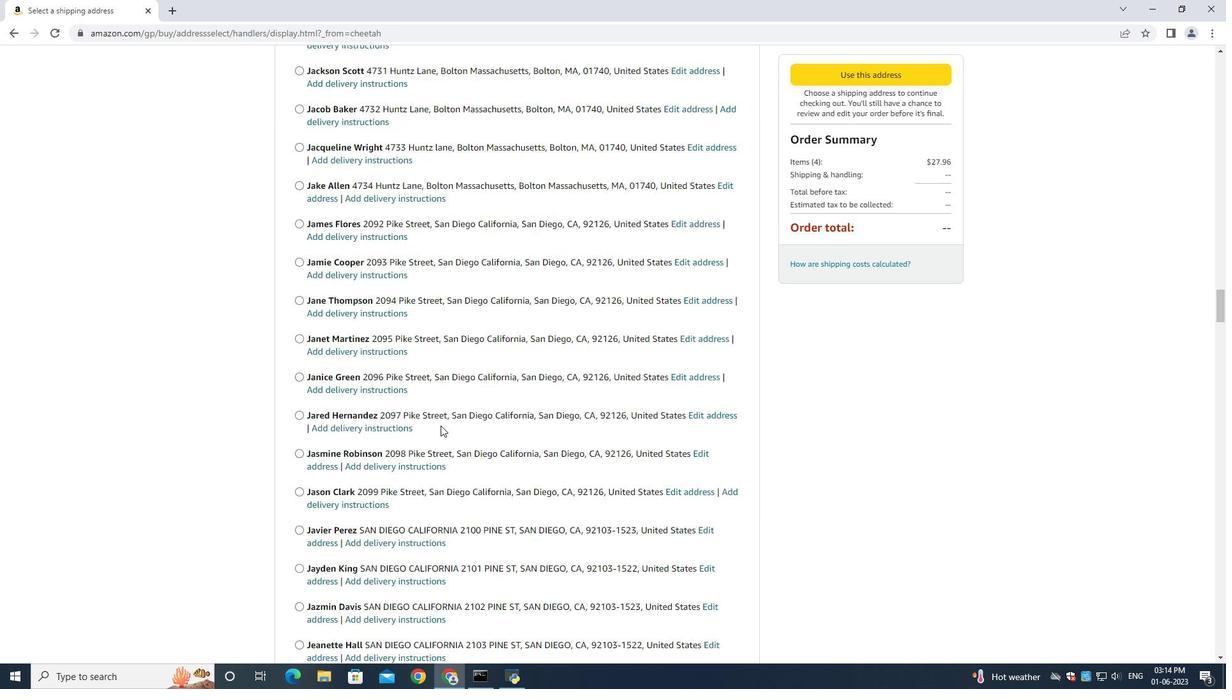 
Action: Mouse moved to (440, 425)
Screenshot: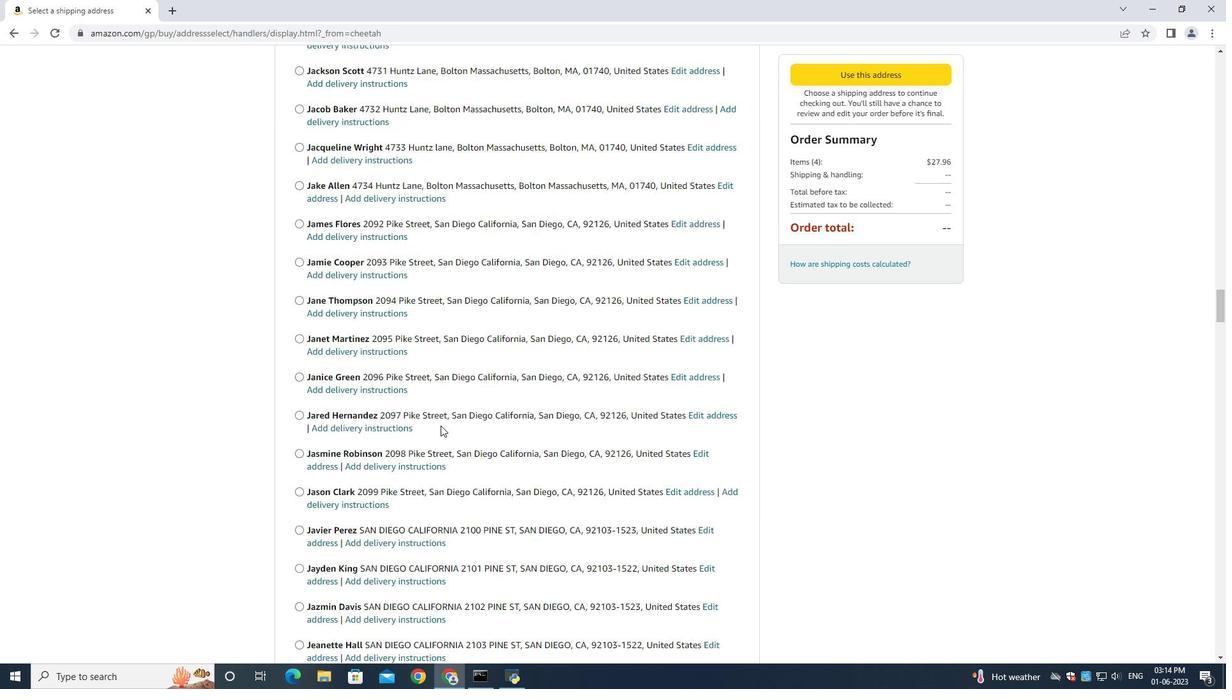 
Action: Mouse scrolled (439, 429) with delta (0, 0)
Screenshot: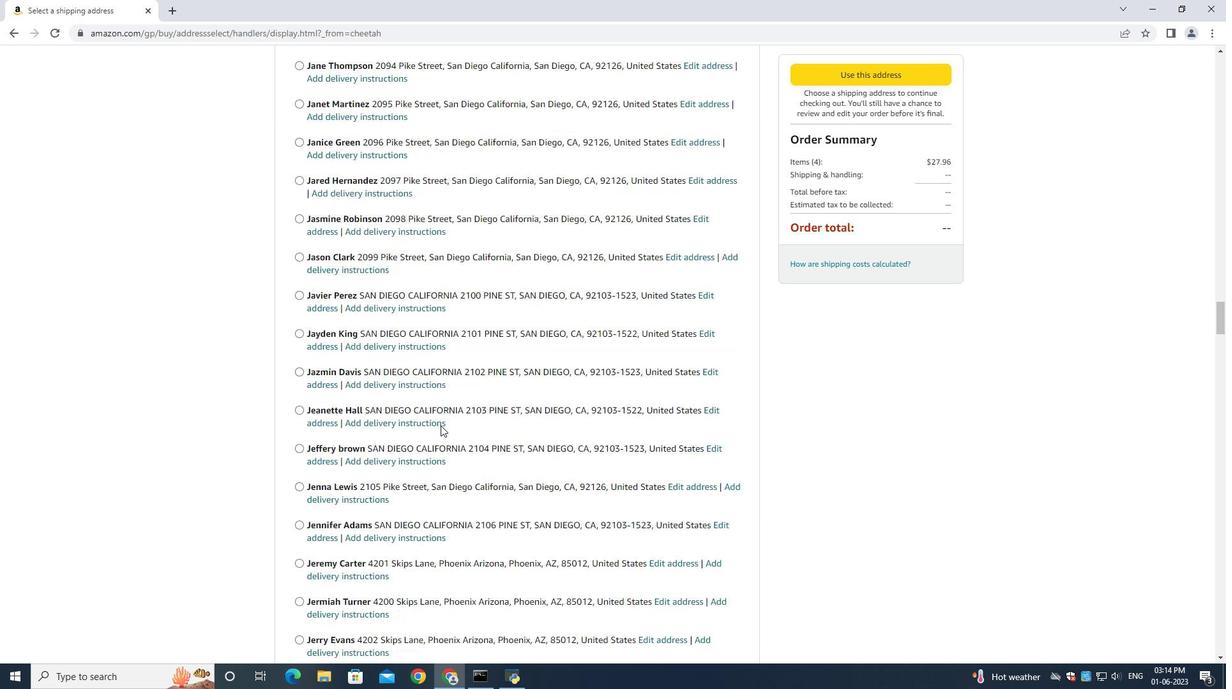 
Action: Mouse scrolled (439, 429) with delta (0, 0)
Screenshot: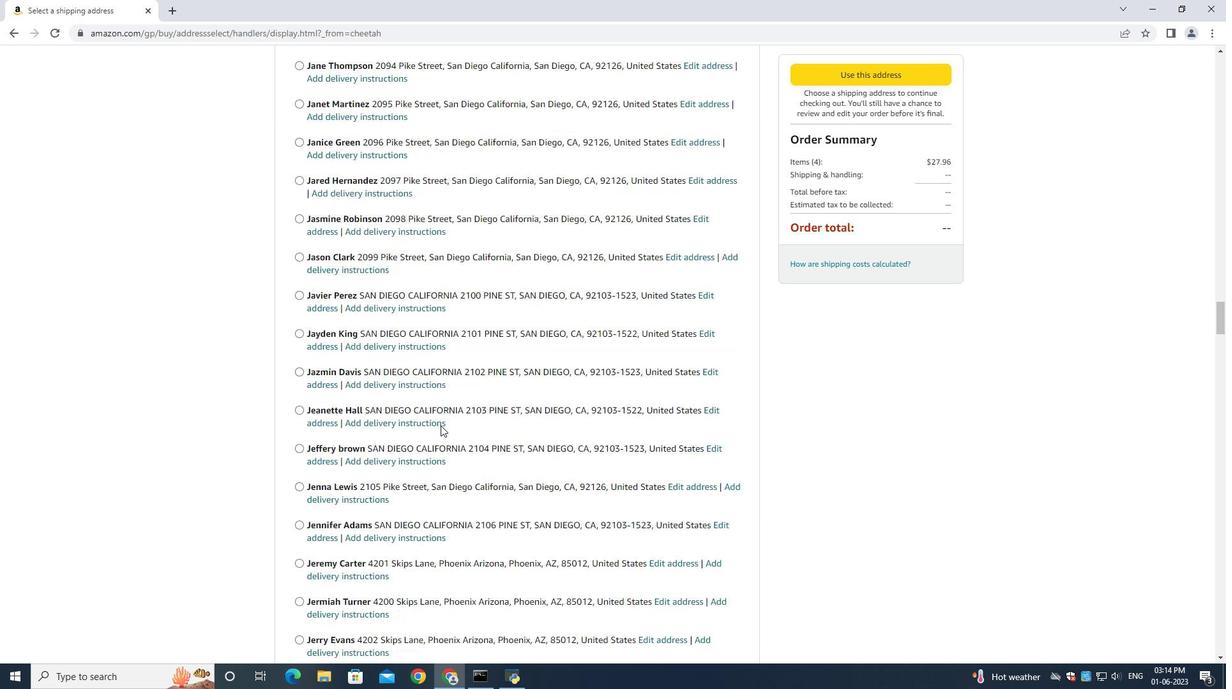 
Action: Mouse moved to (440, 425)
Screenshot: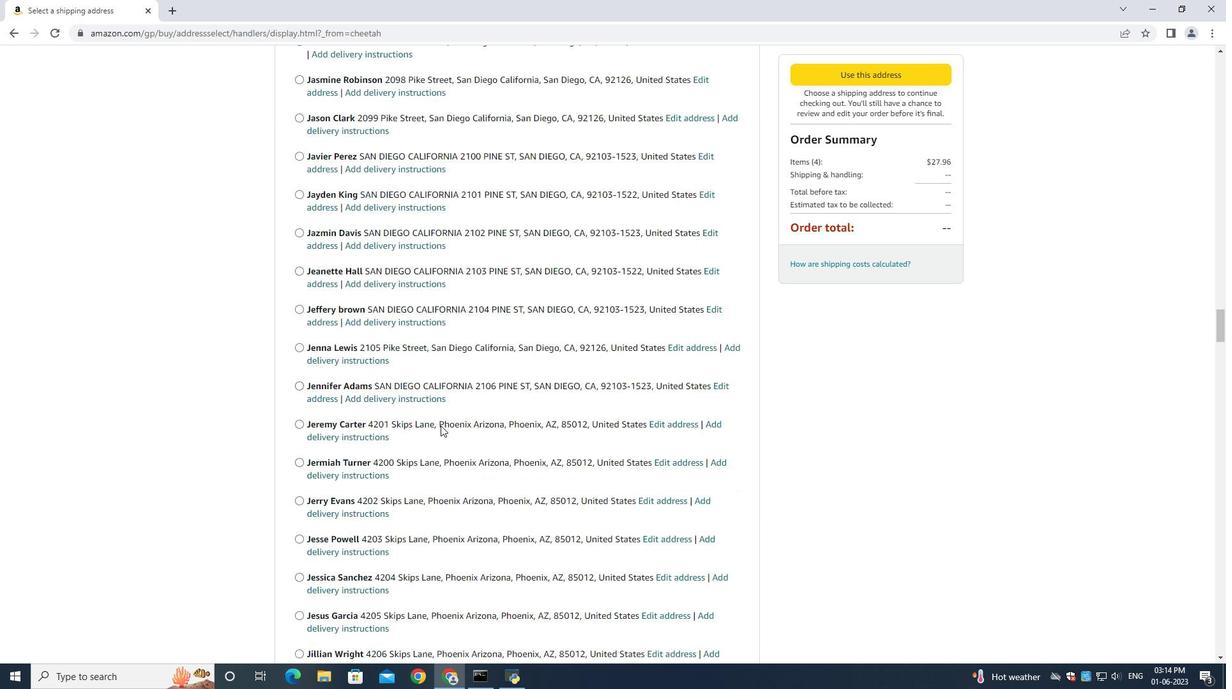 
Action: Mouse scrolled (440, 425) with delta (0, 0)
Screenshot: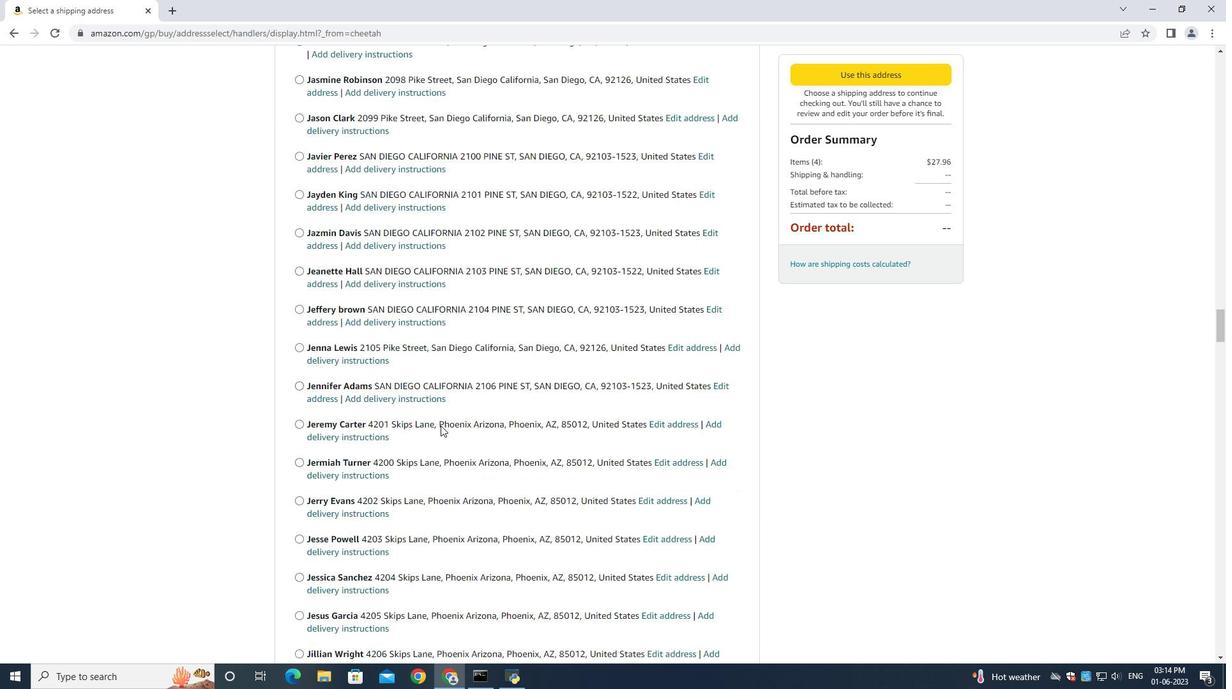 
Action: Mouse scrolled (440, 425) with delta (0, 0)
Screenshot: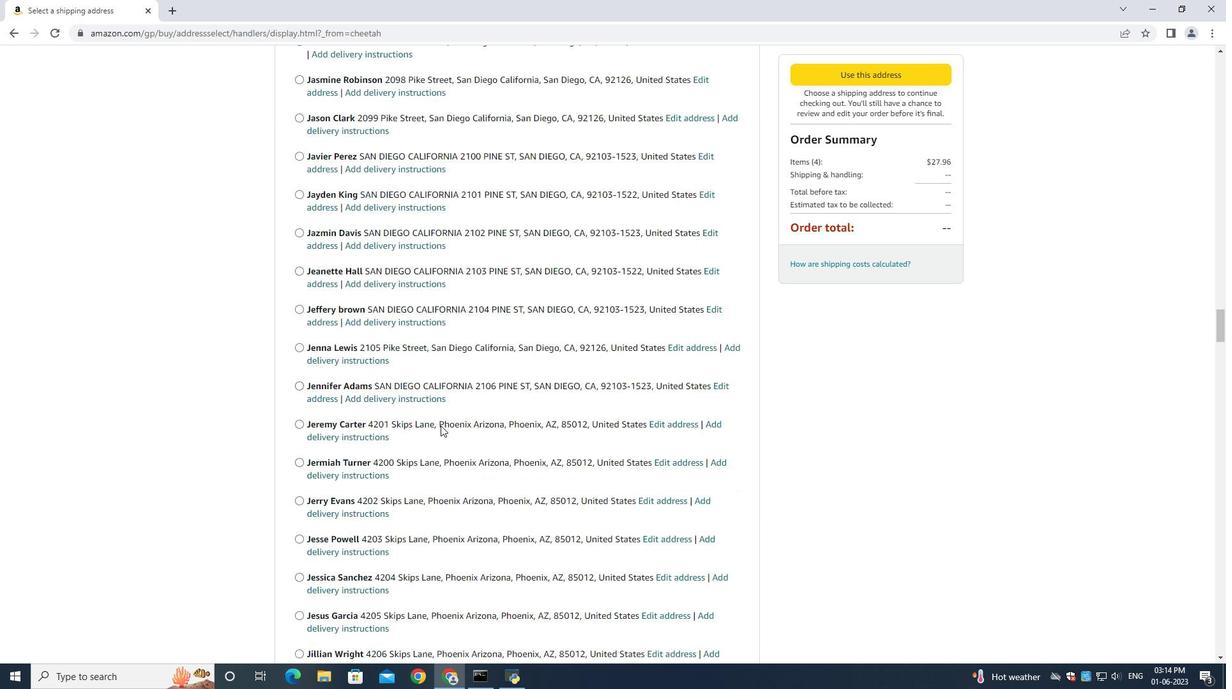 
Action: Mouse moved to (440, 425)
Screenshot: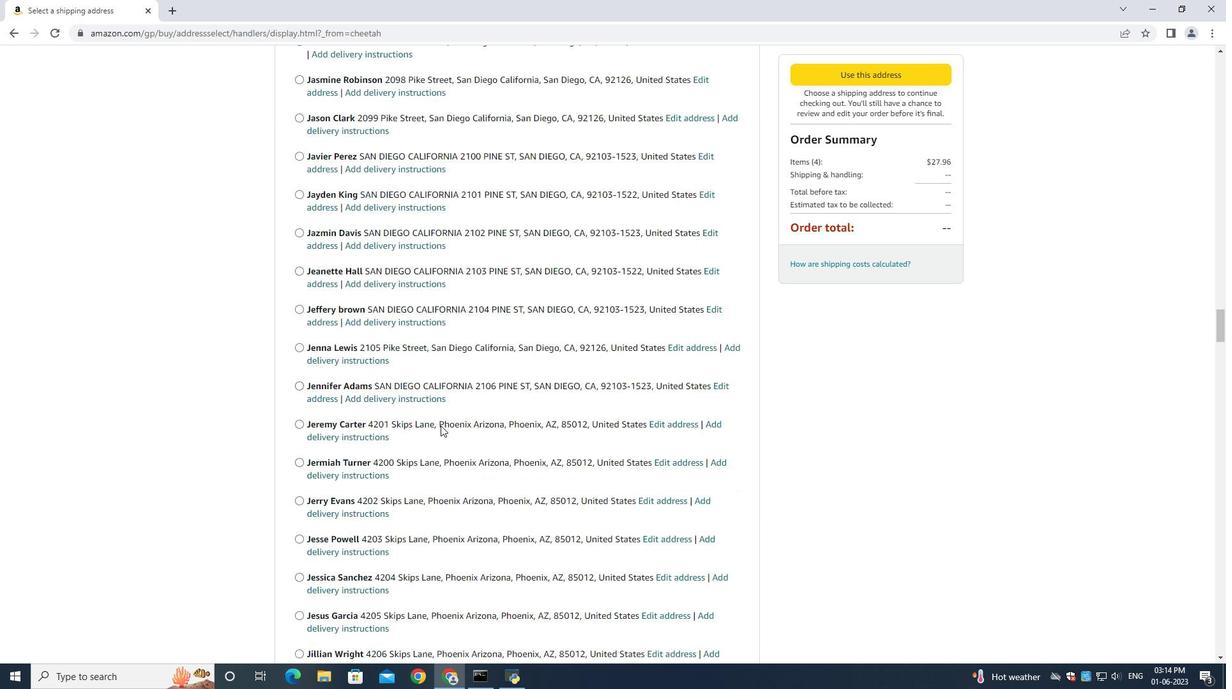 
Action: Mouse scrolled (440, 425) with delta (0, 0)
Screenshot: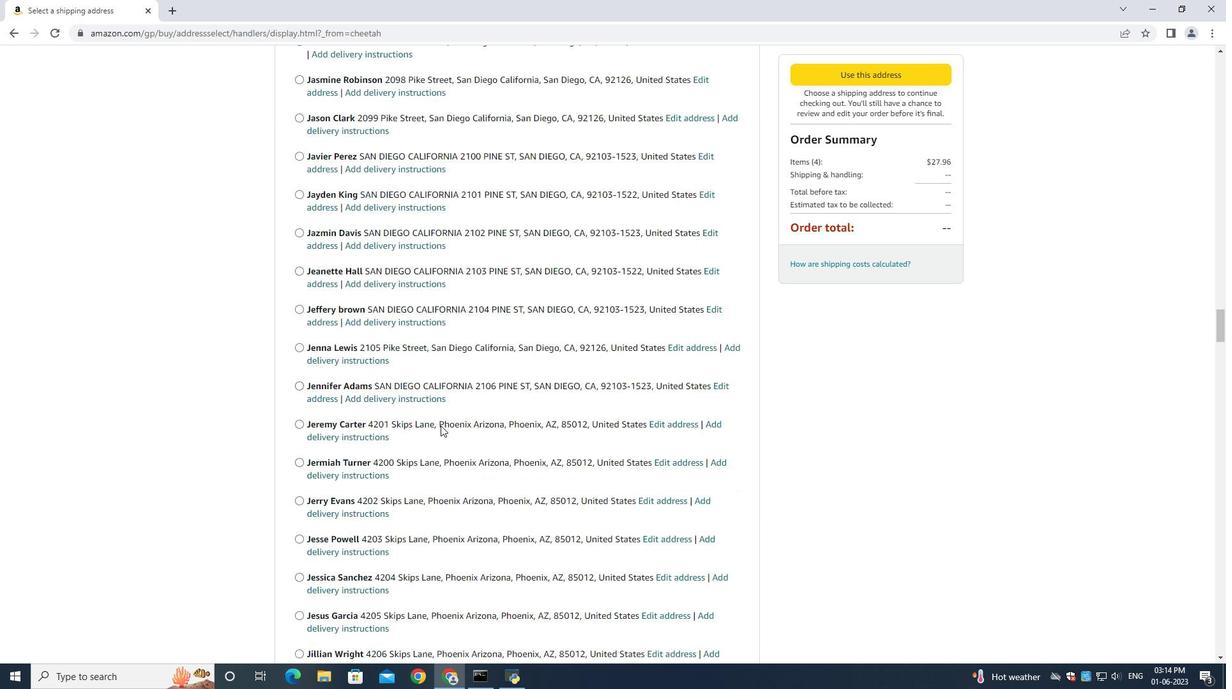 
Action: Mouse scrolled (440, 425) with delta (0, 0)
Screenshot: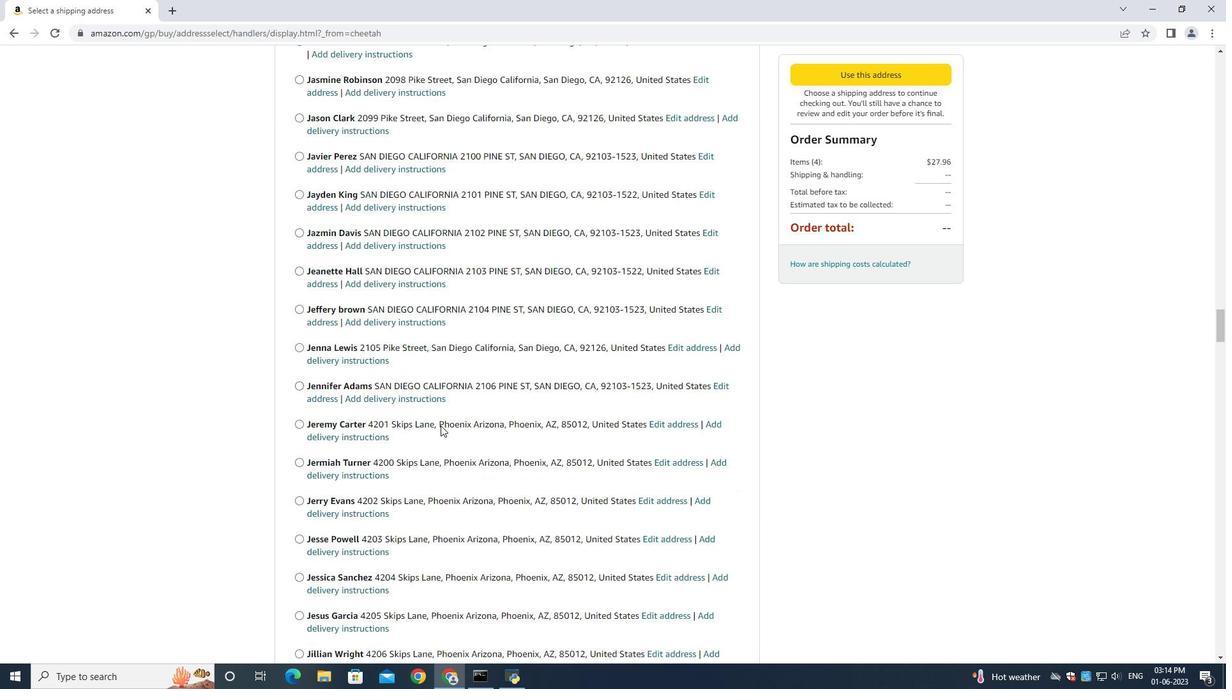
Action: Mouse scrolled (440, 425) with delta (0, 0)
Screenshot: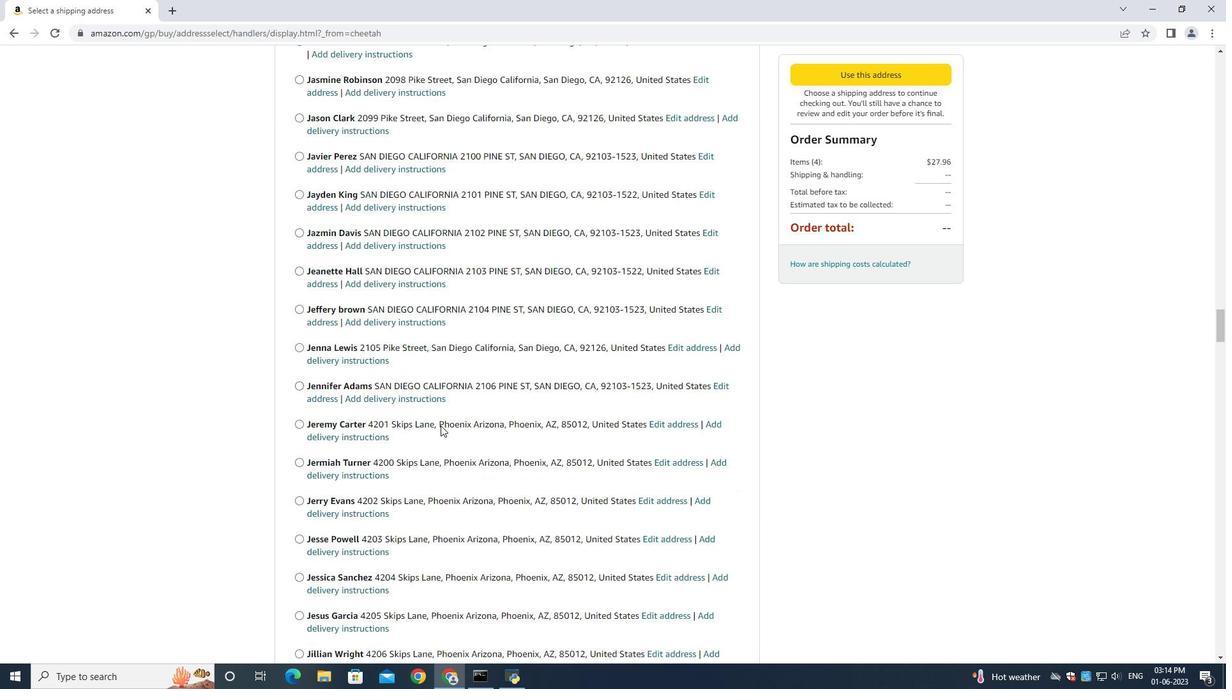 
Action: Mouse scrolled (440, 425) with delta (0, 0)
Screenshot: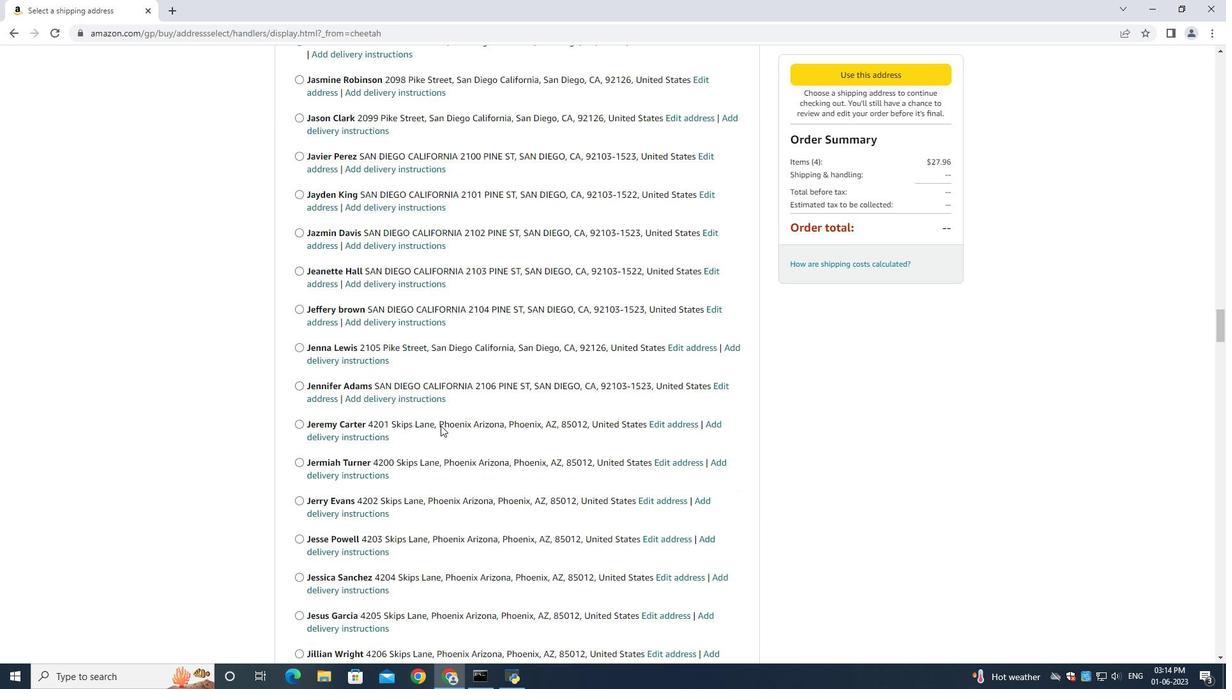
Action: Mouse scrolled (440, 425) with delta (0, 0)
Screenshot: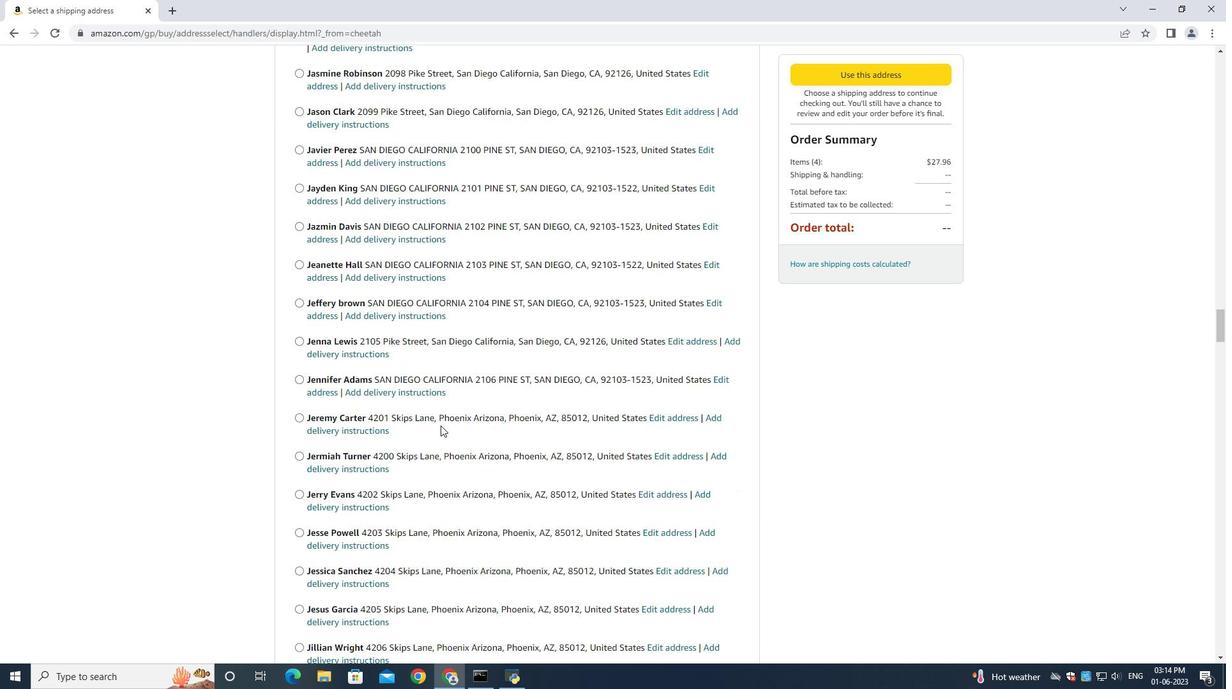 
Action: Mouse scrolled (440, 425) with delta (0, 0)
Screenshot: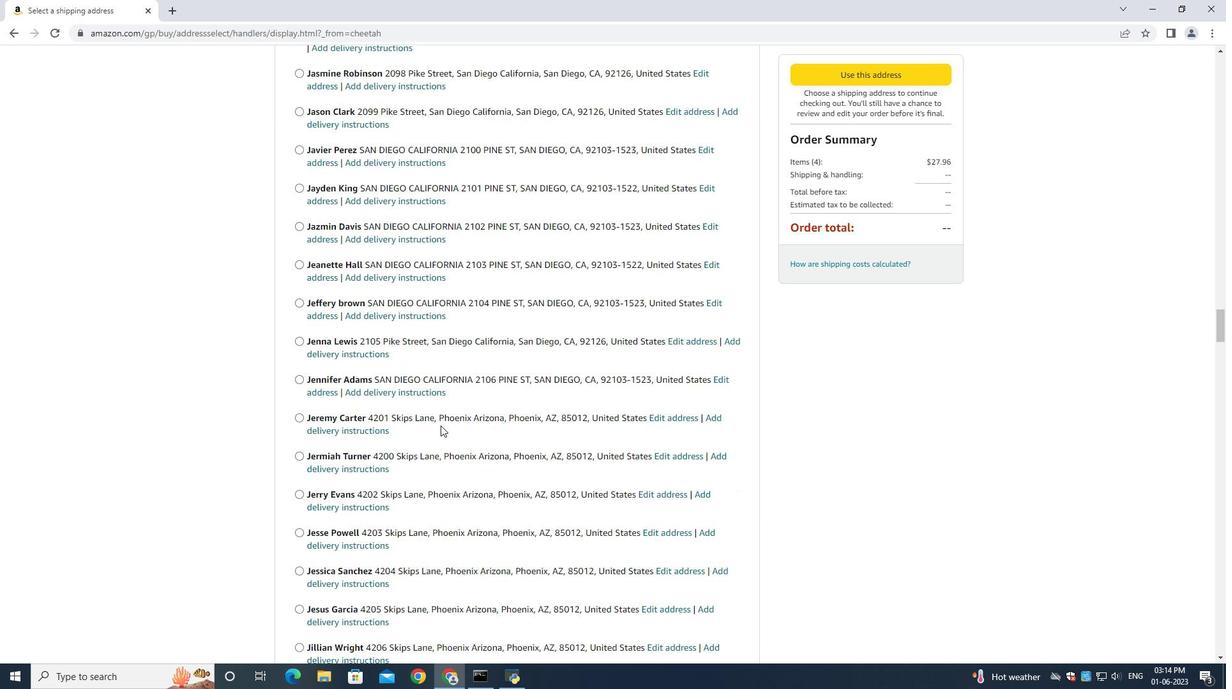 
Action: Mouse scrolled (440, 425) with delta (0, 0)
Screenshot: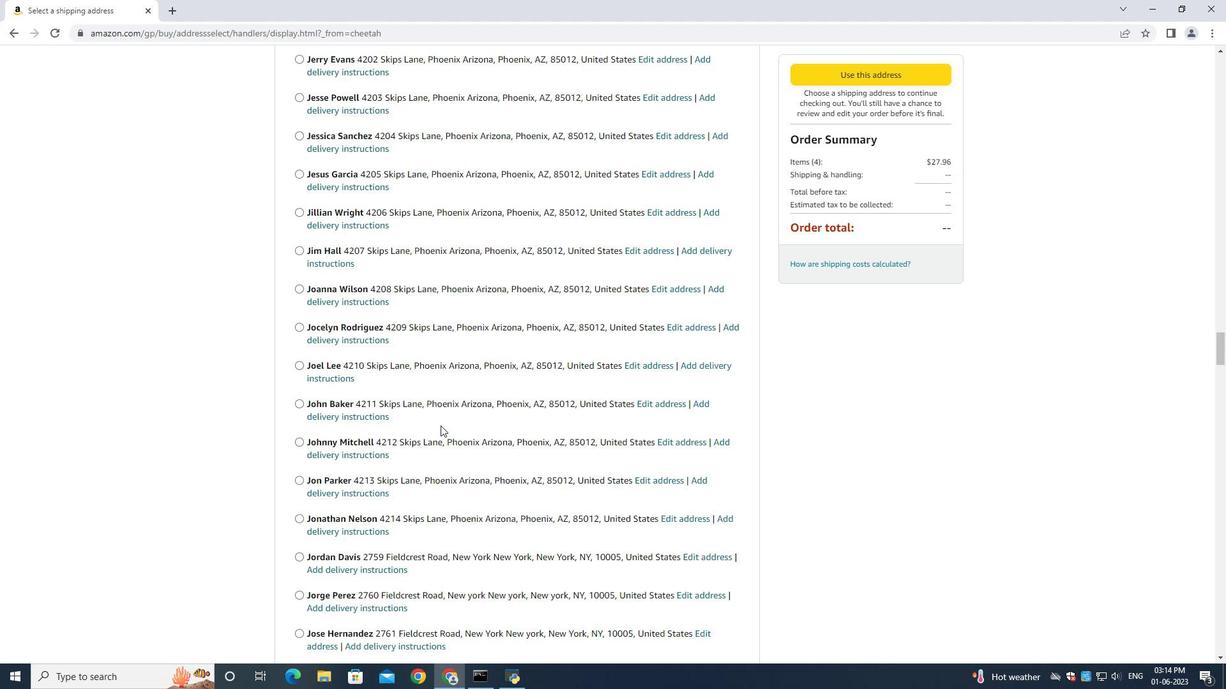 
Action: Mouse scrolled (440, 425) with delta (0, 0)
Screenshot: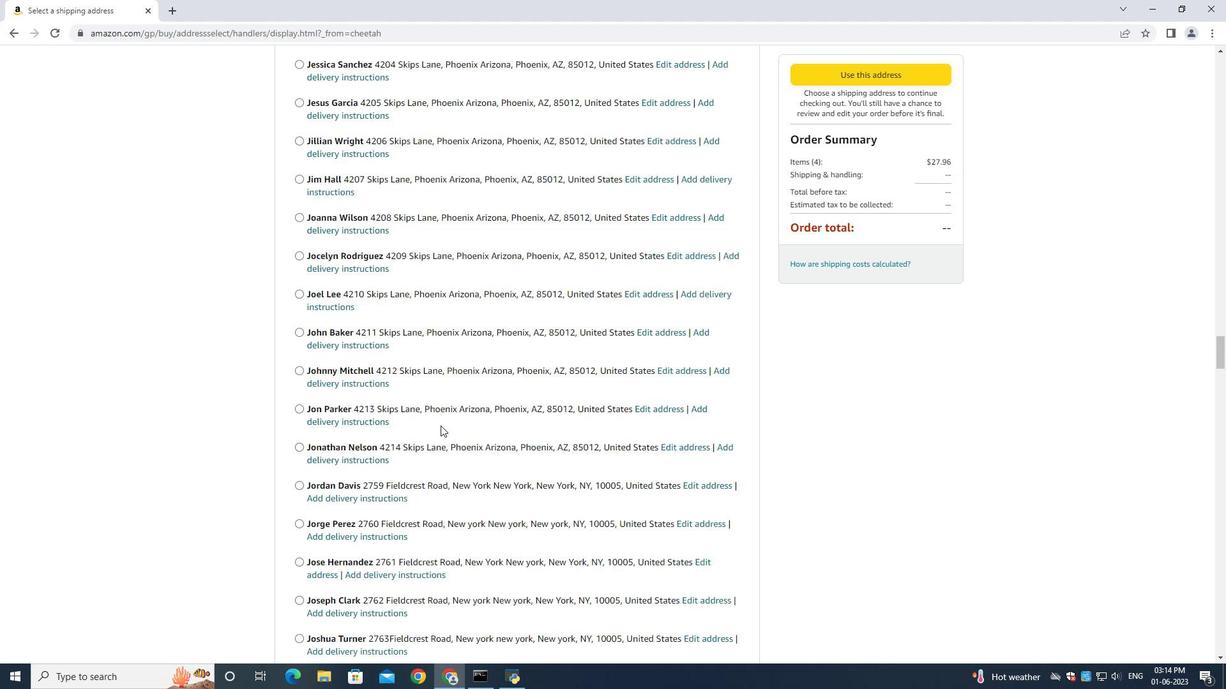
Action: Mouse scrolled (440, 425) with delta (0, 0)
Screenshot: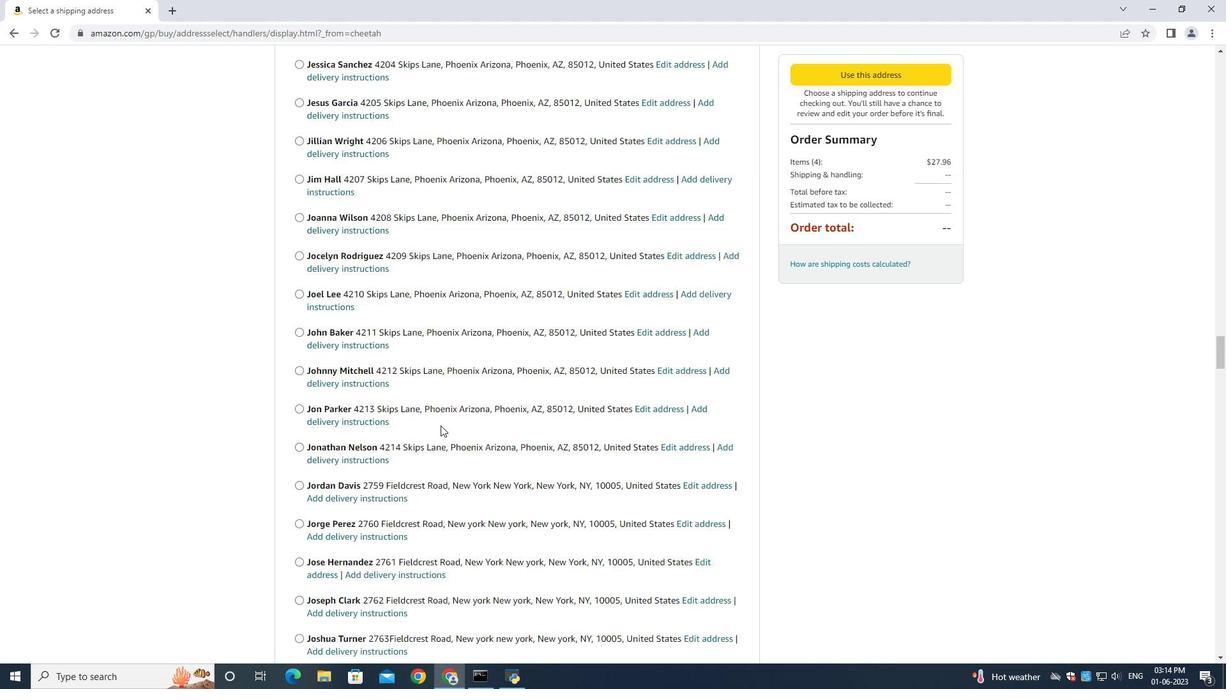 
Action: Mouse scrolled (440, 425) with delta (0, 0)
Screenshot: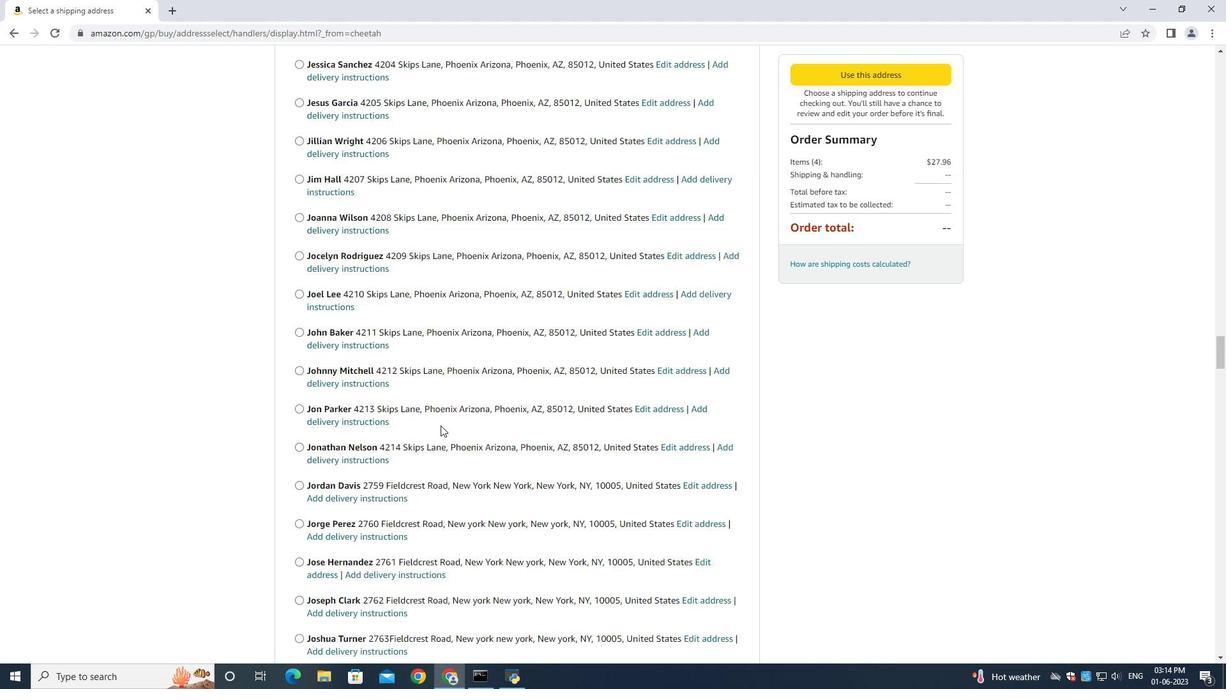 
Action: Mouse scrolled (440, 425) with delta (0, 0)
Screenshot: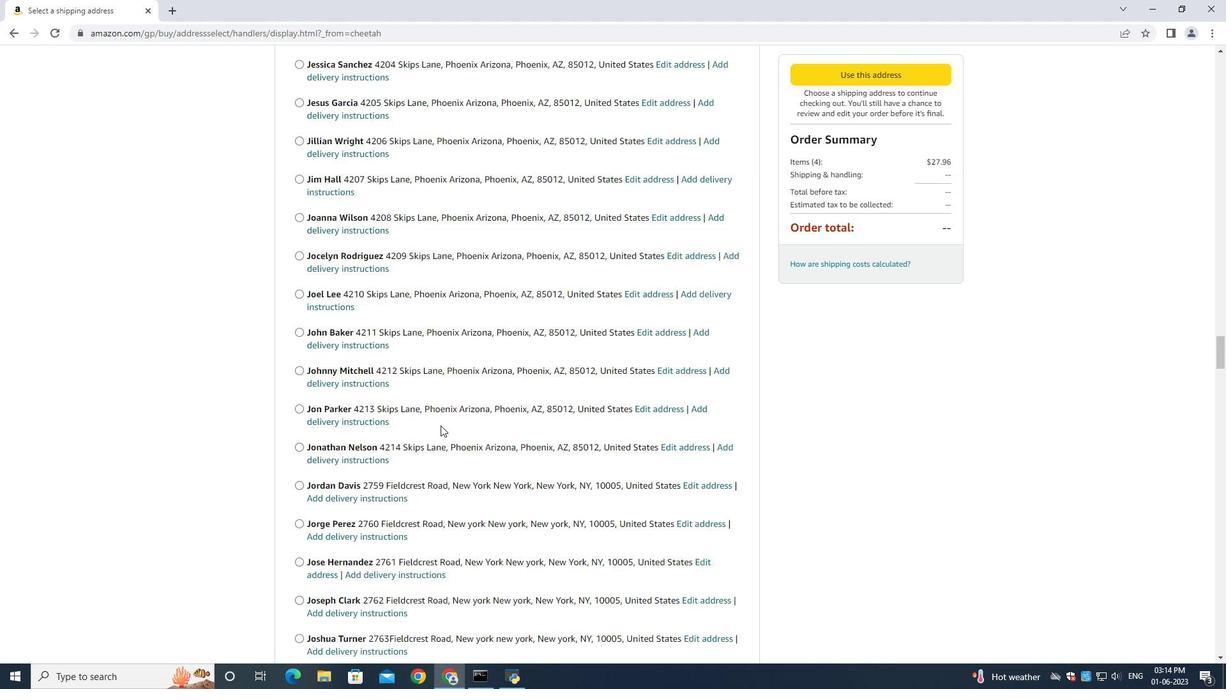 
Action: Mouse scrolled (440, 425) with delta (0, 0)
Screenshot: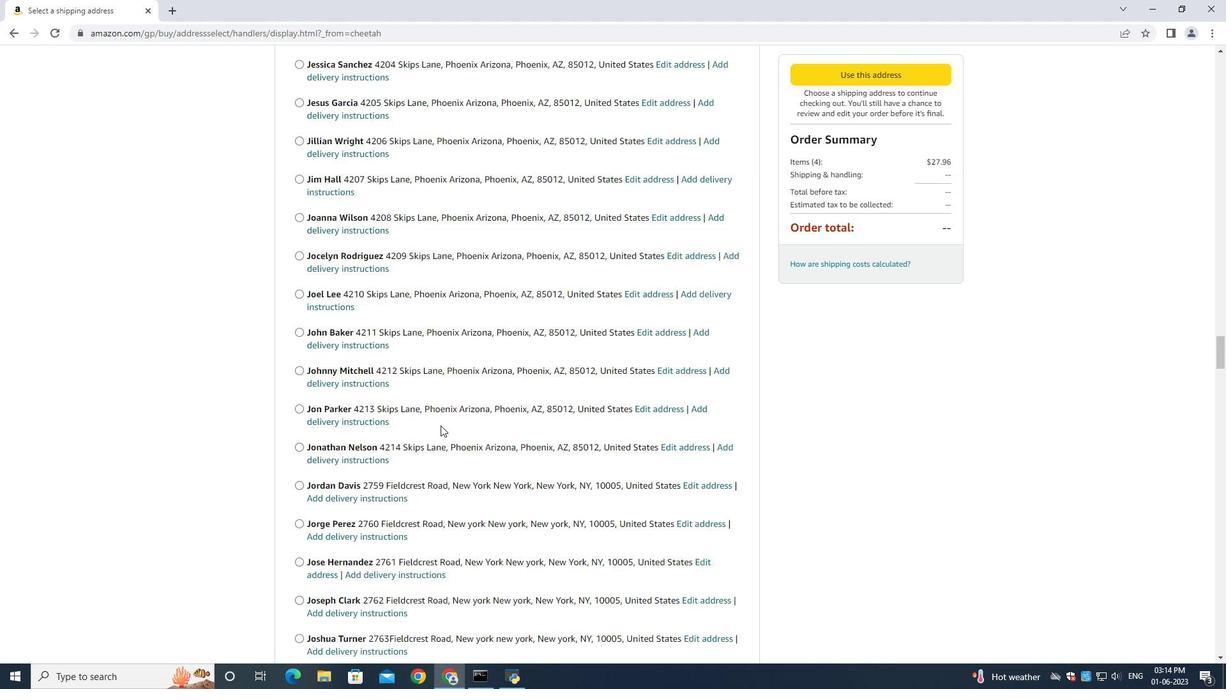 
Action: Mouse scrolled (440, 425) with delta (0, 0)
Screenshot: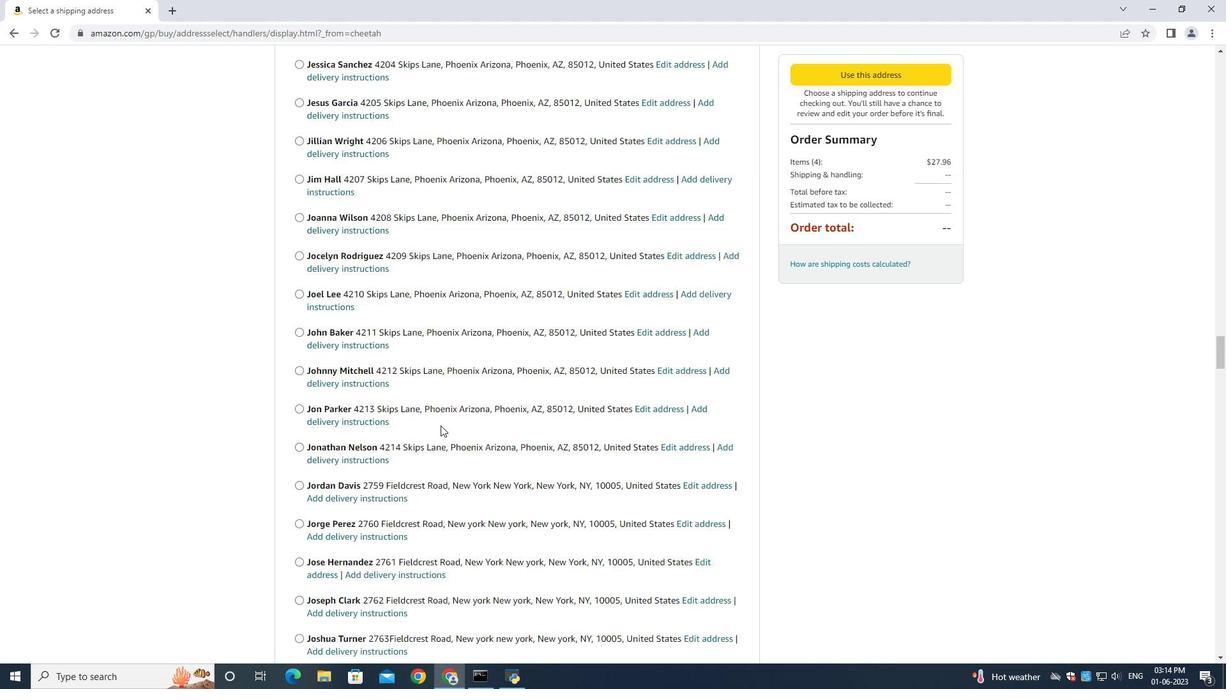 
Action: Mouse scrolled (440, 425) with delta (0, 0)
Screenshot: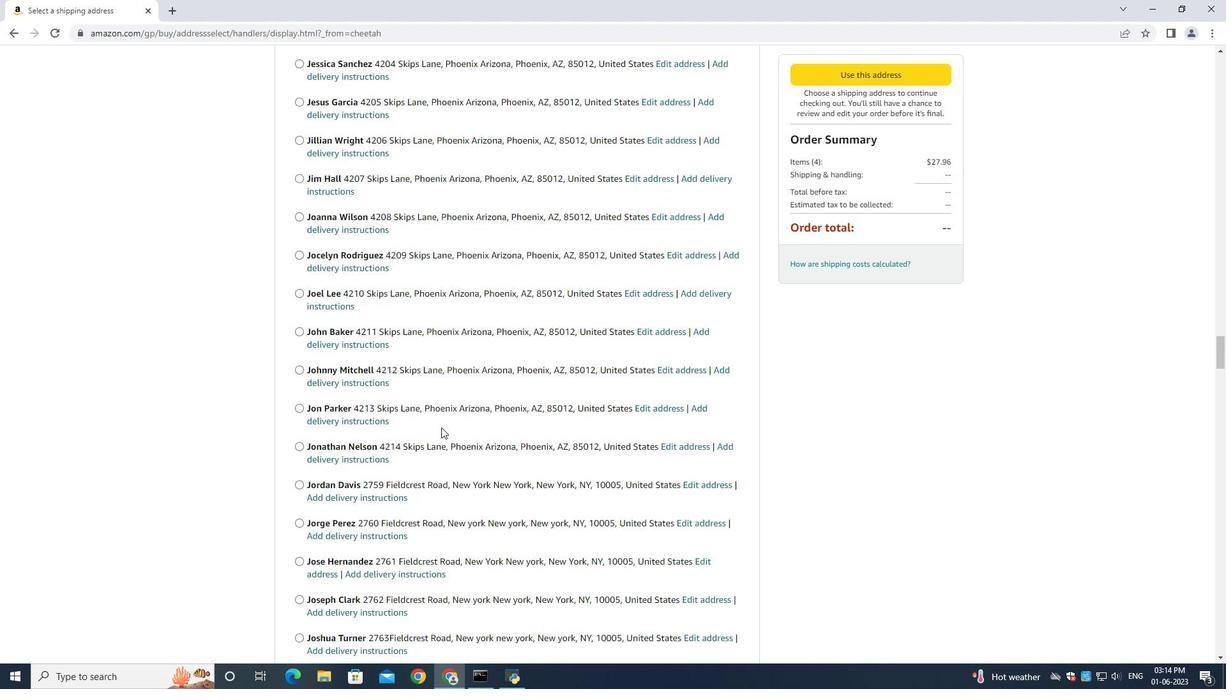 
Action: Mouse scrolled (440, 425) with delta (0, 0)
Screenshot: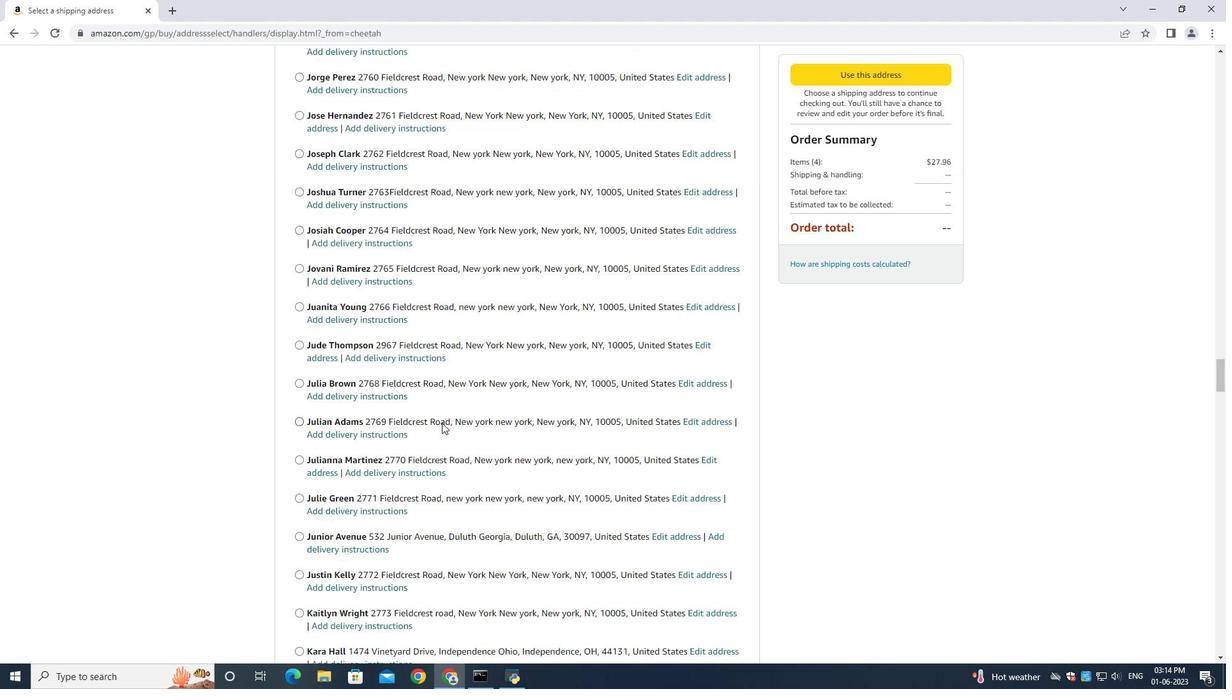 
Action: Mouse moved to (441, 426)
Screenshot: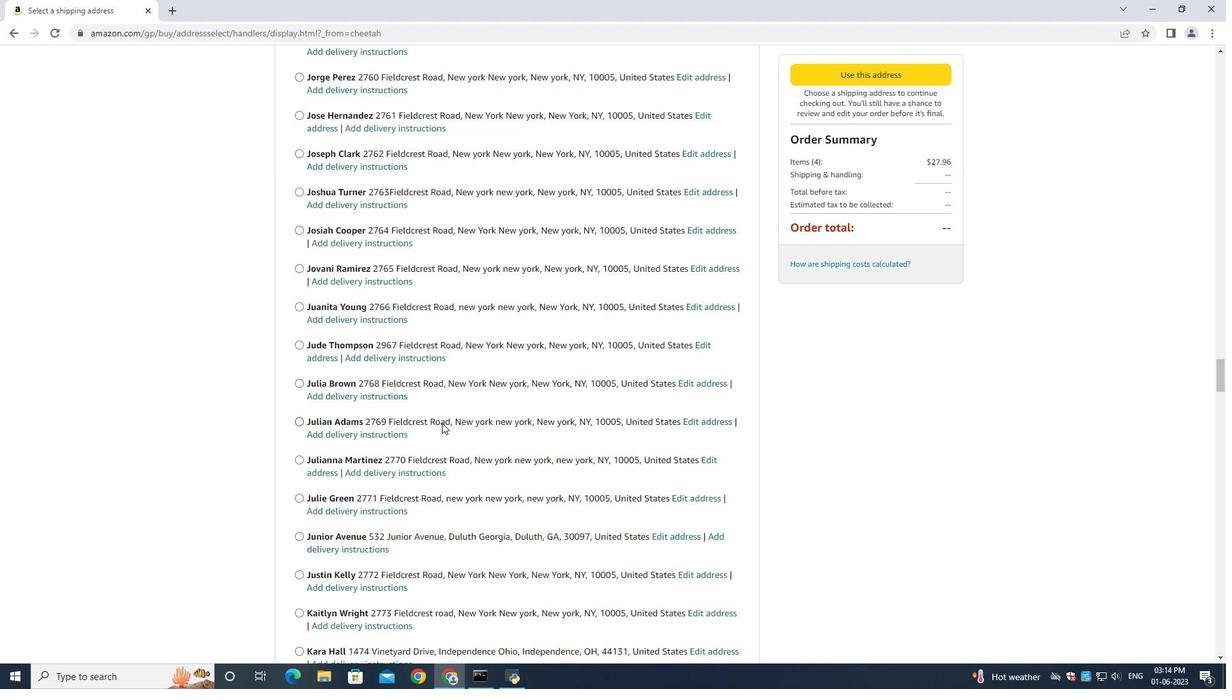 
Action: Mouse scrolled (441, 425) with delta (0, 0)
Screenshot: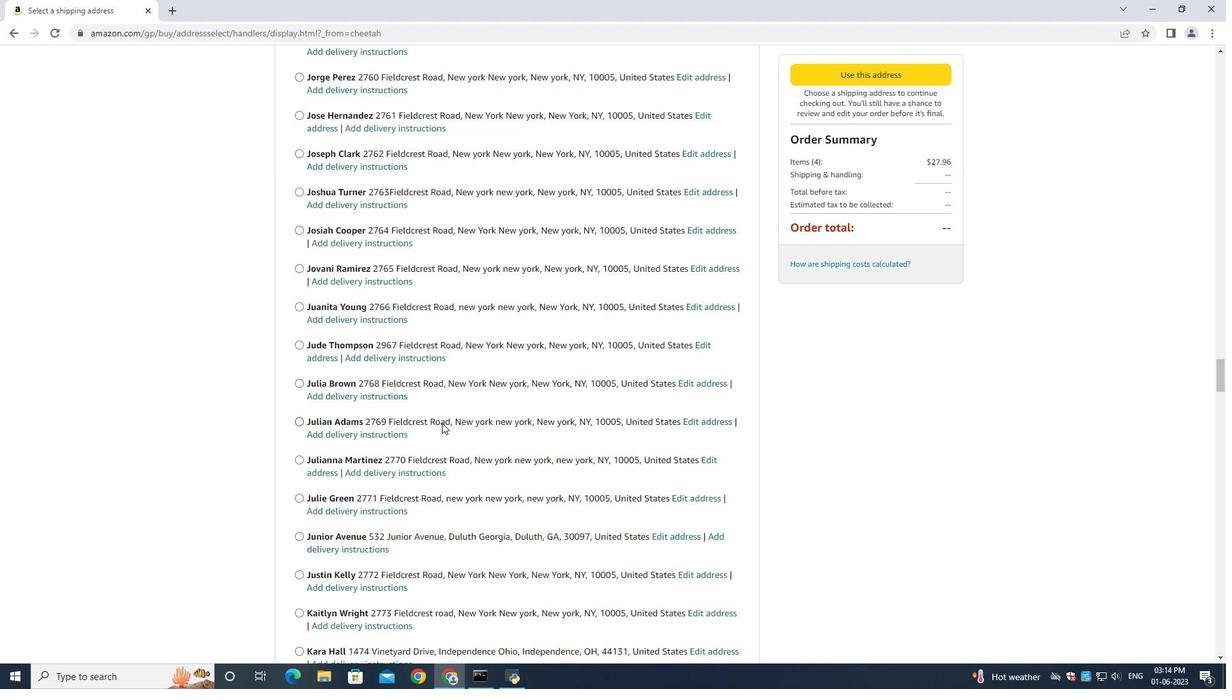 
Action: Mouse moved to (441, 427)
Screenshot: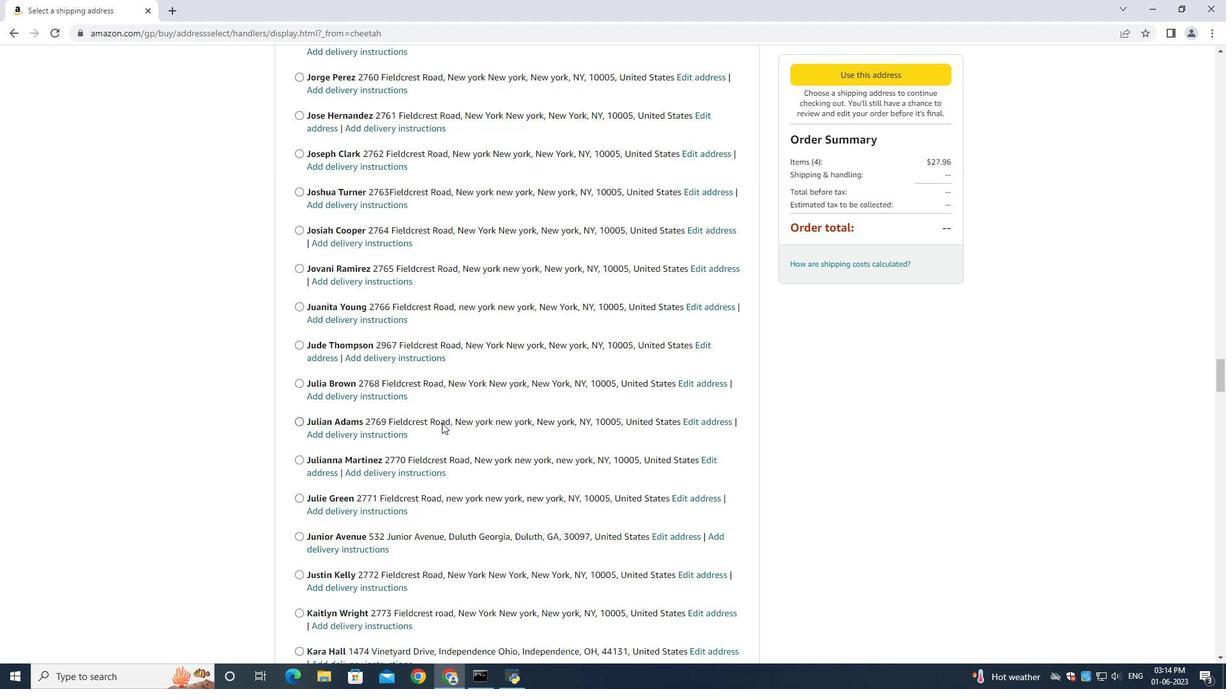 
Action: Mouse scrolled (441, 427) with delta (0, 0)
Screenshot: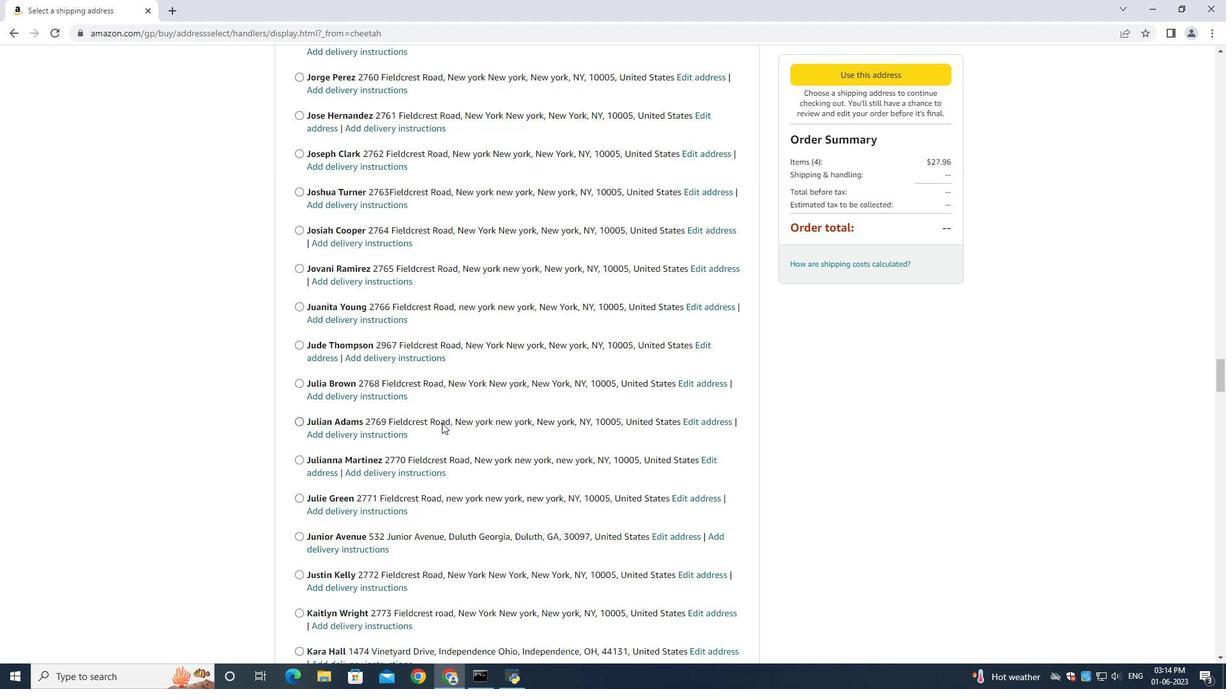
Action: Mouse scrolled (441, 427) with delta (0, 0)
Screenshot: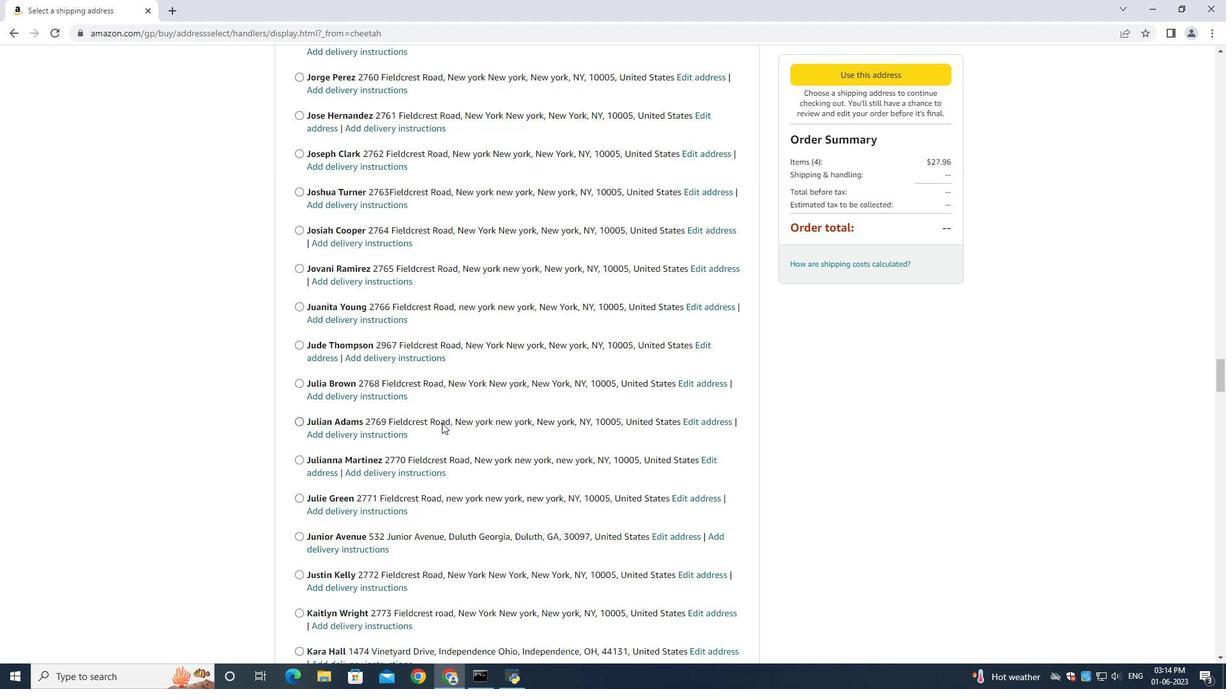 
Action: Mouse scrolled (441, 427) with delta (0, 0)
Screenshot: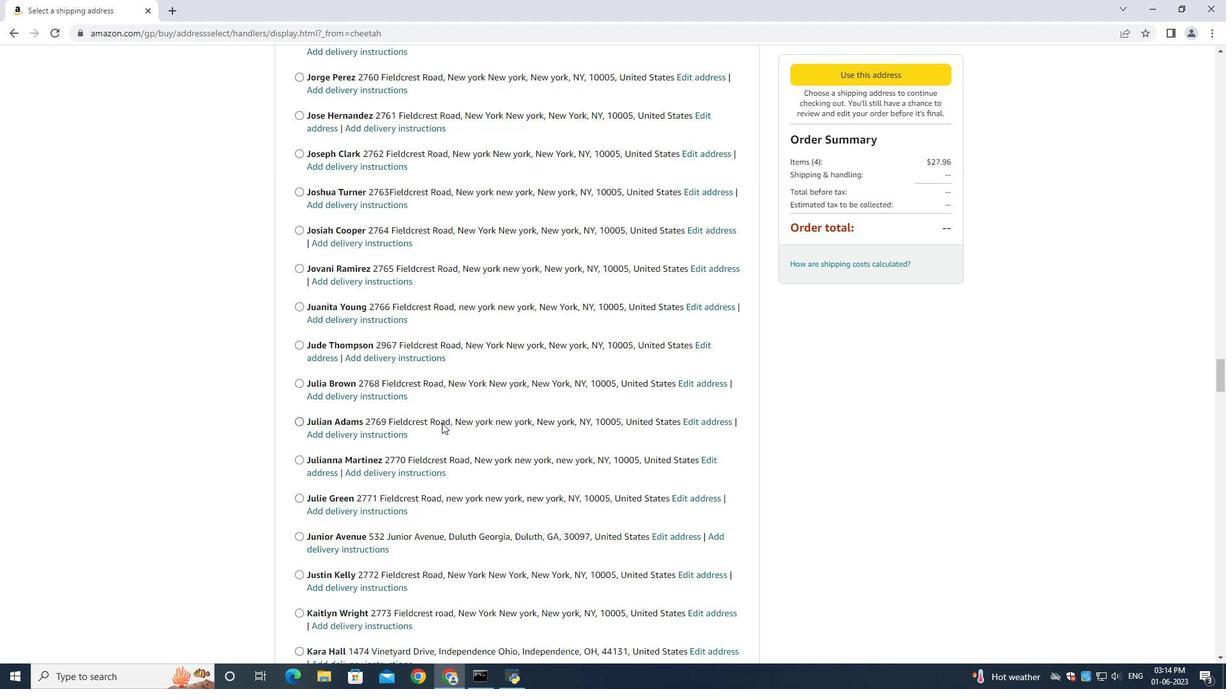 
Action: Mouse scrolled (441, 427) with delta (0, 0)
Screenshot: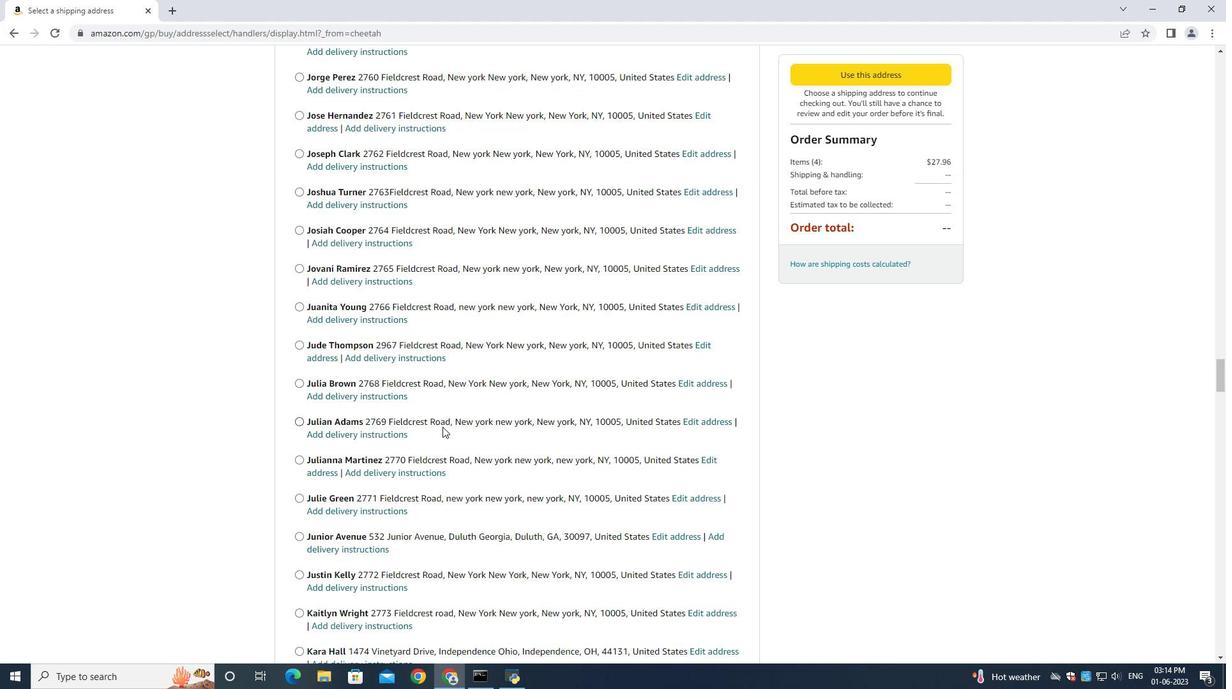 
Action: Mouse scrolled (441, 427) with delta (0, 0)
Screenshot: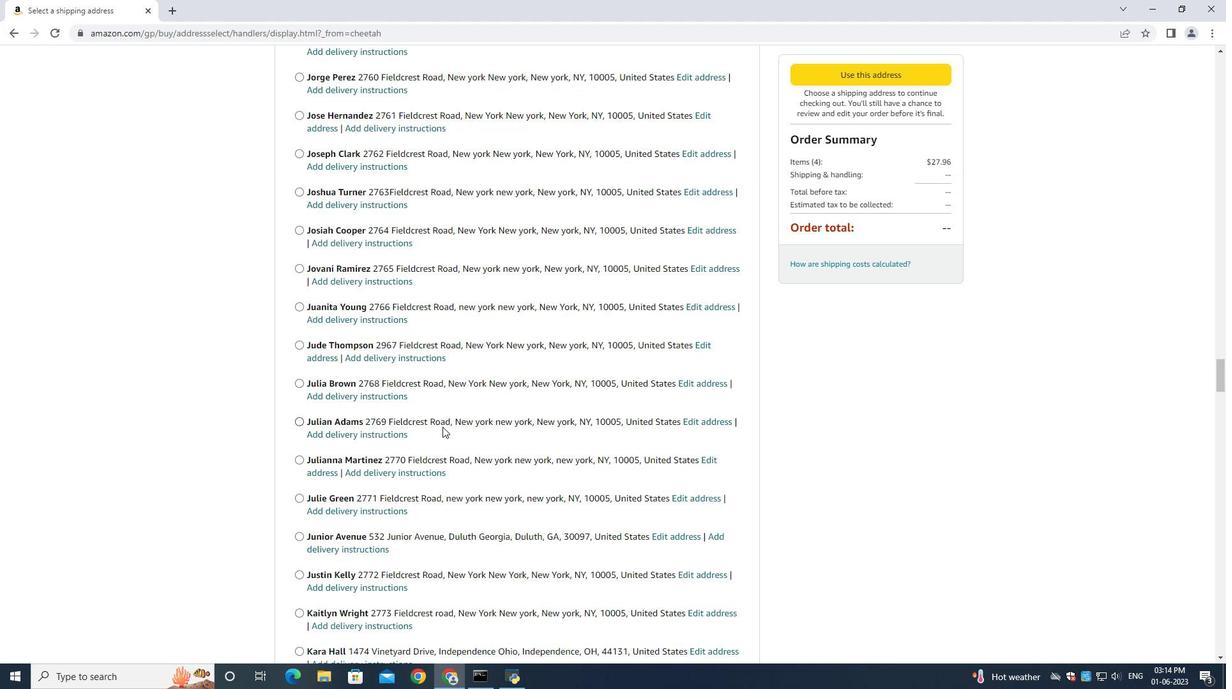 
Action: Mouse moved to (442, 427)
Screenshot: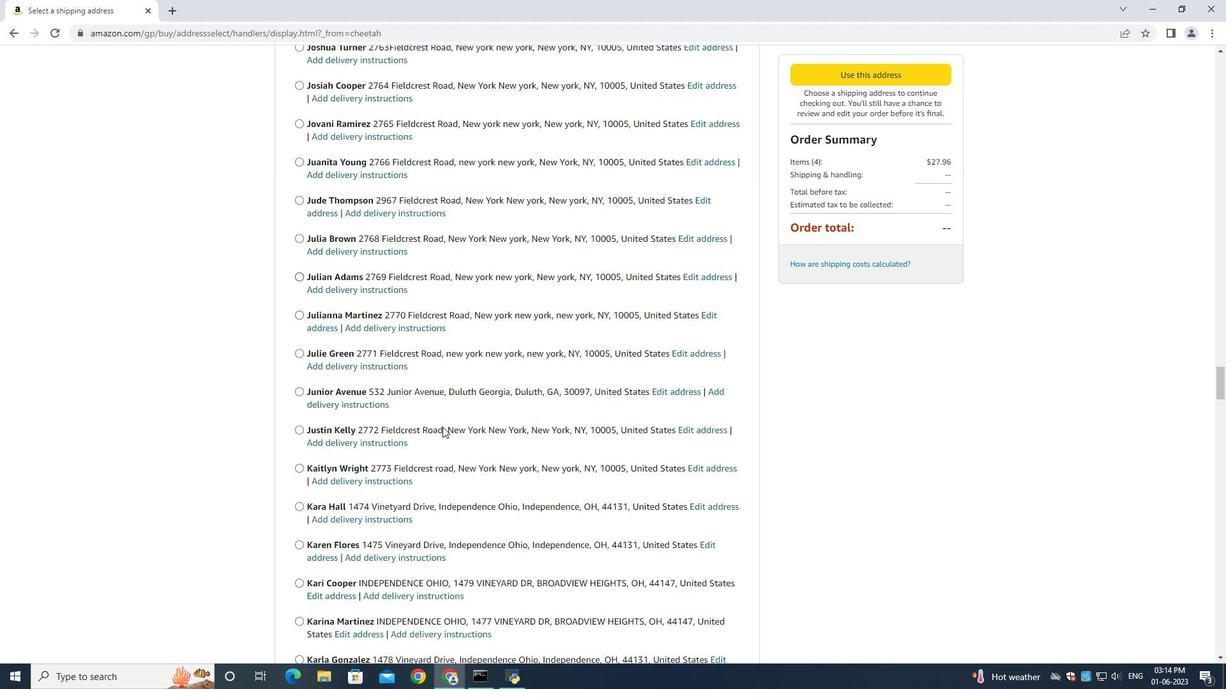 
Action: Mouse scrolled (442, 424) with delta (0, 0)
Screenshot: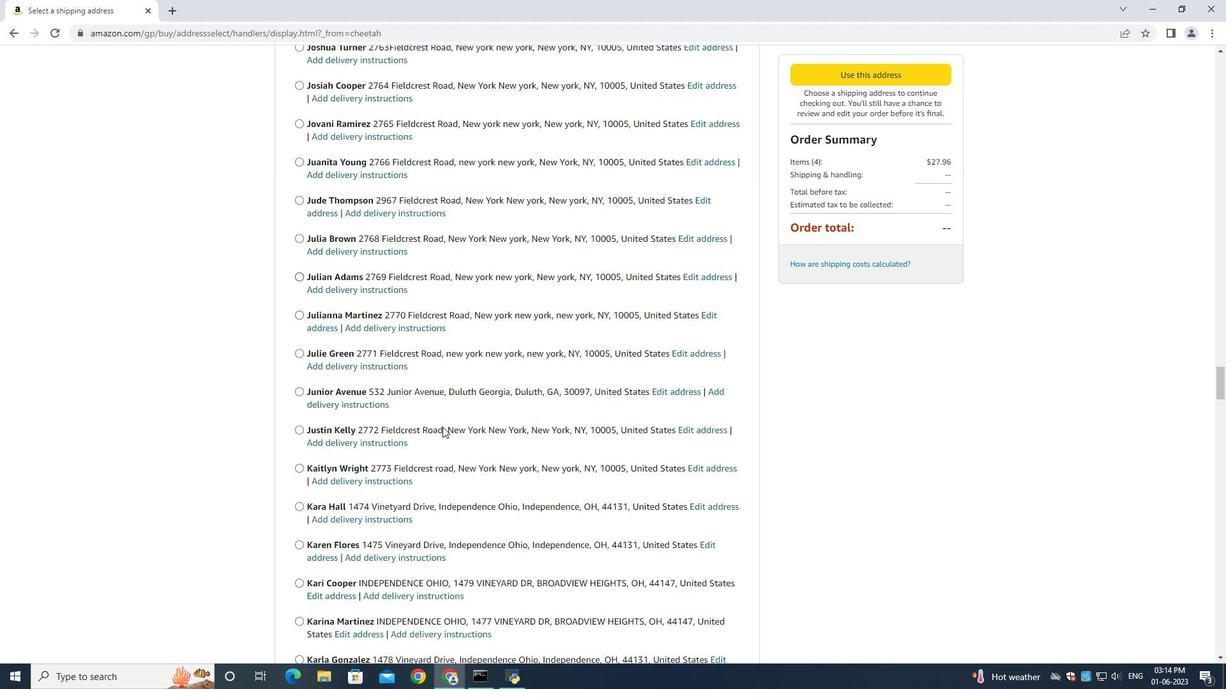 
Action: Mouse scrolled (442, 426) with delta (0, 0)
Screenshot: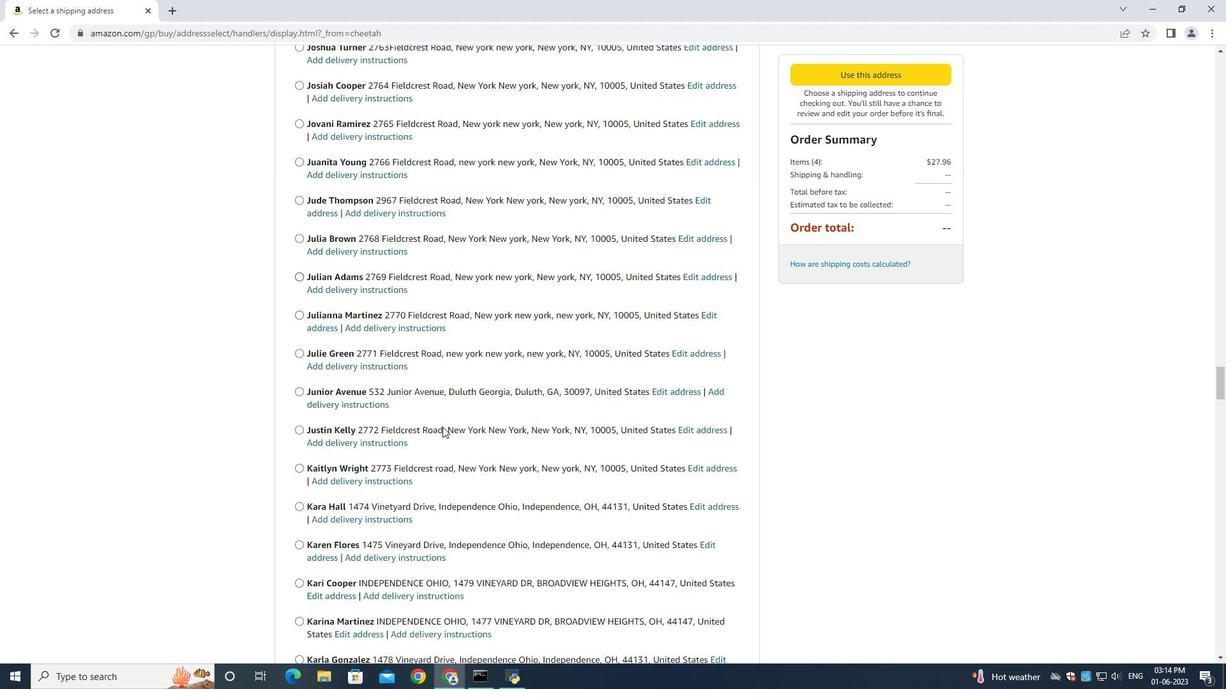 
Action: Mouse scrolled (442, 426) with delta (0, 0)
Screenshot: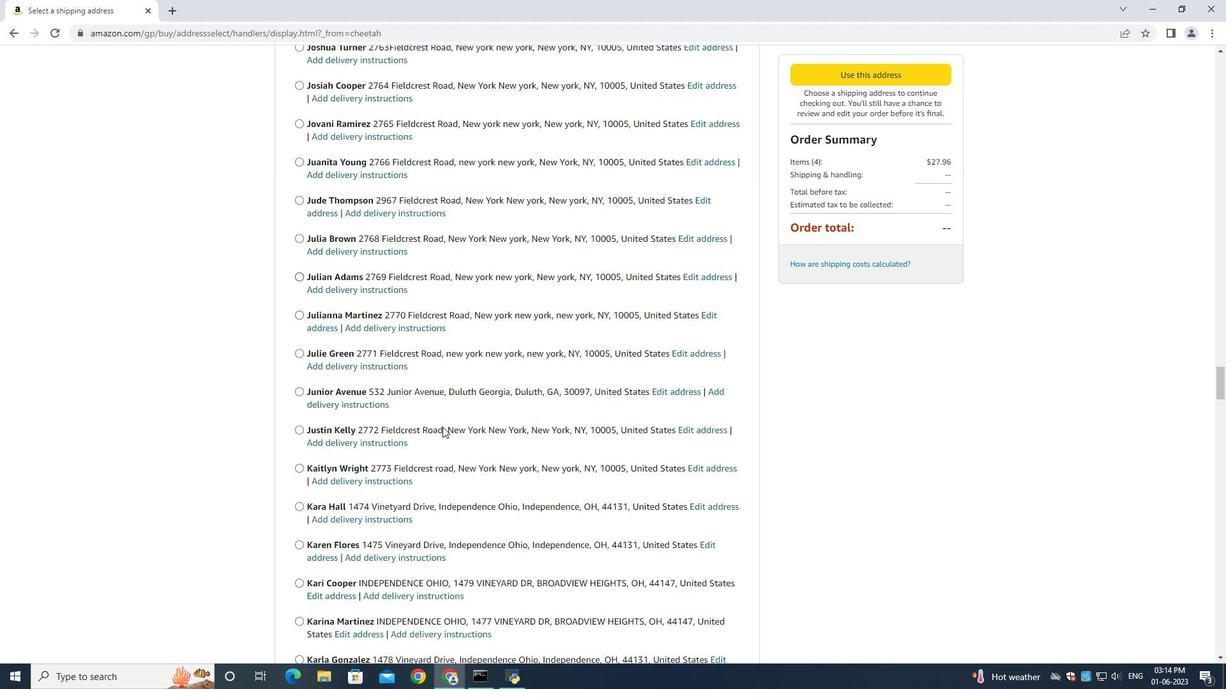 
Action: Mouse moved to (442, 427)
Screenshot: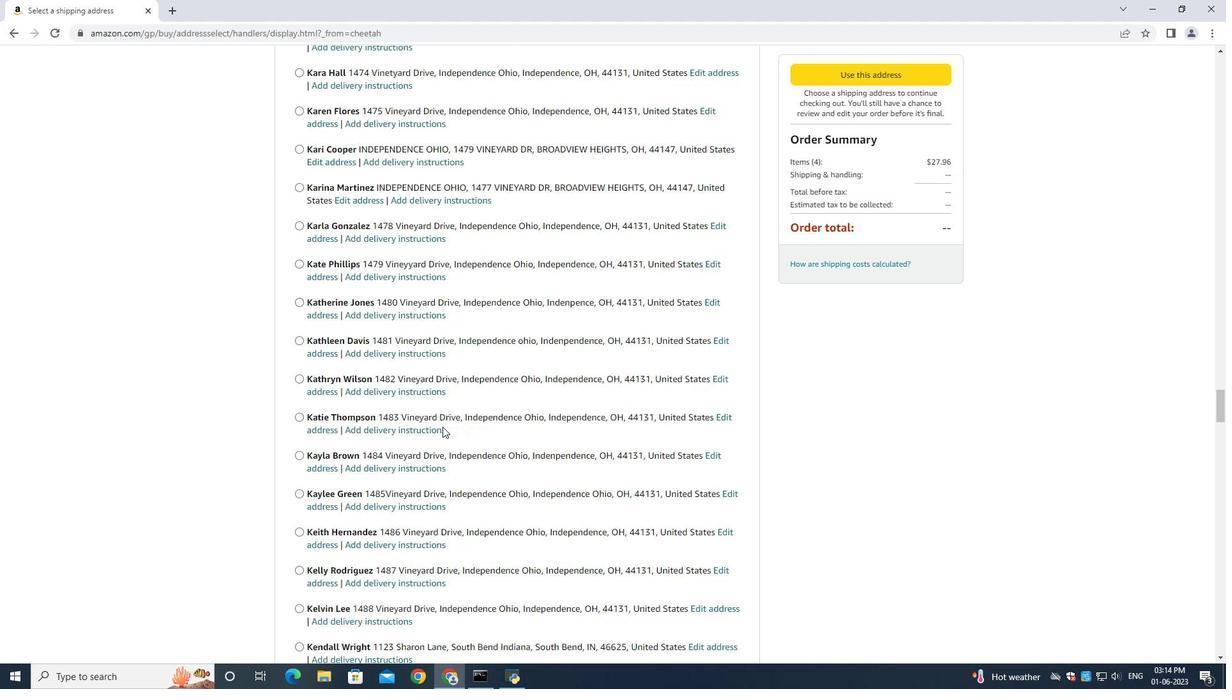 
Action: Mouse scrolled (442, 426) with delta (0, 0)
Screenshot: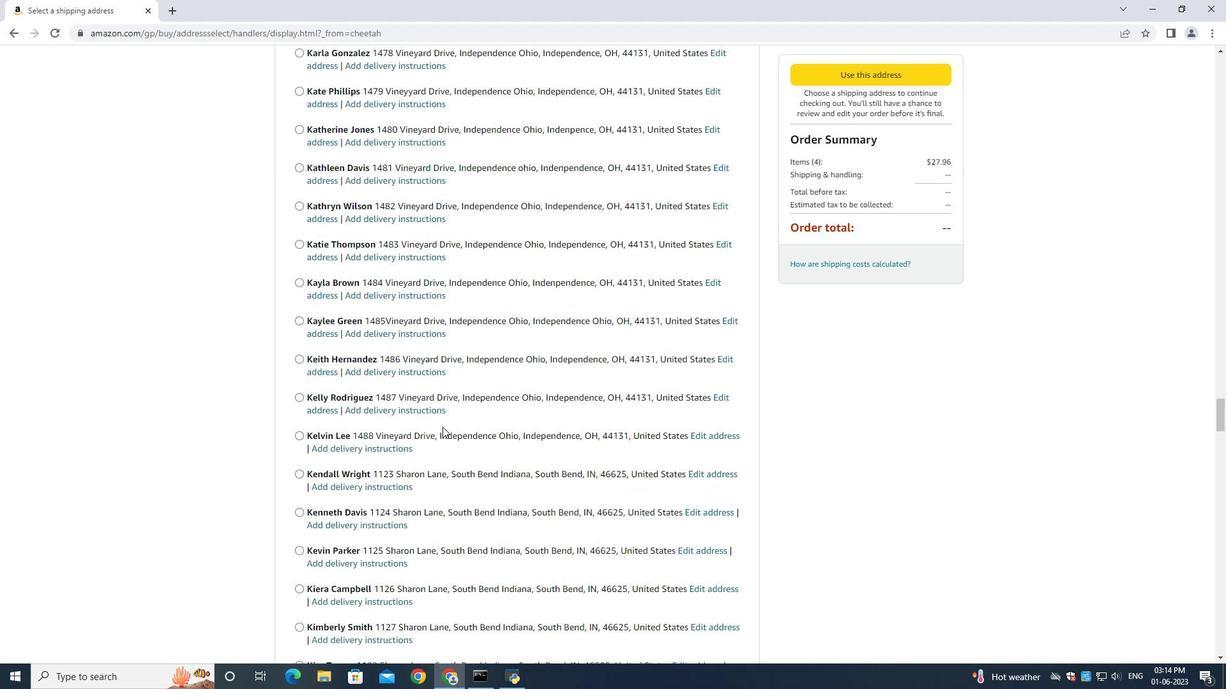 
Action: Mouse scrolled (442, 426) with delta (0, 0)
Screenshot: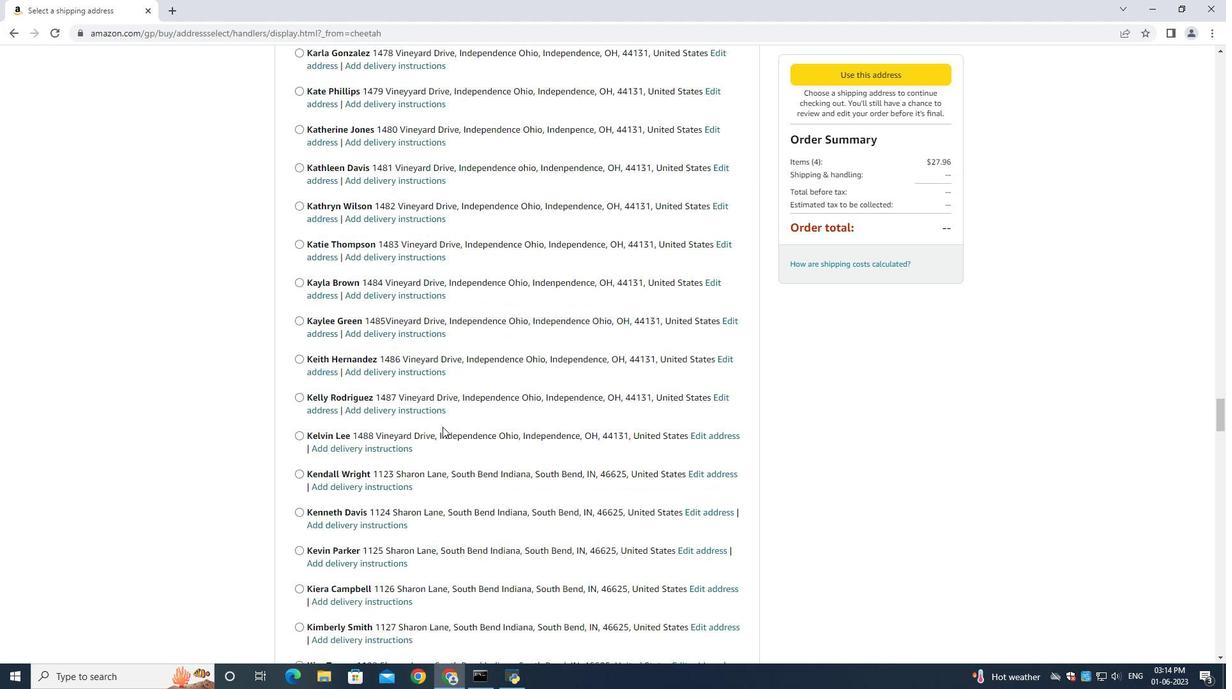
Action: Mouse scrolled (442, 426) with delta (0, 0)
Screenshot: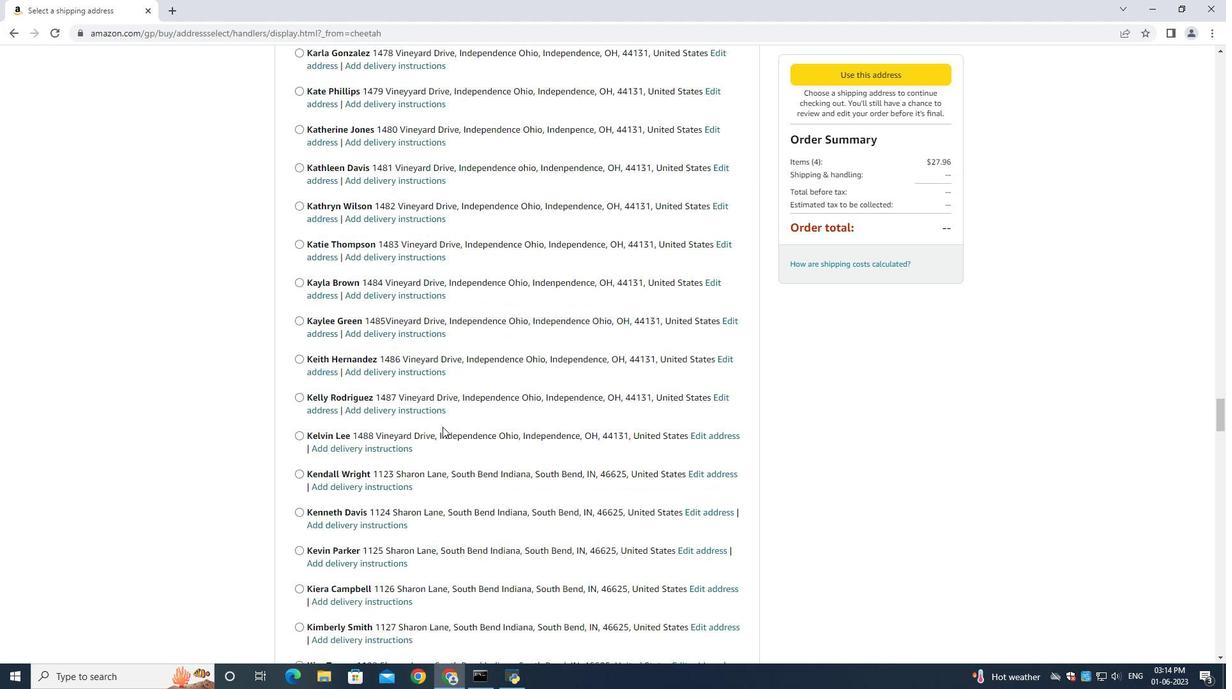 
Action: Mouse scrolled (442, 426) with delta (0, 0)
Screenshot: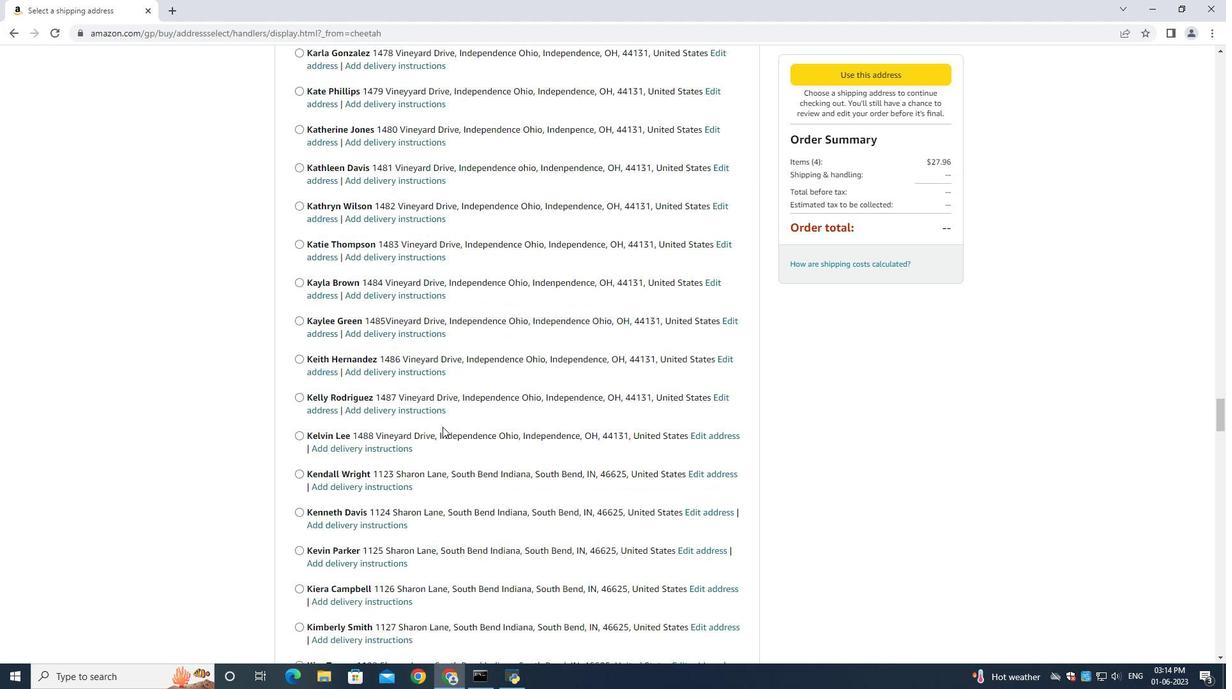 
Action: Mouse scrolled (442, 426) with delta (0, 0)
Screenshot: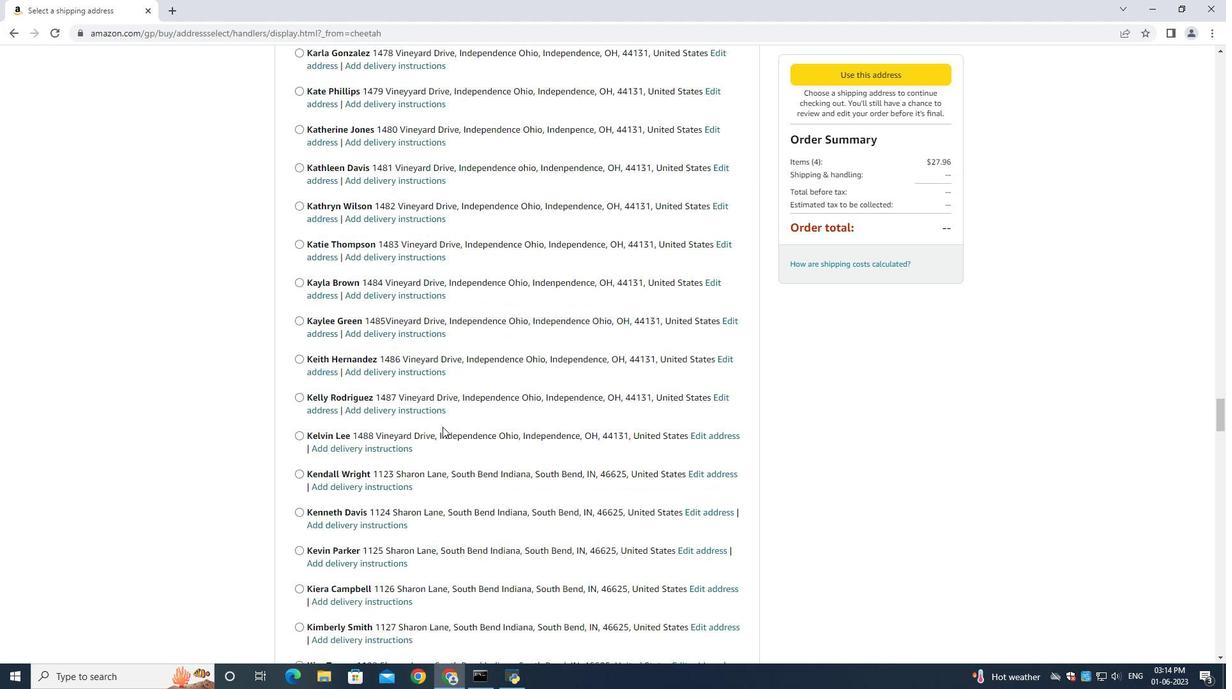 
Action: Mouse scrolled (442, 426) with delta (0, 0)
Screenshot: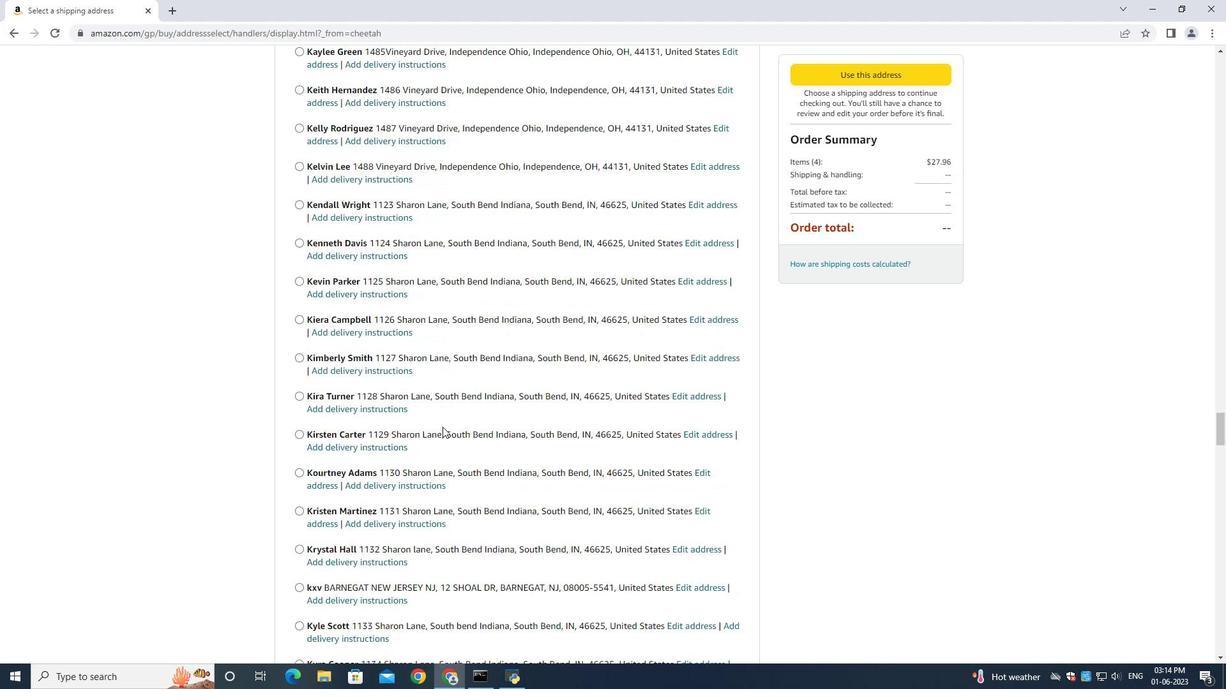 
Action: Mouse scrolled (442, 426) with delta (0, 0)
Screenshot: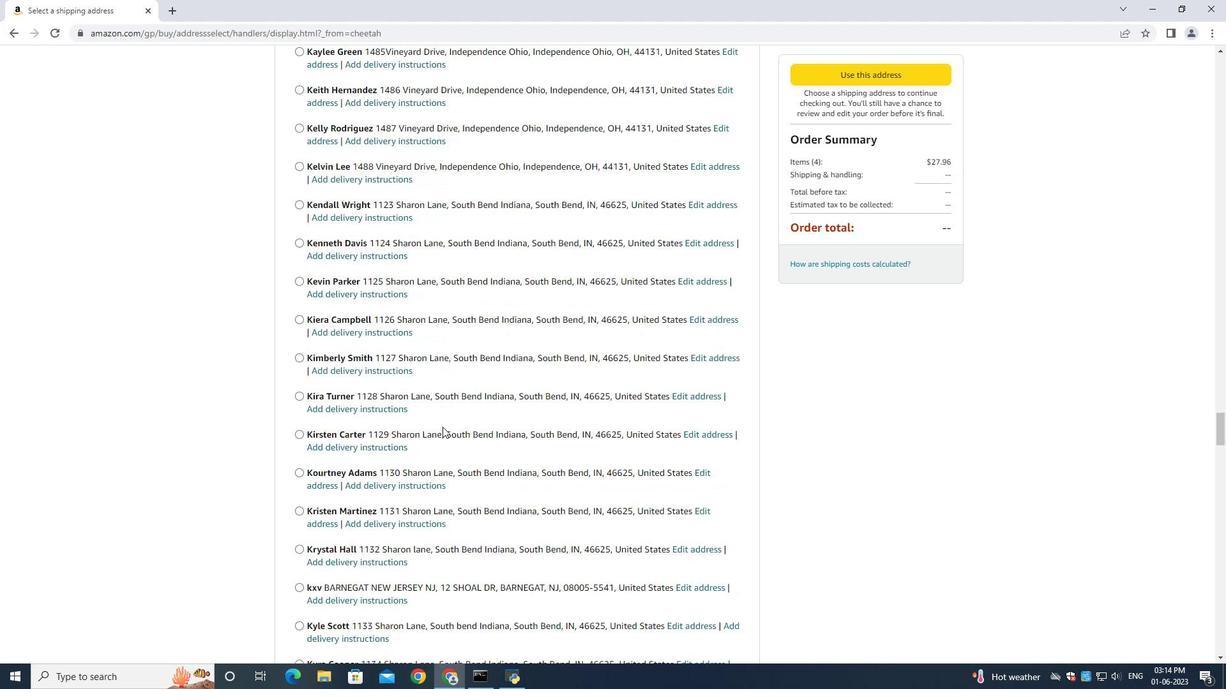 
Action: Mouse scrolled (442, 426) with delta (0, 0)
Screenshot: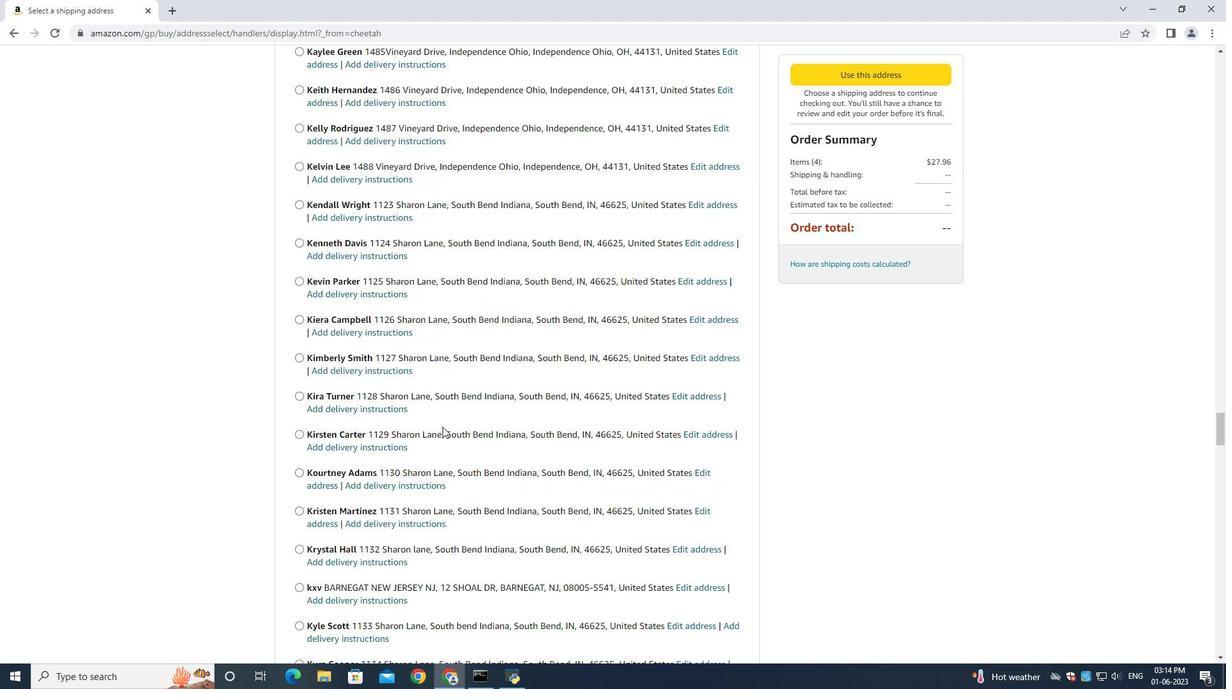 
Action: Mouse scrolled (442, 426) with delta (0, 0)
Screenshot: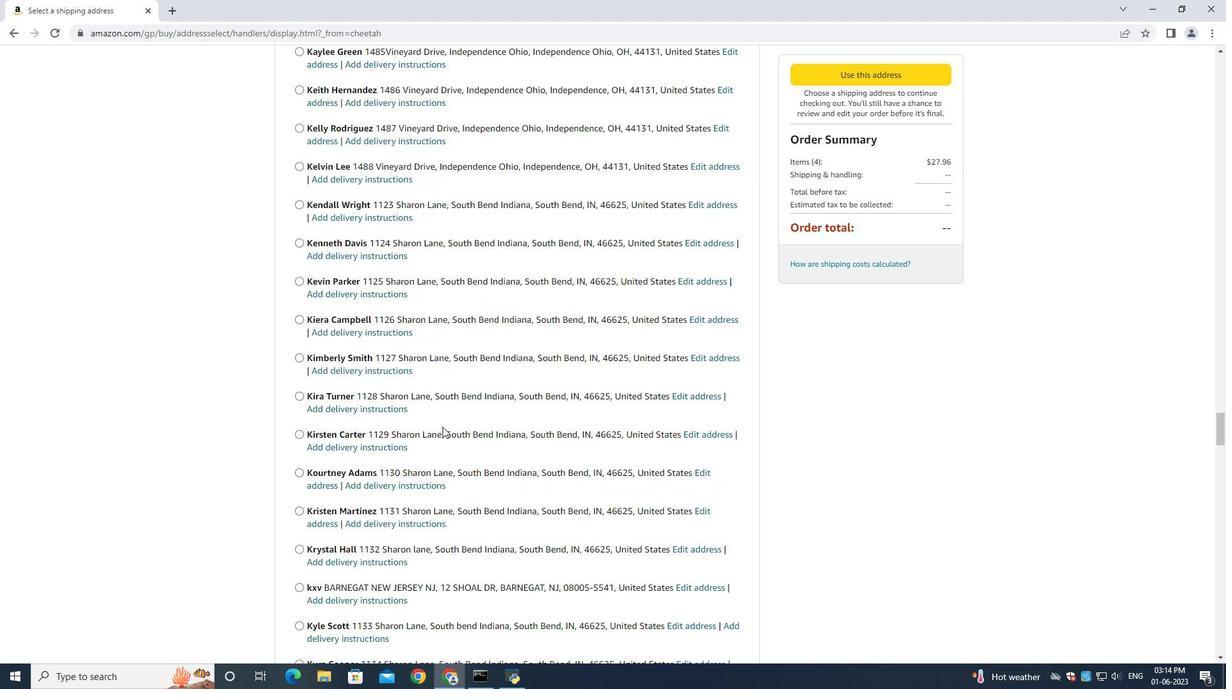 
Action: Mouse scrolled (442, 426) with delta (0, 0)
Screenshot: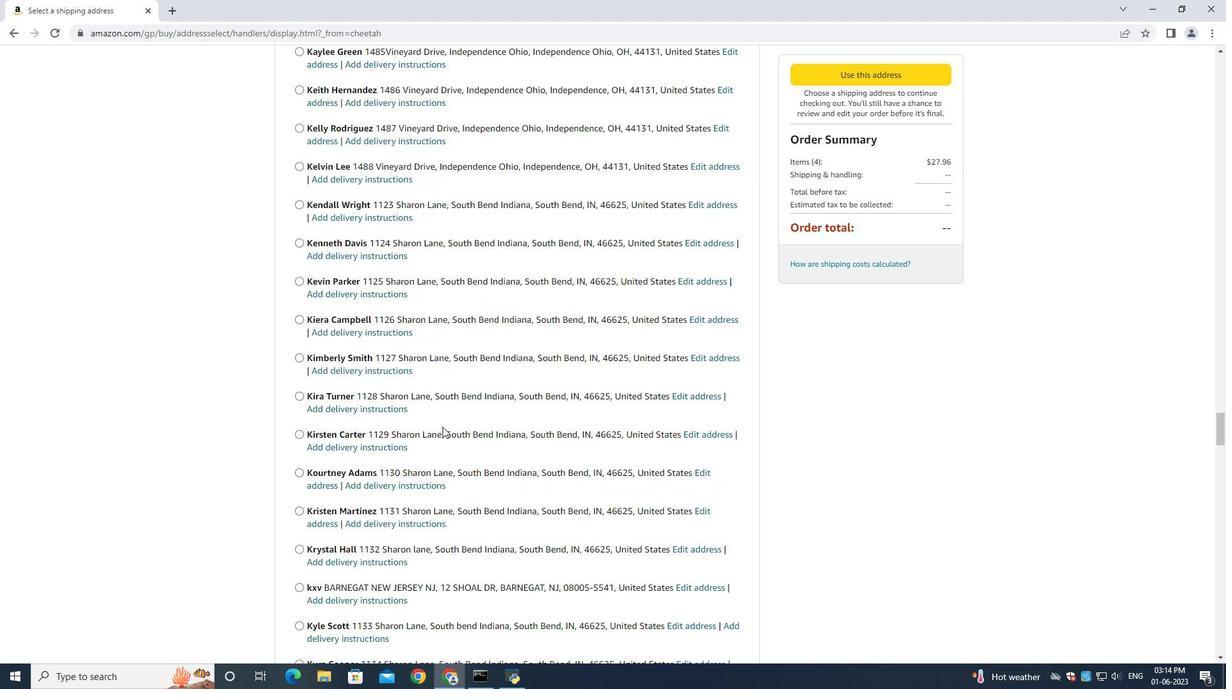 
Action: Mouse scrolled (442, 426) with delta (0, 0)
Screenshot: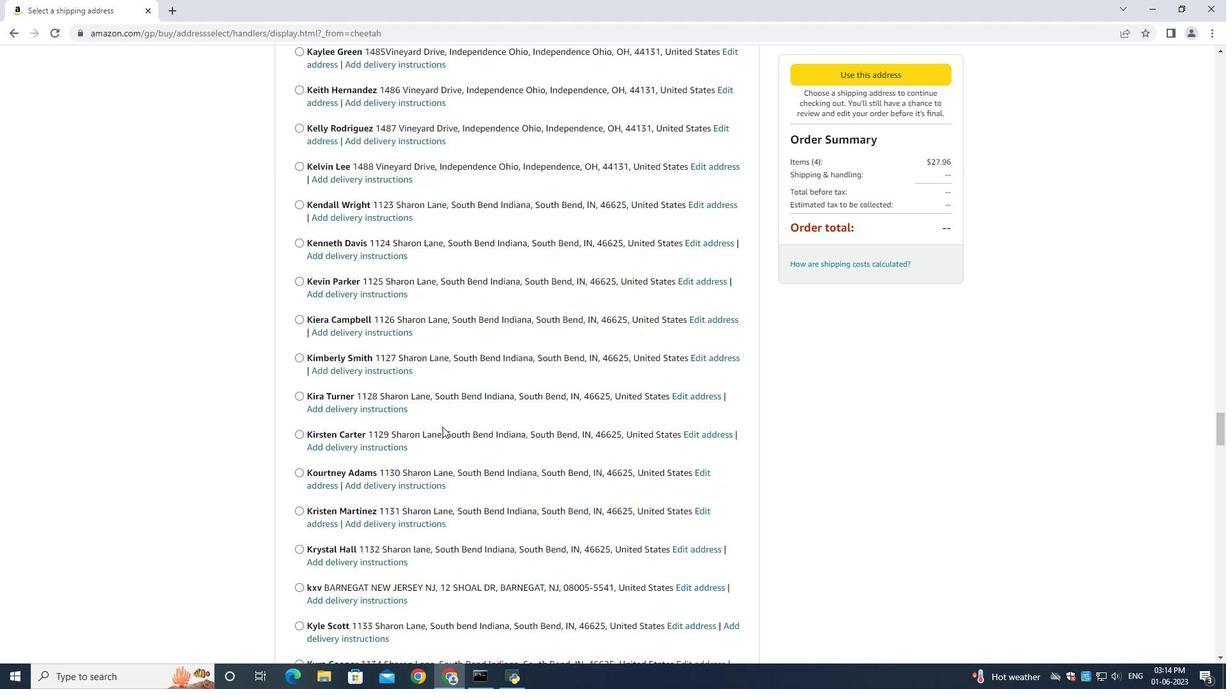 
Action: Mouse scrolled (442, 426) with delta (0, 0)
Screenshot: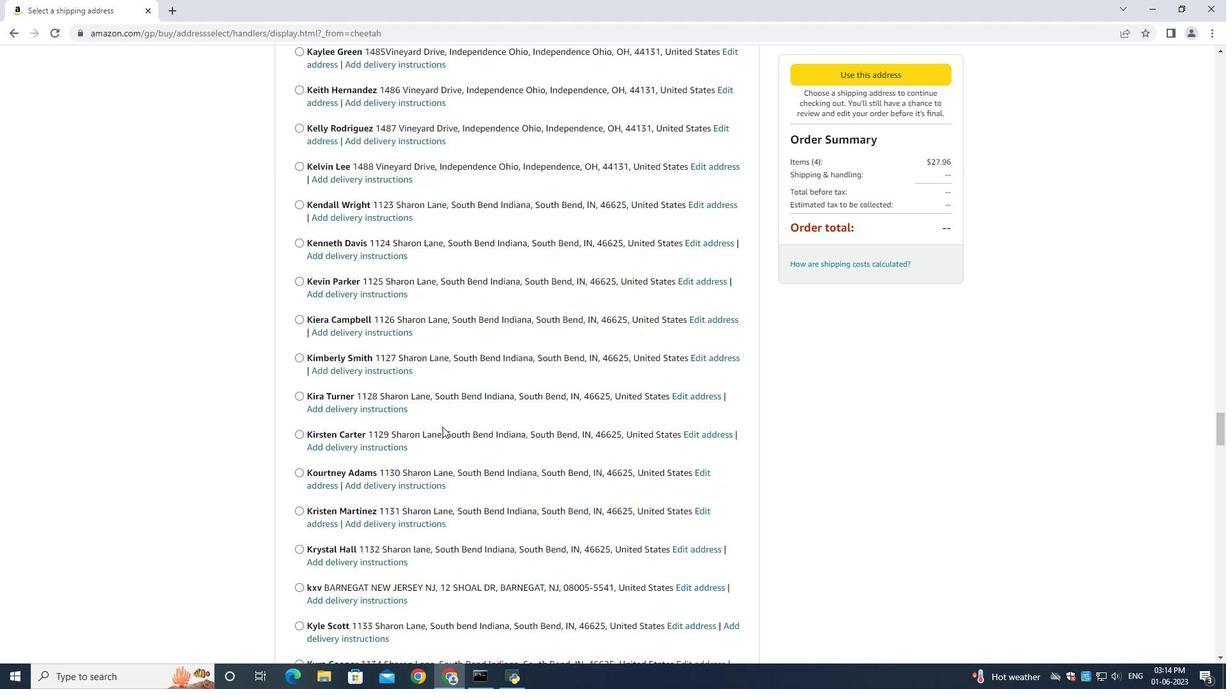 
Action: Mouse scrolled (442, 426) with delta (0, 0)
Screenshot: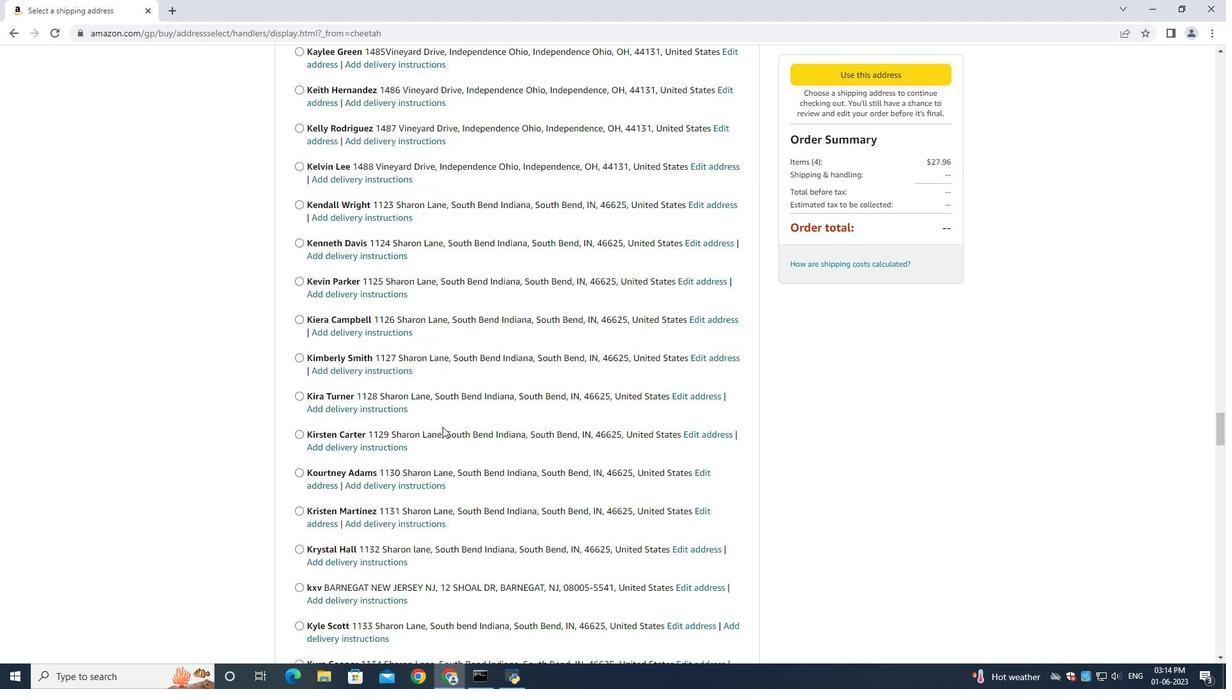 
Action: Mouse scrolled (442, 426) with delta (0, 0)
Screenshot: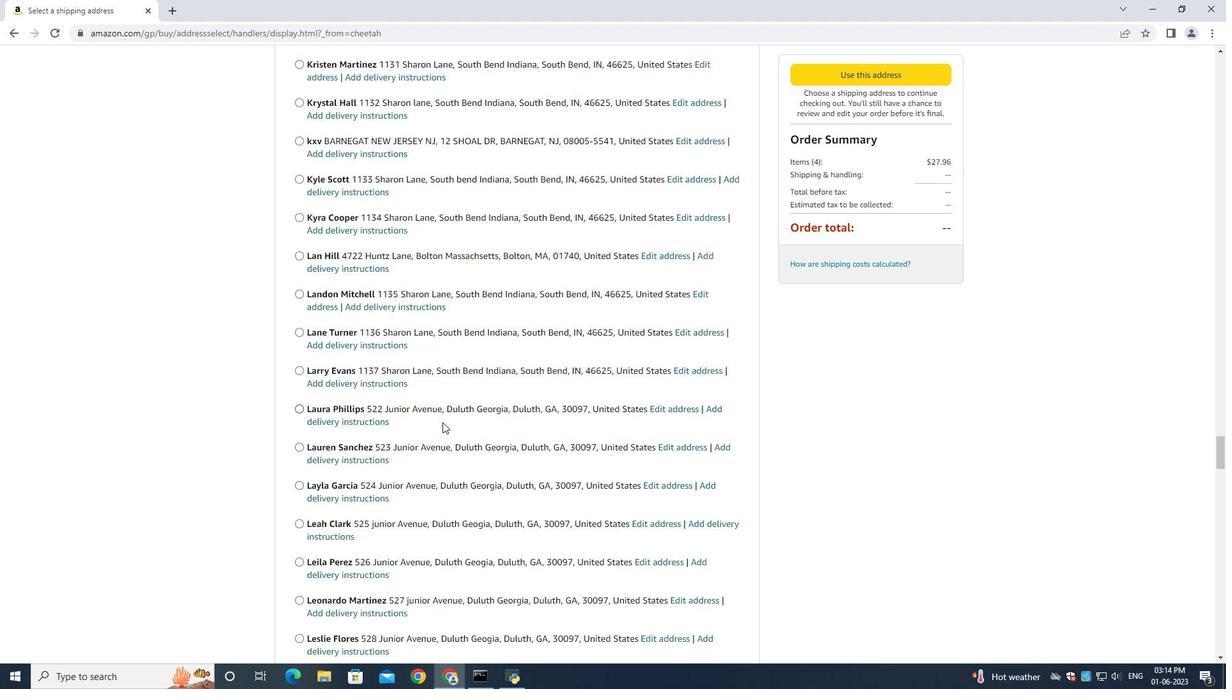 
Action: Mouse scrolled (442, 426) with delta (0, 0)
Screenshot: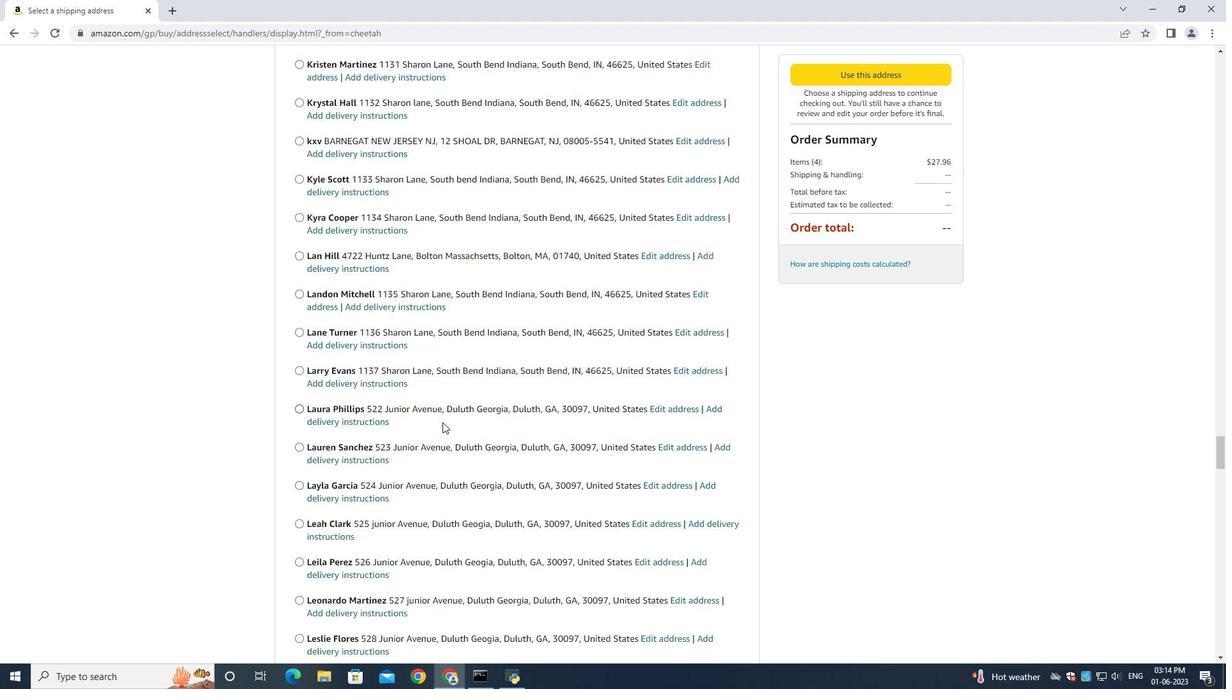 
Action: Mouse moved to (442, 427)
Screenshot: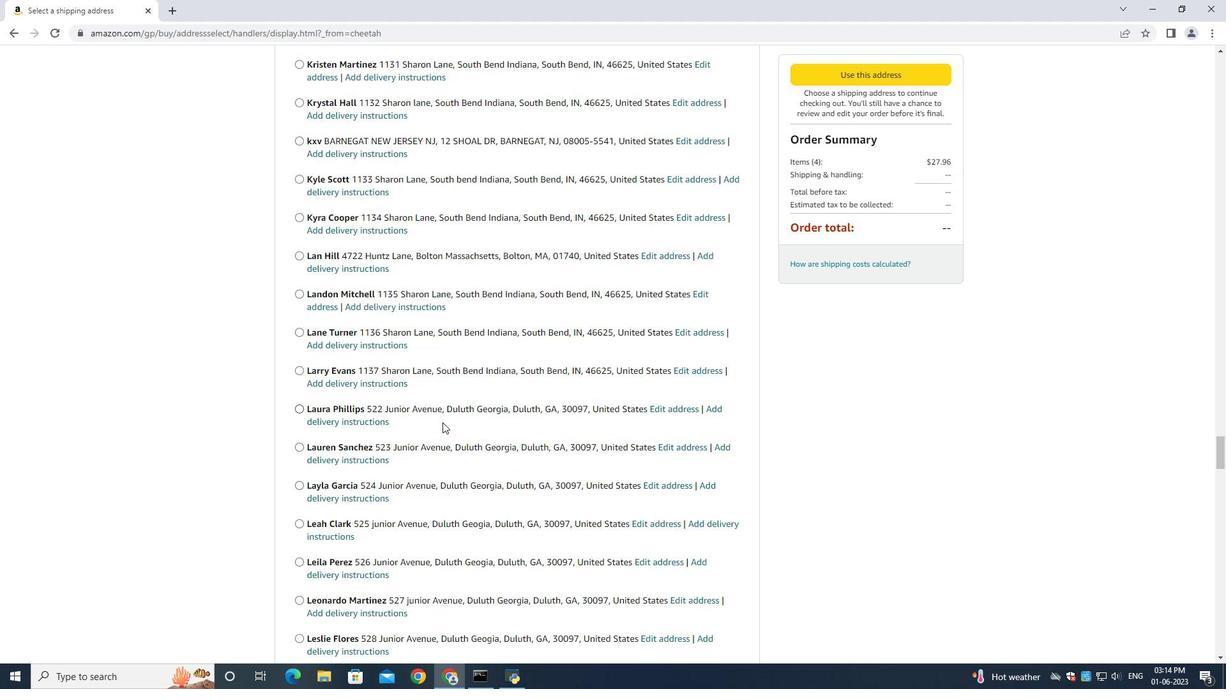 
Action: Mouse scrolled (442, 426) with delta (0, 0)
Screenshot: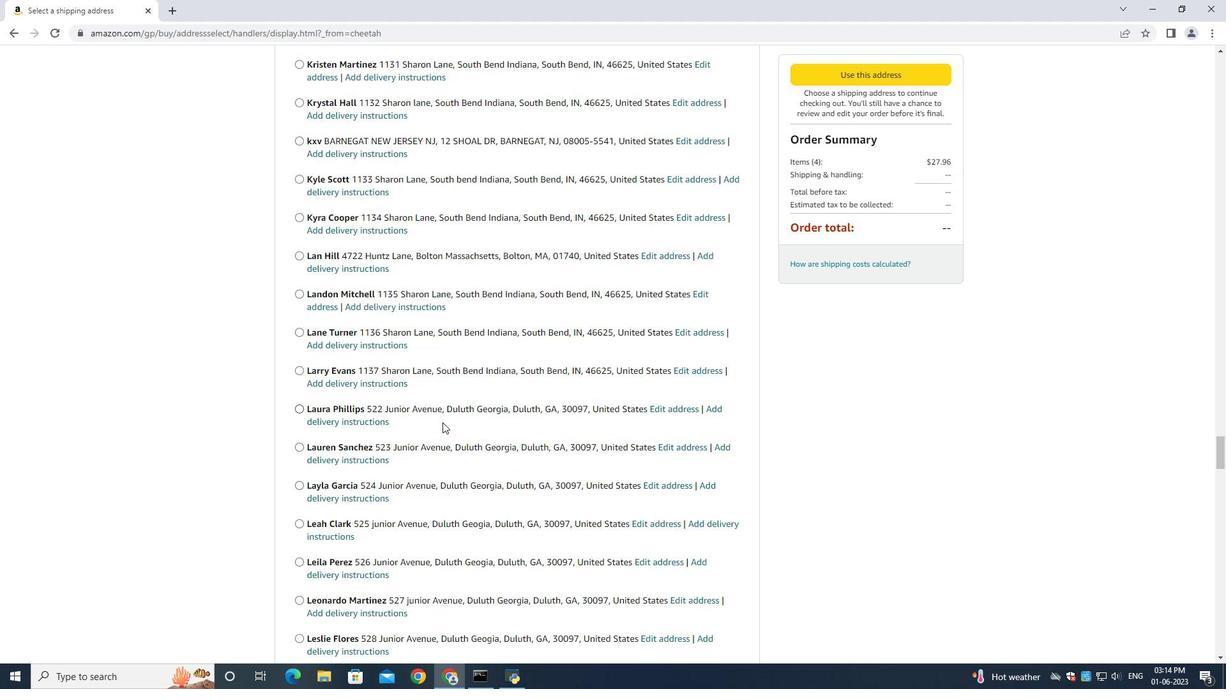 
Action: Mouse moved to (442, 427)
Screenshot: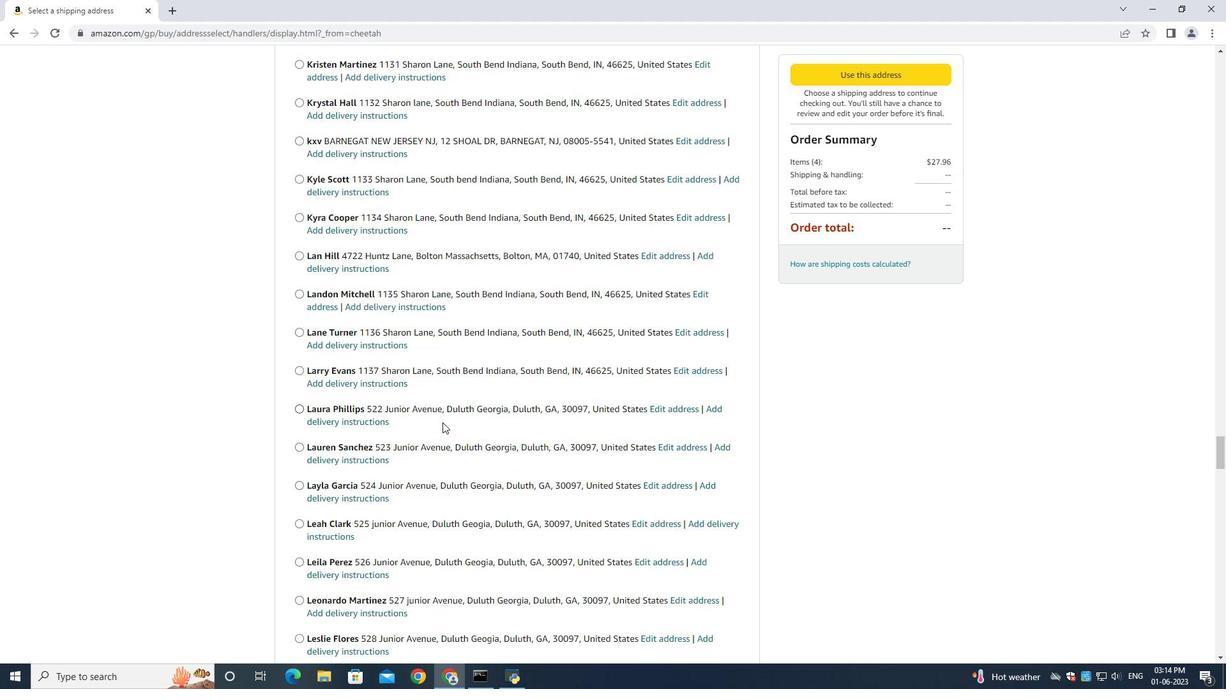 
Action: Mouse scrolled (442, 427) with delta (0, 0)
Screenshot: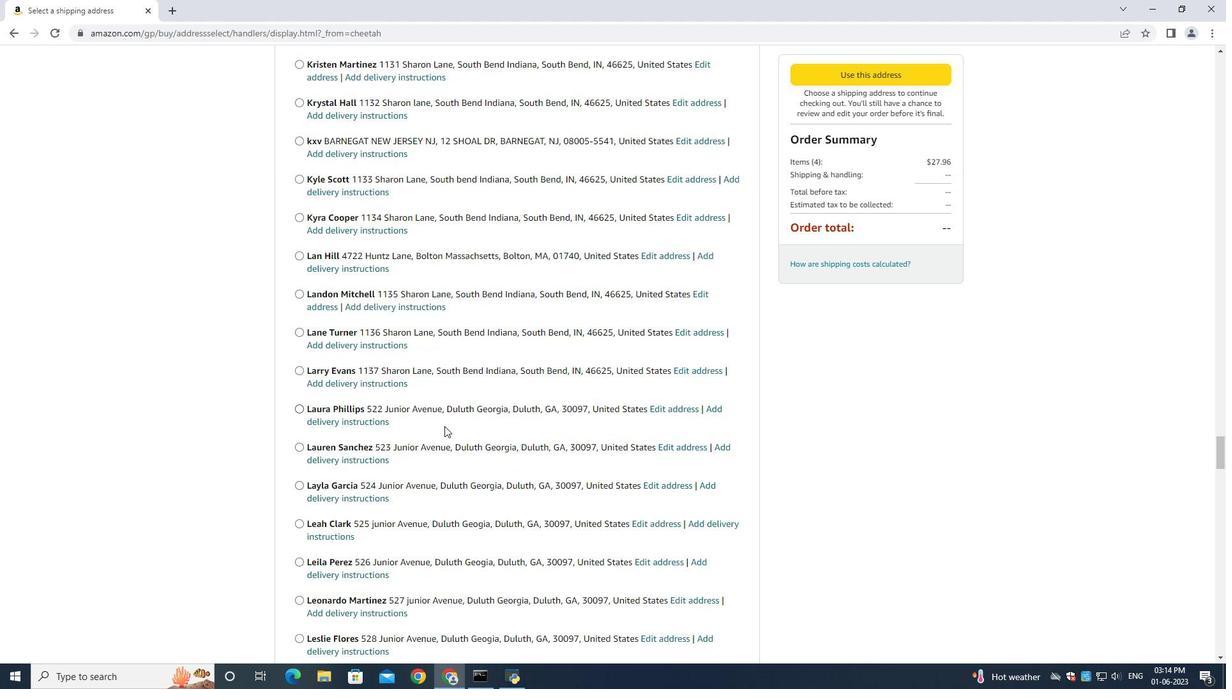 
Action: Mouse scrolled (442, 427) with delta (0, 0)
Screenshot: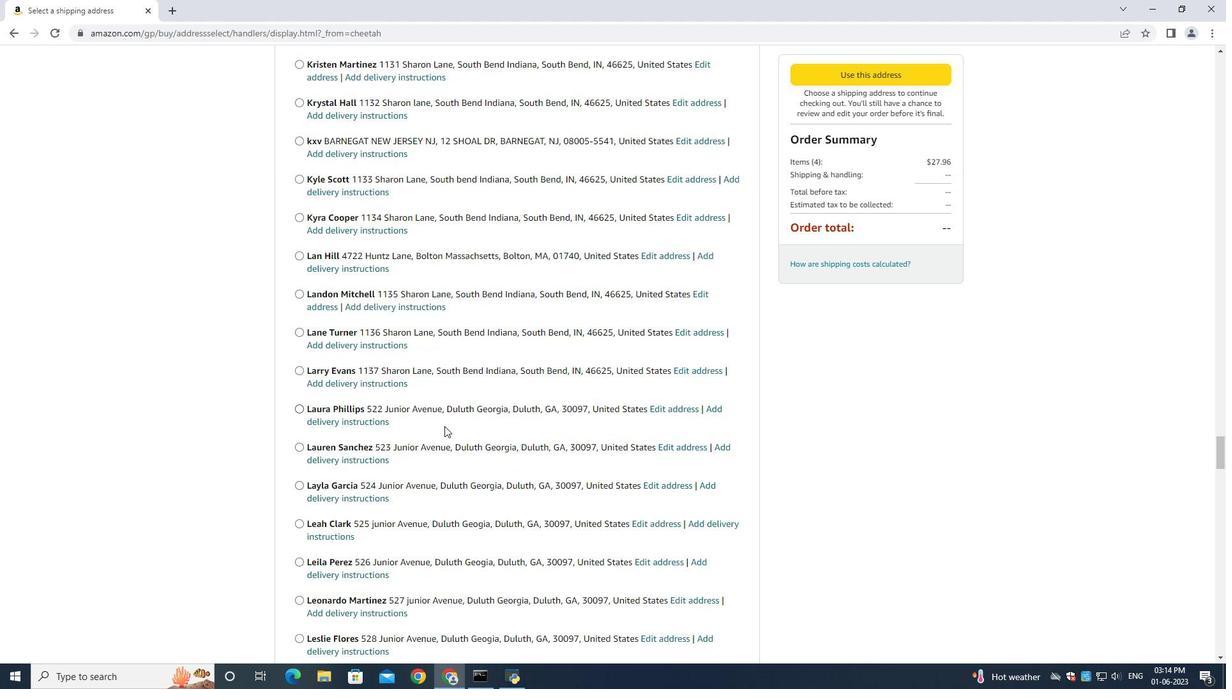 
Action: Mouse scrolled (442, 427) with delta (0, 0)
Screenshot: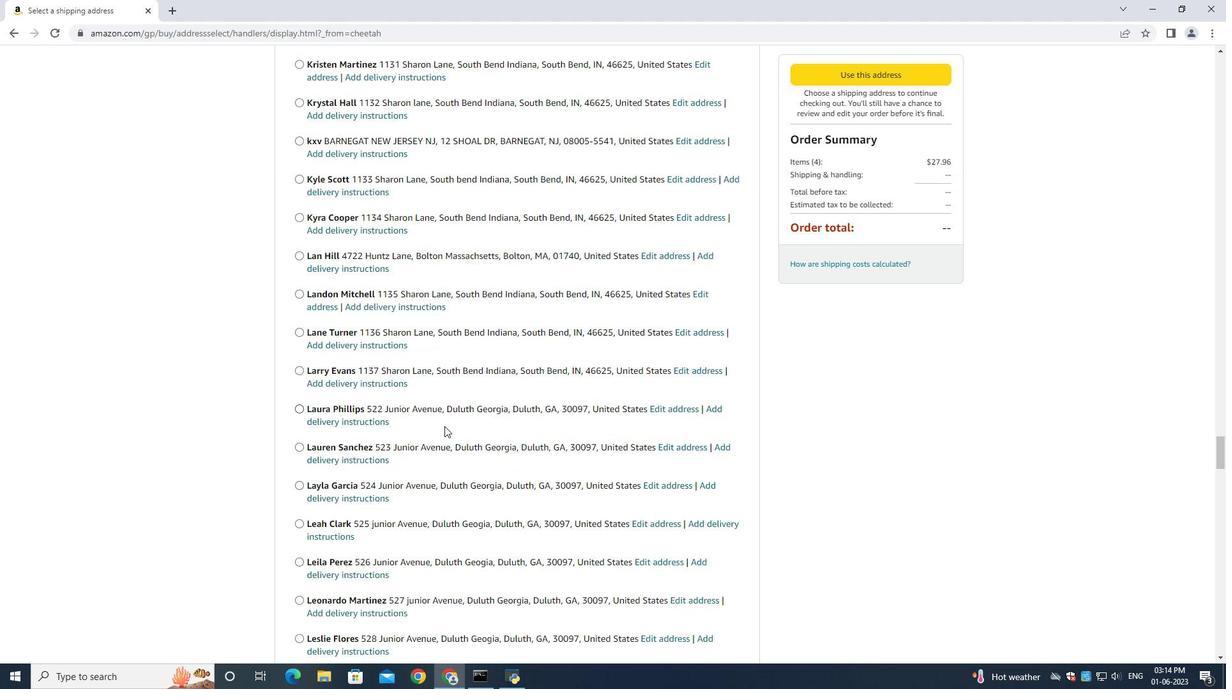 
Action: Mouse scrolled (442, 427) with delta (0, 0)
Screenshot: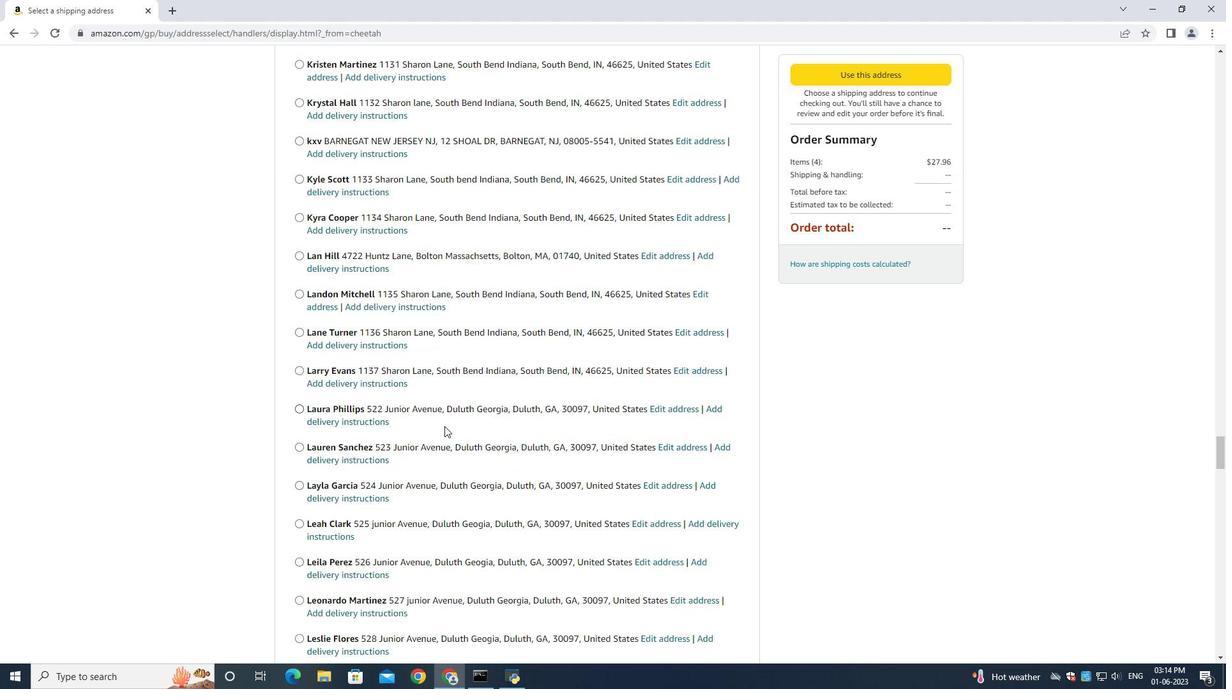 
Action: Mouse moved to (443, 423)
Screenshot: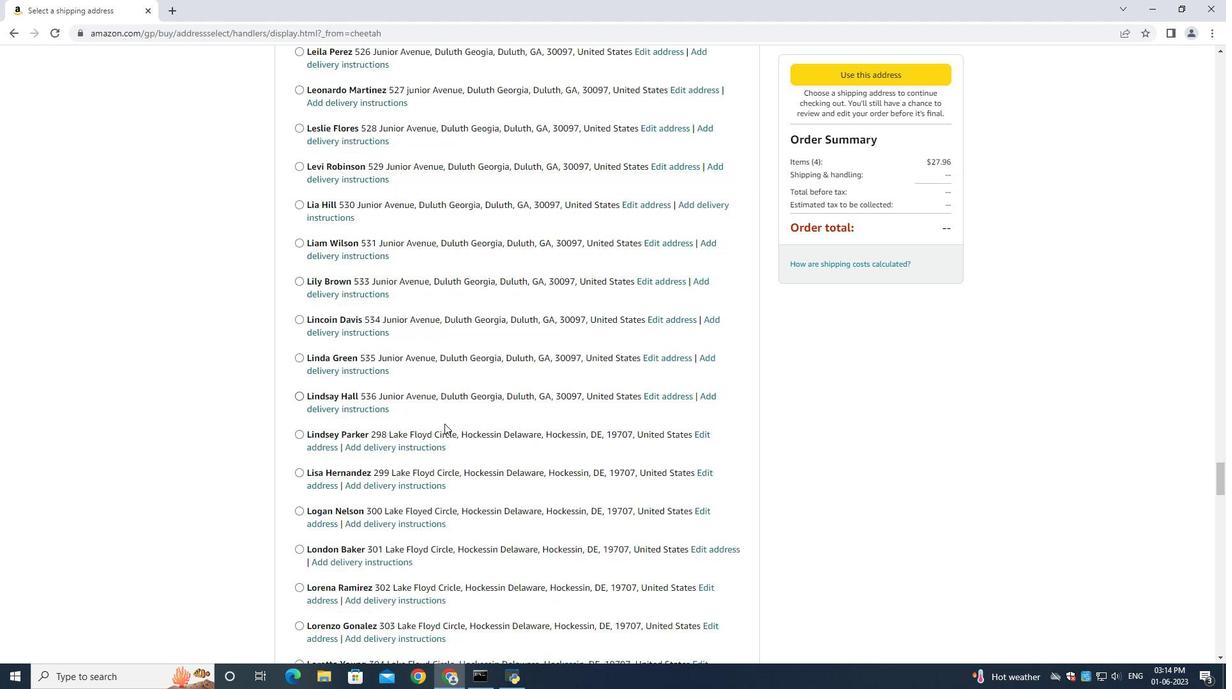
Action: Mouse scrolled (443, 422) with delta (0, 0)
Screenshot: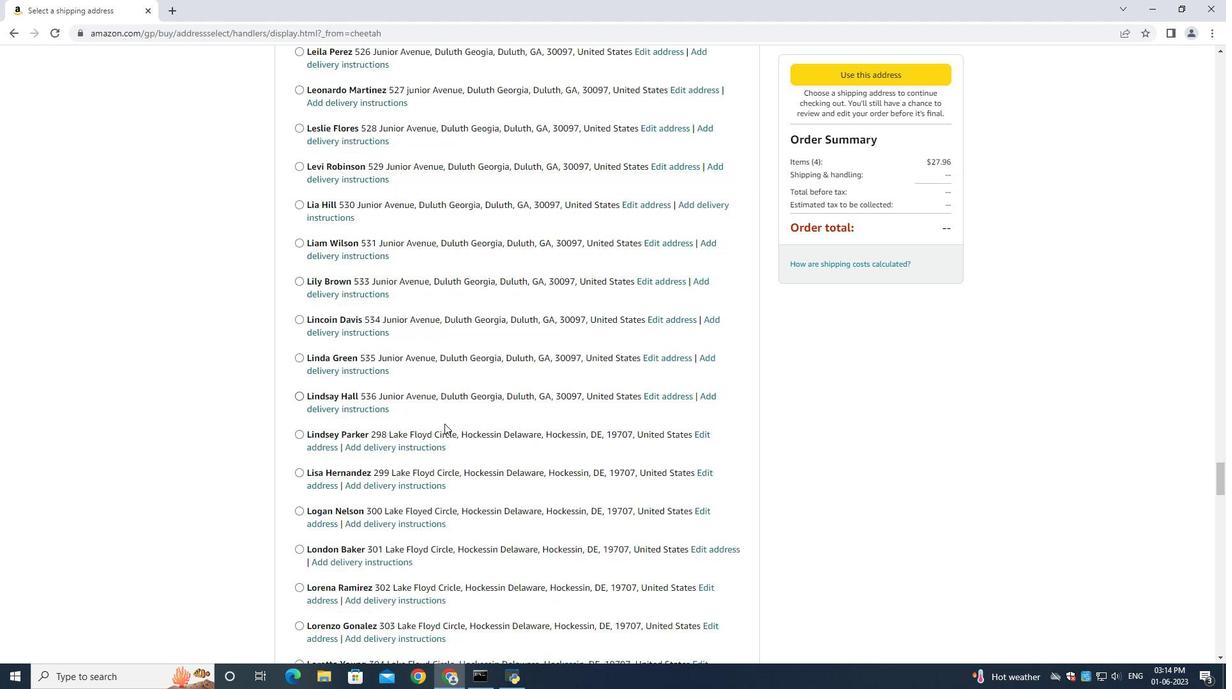 
Action: Mouse moved to (444, 426)
Screenshot: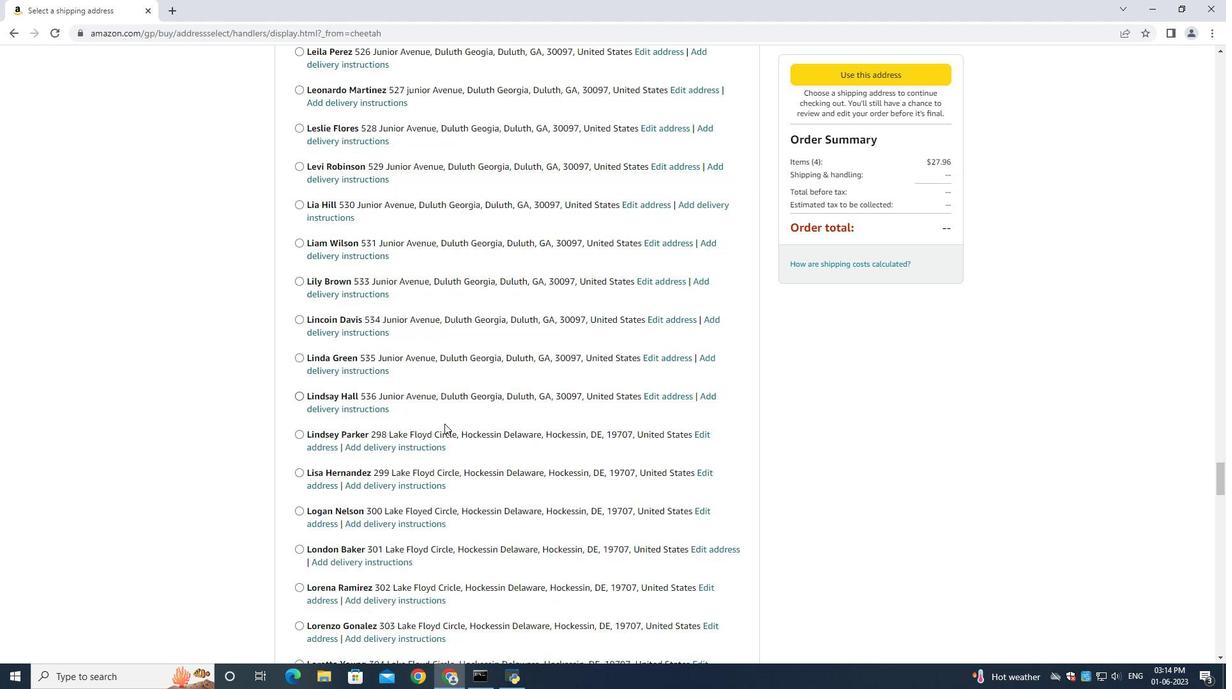 
Action: Mouse scrolled (444, 425) with delta (0, 0)
Screenshot: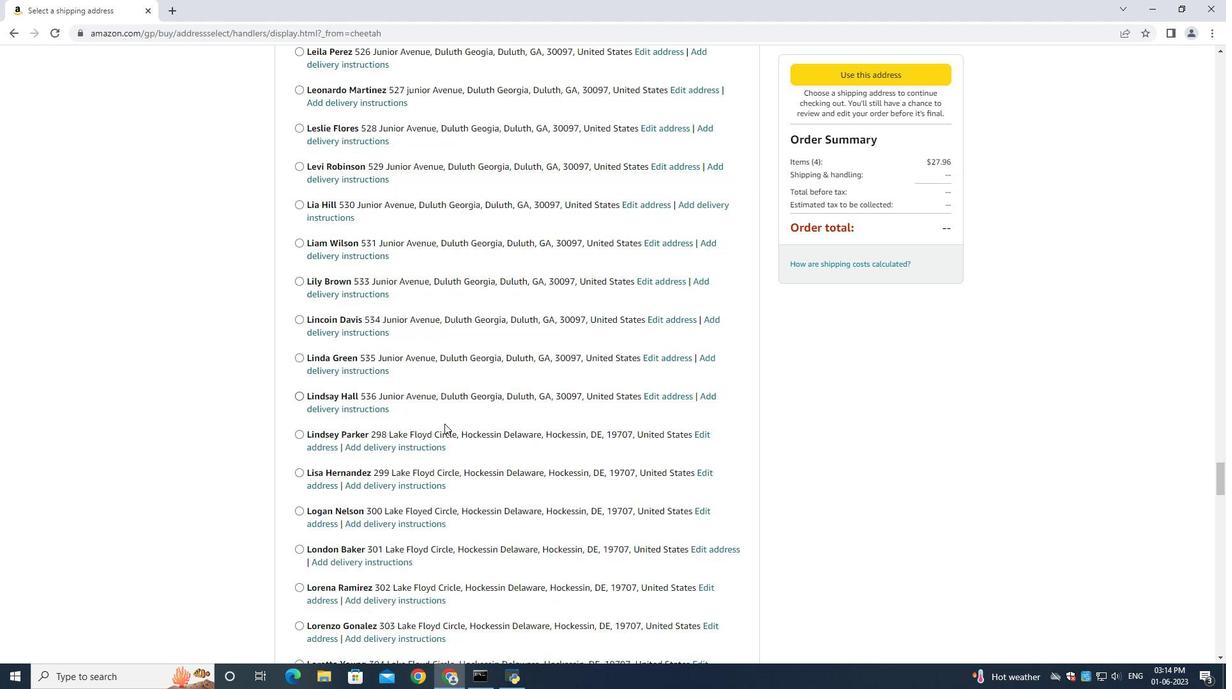 
Action: Mouse scrolled (444, 425) with delta (0, 0)
Screenshot: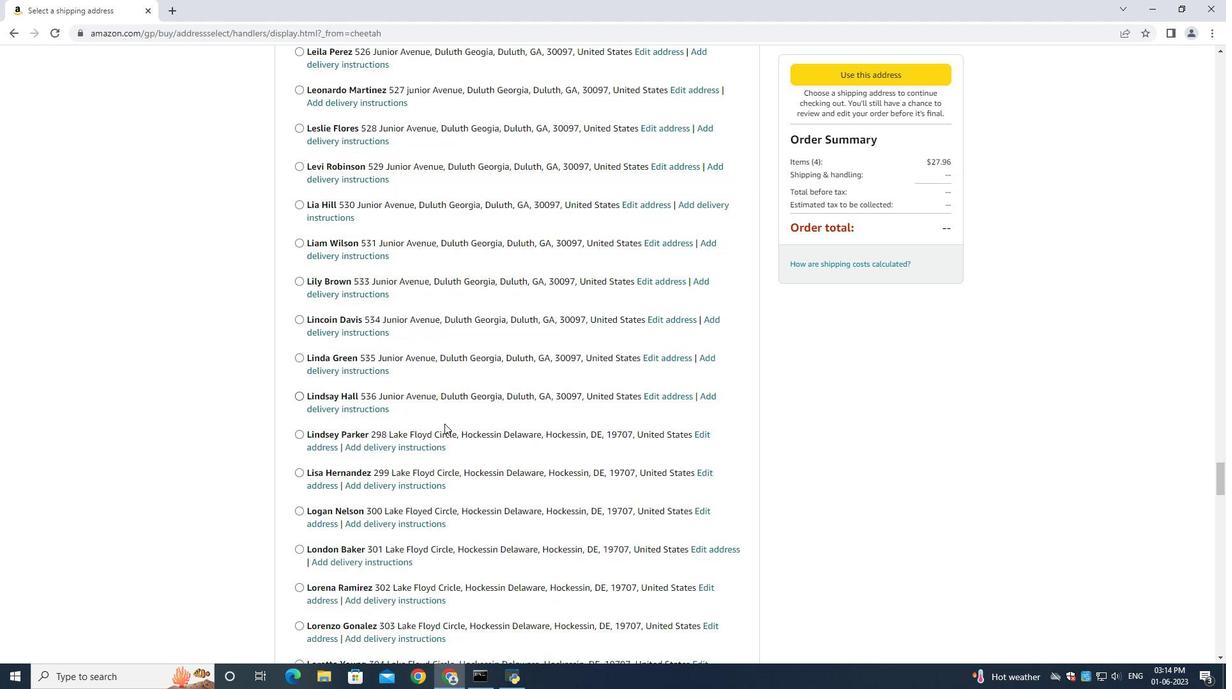 
Action: Mouse scrolled (444, 425) with delta (0, 0)
Screenshot: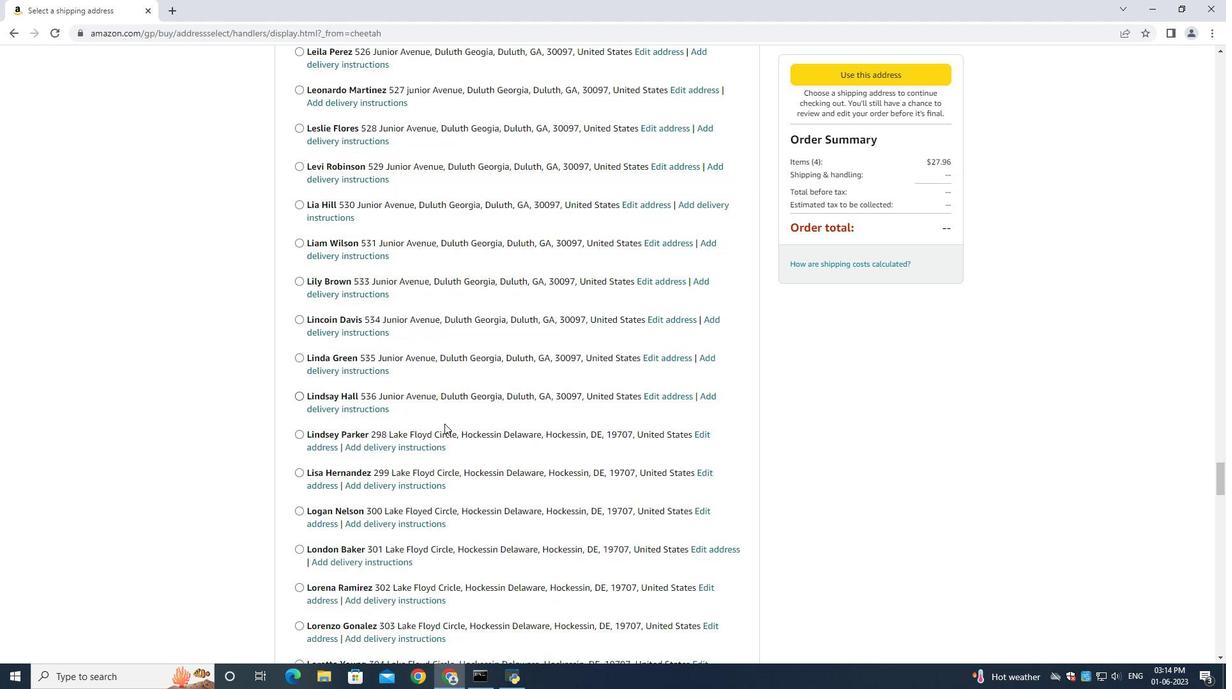 
Action: Mouse scrolled (444, 425) with delta (0, 0)
Screenshot: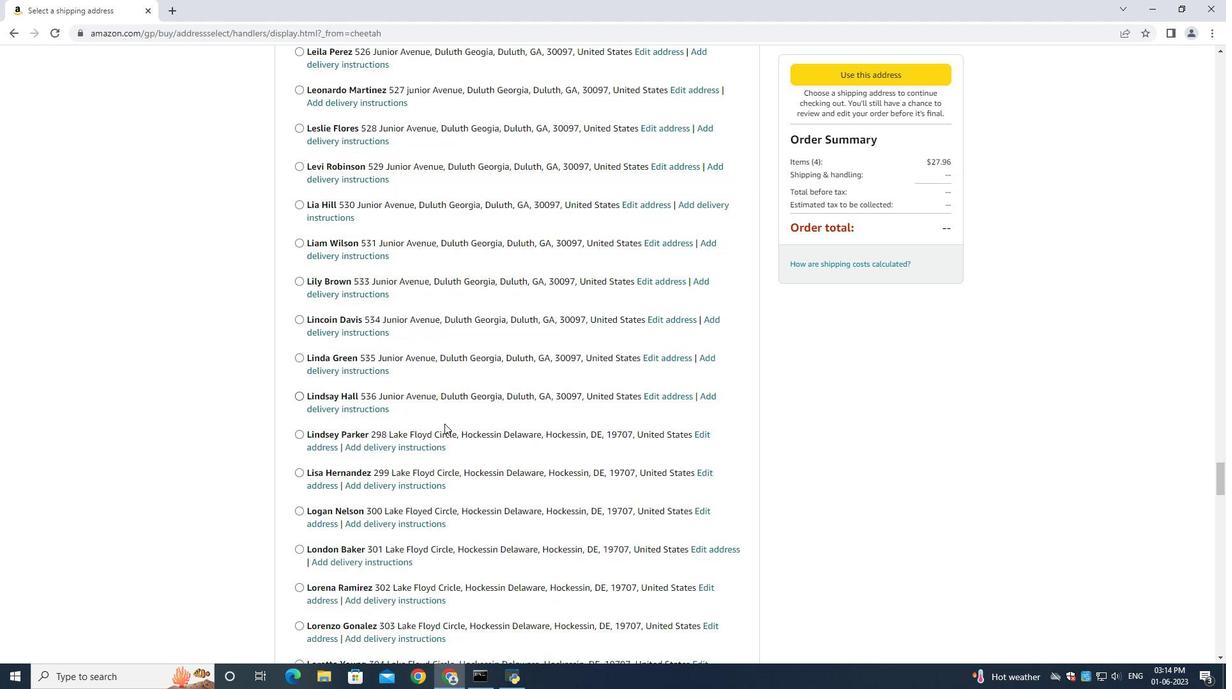 
Action: Mouse scrolled (444, 425) with delta (0, 0)
Screenshot: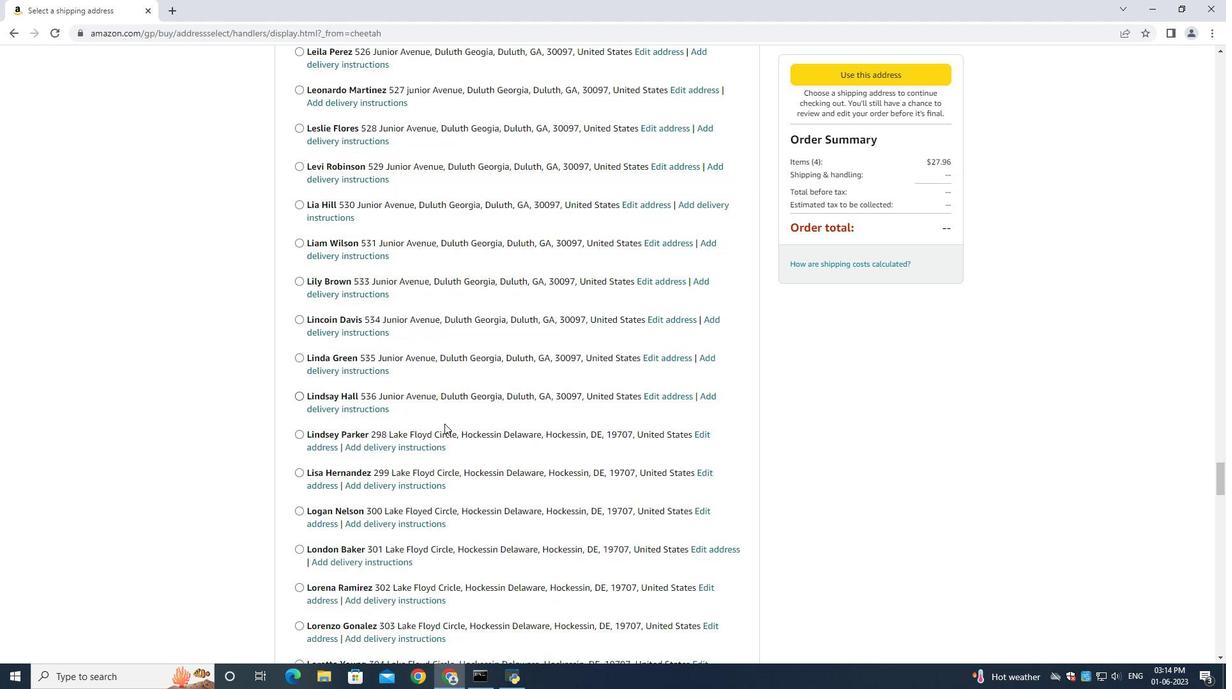 
Action: Mouse scrolled (444, 425) with delta (0, 0)
Screenshot: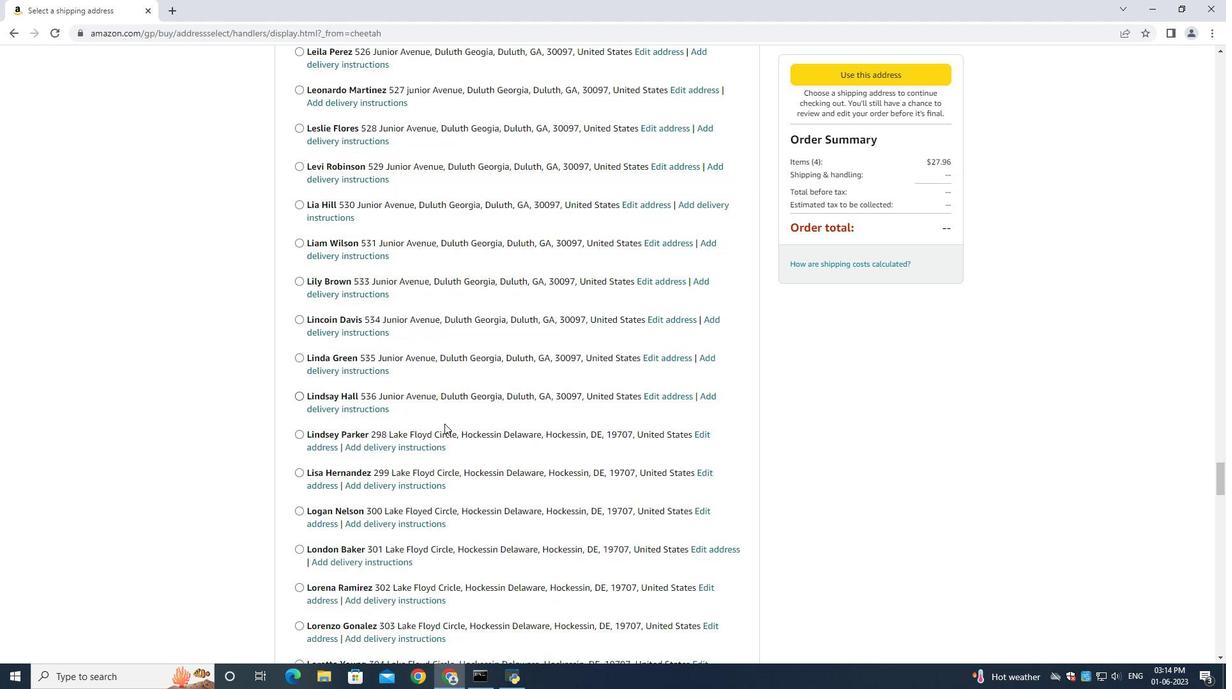 
Action: Mouse scrolled (444, 425) with delta (0, 0)
Screenshot: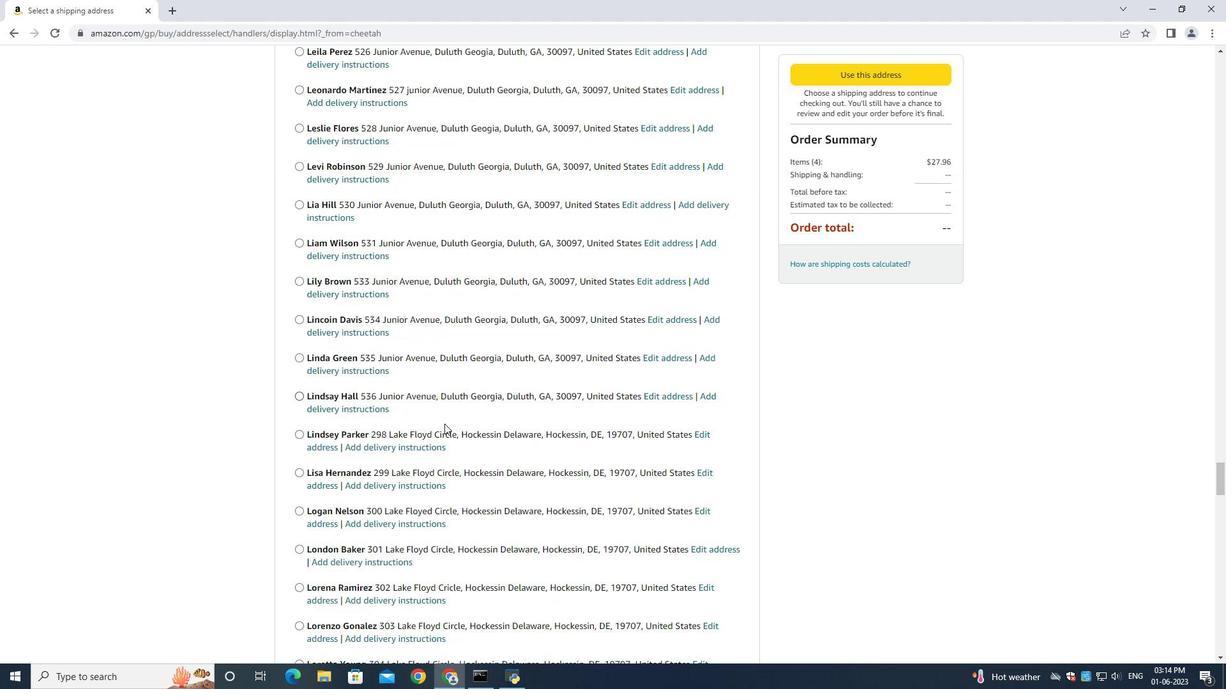 
Action: Mouse moved to (444, 424)
Screenshot: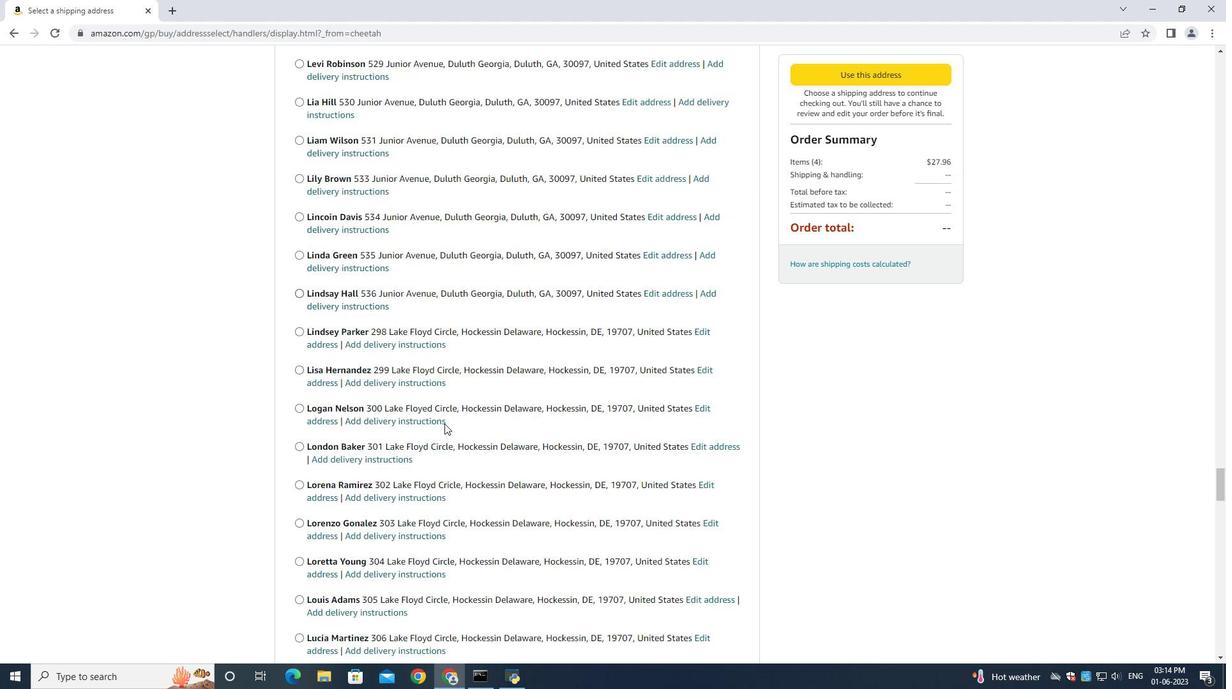 
Action: Mouse scrolled (444, 423) with delta (0, 0)
Screenshot: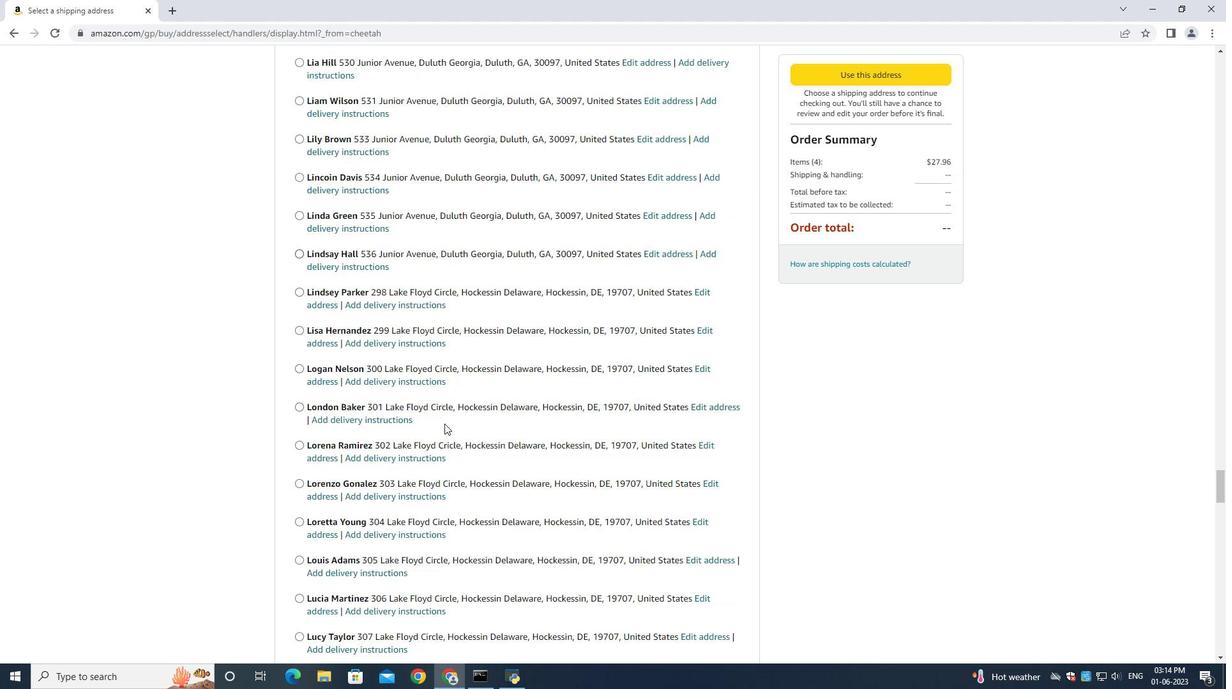 
Action: Mouse scrolled (444, 423) with delta (0, 0)
Screenshot: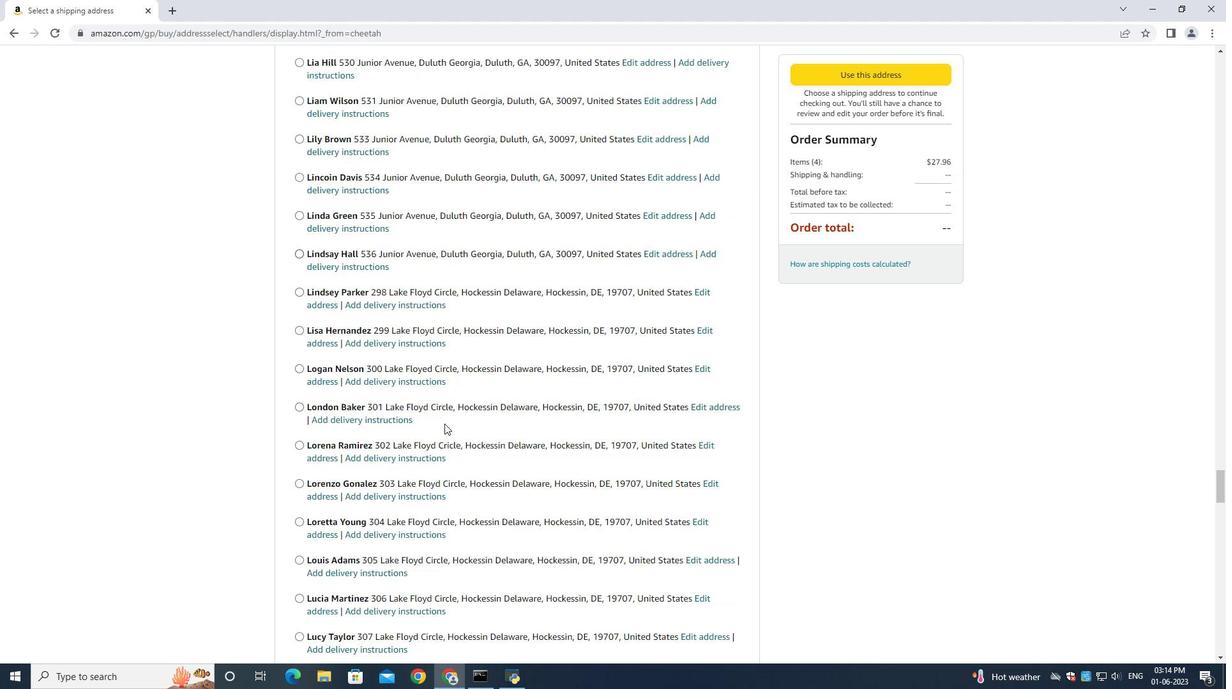 
Action: Mouse scrolled (444, 423) with delta (0, 0)
Screenshot: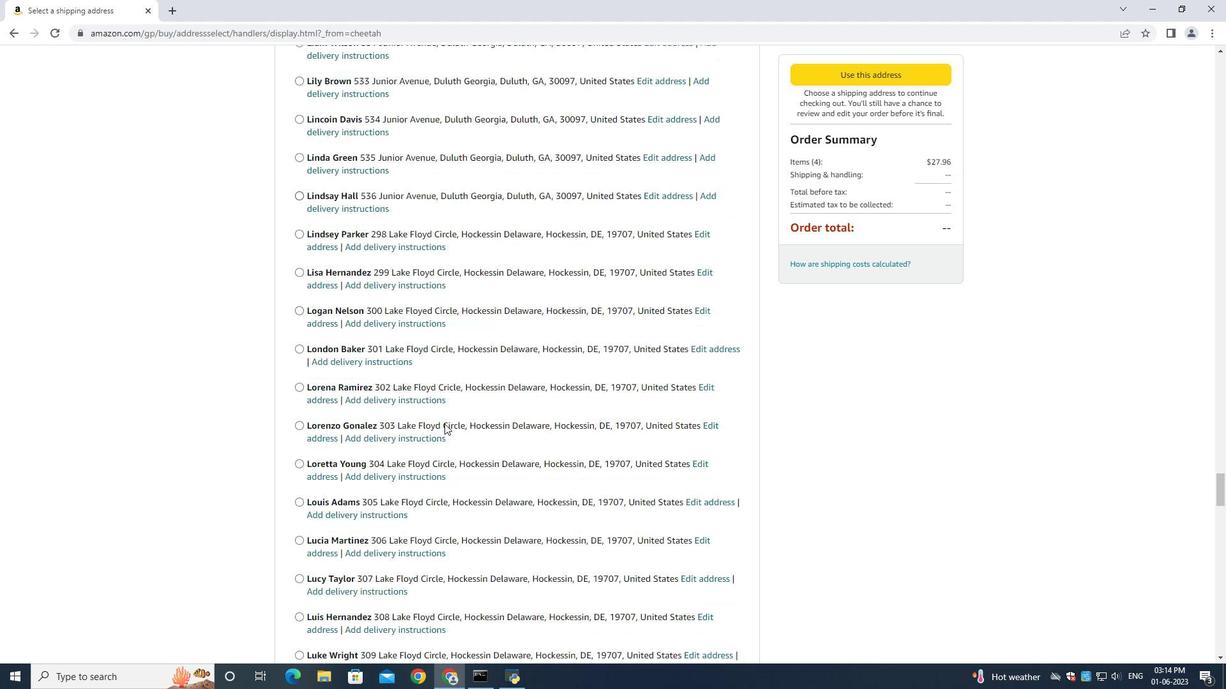 
Action: Mouse scrolled (444, 423) with delta (0, 0)
Screenshot: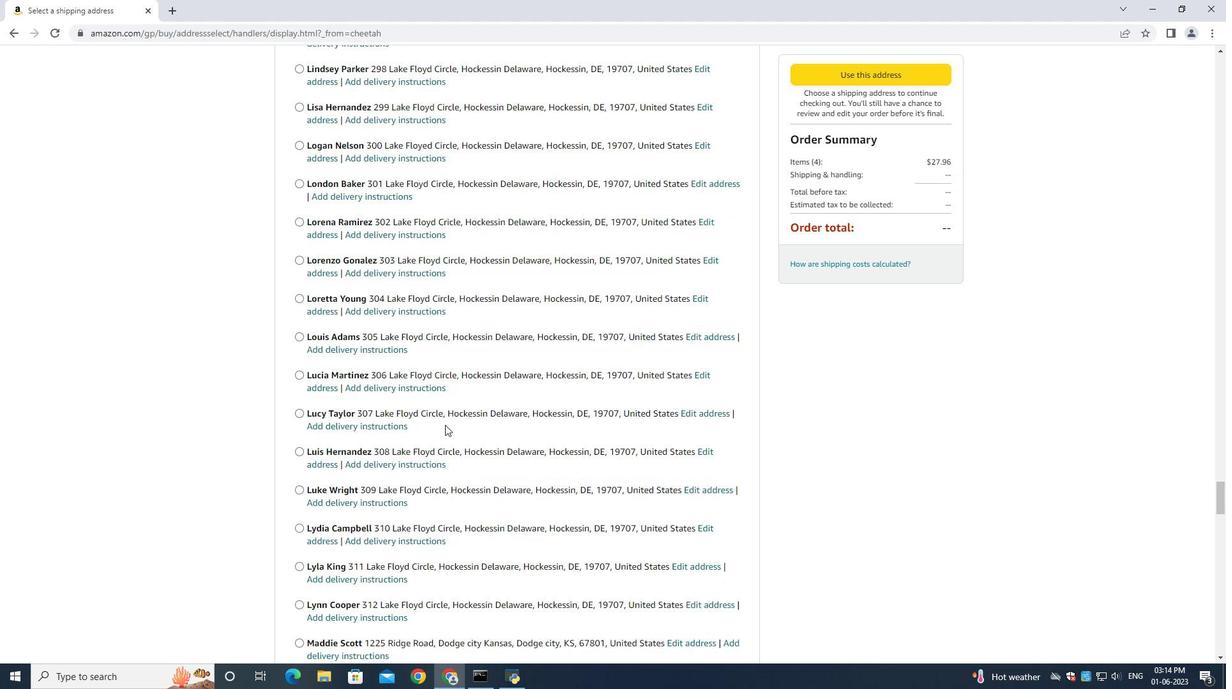 
Action: Mouse scrolled (444, 423) with delta (0, 0)
Screenshot: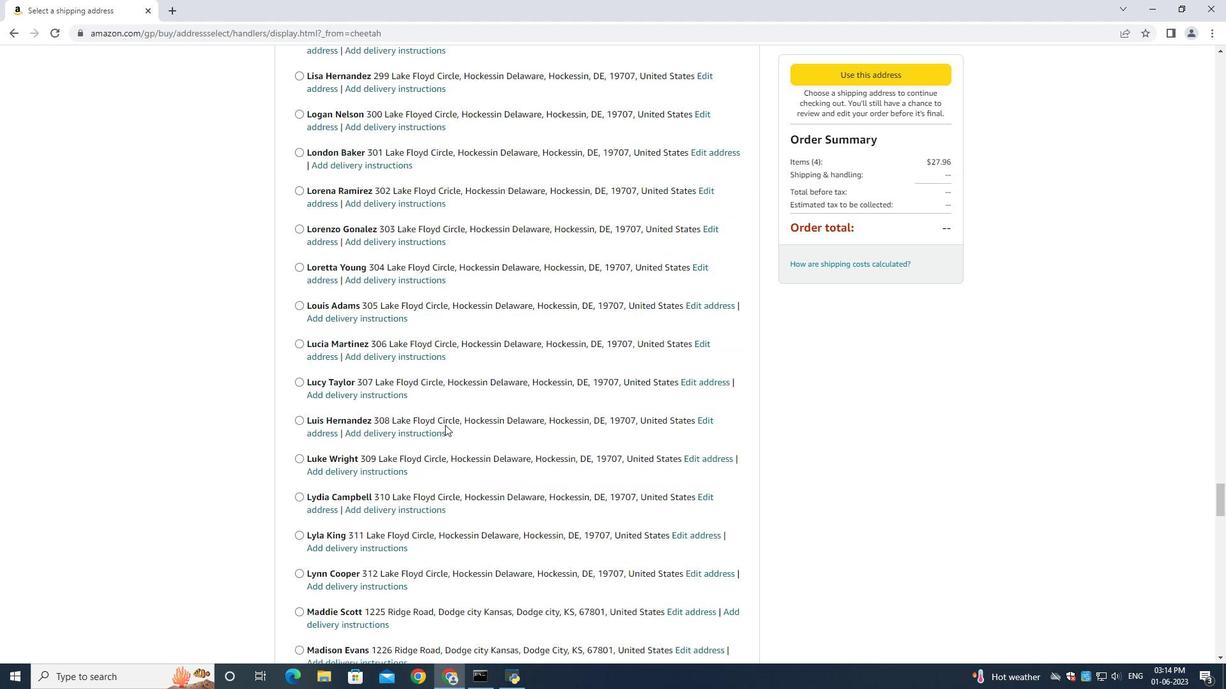 
Action: Mouse scrolled (444, 423) with delta (0, 0)
Screenshot: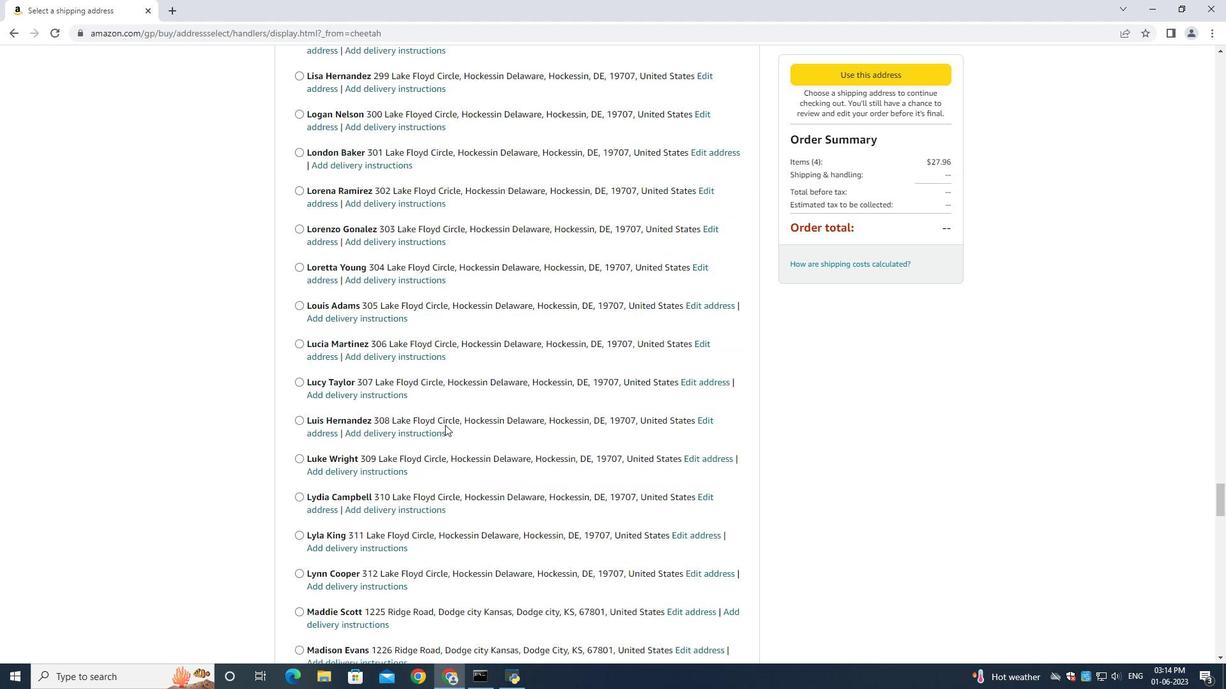 
Action: Mouse moved to (445, 425)
Screenshot: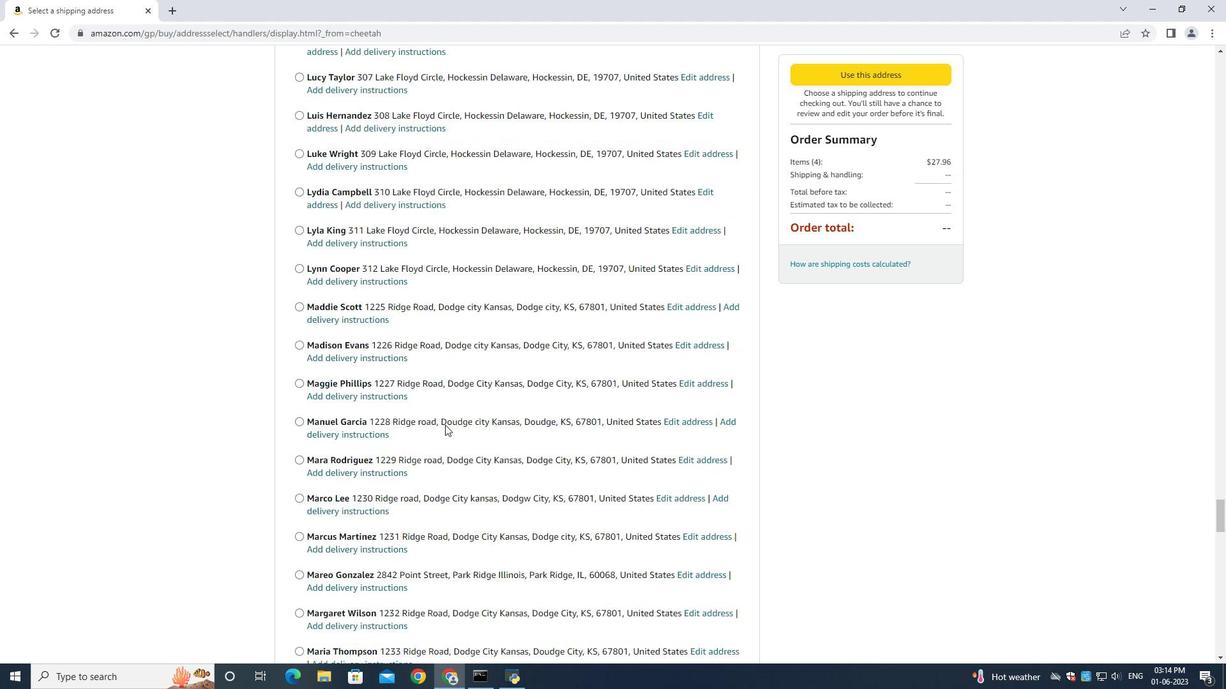 
Action: Mouse scrolled (445, 424) with delta (0, 0)
Screenshot: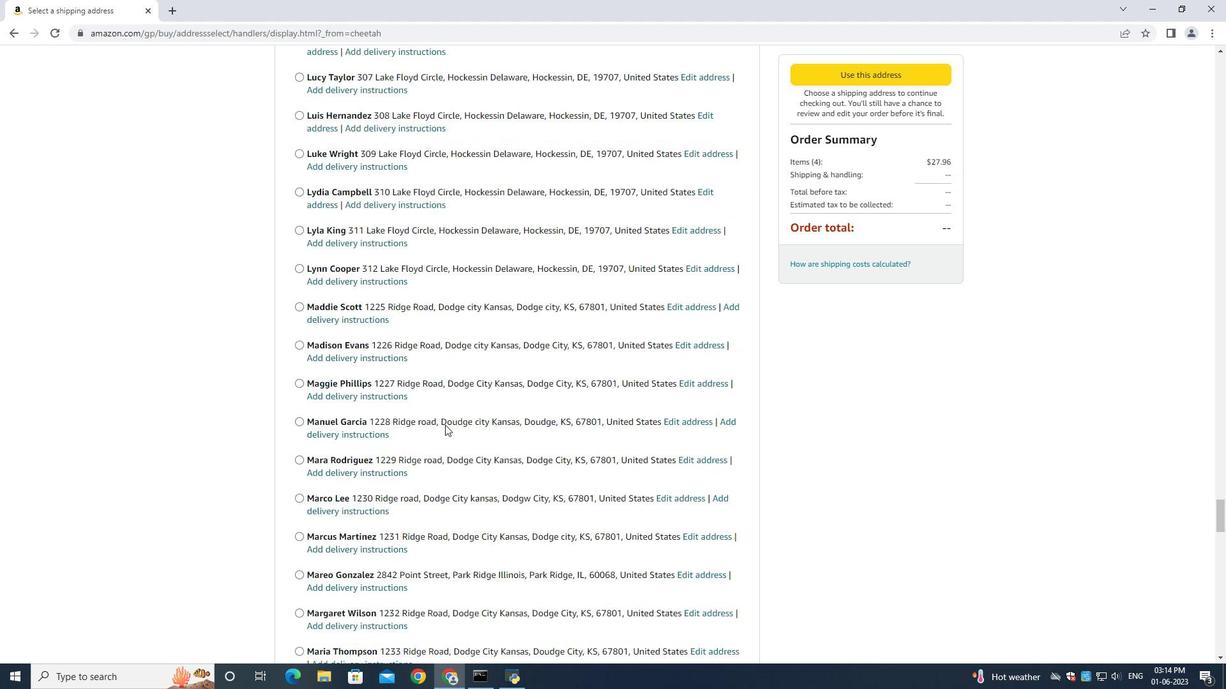 
Action: Mouse scrolled (445, 424) with delta (0, 0)
Screenshot: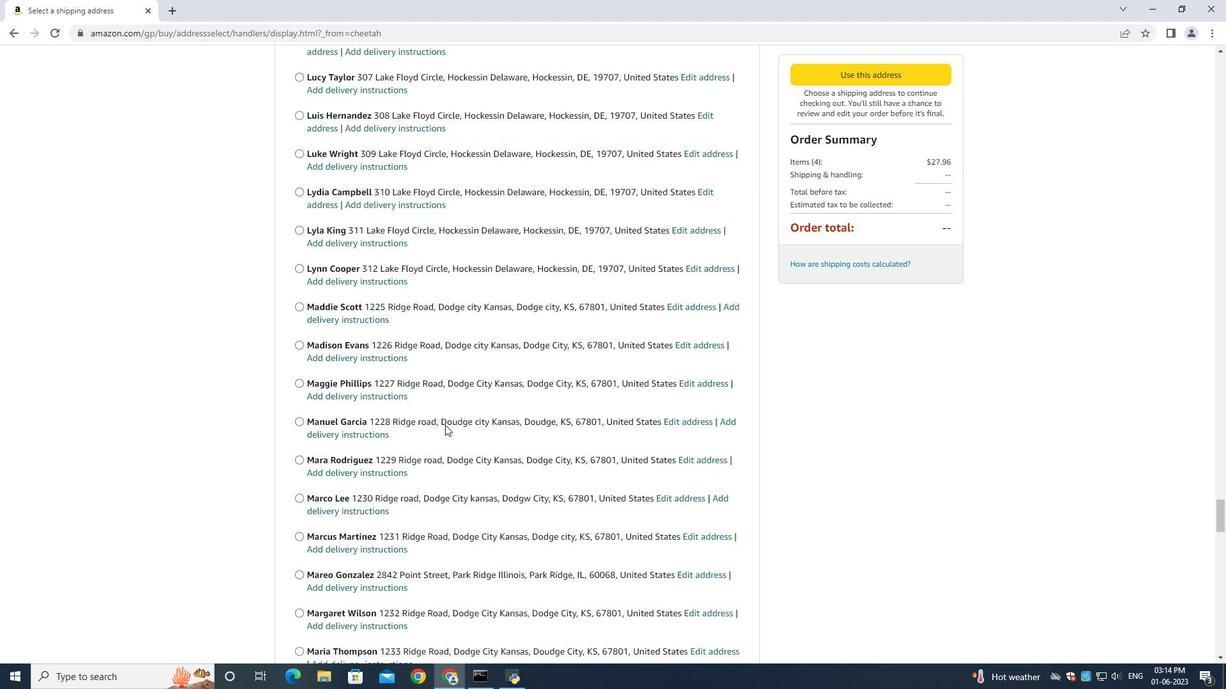 
Action: Mouse scrolled (445, 424) with delta (0, 0)
Screenshot: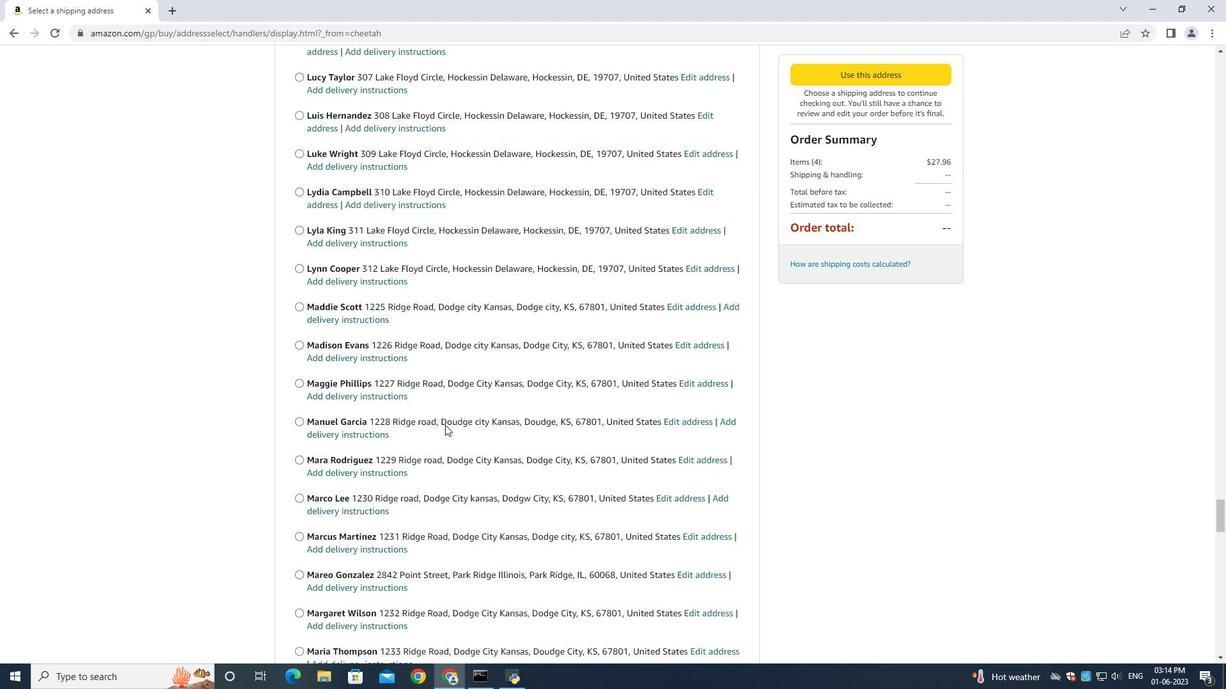 
Action: Mouse scrolled (445, 424) with delta (0, 0)
Screenshot: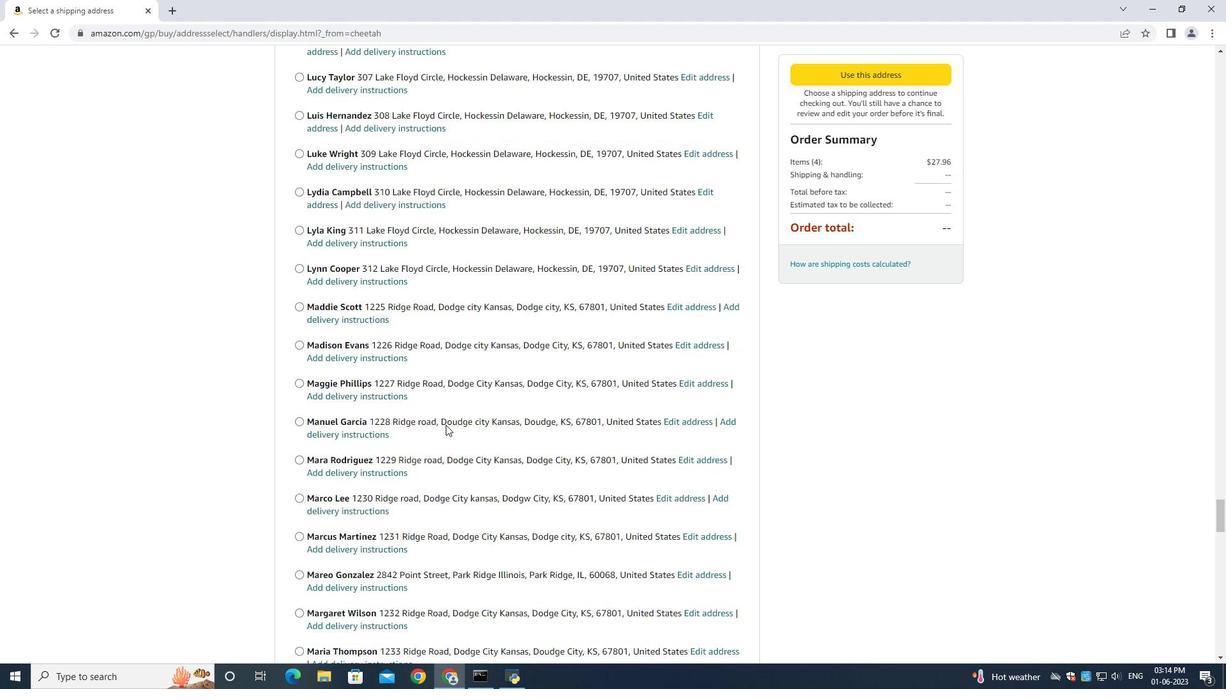 
Action: Mouse scrolled (445, 424) with delta (0, 0)
Screenshot: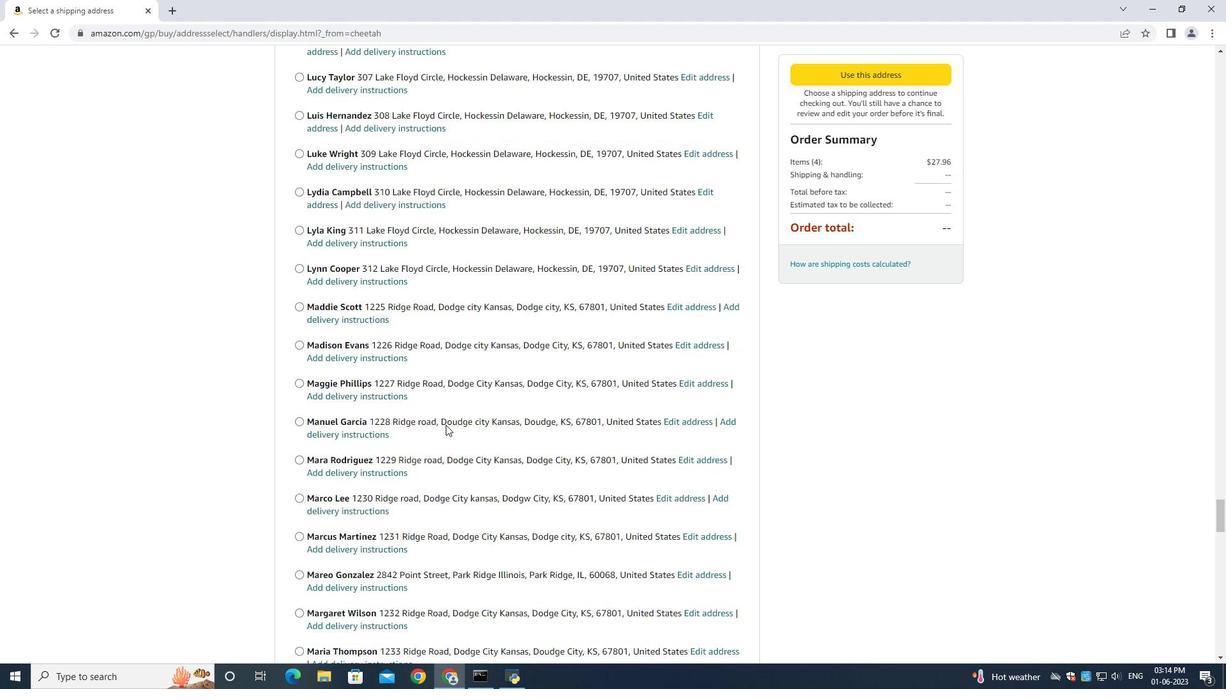 
Action: Mouse moved to (445, 425)
Screenshot: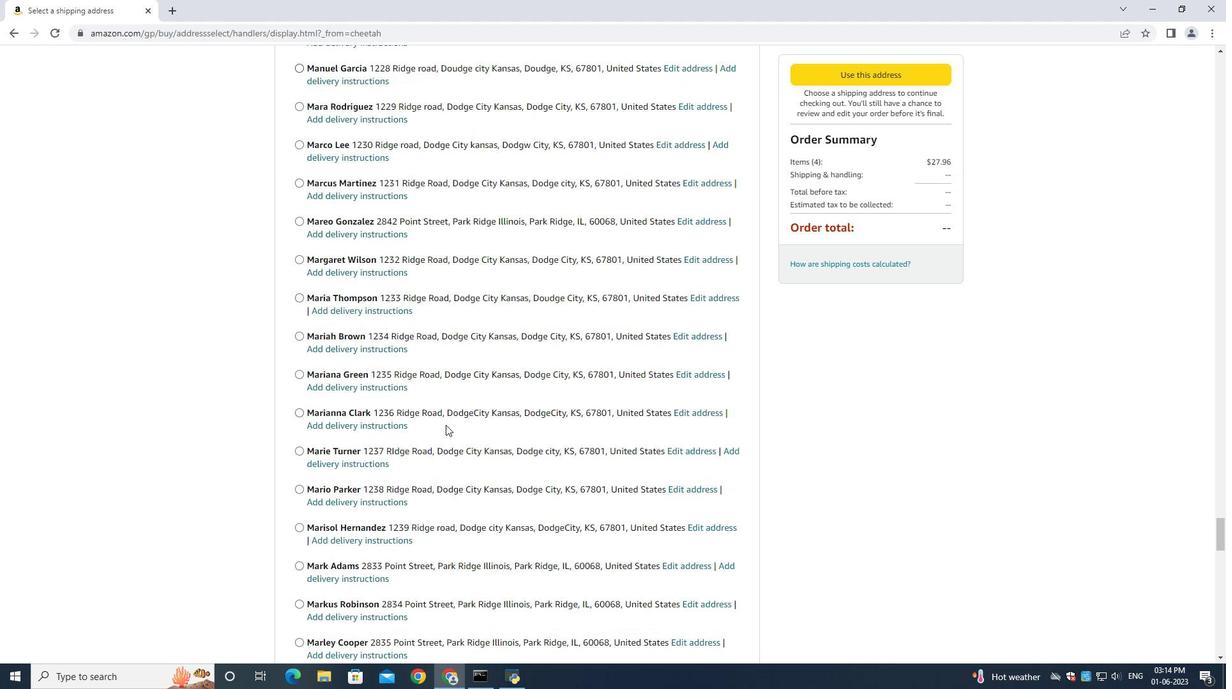 
Action: Mouse scrolled (445, 424) with delta (0, 0)
Screenshot: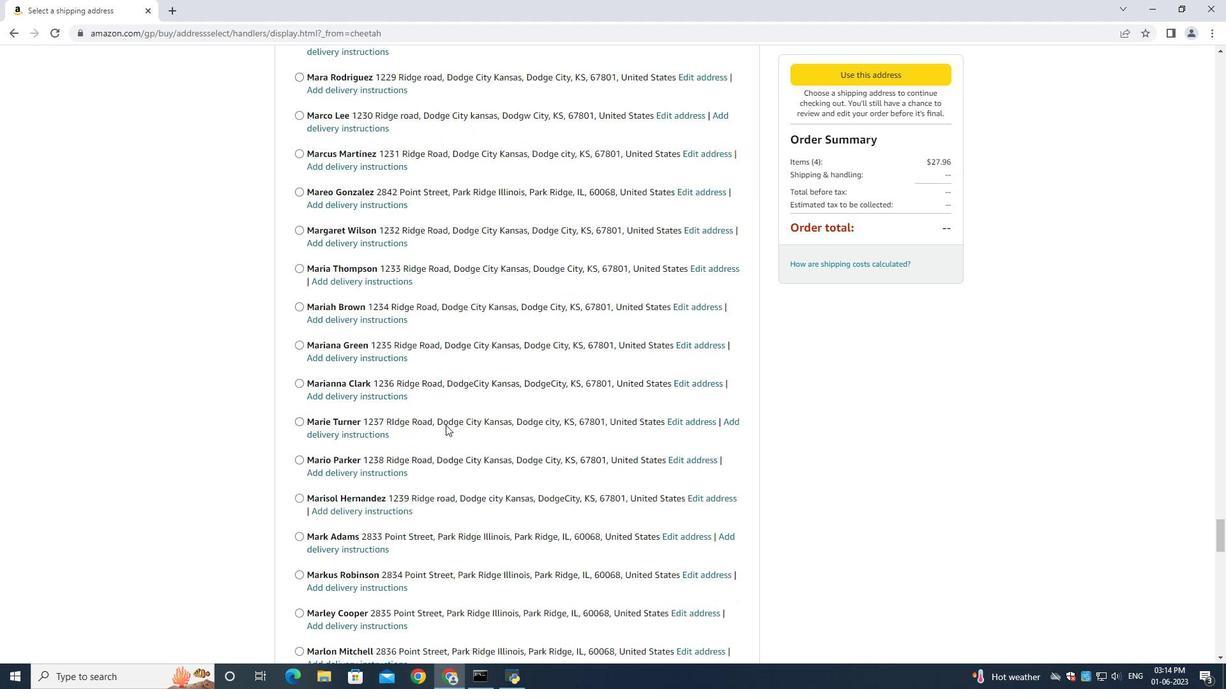 
Action: Mouse moved to (445, 425)
Screenshot: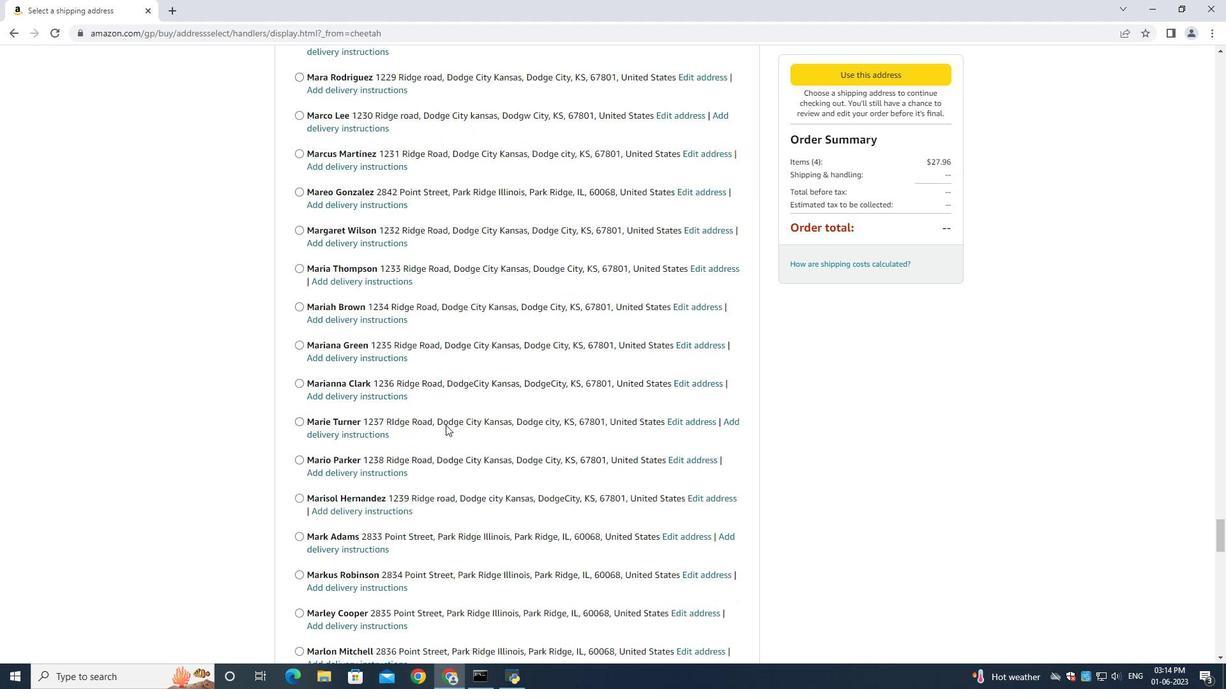 
Action: Mouse scrolled (445, 424) with delta (0, 0)
Screenshot: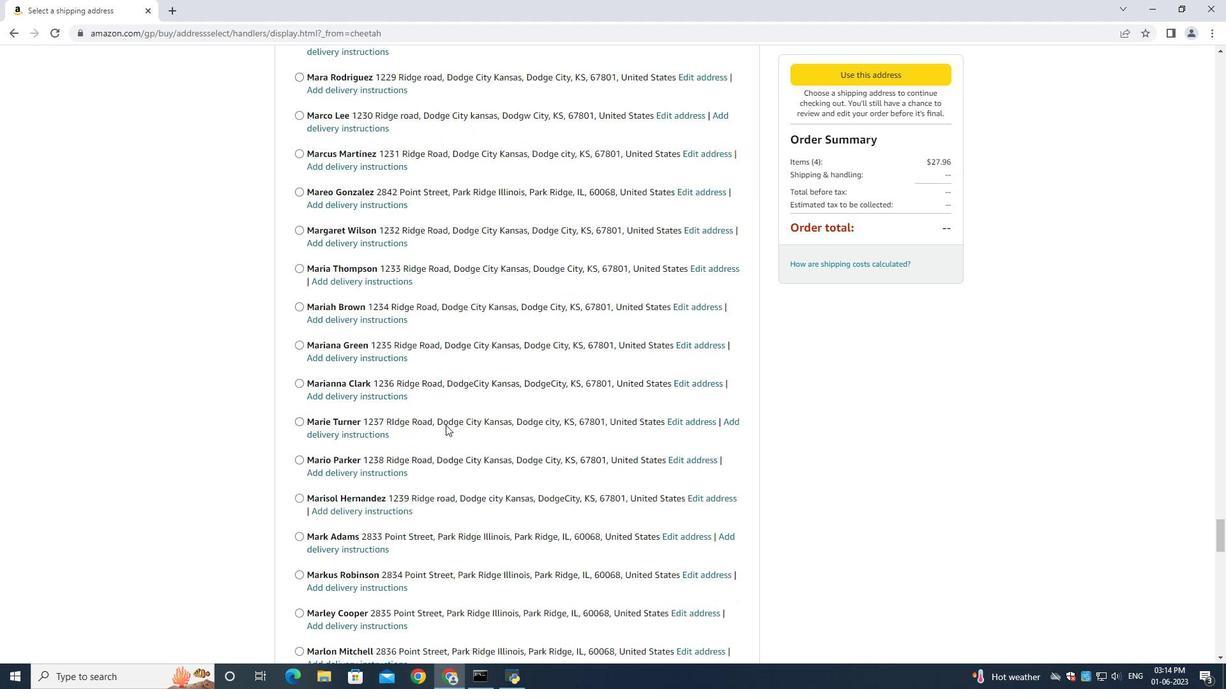 
Action: Mouse scrolled (445, 424) with delta (0, 0)
Screenshot: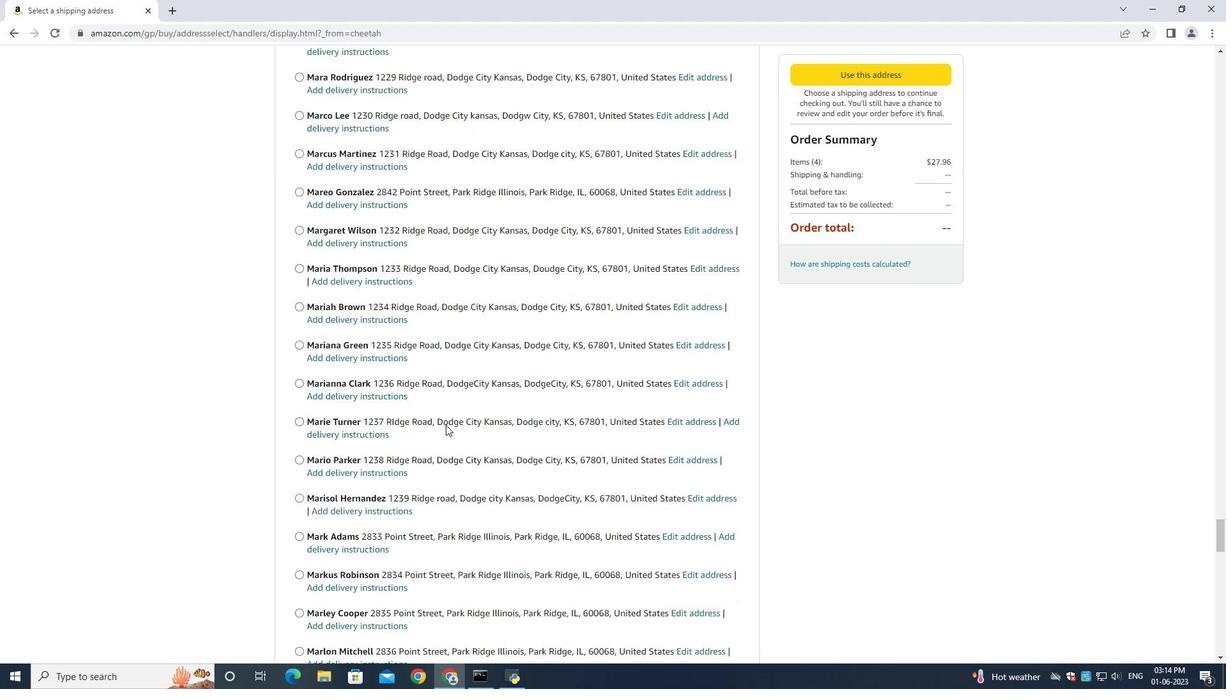 
Action: Mouse scrolled (445, 424) with delta (0, 0)
